 Task: Open a blank google sheet and write heading  Expense ManagerAdd Datesin a column and its values below  '2023-05-01, 2023-05-03, 2023-05-05, 2023-05-10, 2023-05-15, 2023-05-20, 2023-05-25 & 2023-05-31'Add Categories in next column and its values below  Food, Transportation, Utilities, Food, Housing, Entertainment, Utilities & FoodAdd Descriptionsin next column and its values below  Grocery Store, Bus Fare, Internet Bill, Restaurant, Rent, Movie Tickets, Electricity Bill & Grocery StoreAdd Amountin next column and its values below  $50, $5, $60, $30, $800, $20, $70 & $40Save page BankStmts analysisbook
Action: Mouse moved to (303, 197)
Screenshot: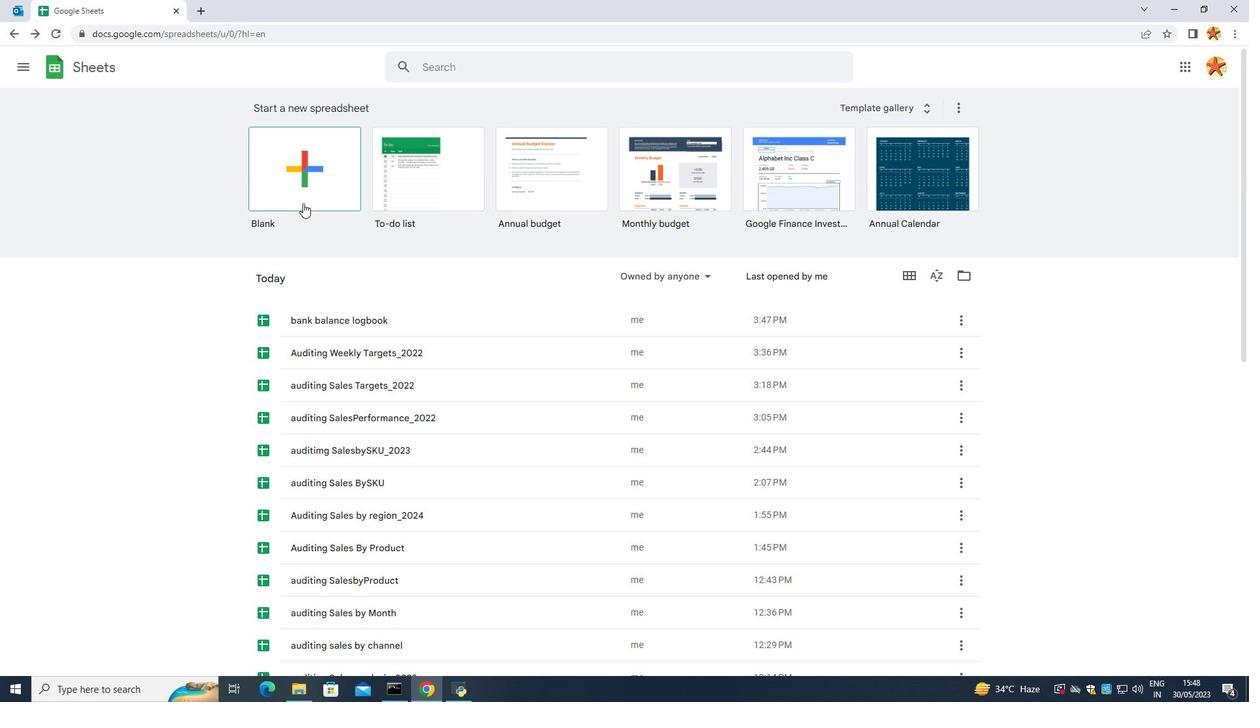 
Action: Mouse pressed left at (303, 197)
Screenshot: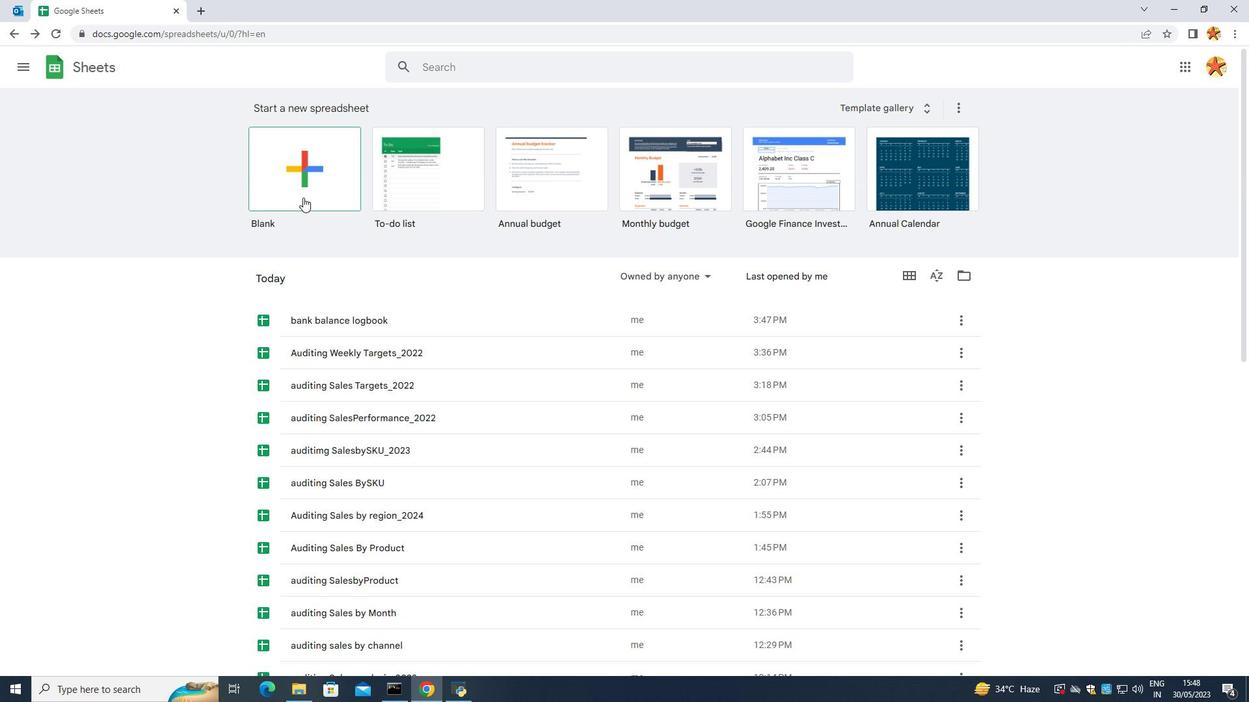 
Action: Mouse moved to (62, 61)
Screenshot: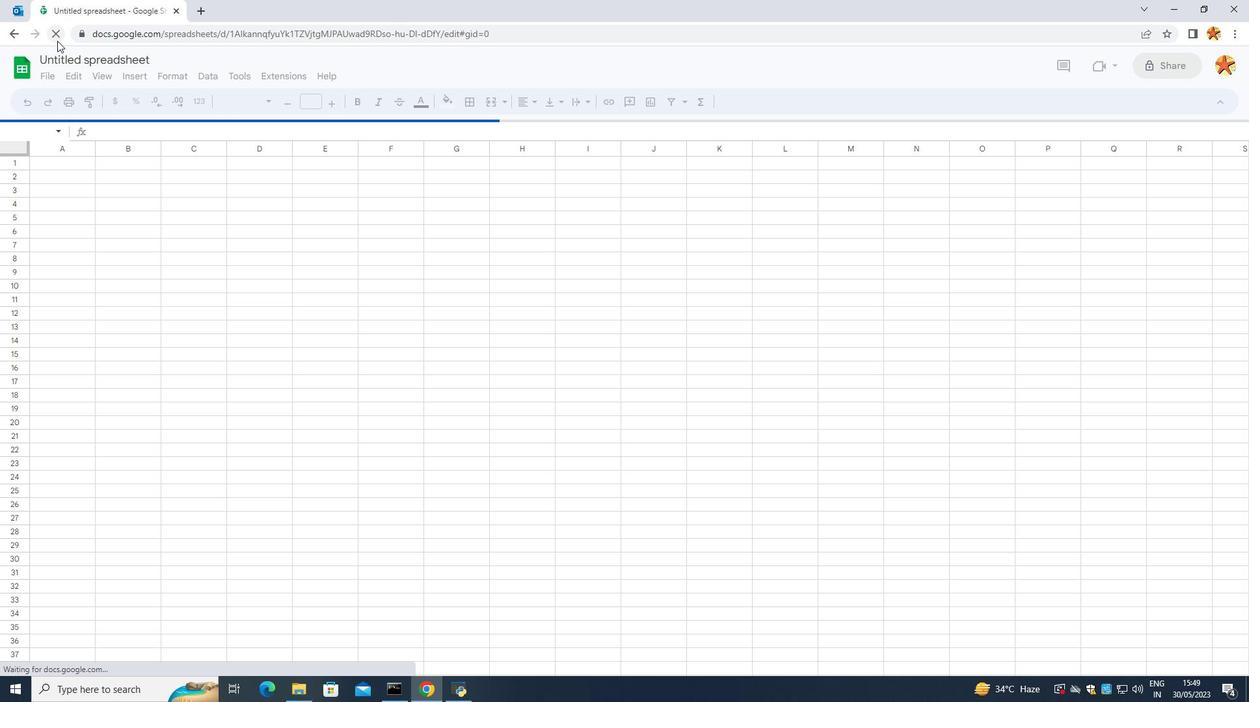 
Action: Mouse pressed left at (62, 61)
Screenshot: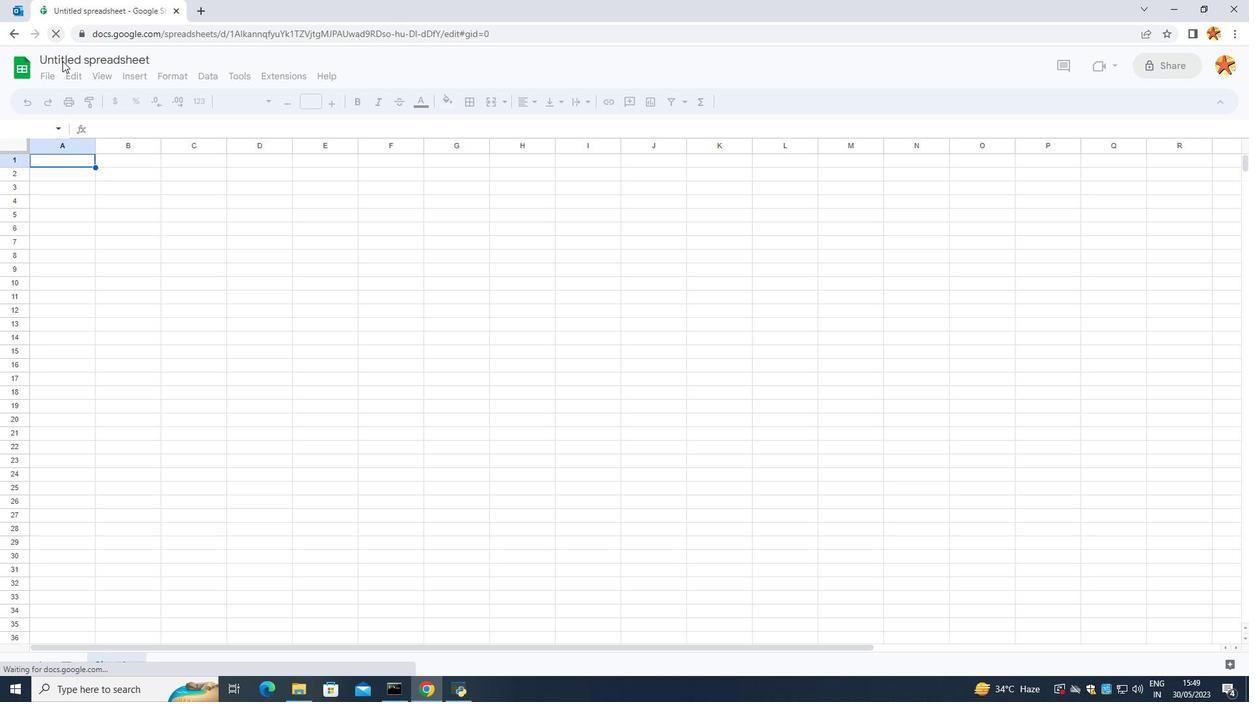 
Action: Mouse moved to (62, 61)
Screenshot: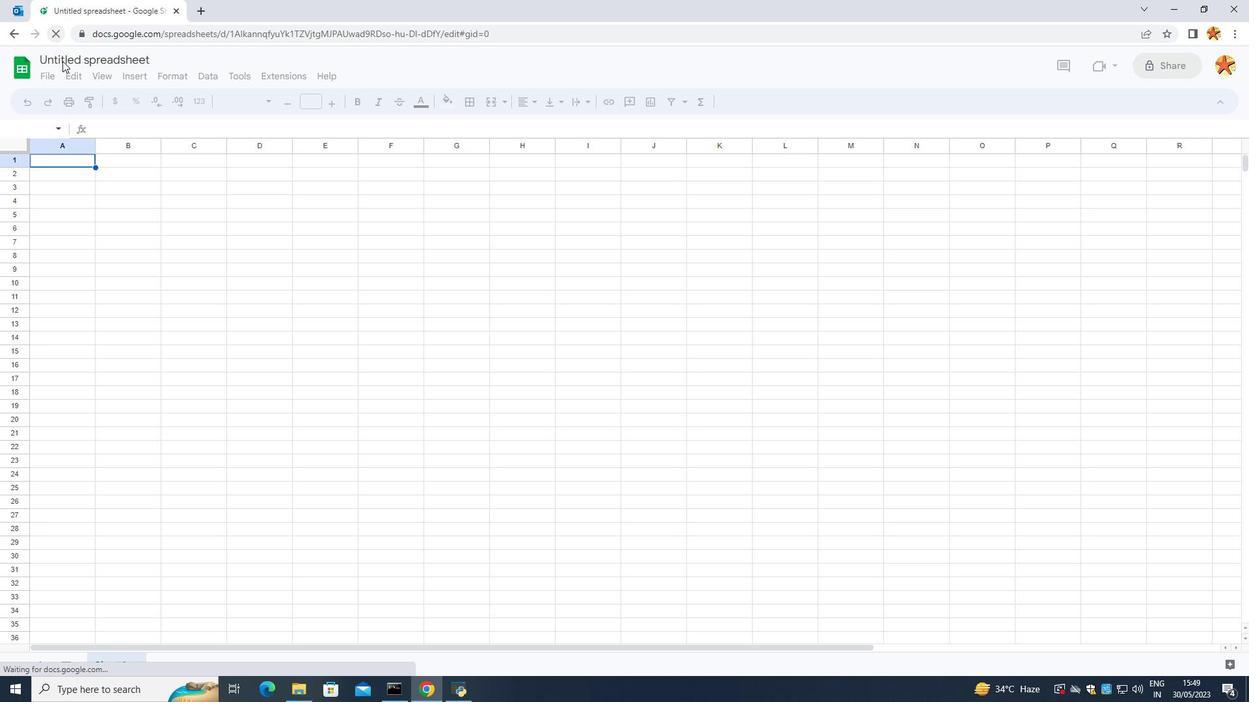 
Action: Mouse pressed left at (62, 61)
Screenshot: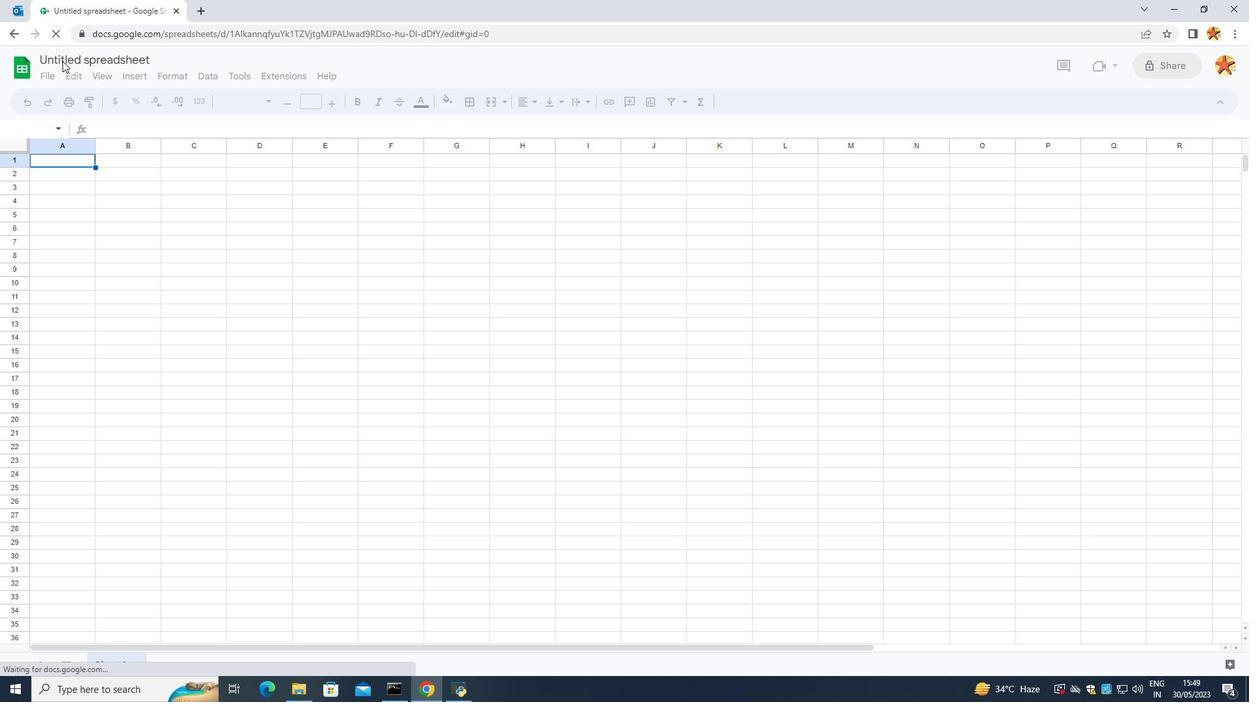 
Action: Mouse moved to (76, 64)
Screenshot: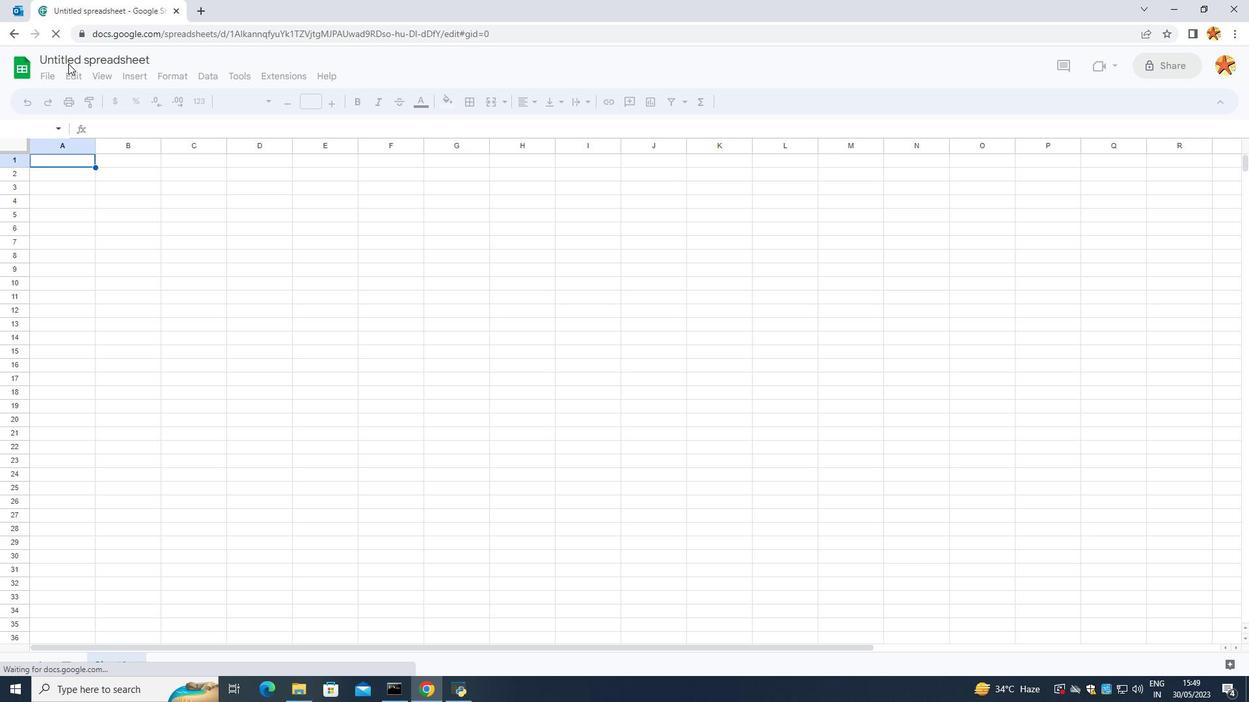 
Action: Mouse pressed left at (76, 64)
Screenshot: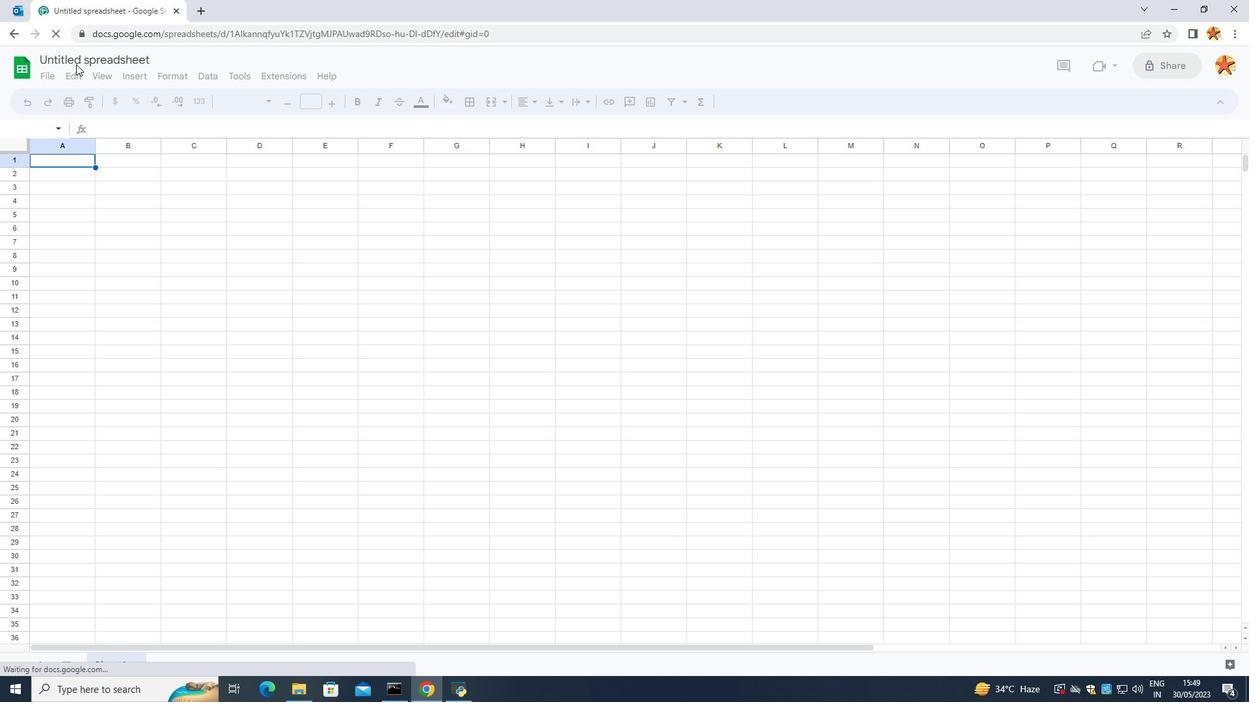 
Action: Mouse moved to (98, 65)
Screenshot: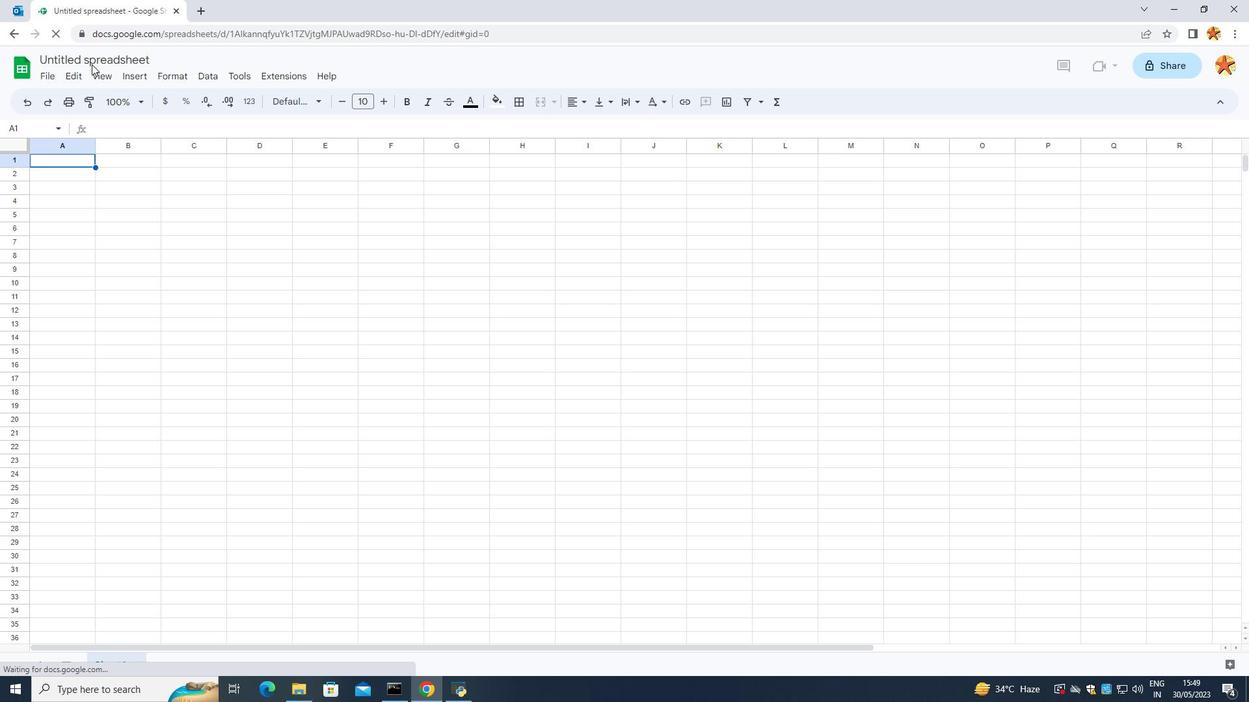 
Action: Mouse pressed left at (98, 65)
Screenshot: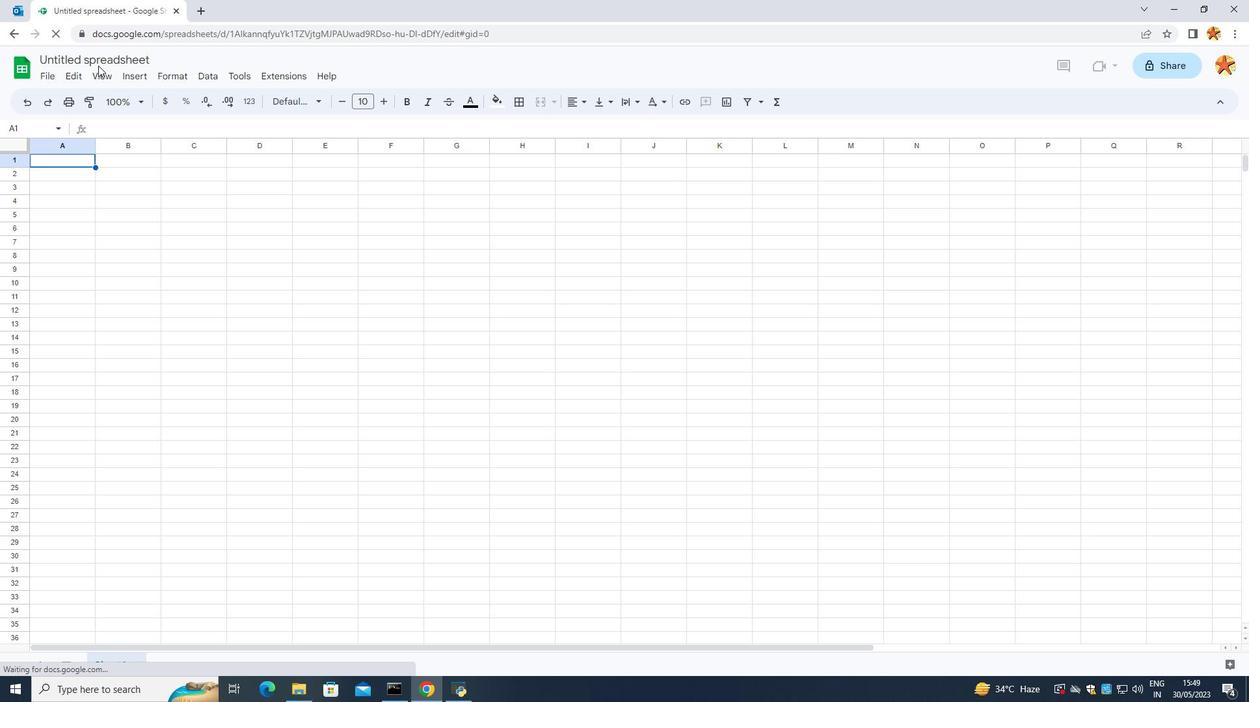 
Action: Mouse moved to (119, 65)
Screenshot: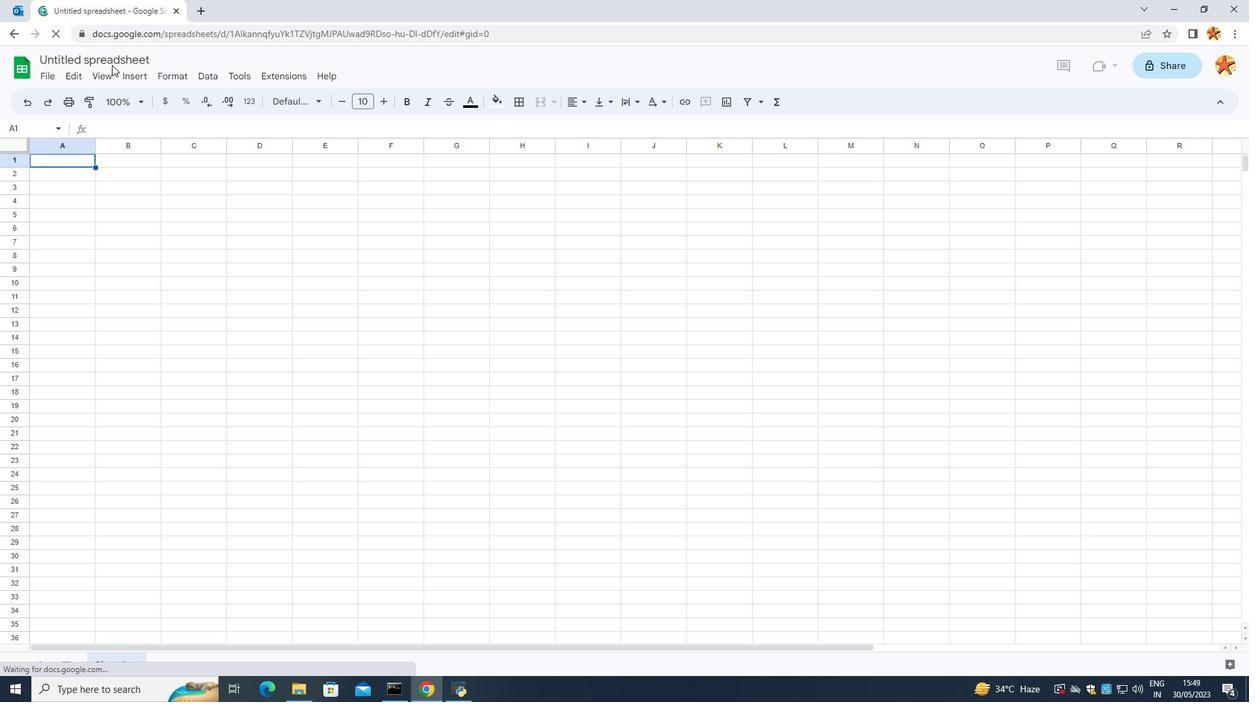 
Action: Mouse pressed left at (119, 65)
Screenshot: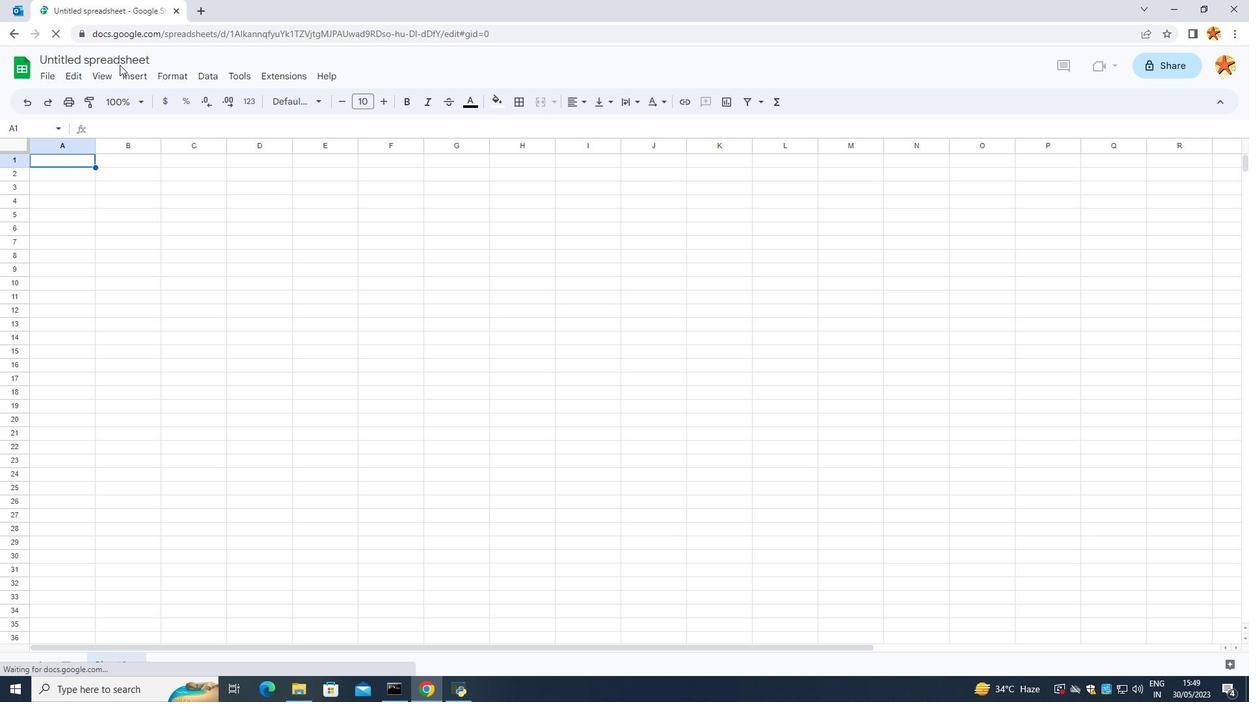 
Action: Mouse moved to (124, 62)
Screenshot: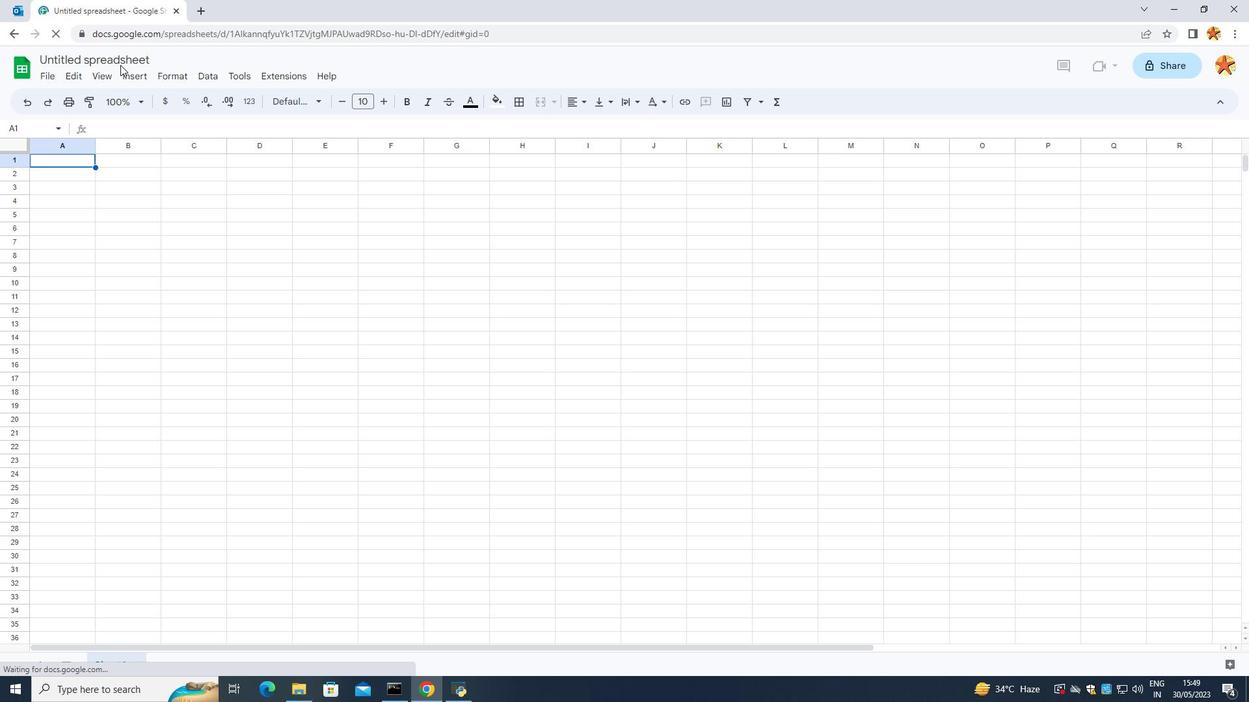 
Action: Mouse pressed left at (124, 62)
Screenshot: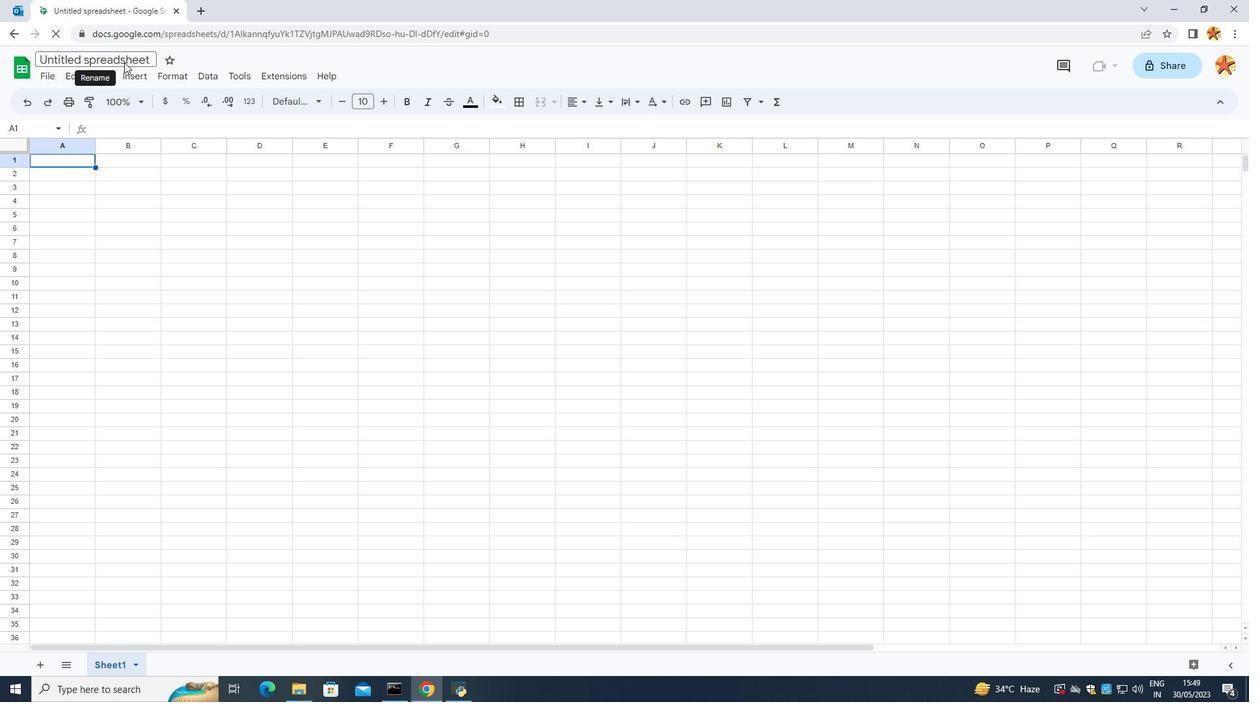 
Action: Mouse pressed left at (124, 62)
Screenshot: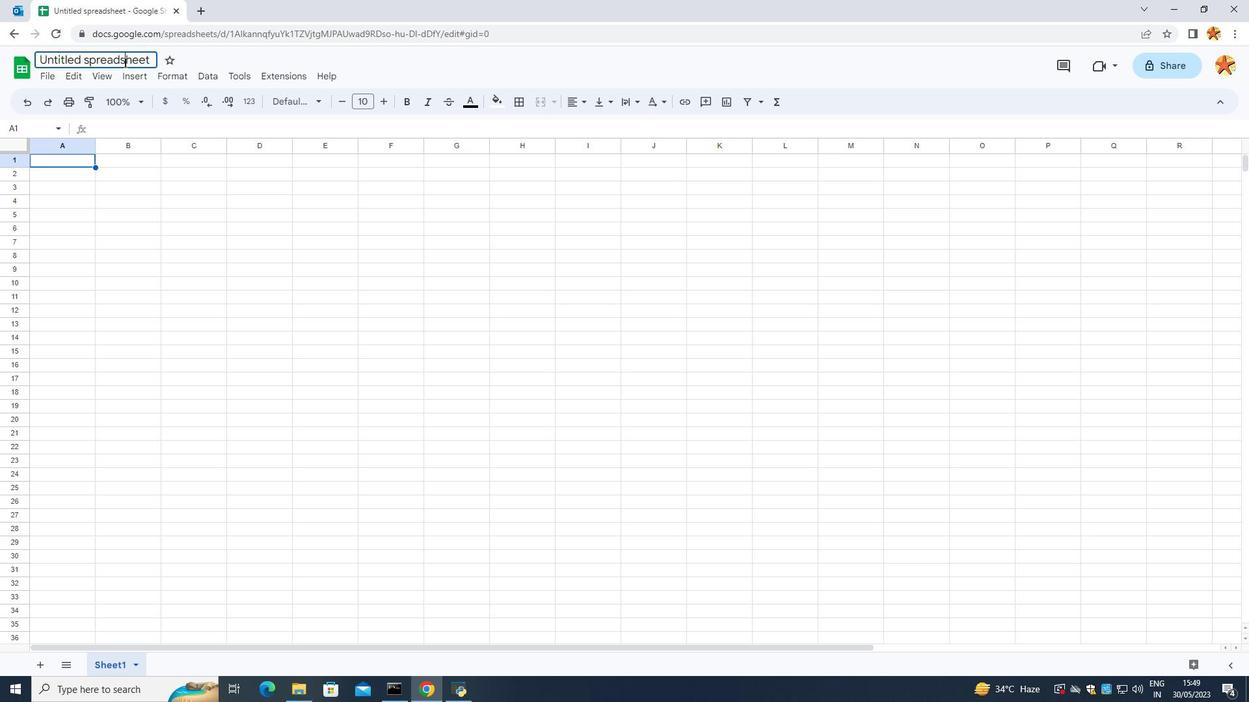 
Action: Mouse moved to (155, 62)
Screenshot: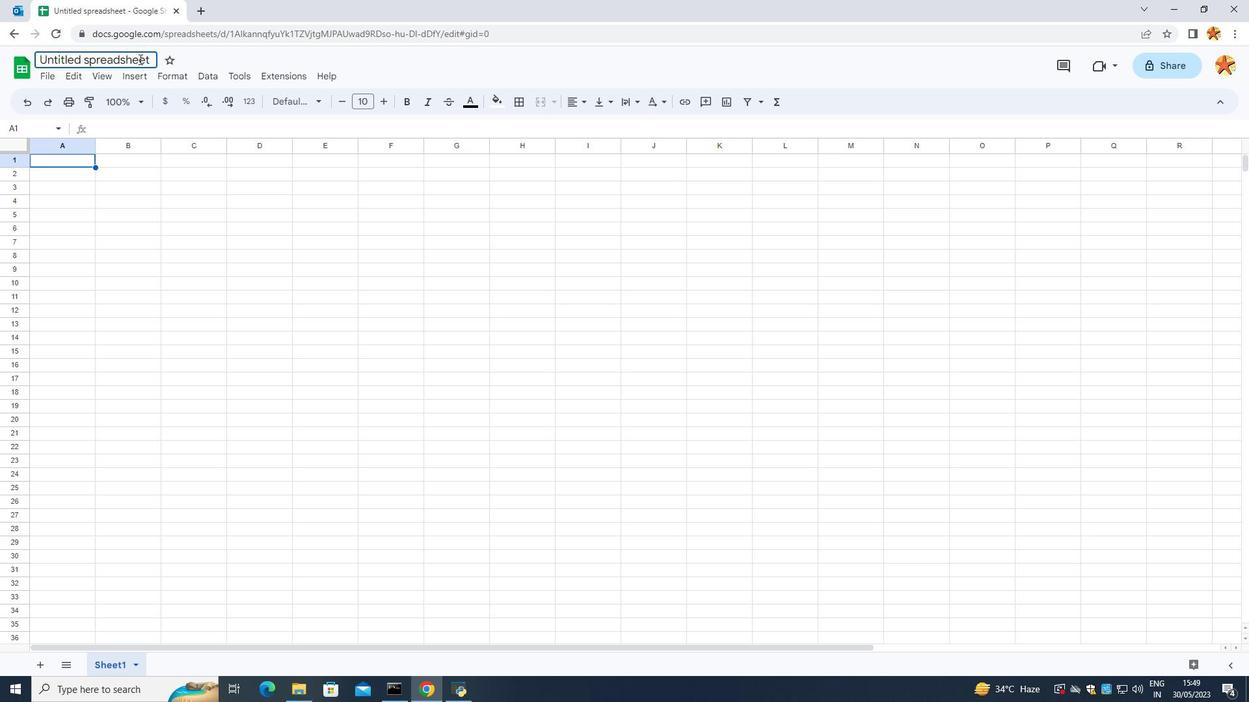 
Action: Mouse pressed left at (155, 62)
Screenshot: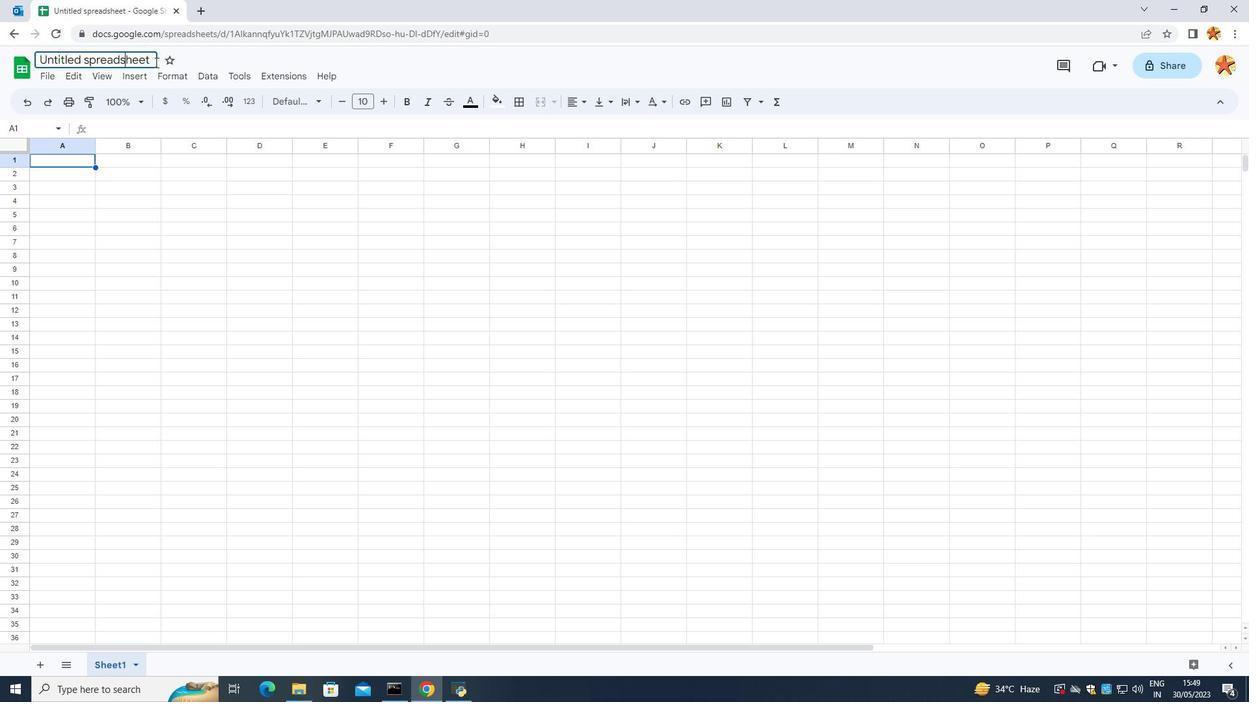 
Action: Mouse moved to (936, 193)
Screenshot: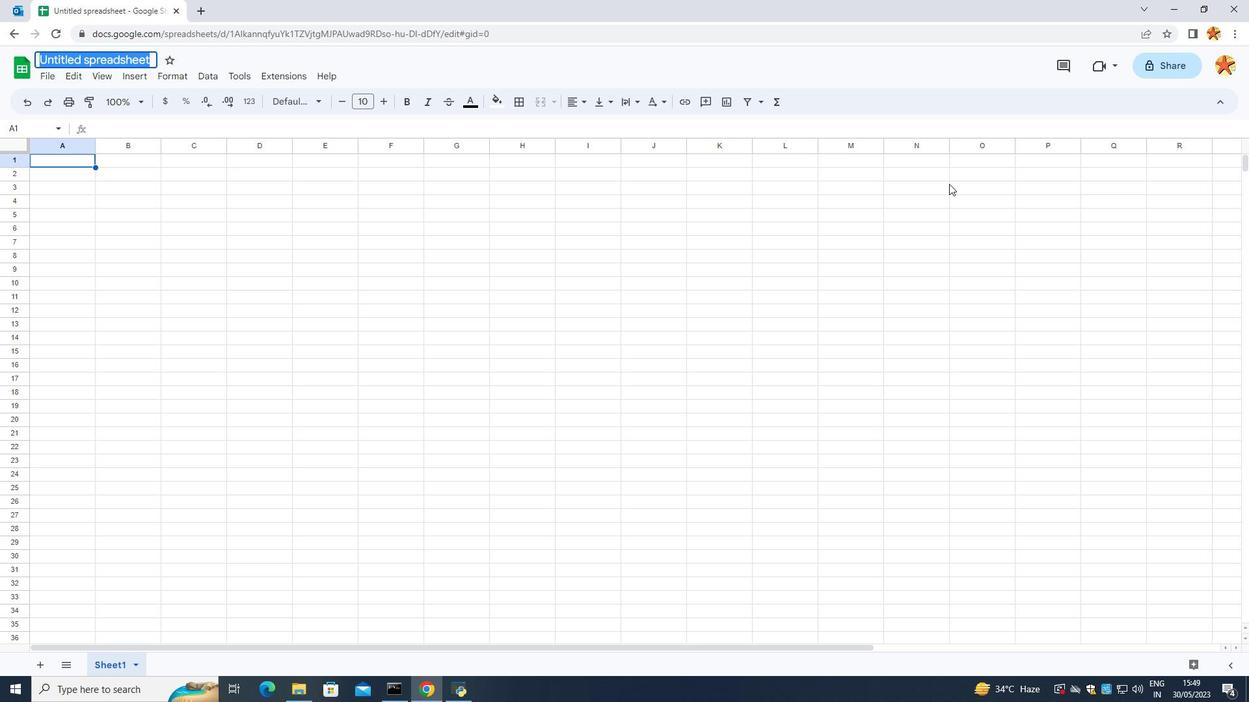 
Action: Key pressed <Key.caps_lock>BA<Key.caps_lock><Key.backspace>anl<Key.backspace><Key.backspace>nk<Key.space><Key.caps_lock>D<Key.caps_lock>tmts
Screenshot: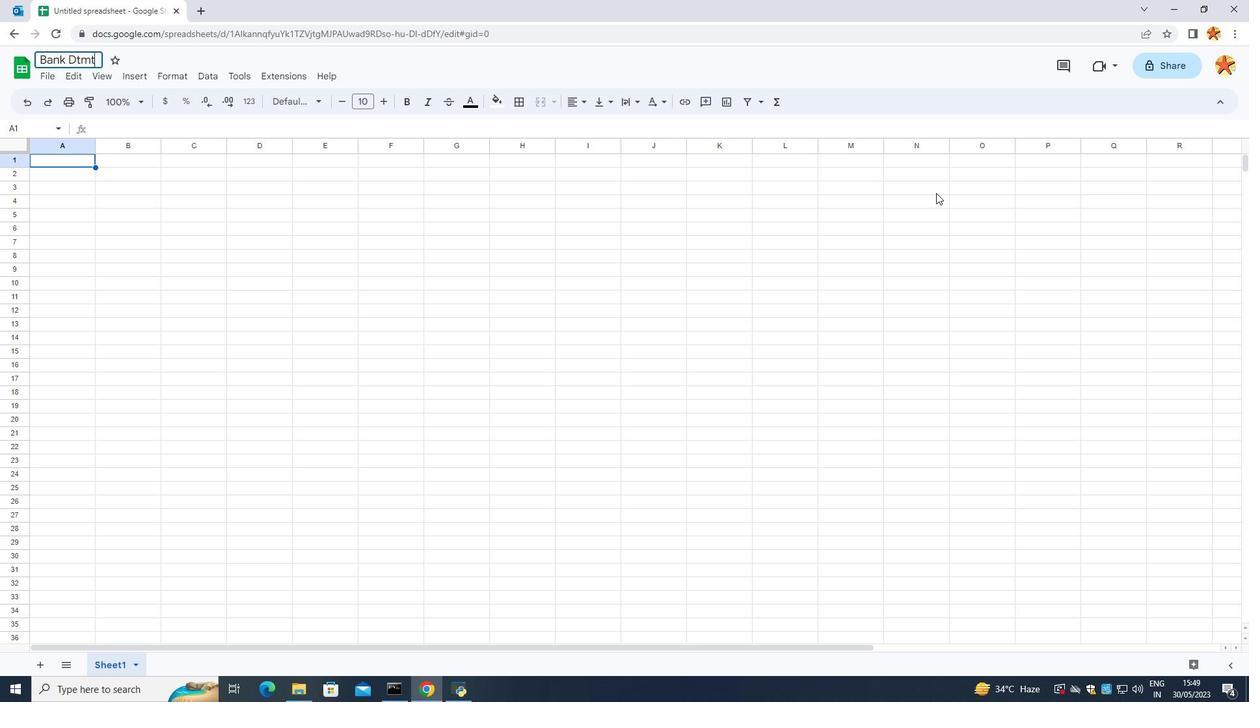 
Action: Mouse moved to (78, 52)
Screenshot: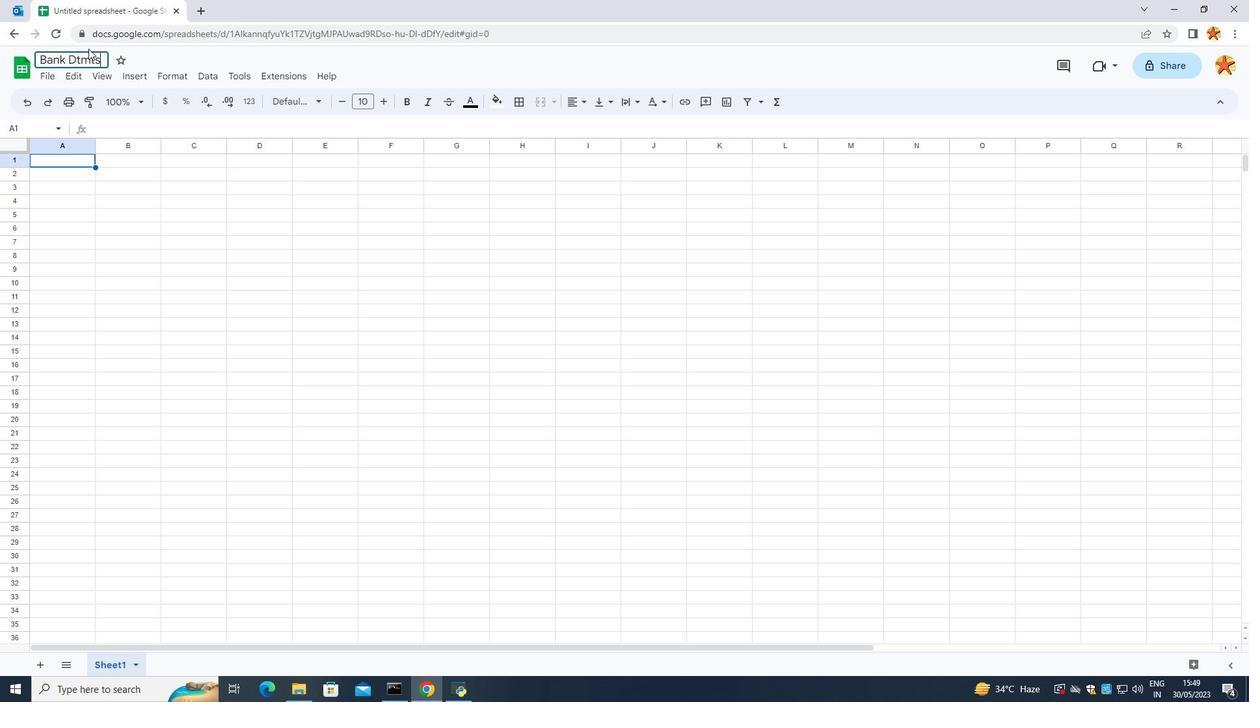 
Action: Mouse pressed left at (78, 52)
Screenshot: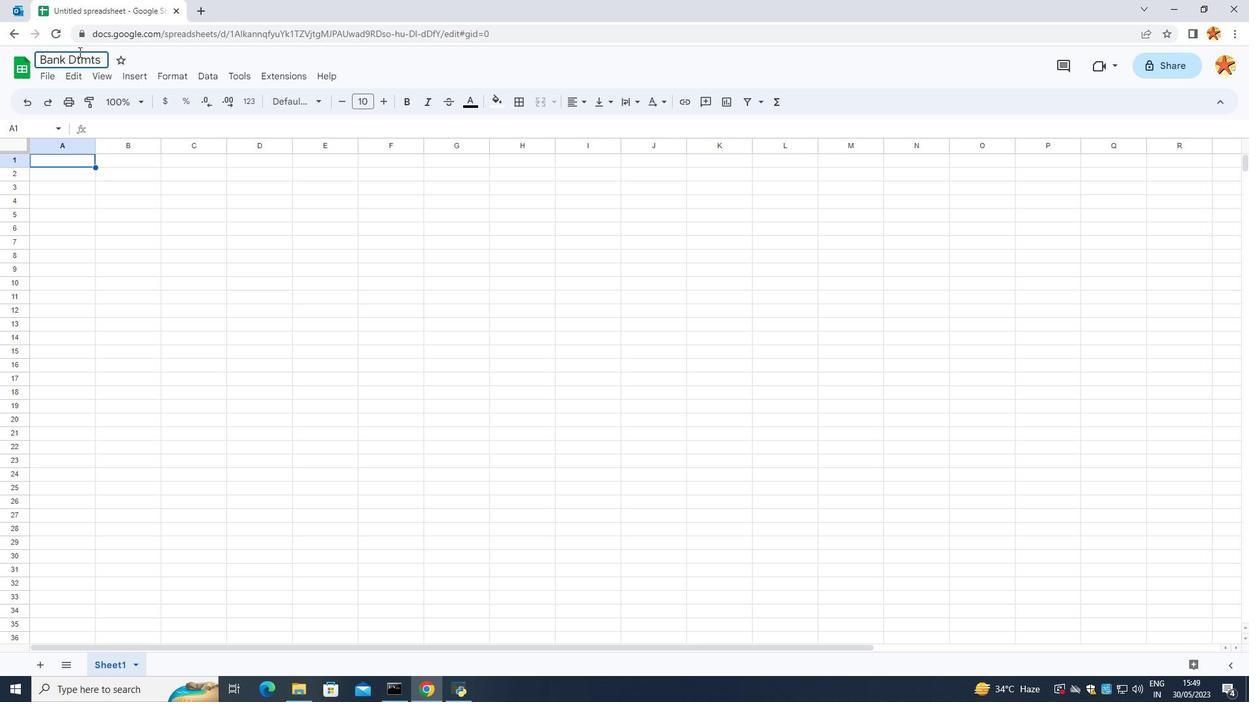 
Action: Mouse moved to (76, 53)
Screenshot: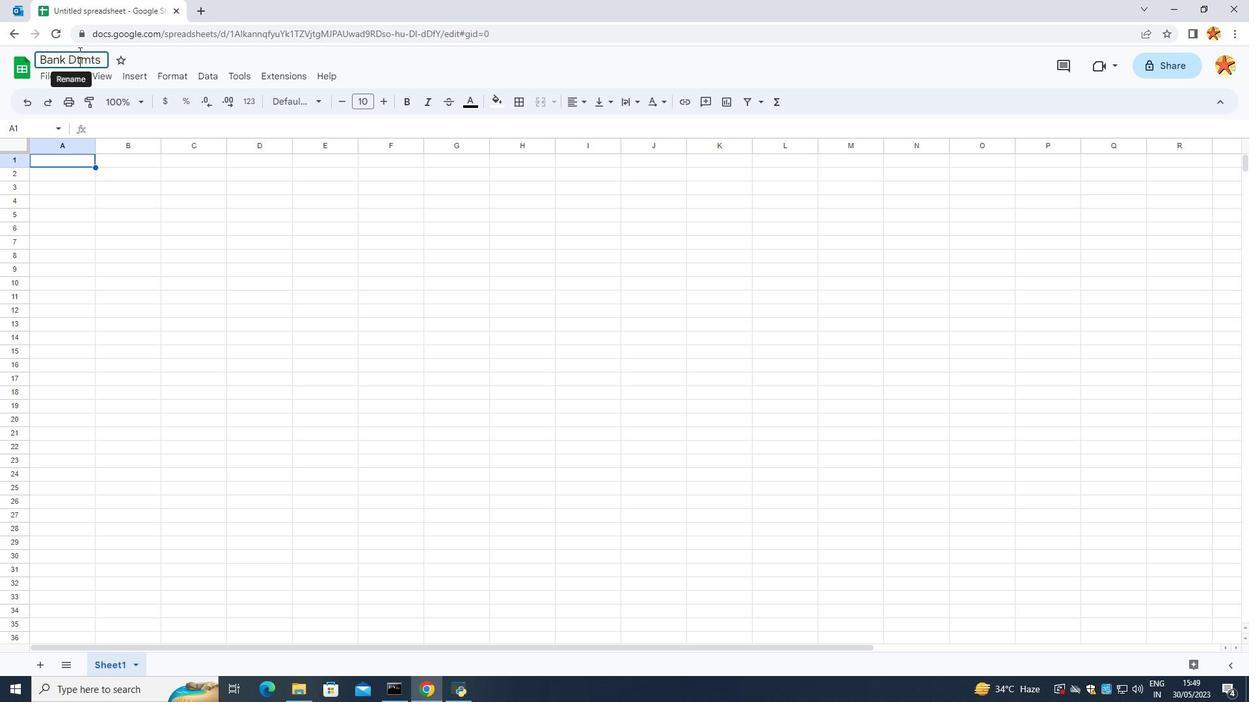 
Action: Mouse pressed left at (76, 53)
Screenshot: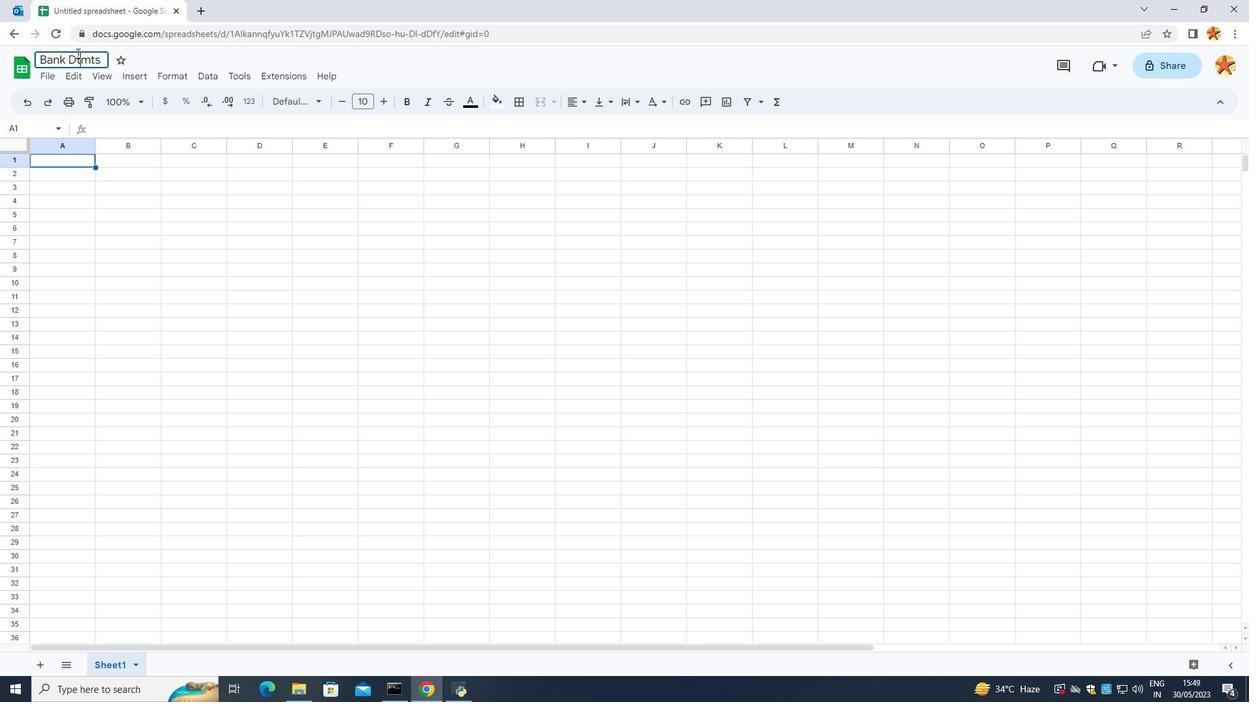 
Action: Mouse moved to (87, 47)
Screenshot: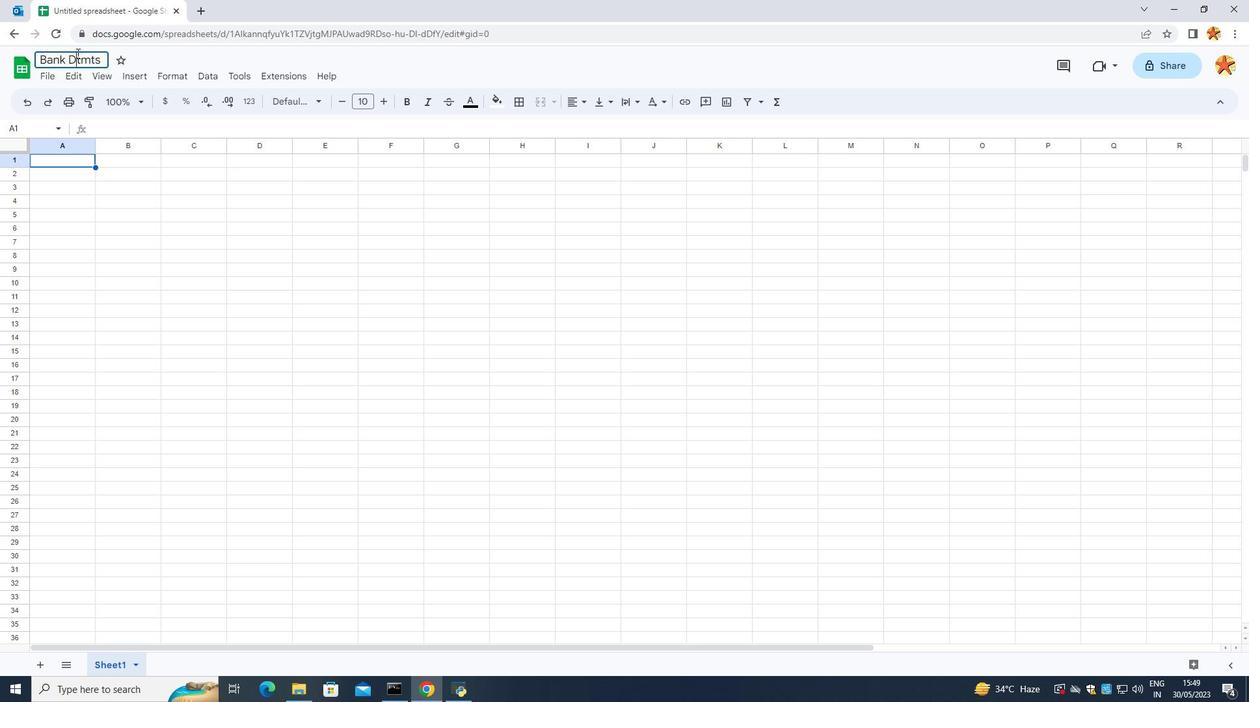 
Action: Key pressed <Key.backspace><Key.caps_lock>S<Key.caps_lock><Key.enter>
Screenshot: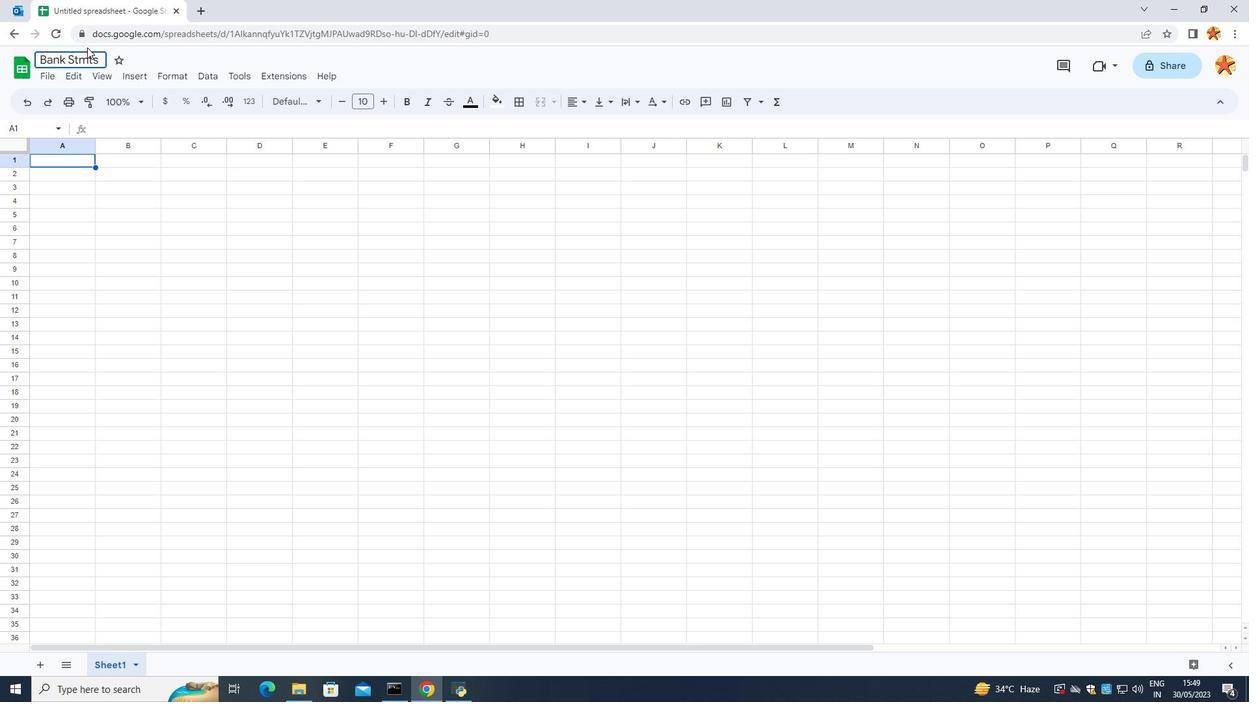 
Action: Mouse moved to (227, 400)
Screenshot: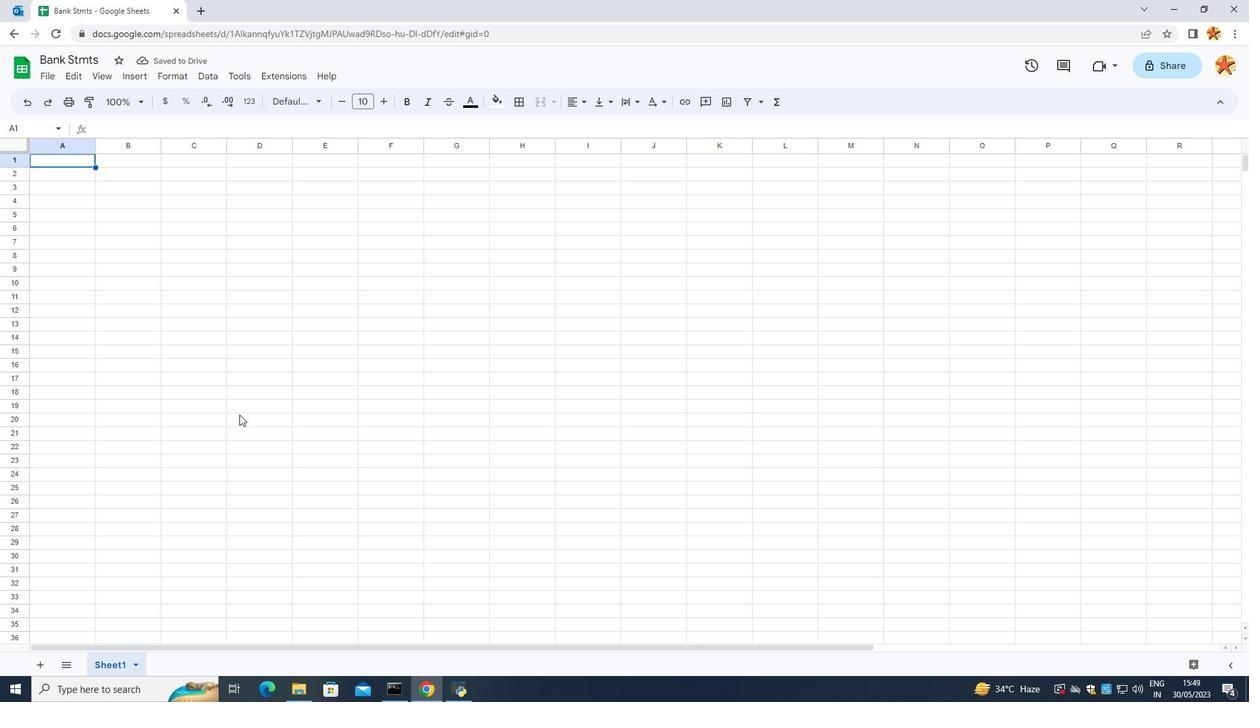 
Action: Mouse pressed left at (227, 400)
Screenshot: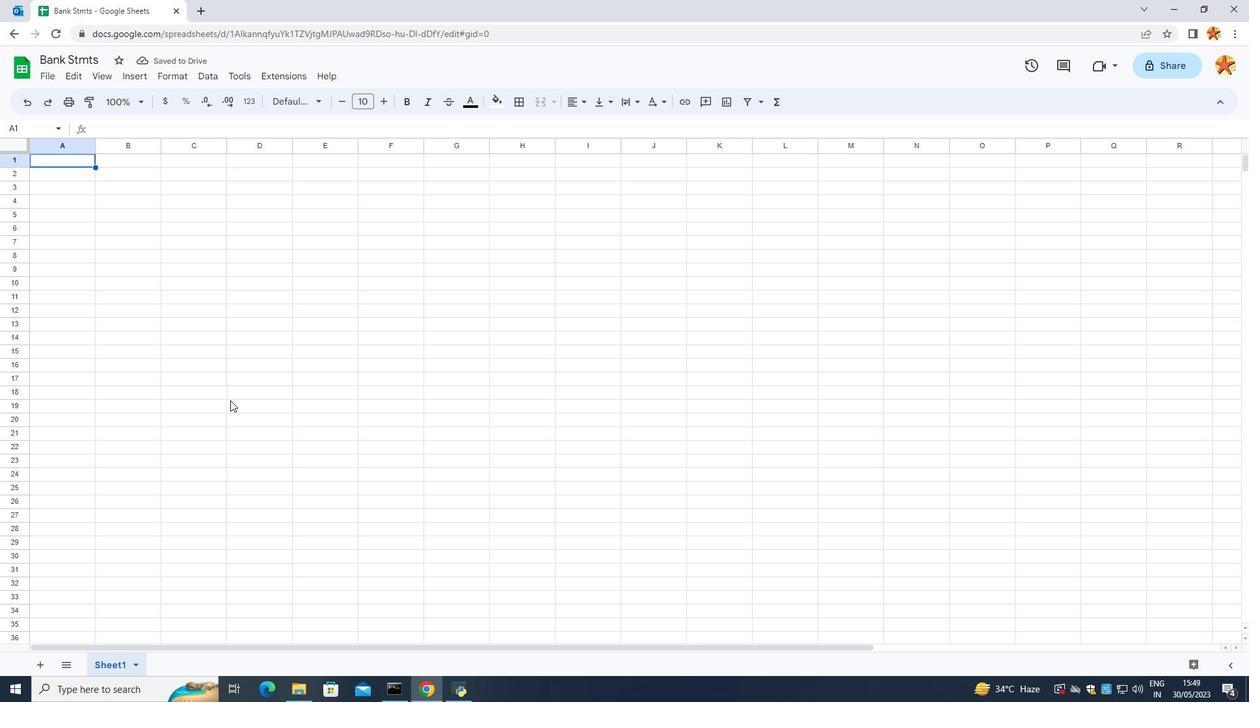 
Action: Mouse moved to (192, 158)
Screenshot: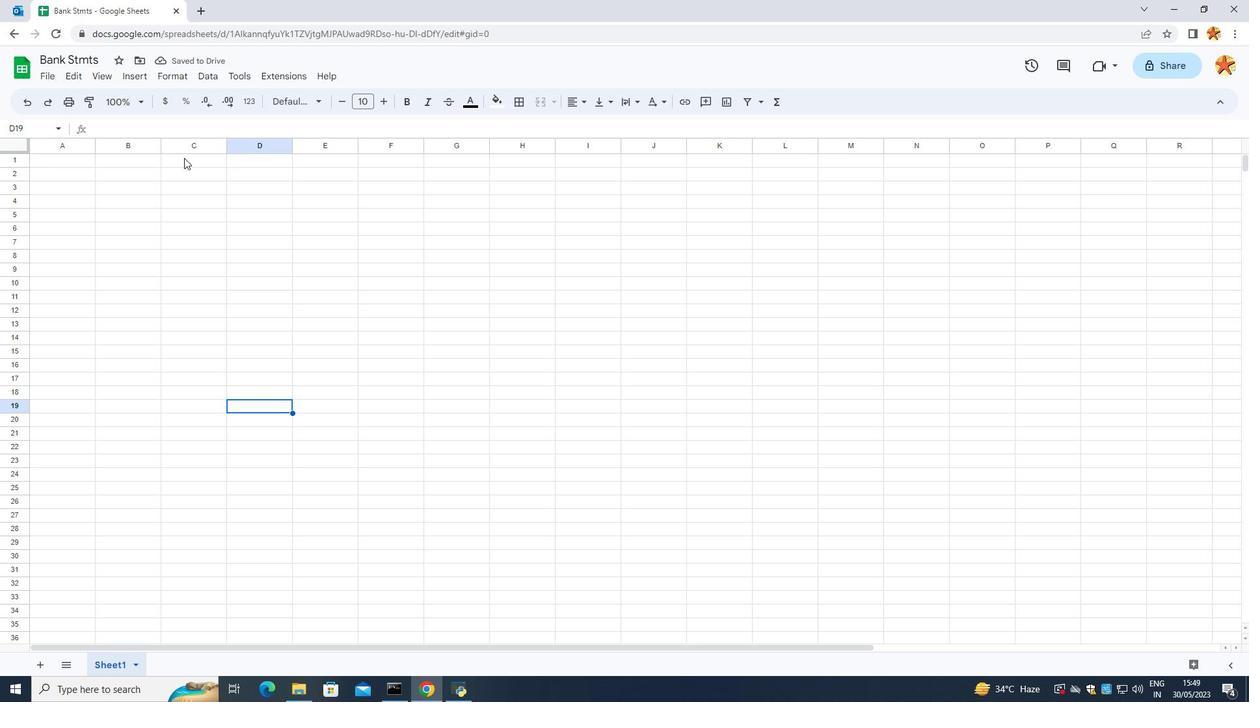 
Action: Mouse pressed left at (192, 158)
Screenshot: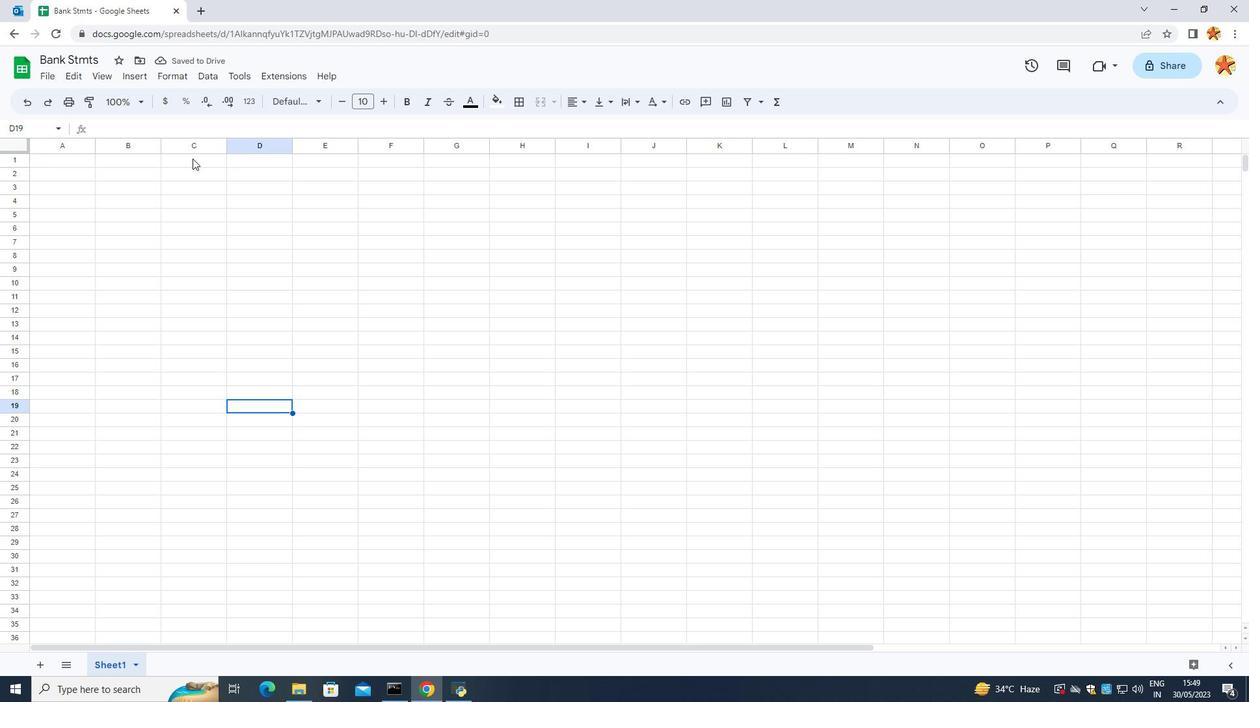 
Action: Mouse pressed left at (192, 158)
Screenshot: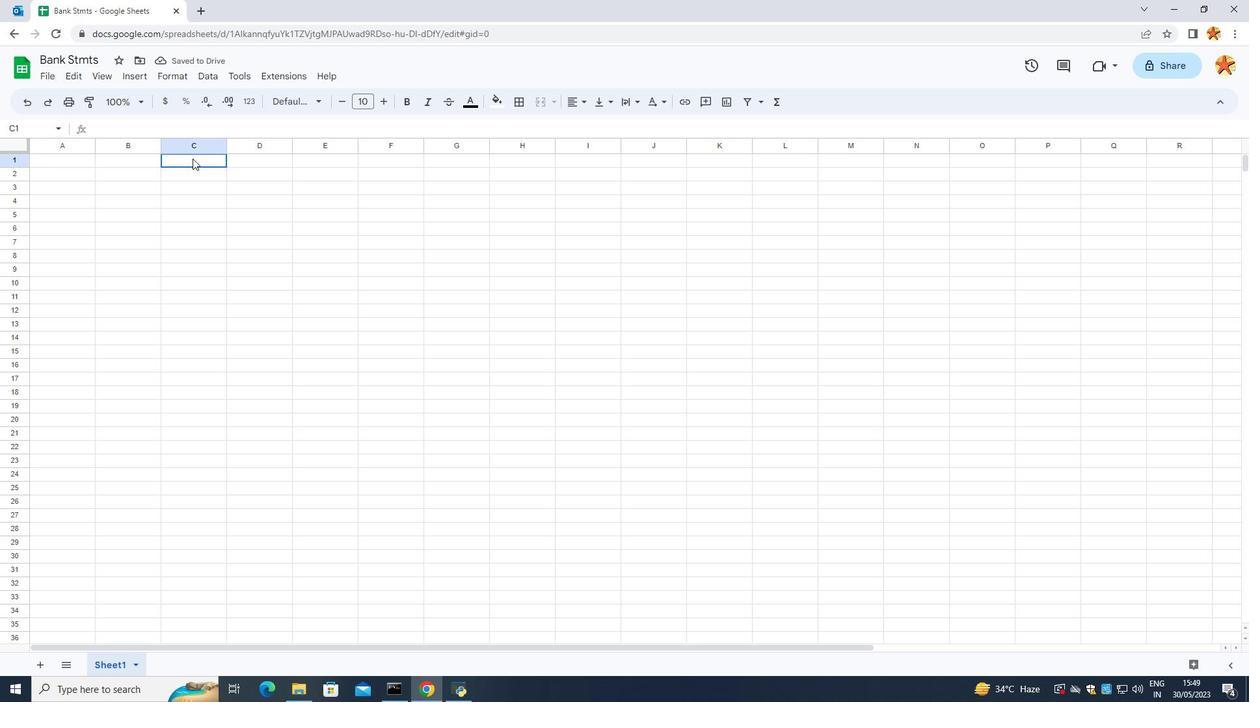 
Action: Mouse moved to (190, 161)
Screenshot: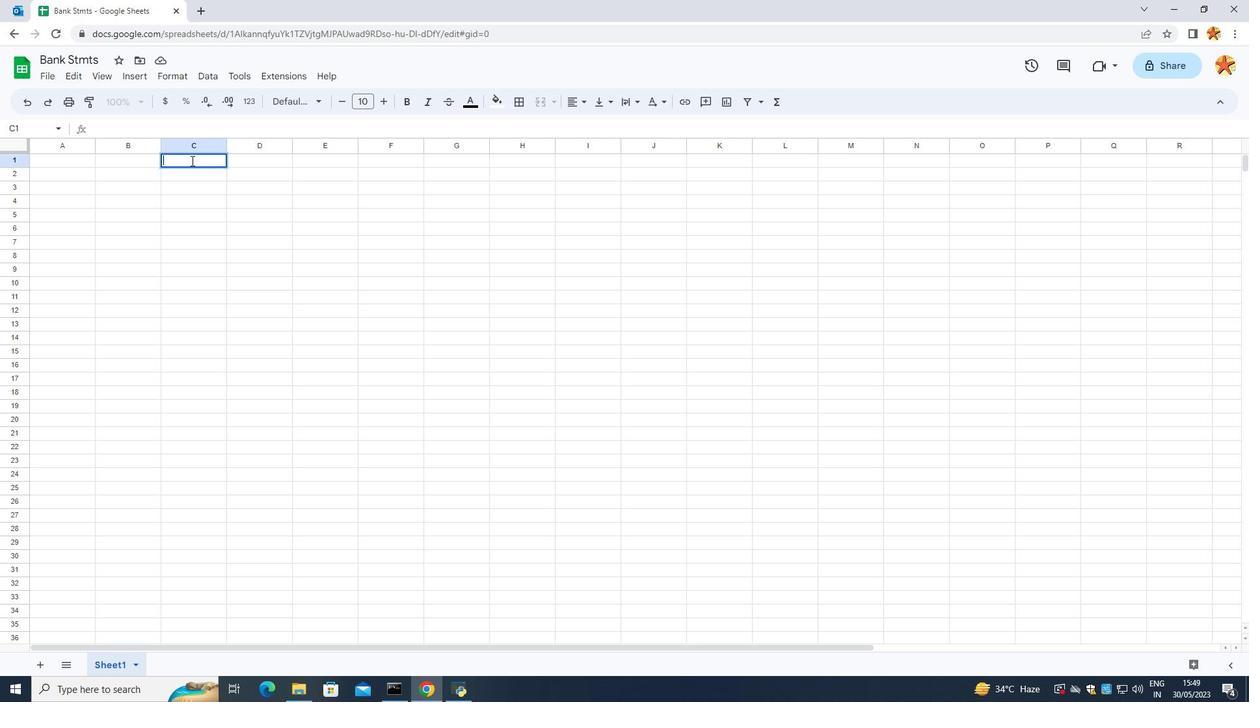 
Action: Key pressed <Key.caps_lock>E<Key.caps_lock>xpense<Key.space><Key.caps_lock>M<Key.caps_lock>anager\<Key.enter>
Screenshot: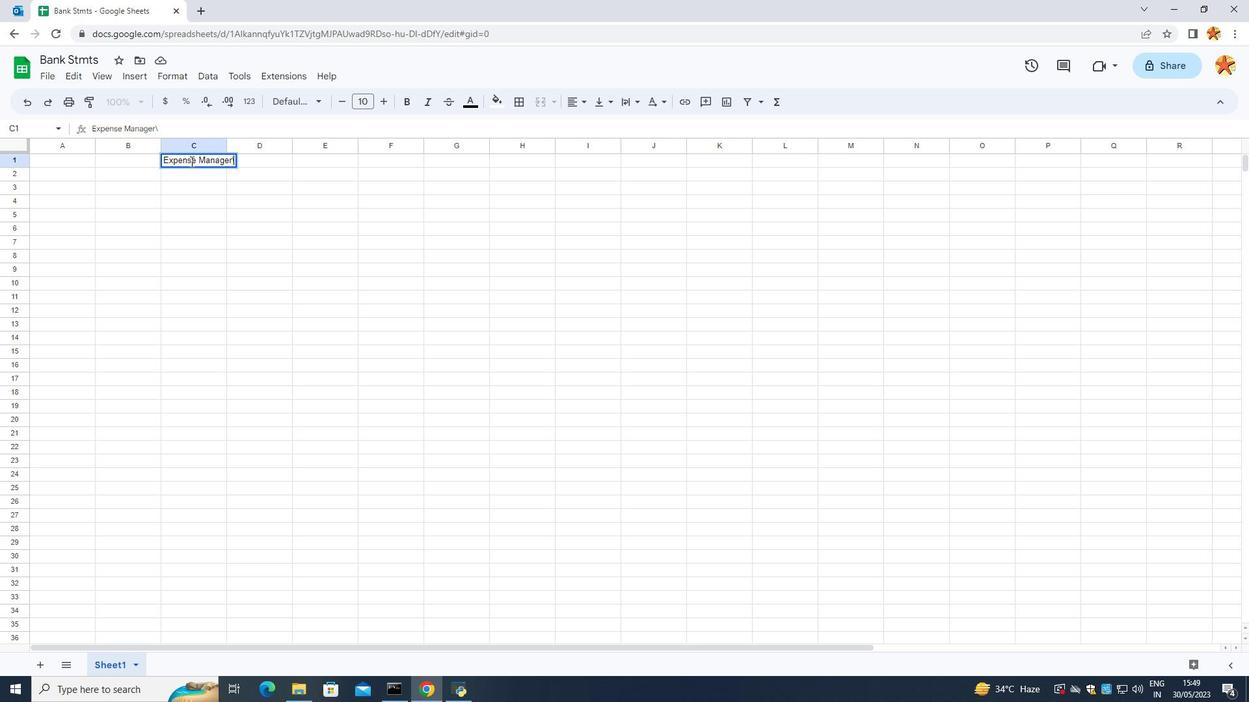 
Action: Mouse moved to (199, 171)
Screenshot: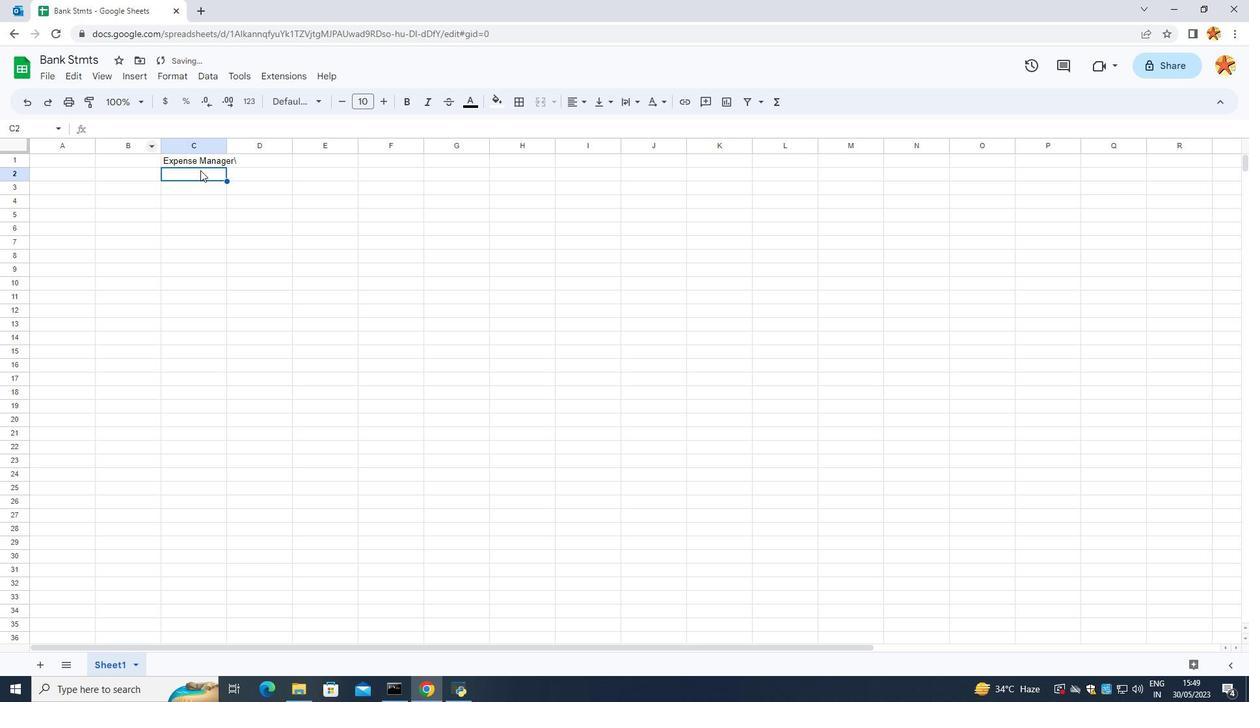 
Action: Mouse pressed left at (199, 171)
Screenshot: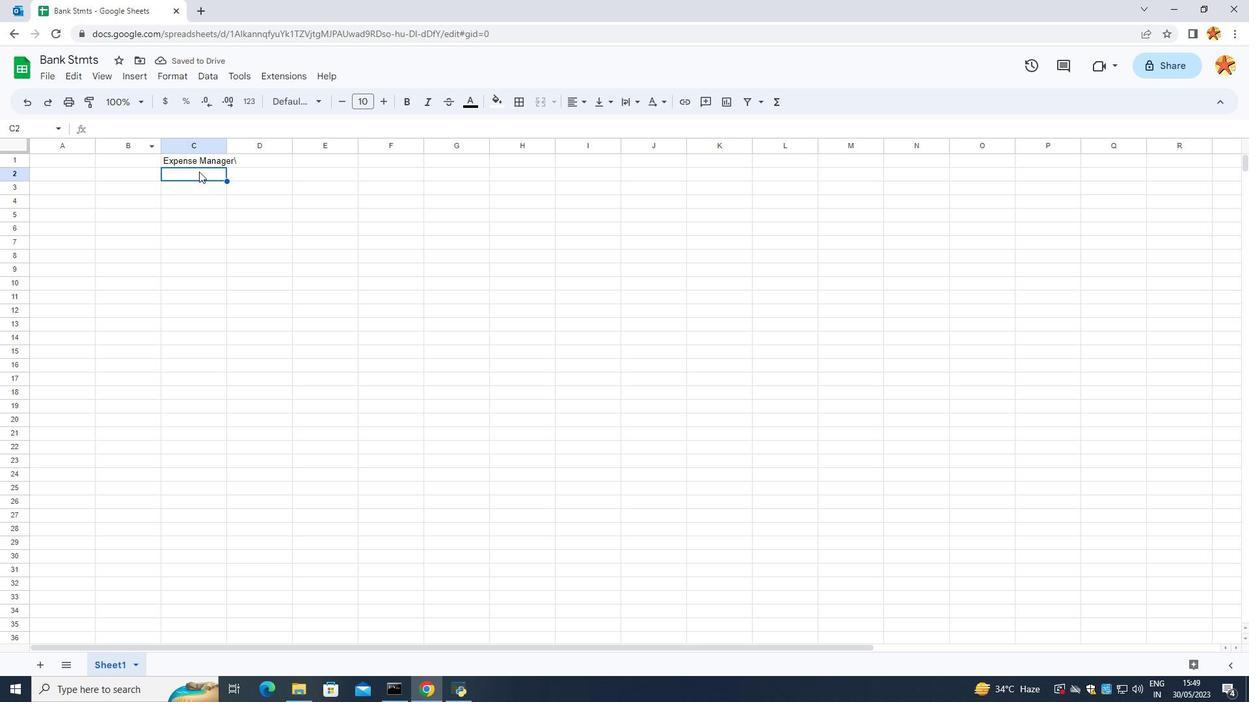 
Action: Mouse moved to (192, 168)
Screenshot: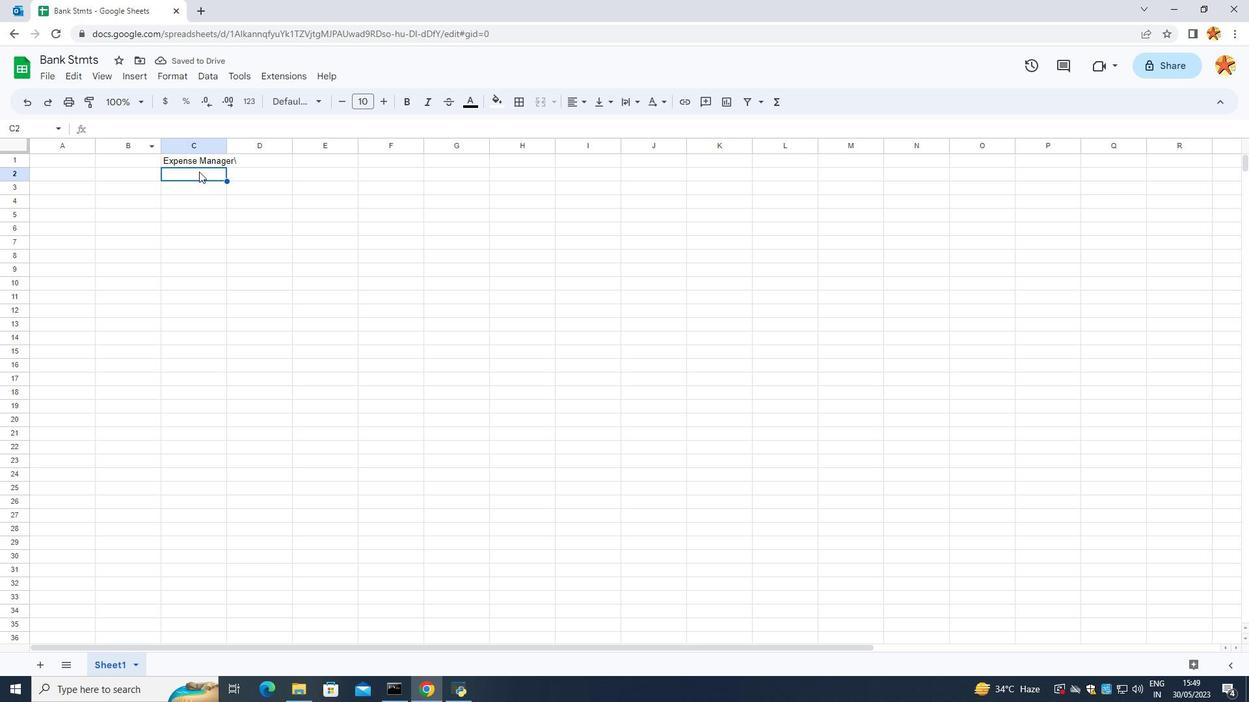 
Action: Mouse pressed left at (192, 168)
Screenshot: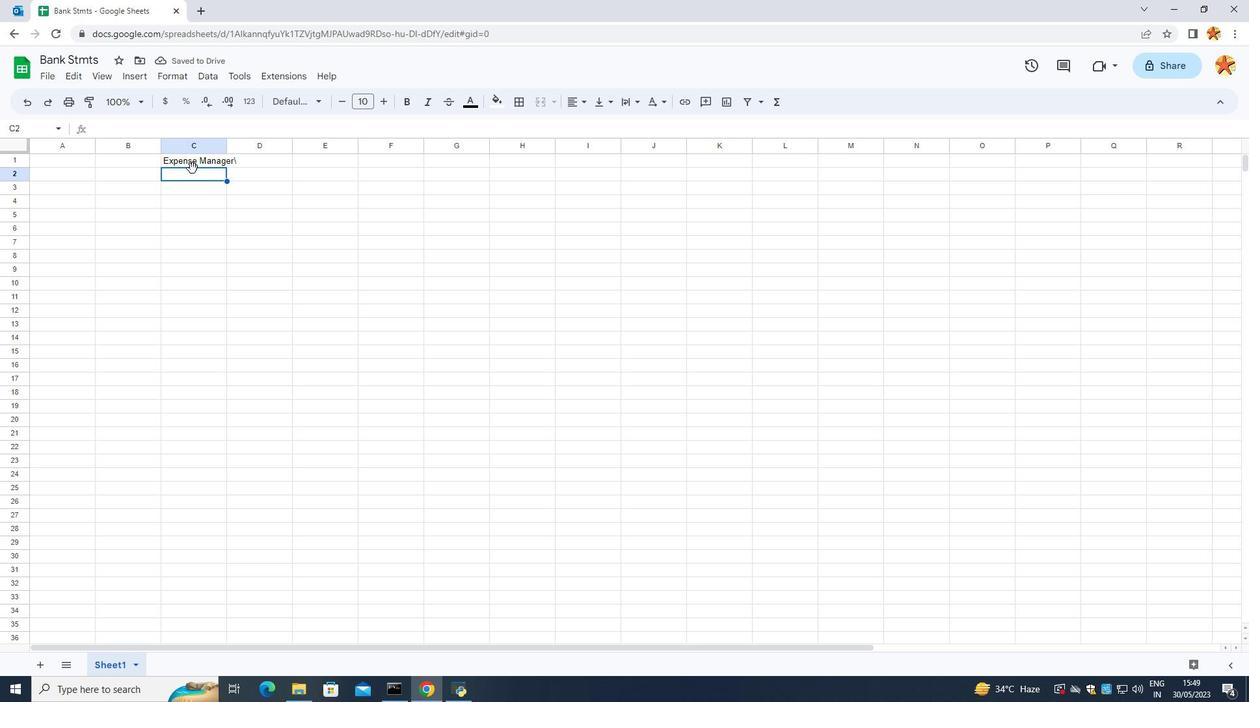 
Action: Mouse moved to (191, 167)
Screenshot: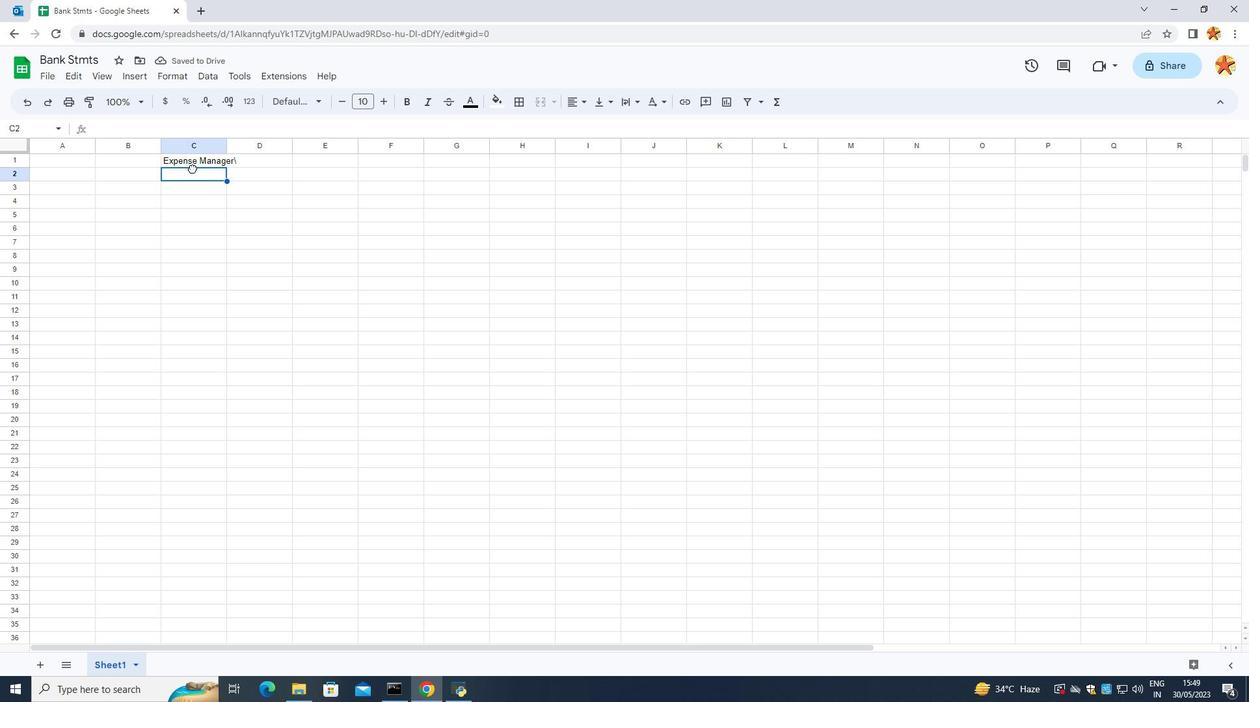 
Action: Mouse pressed left at (191, 167)
Screenshot: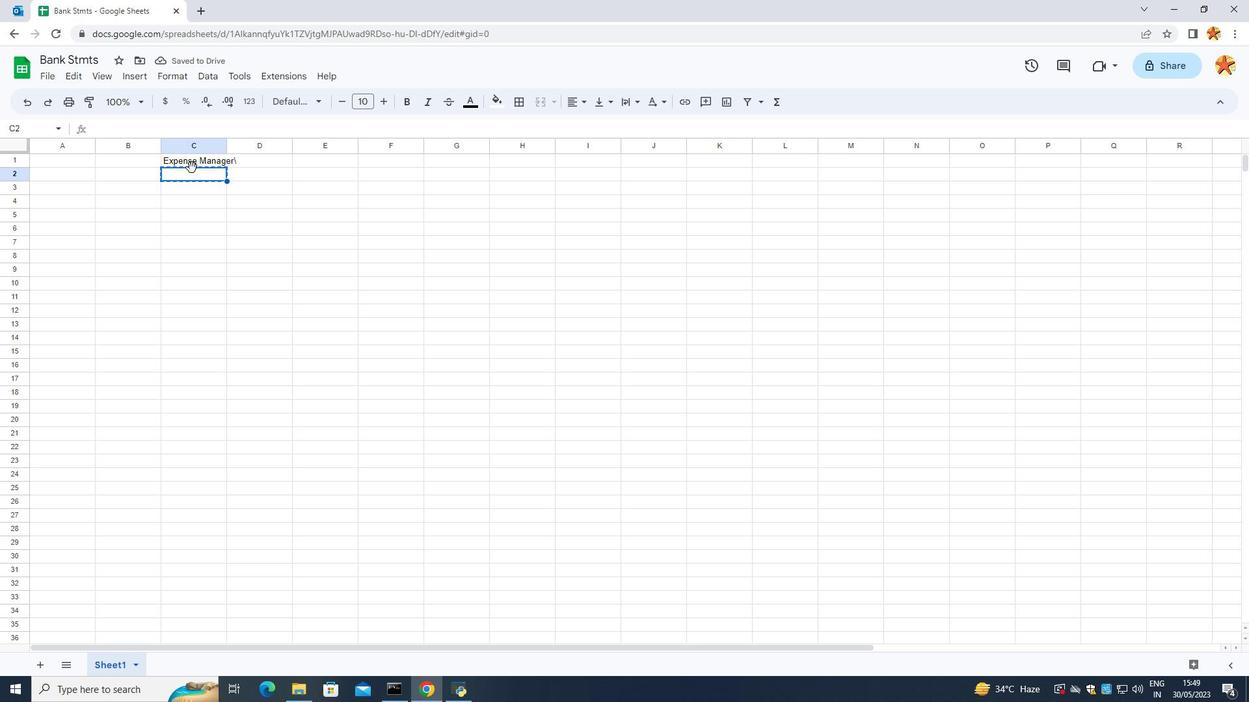 
Action: Mouse moved to (193, 156)
Screenshot: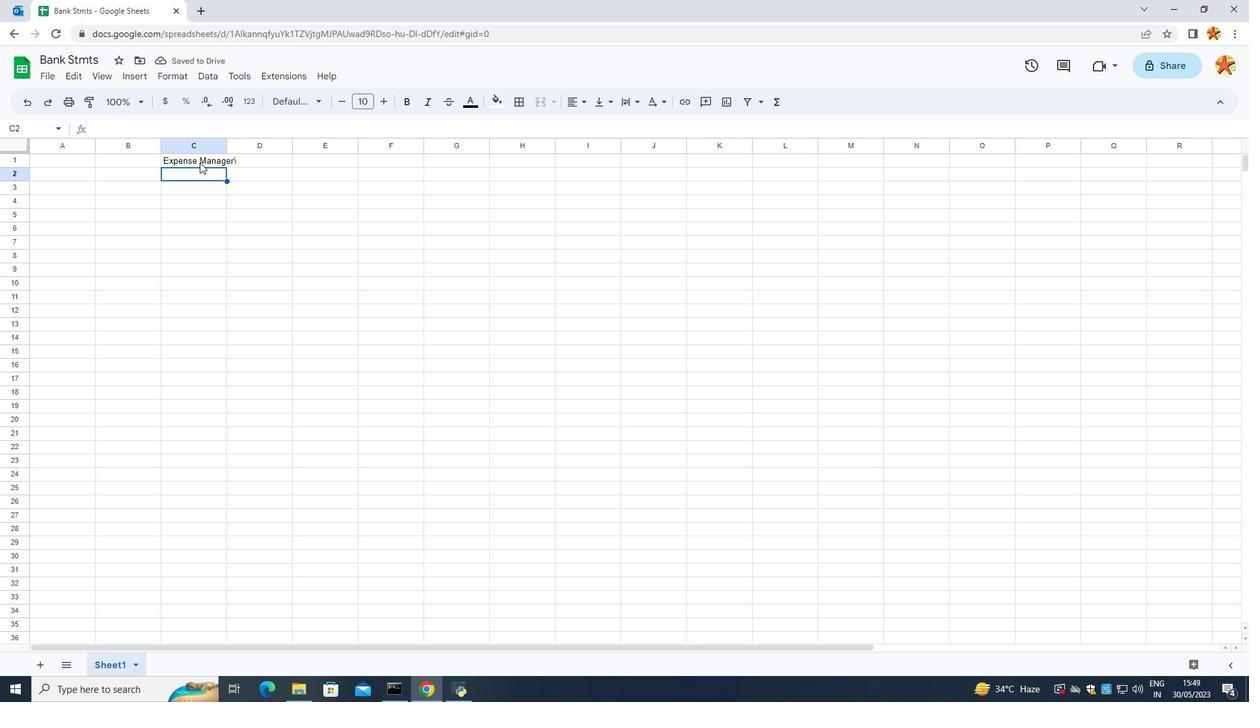 
Action: Mouse pressed left at (193, 156)
Screenshot: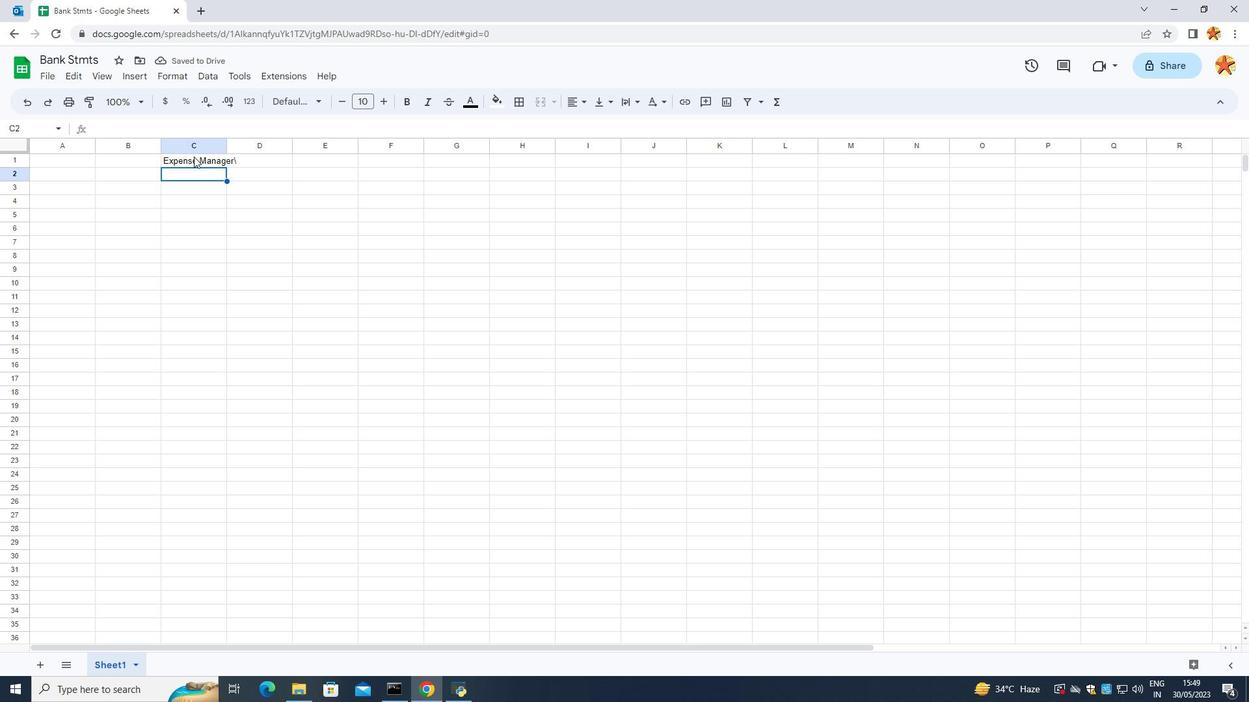 
Action: Mouse pressed left at (193, 156)
Screenshot: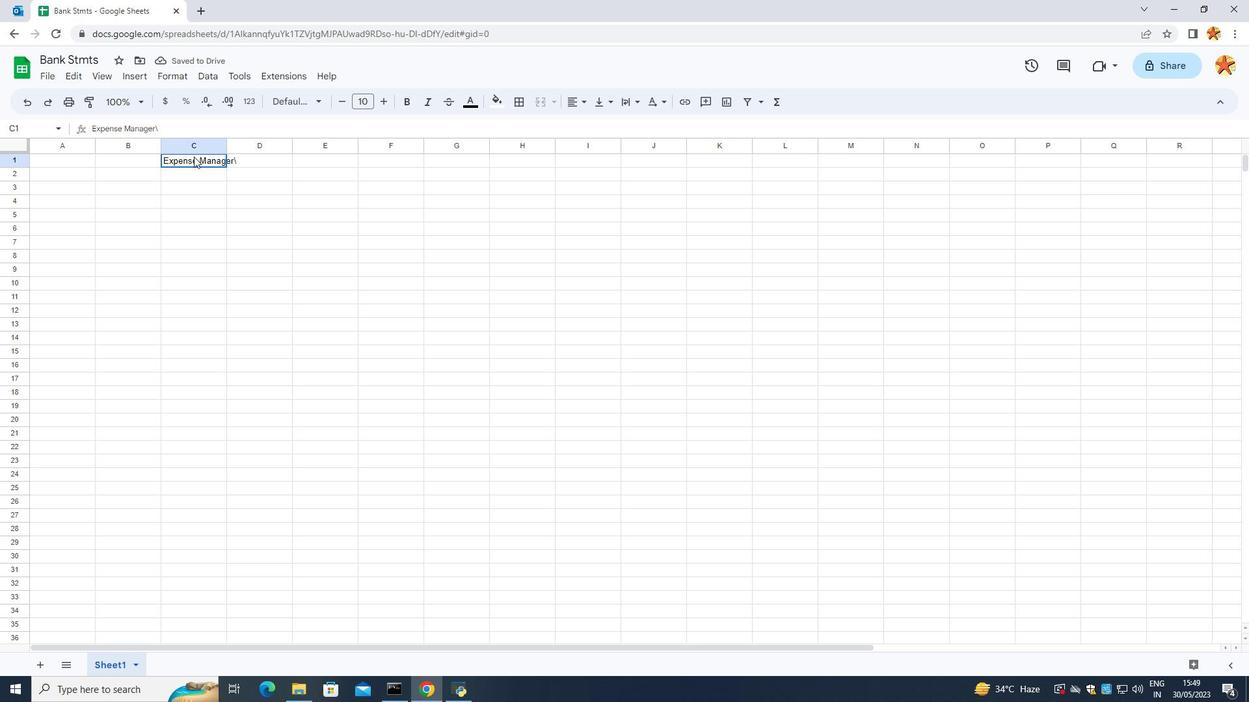 
Action: Mouse moved to (448, 195)
Screenshot: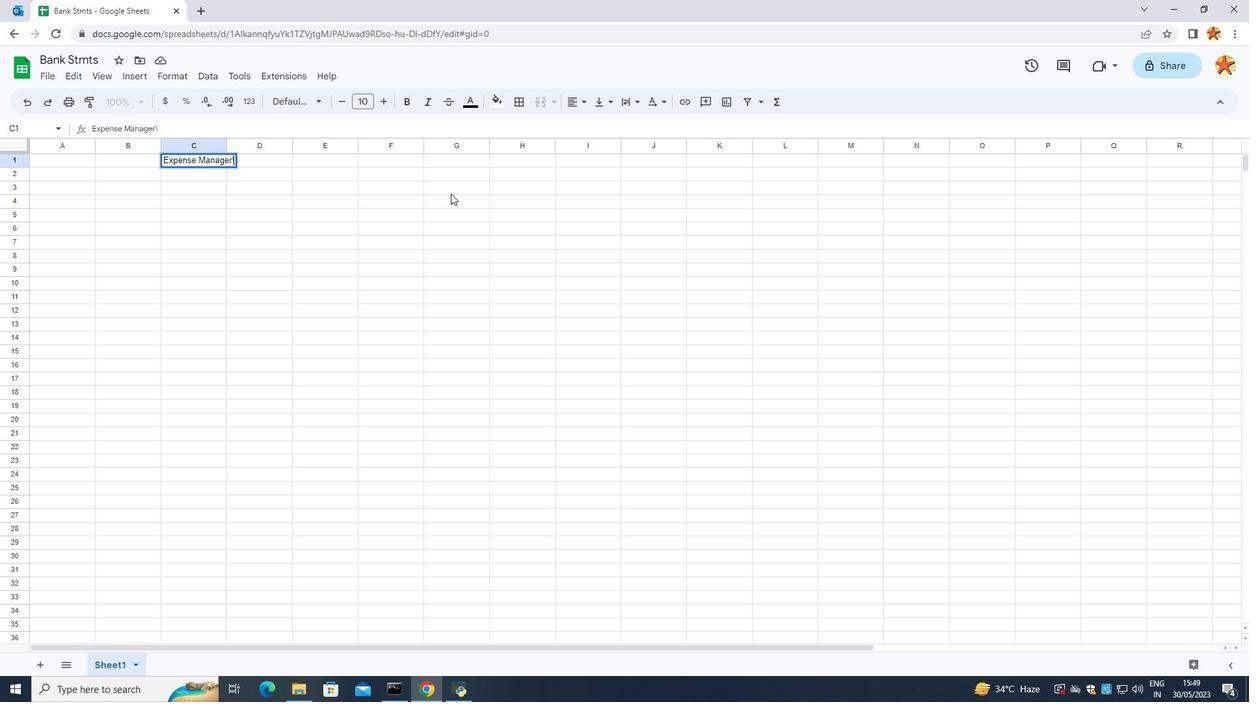 
Action: Key pressed <Key.backspace>
Screenshot: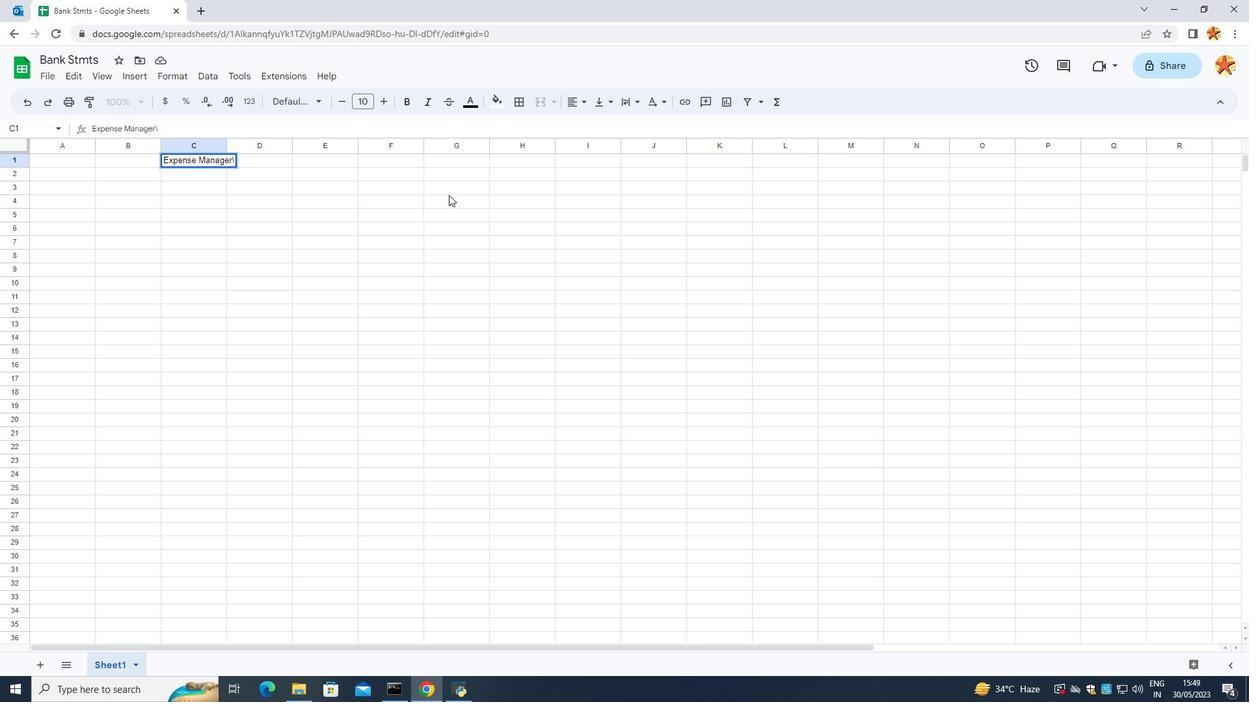 
Action: Mouse moved to (145, 142)
Screenshot: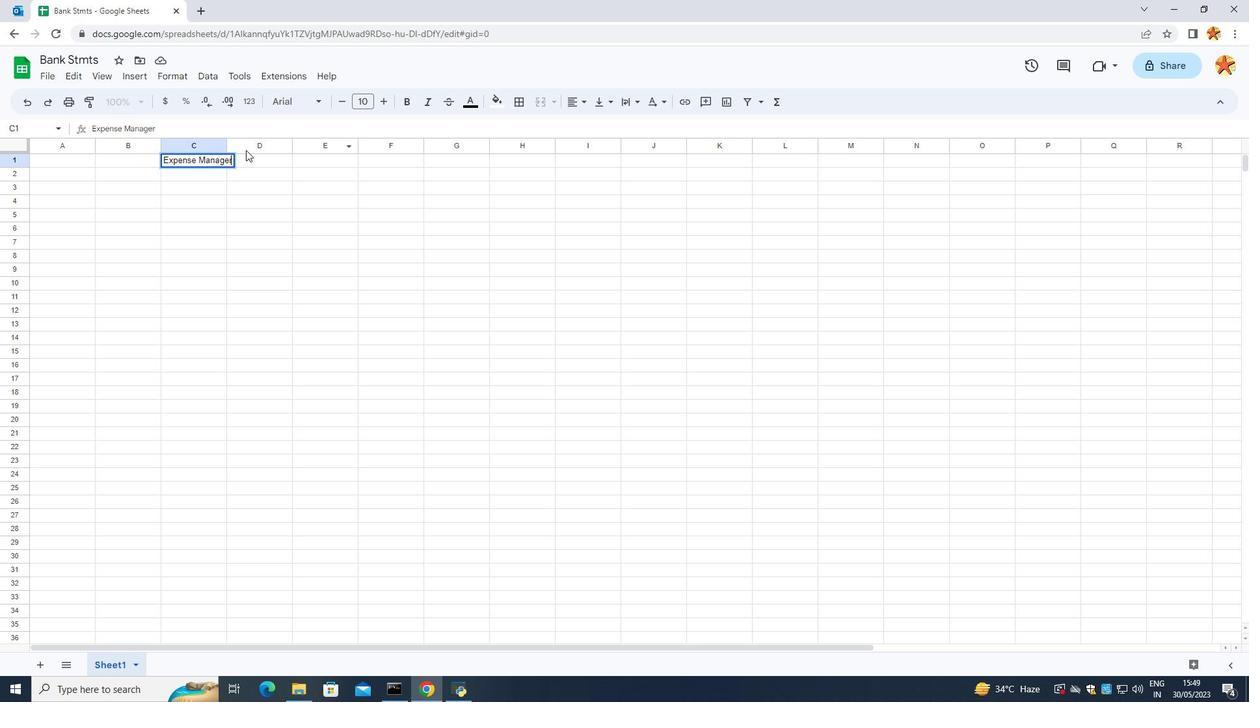 
Action: Mouse pressed left at (145, 142)
Screenshot: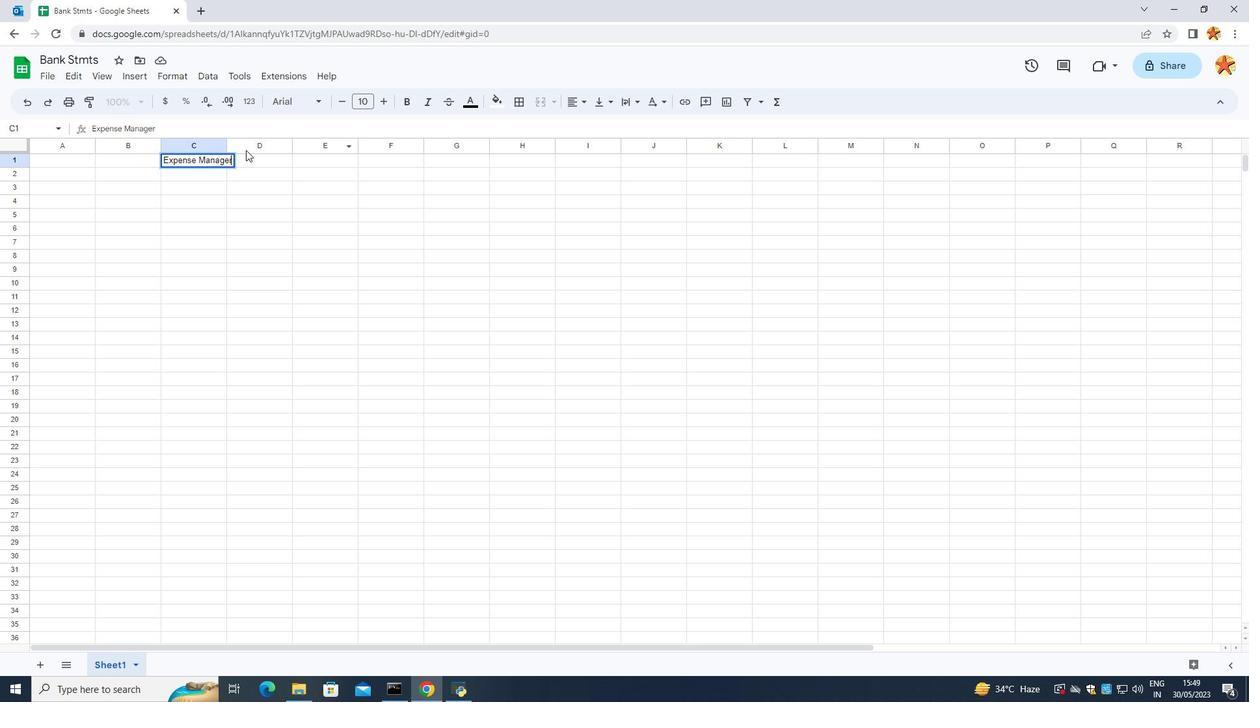 
Action: Mouse moved to (132, 203)
Screenshot: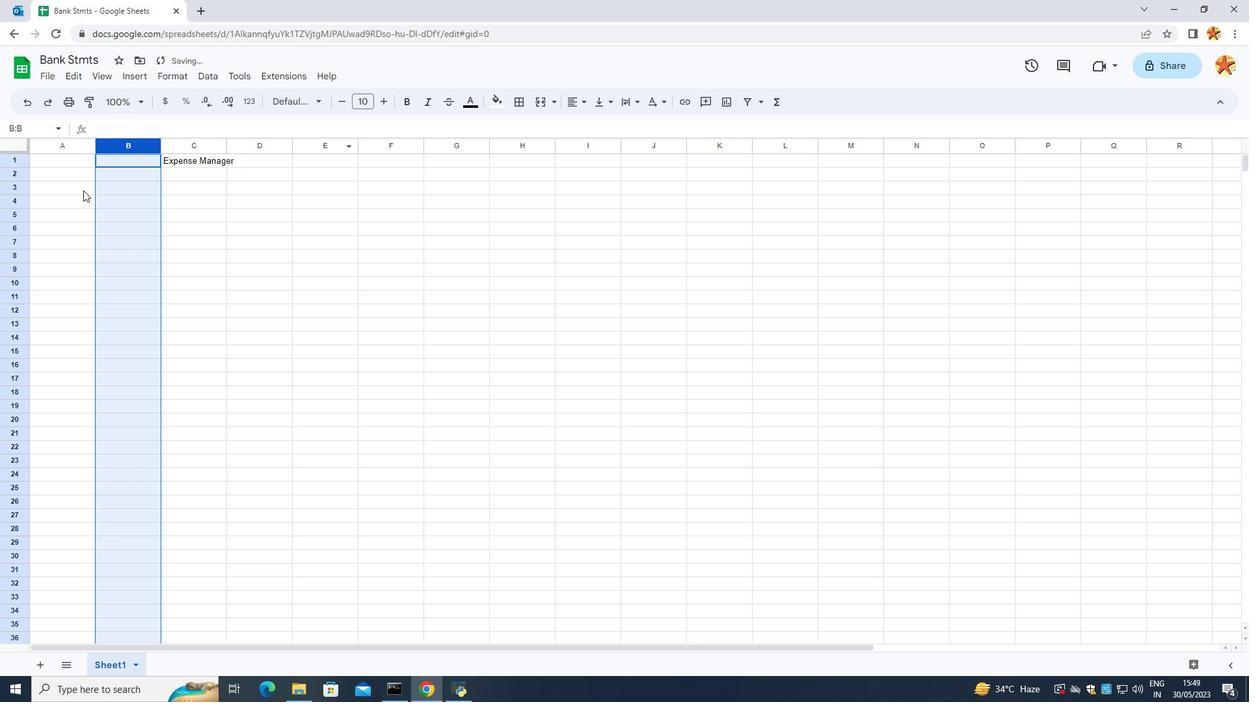 
Action: Mouse pressed left at (132, 203)
Screenshot: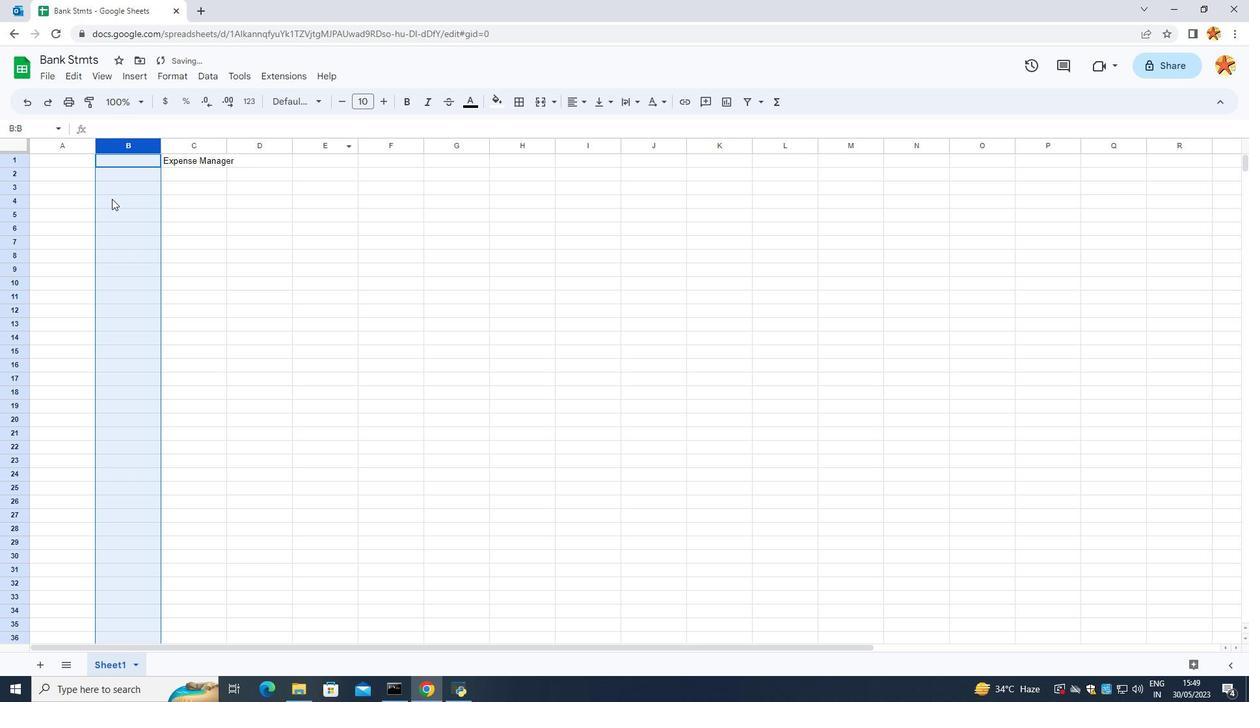 
Action: Mouse moved to (78, 170)
Screenshot: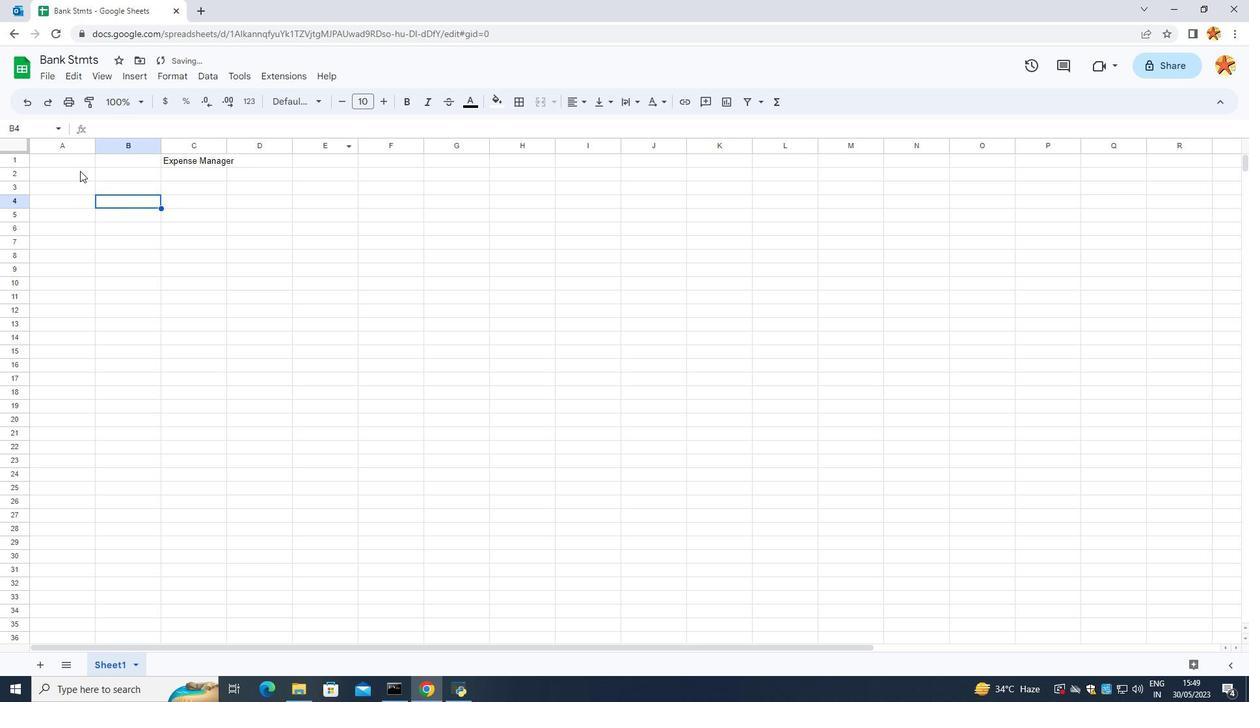 
Action: Mouse pressed left at (78, 170)
Screenshot: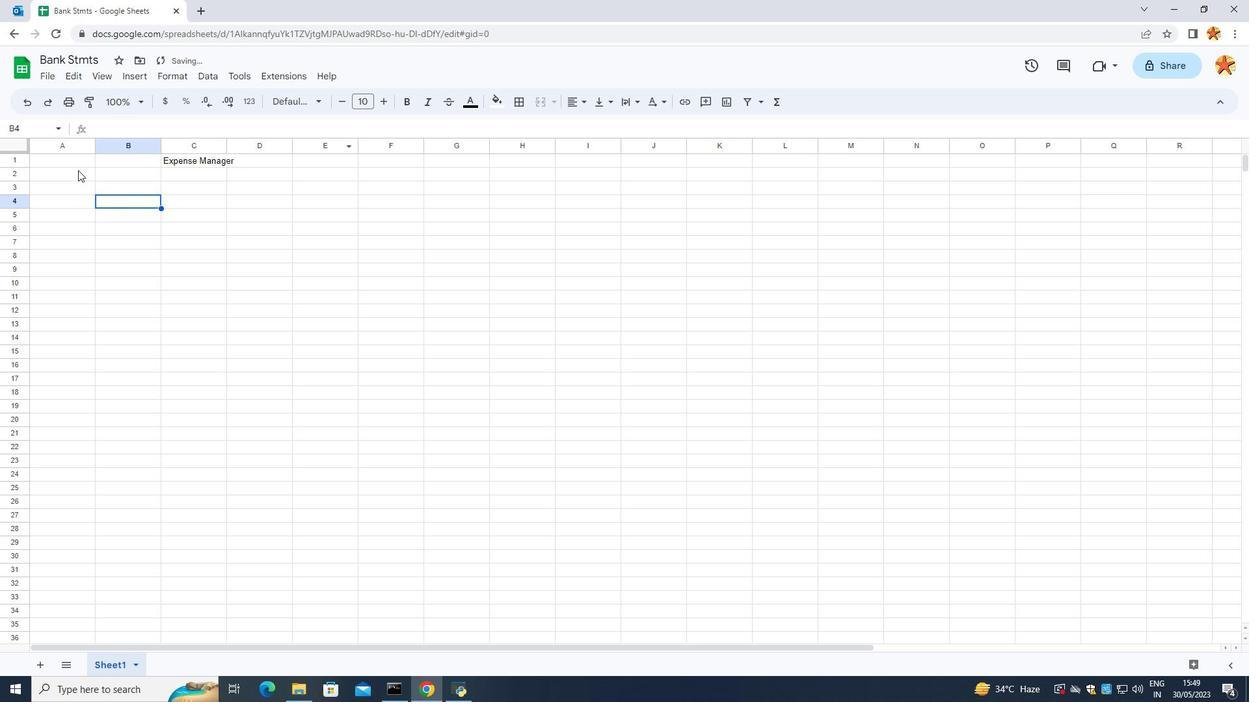 
Action: Mouse pressed left at (78, 170)
Screenshot: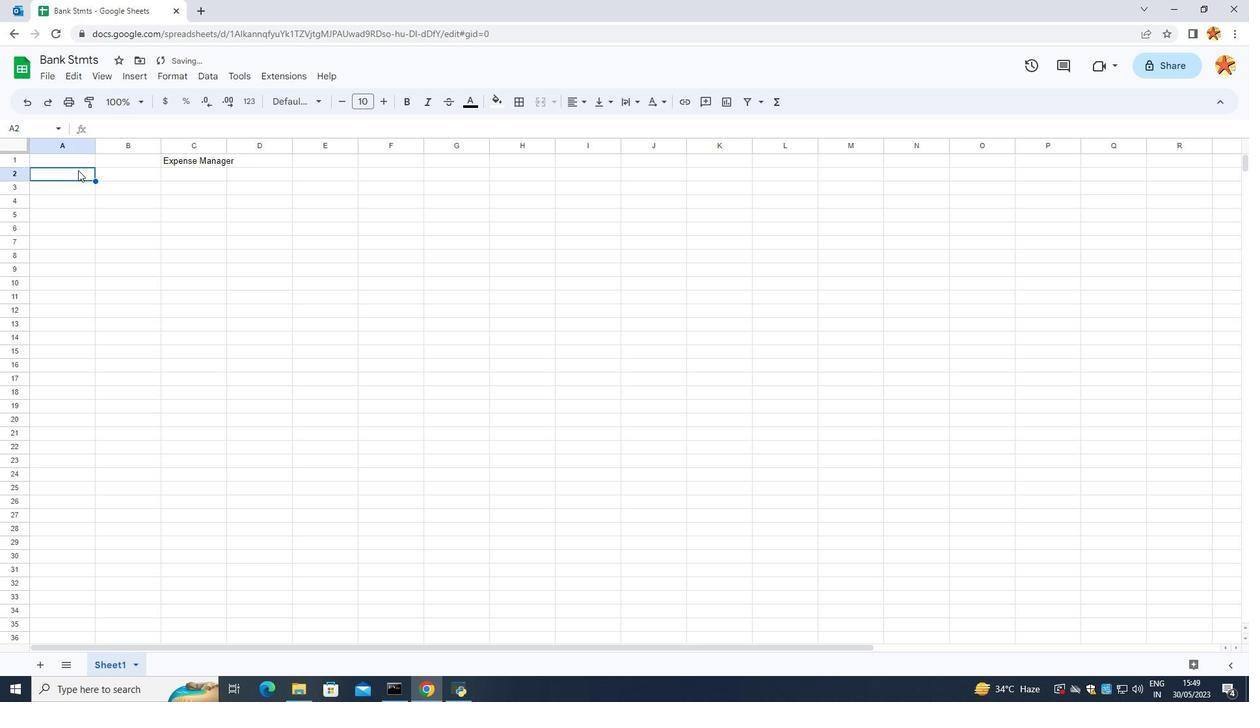 
Action: Mouse moved to (76, 167)
Screenshot: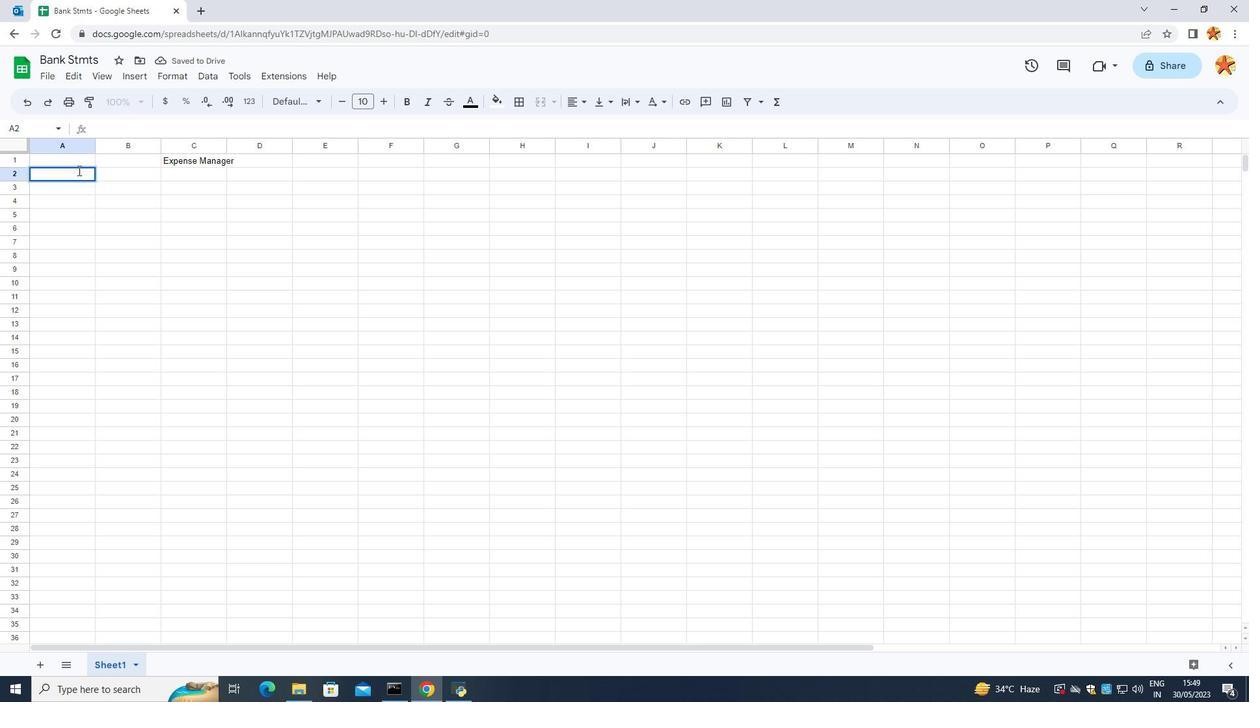 
Action: Key pressed <Key.caps_lock>D<Key.caps_lock>ate
Screenshot: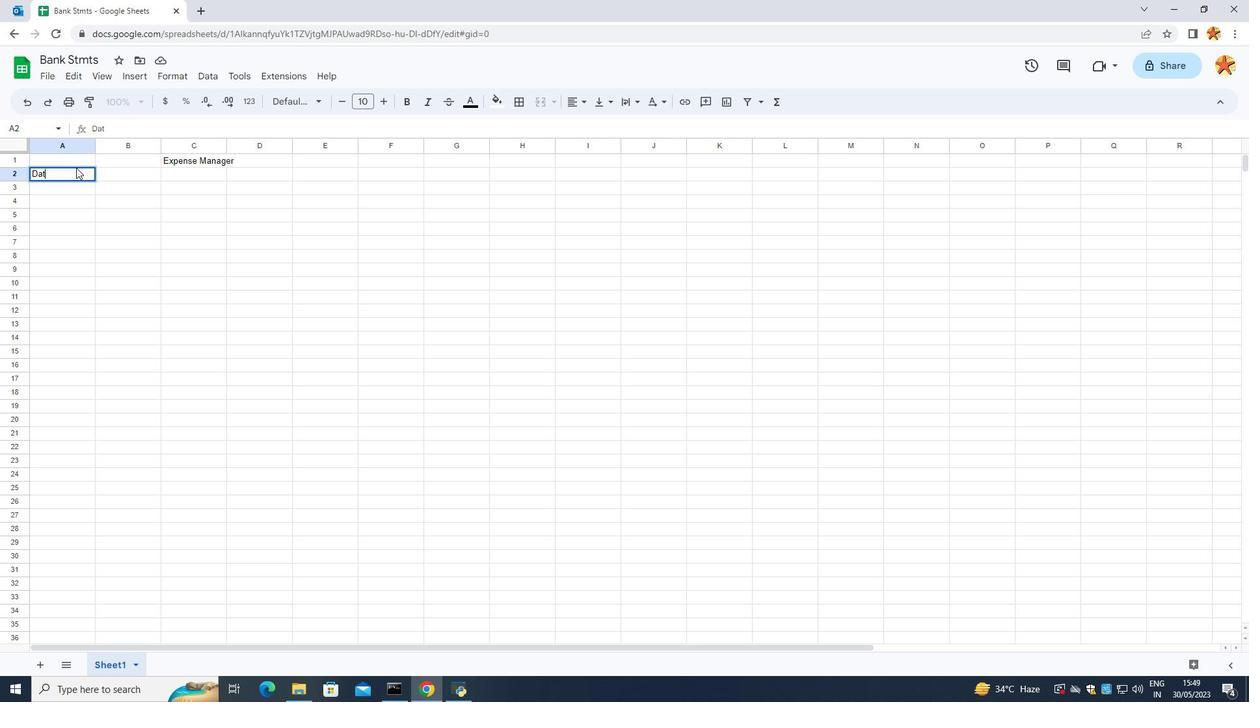 
Action: Mouse moved to (153, 222)
Screenshot: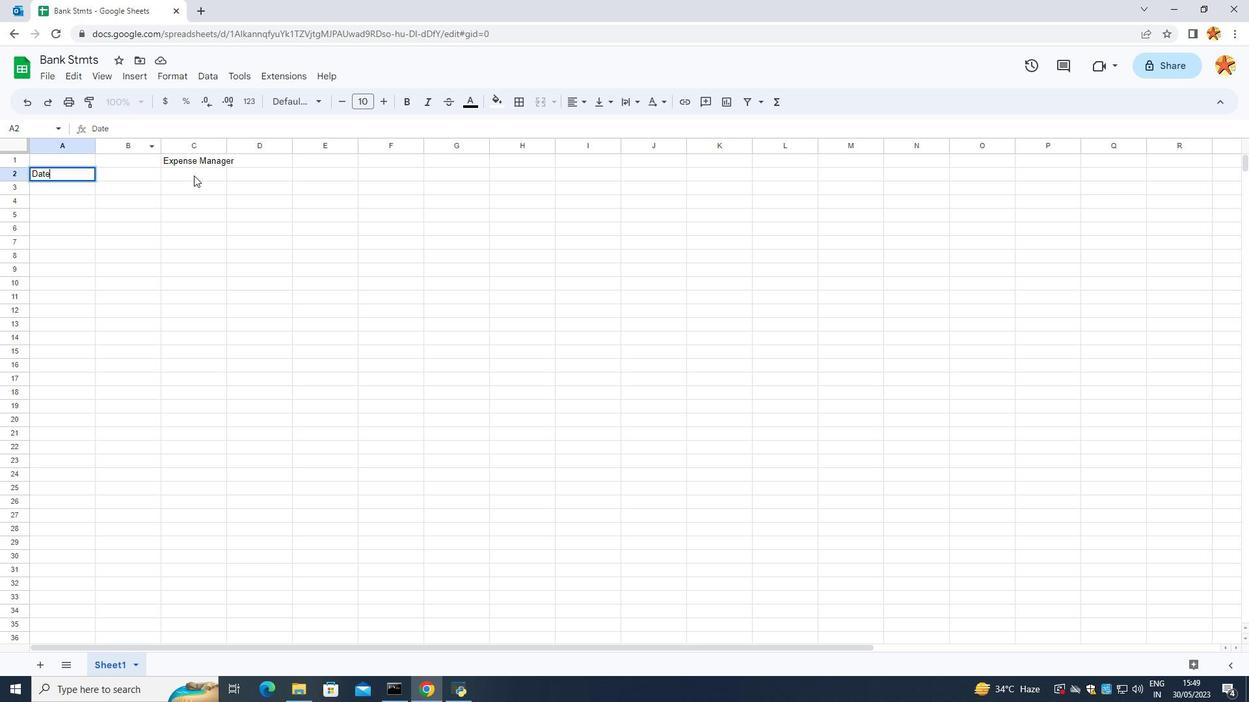 
Action: Mouse pressed left at (153, 222)
Screenshot: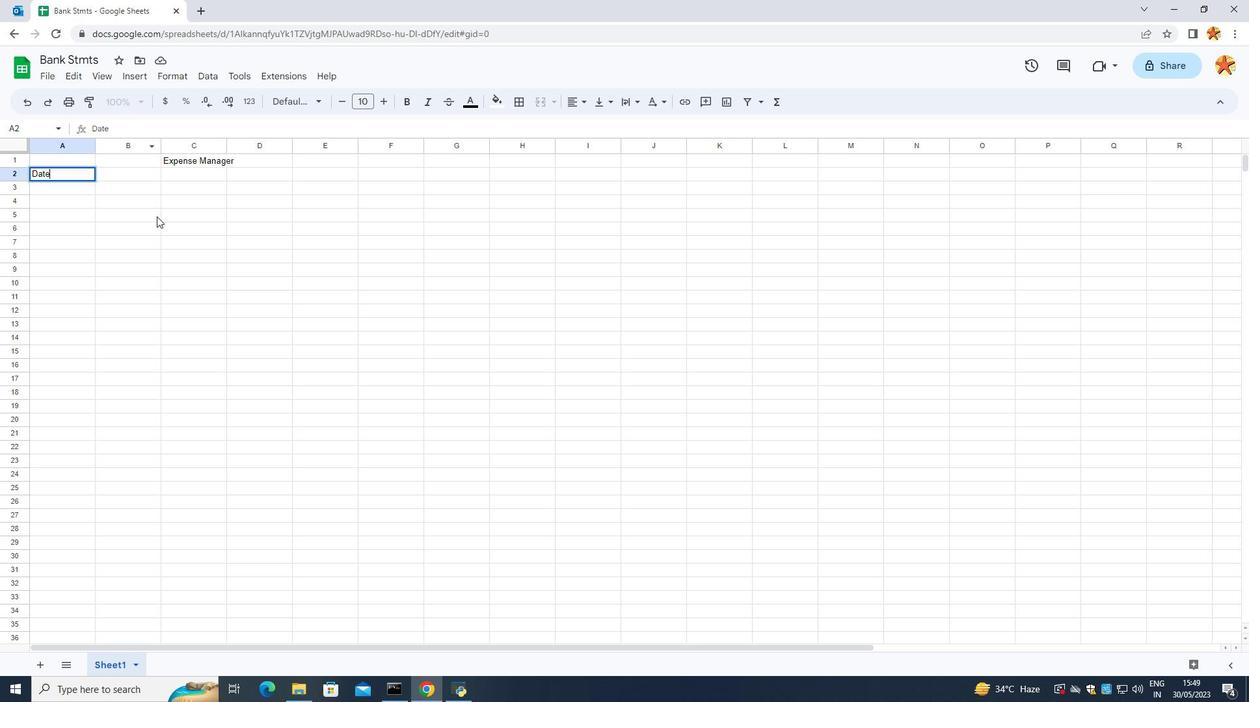 
Action: Mouse moved to (134, 177)
Screenshot: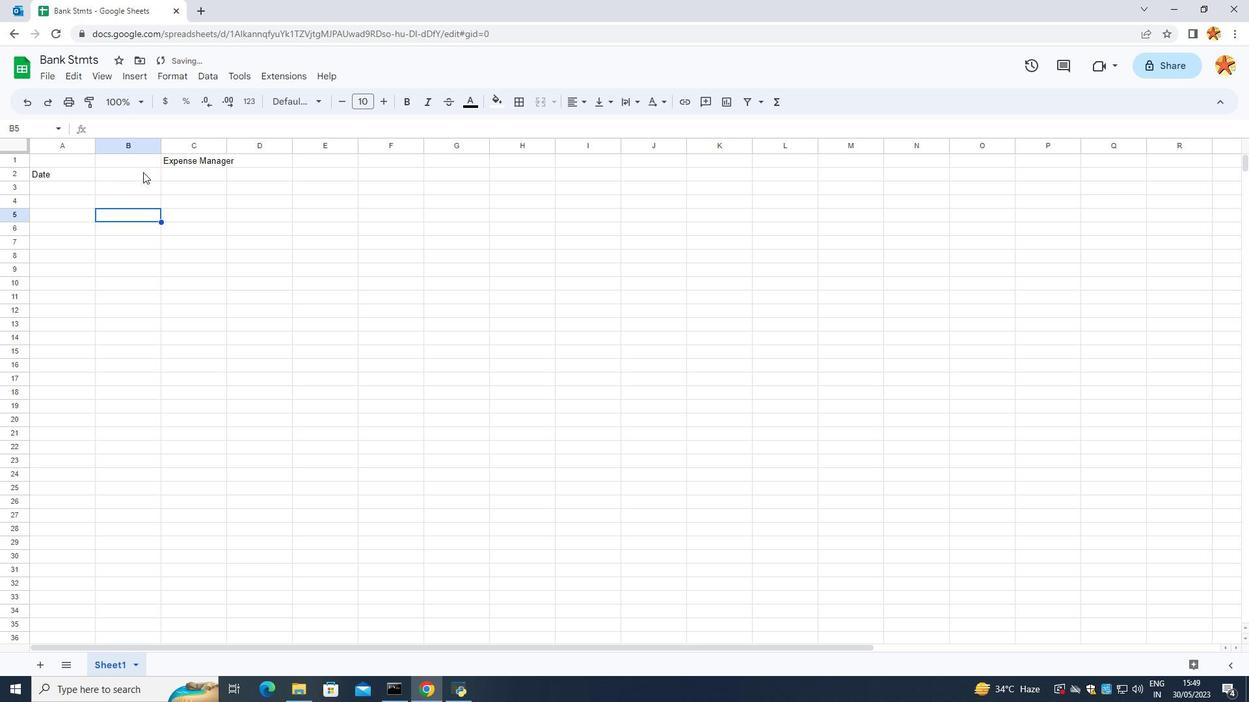 
Action: Mouse pressed left at (134, 177)
Screenshot: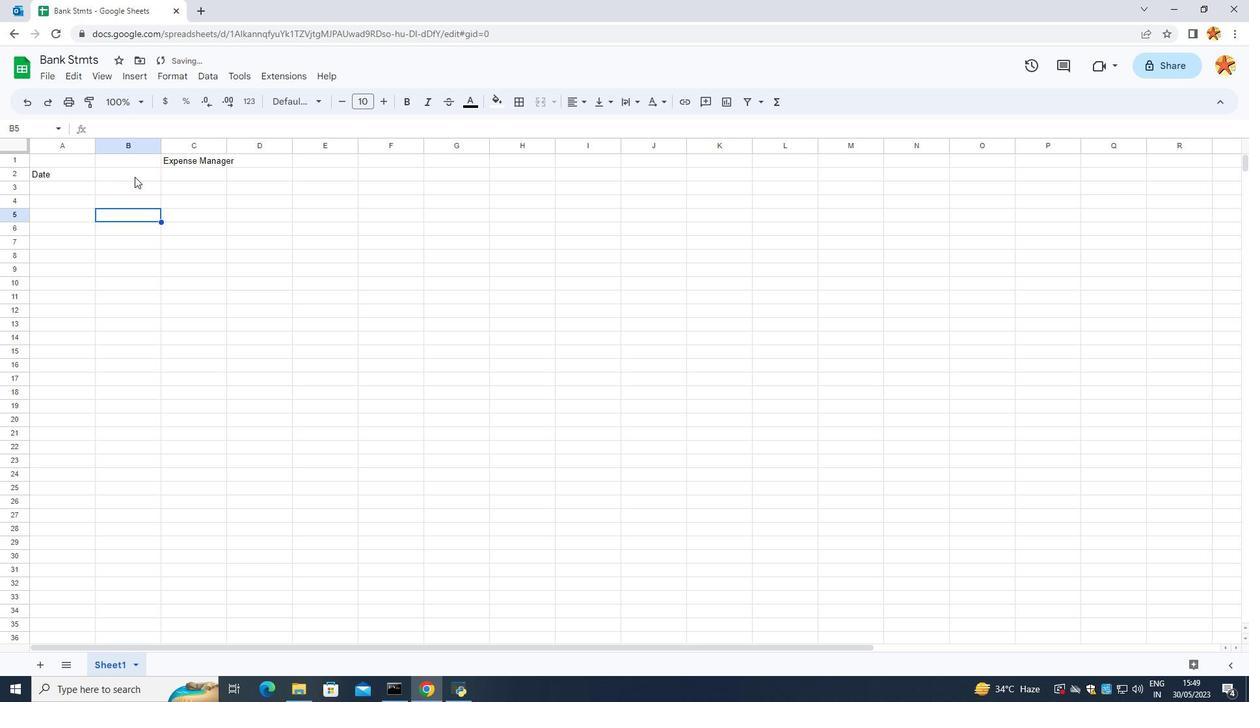 
Action: Mouse pressed left at (134, 177)
Screenshot: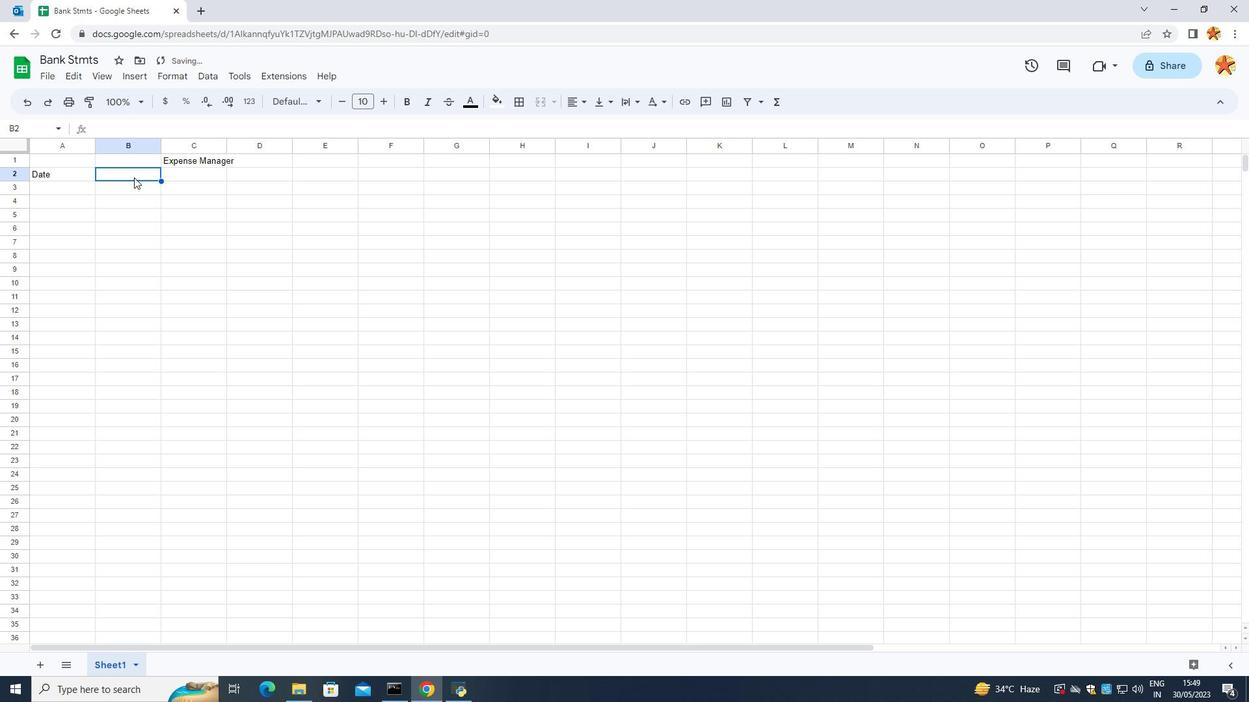 
Action: Mouse moved to (132, 178)
Screenshot: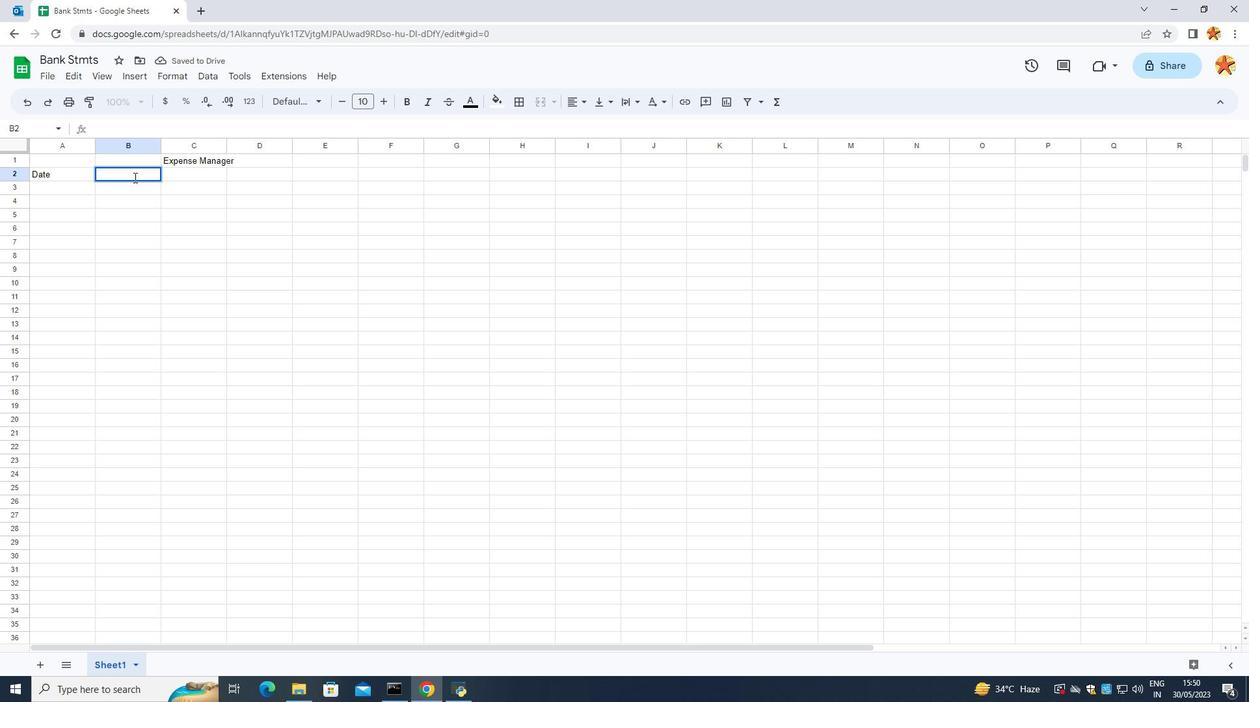 
Action: Key pressed <Key.caps_lock>C<Key.caps_lock>ategories
Screenshot: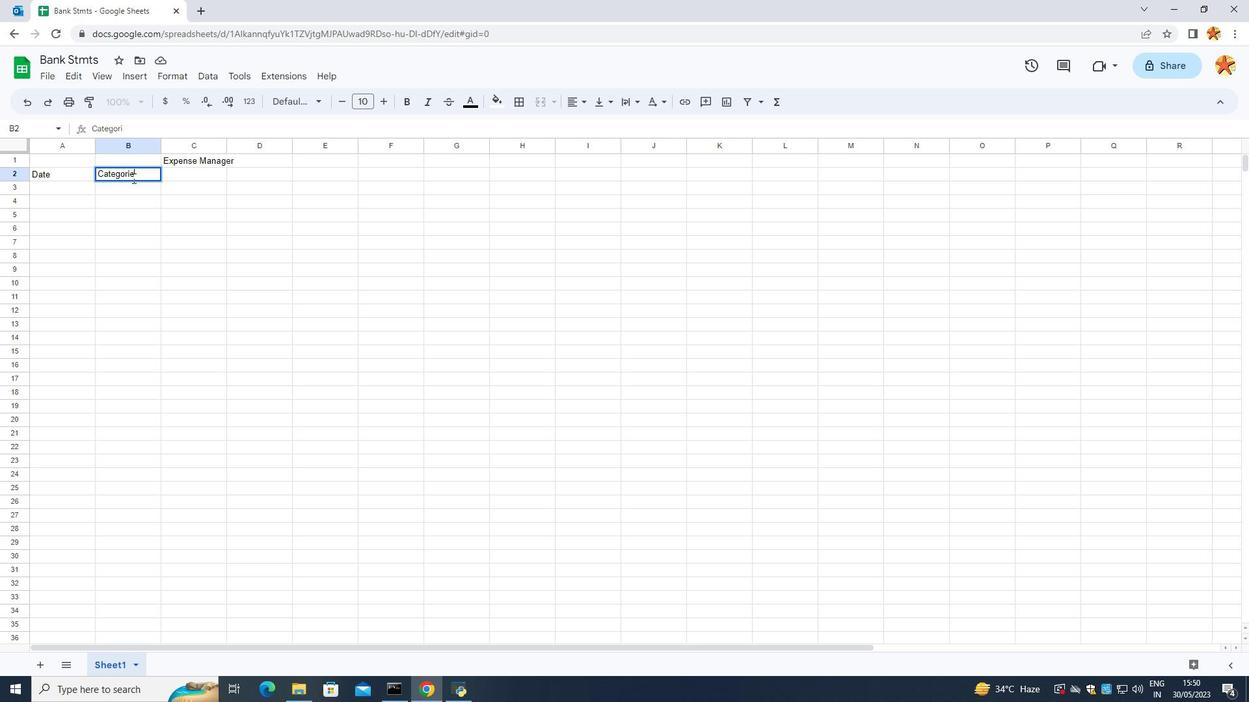 
Action: Mouse moved to (169, 247)
Screenshot: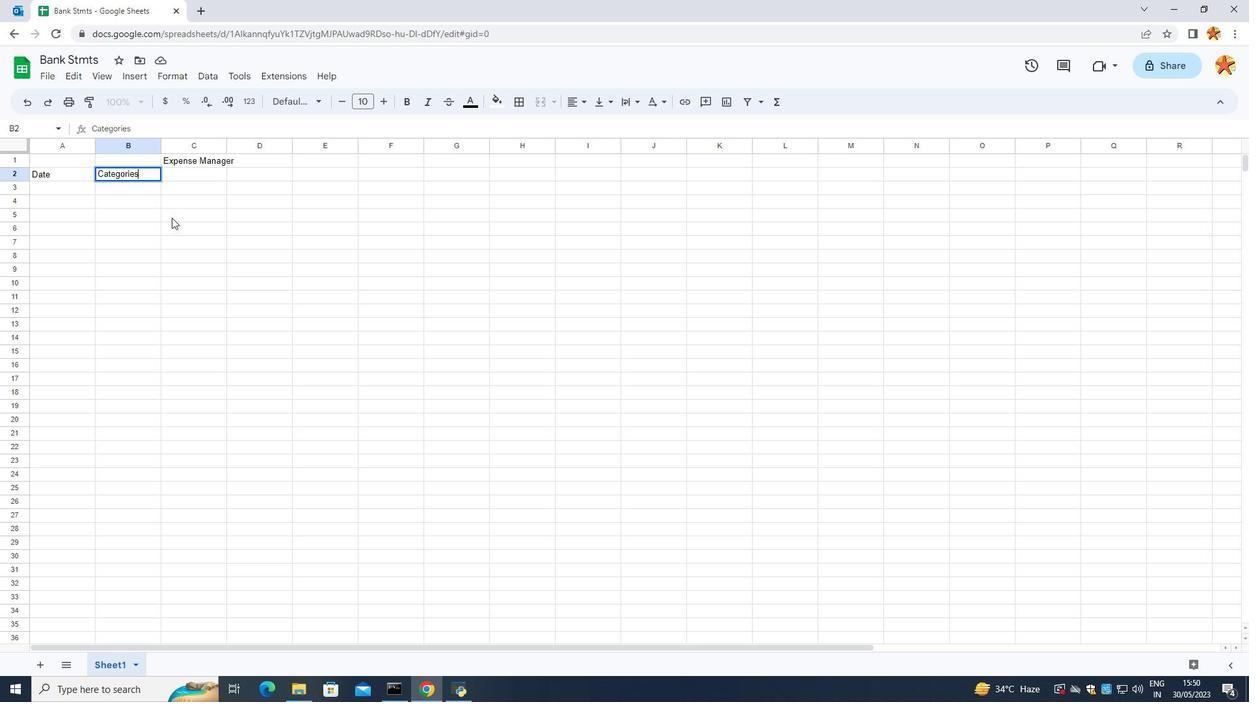 
Action: Mouse pressed left at (169, 247)
Screenshot: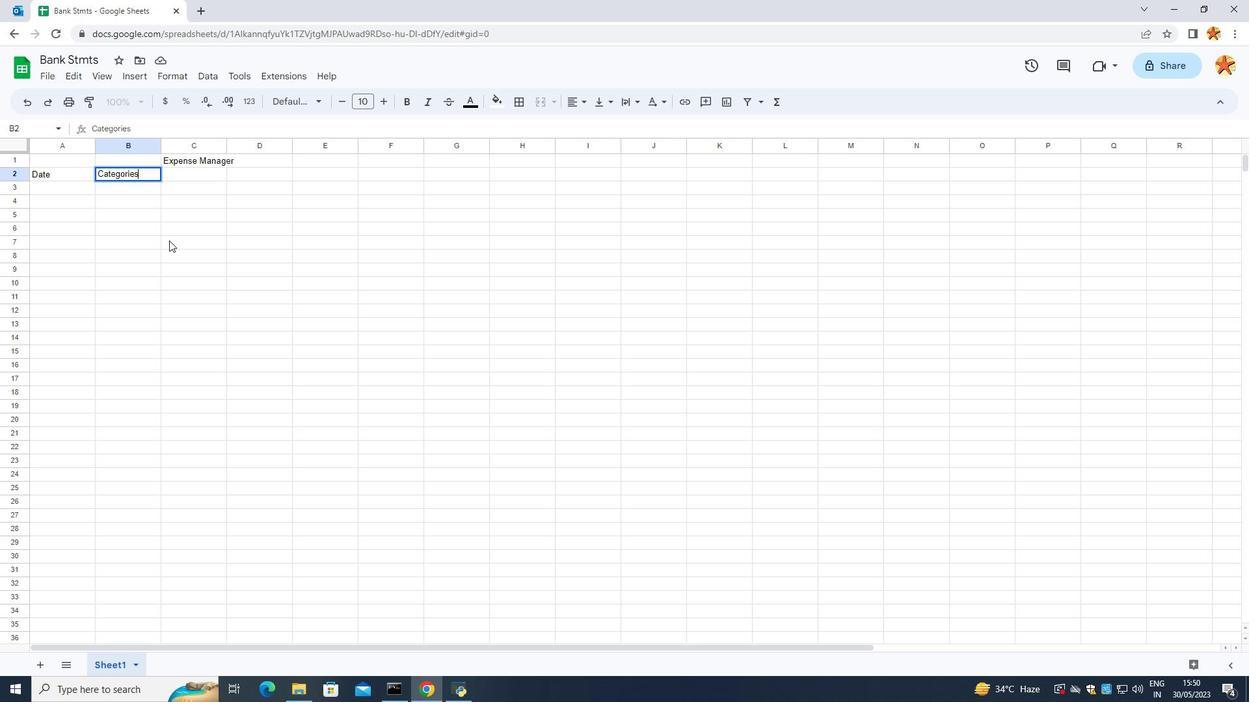 
Action: Mouse moved to (193, 176)
Screenshot: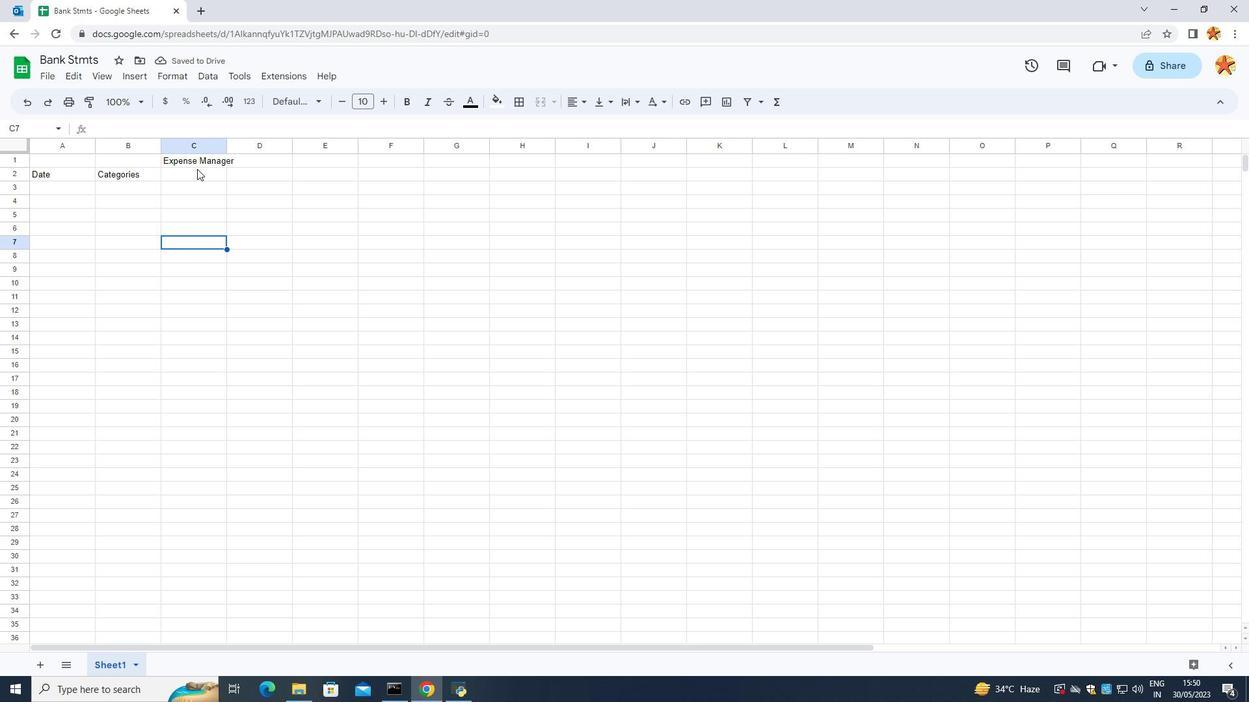 
Action: Mouse pressed left at (193, 176)
Screenshot: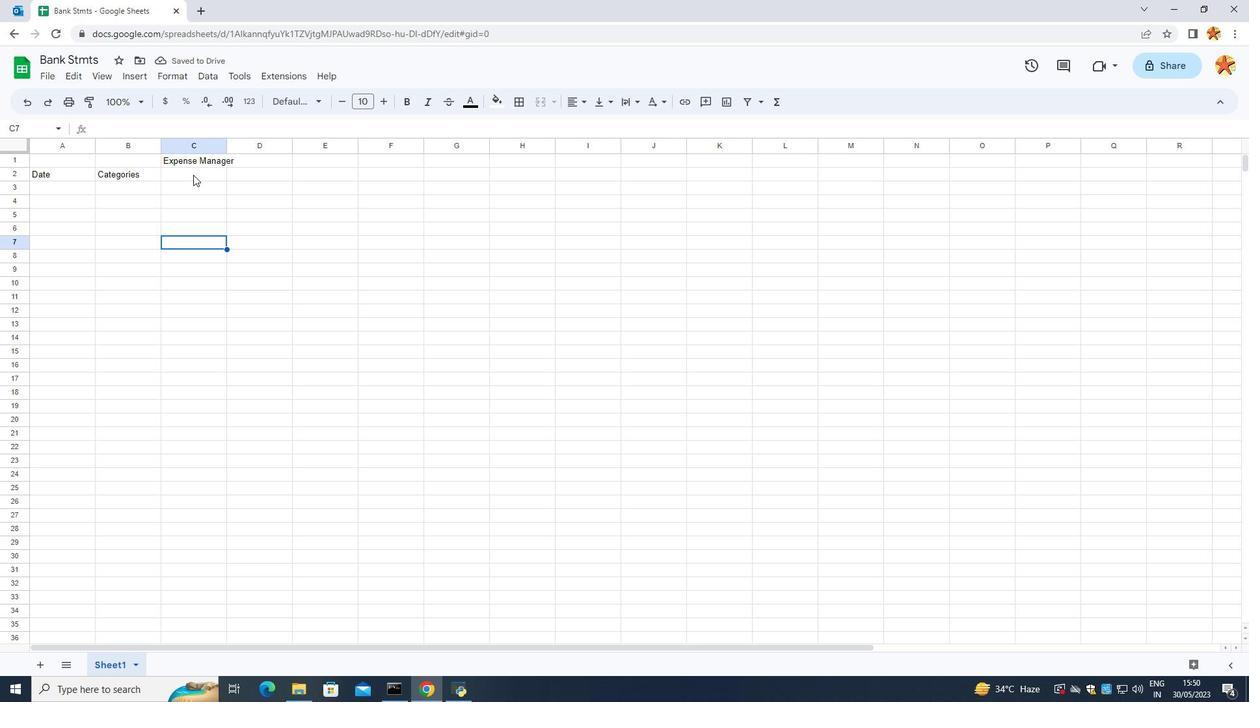 
Action: Mouse pressed left at (193, 176)
Screenshot: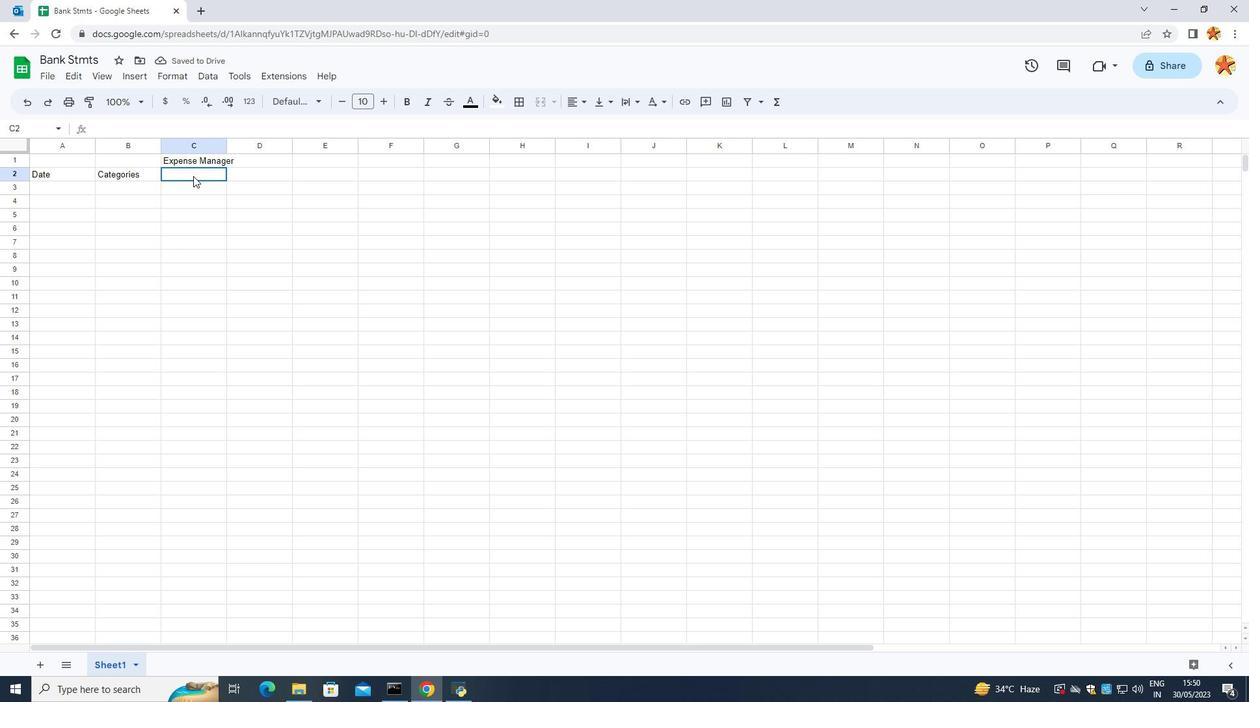 
Action: Key pressed <Key.caps_lock>D<Key.caps_lock>escription
Screenshot: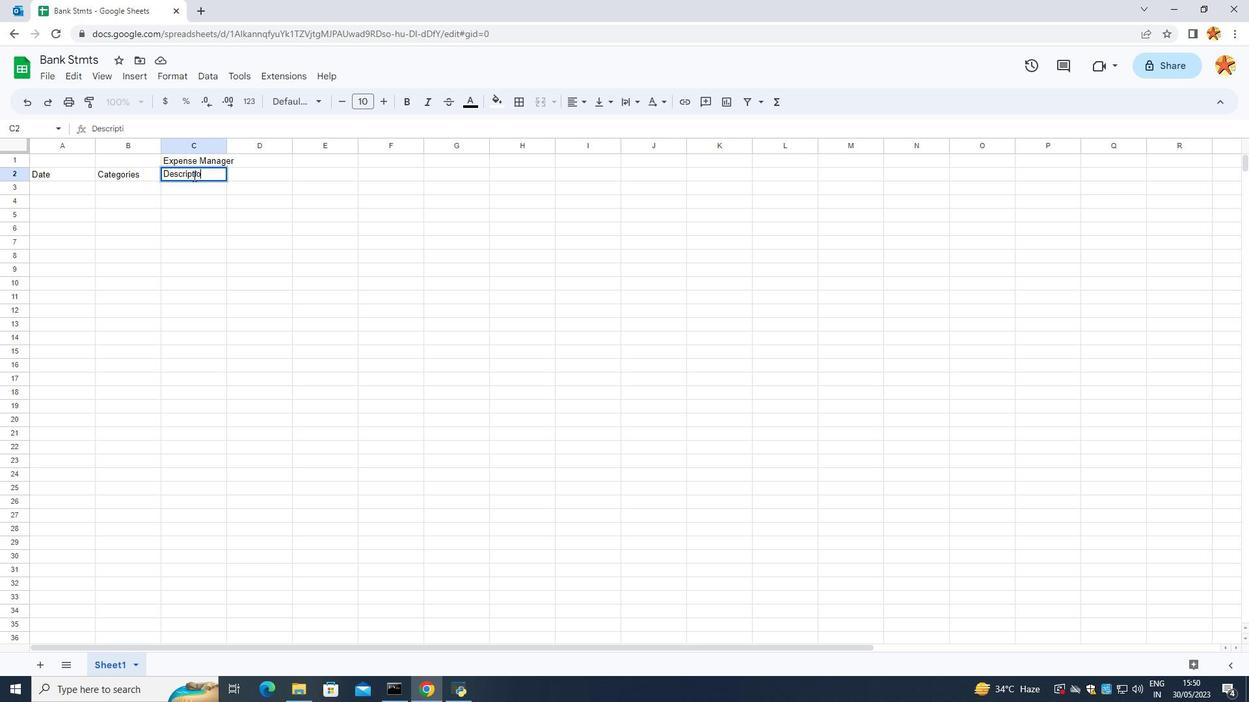 
Action: Mouse moved to (150, 237)
Screenshot: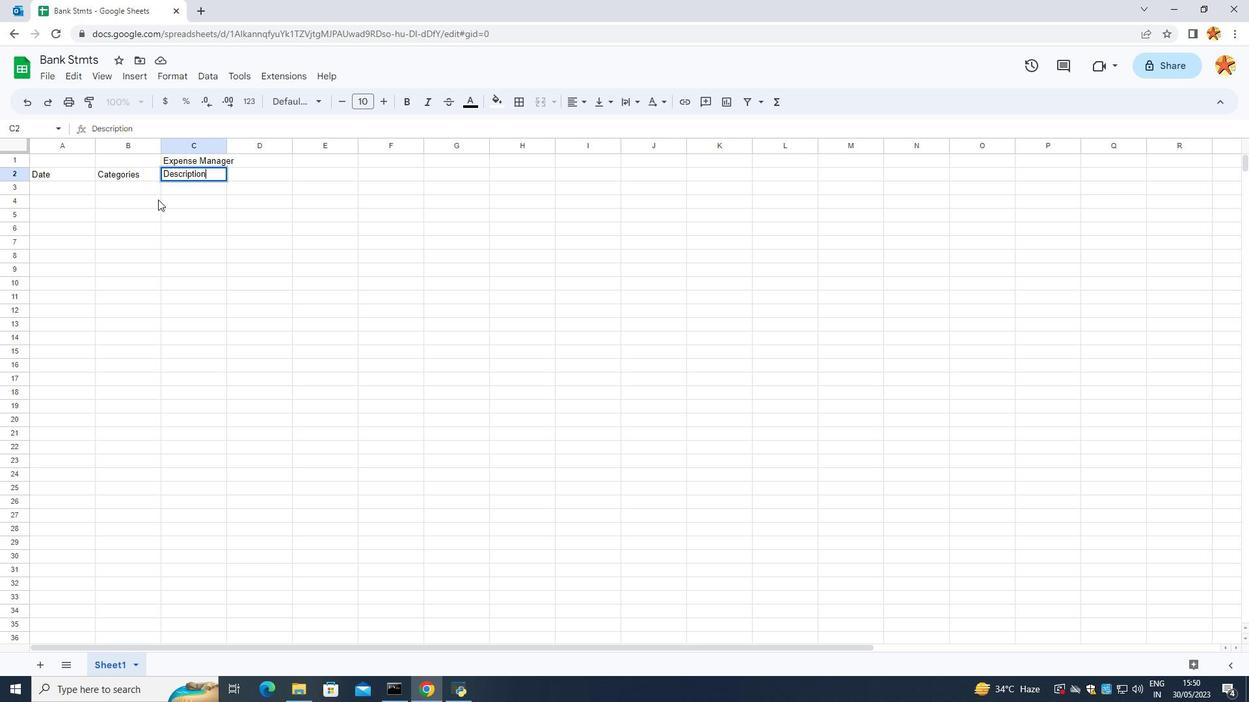 
Action: Mouse pressed left at (150, 237)
Screenshot: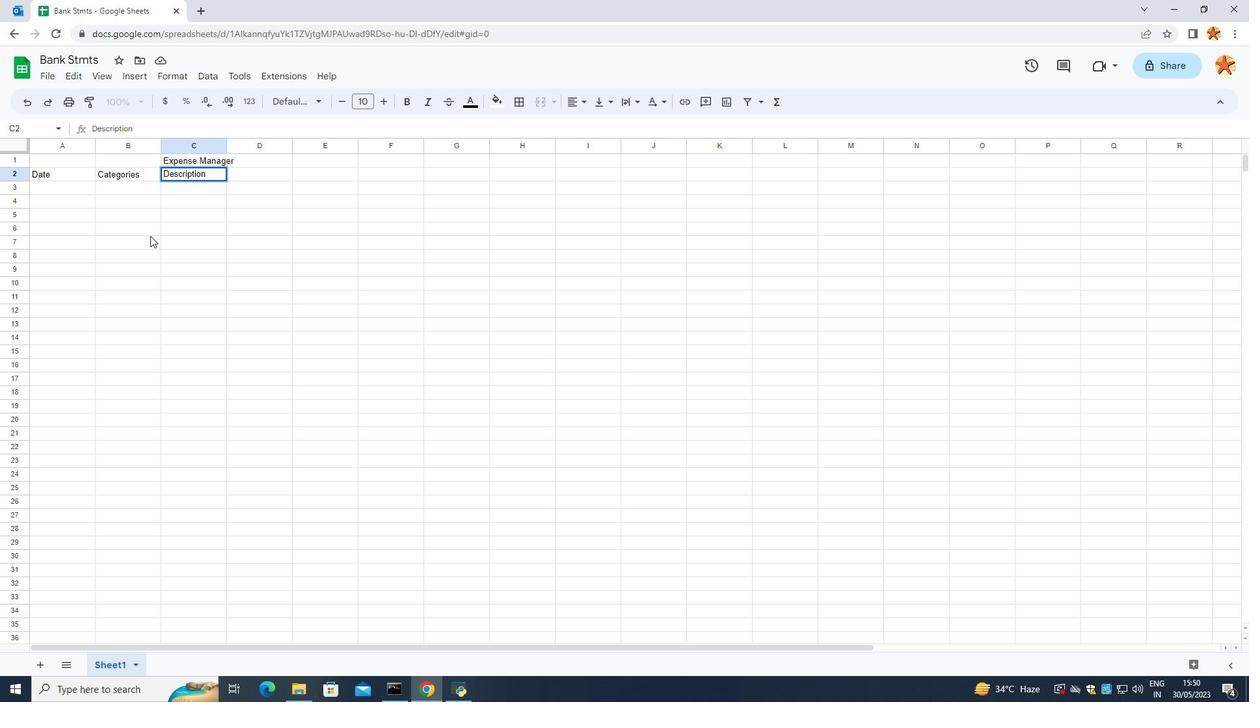 
Action: Mouse moved to (238, 175)
Screenshot: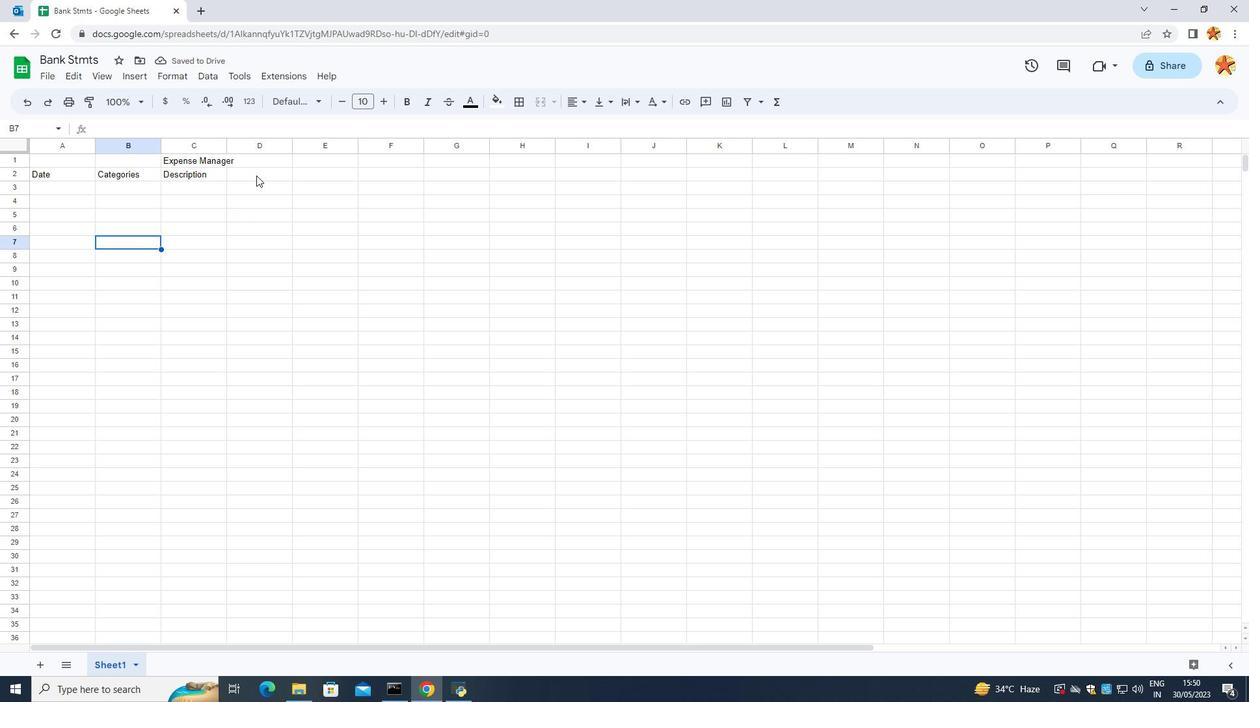 
Action: Mouse pressed left at (238, 175)
Screenshot: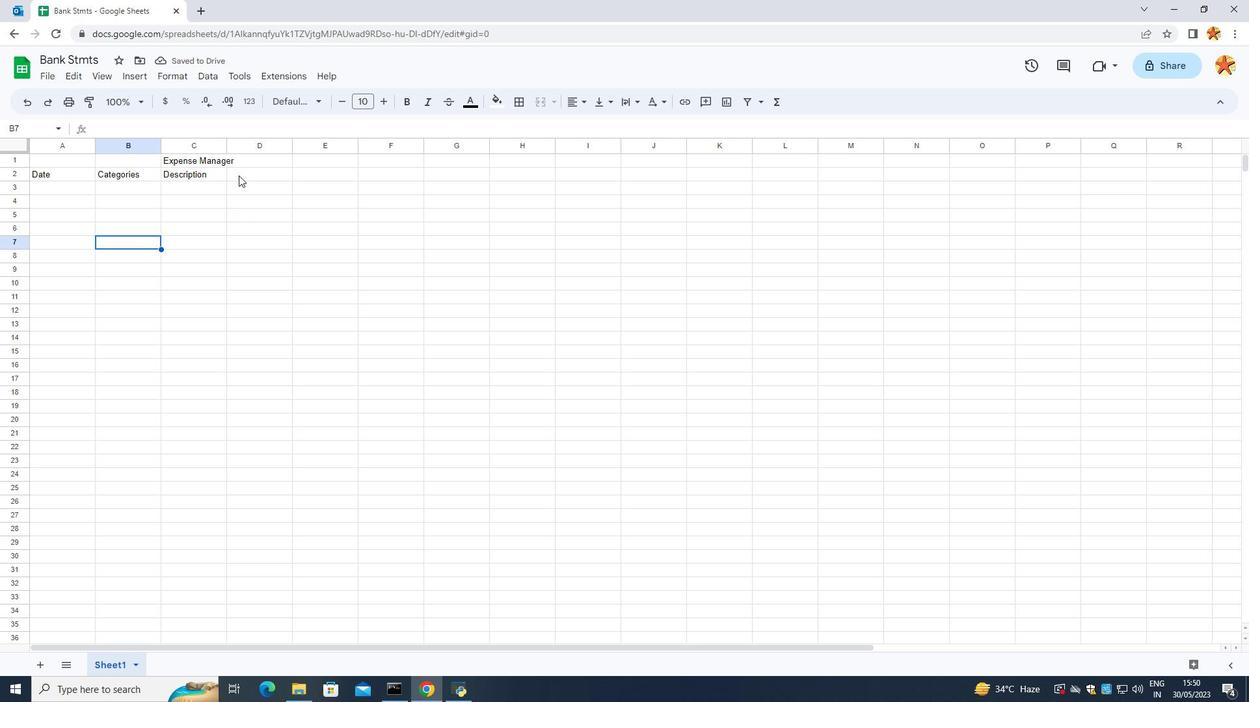 
Action: Mouse moved to (238, 175)
Screenshot: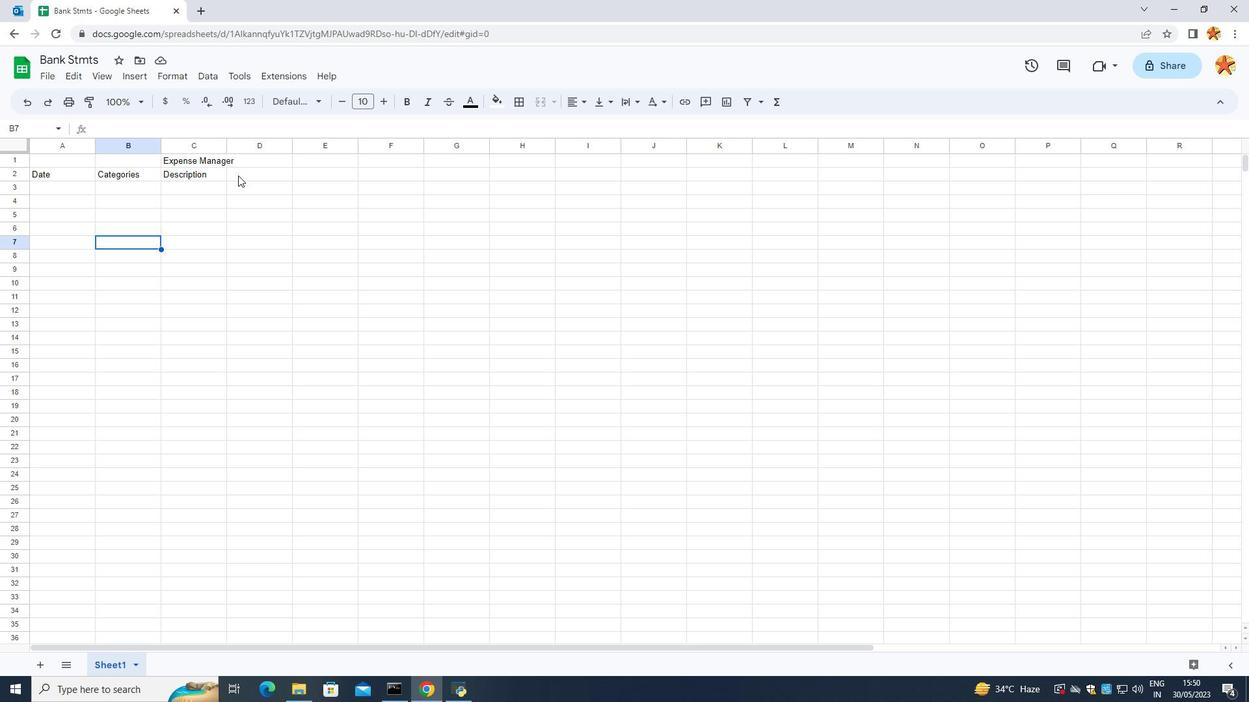 
Action: Mouse pressed left at (238, 175)
Screenshot: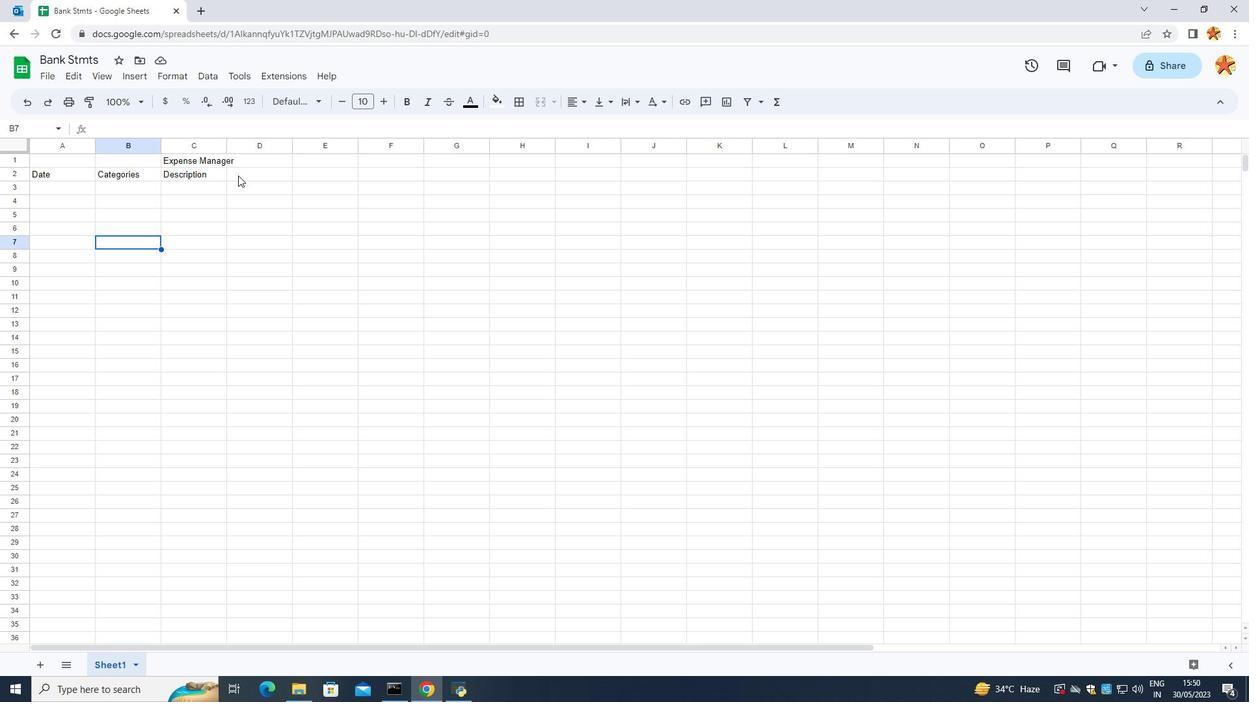 
Action: Key pressed <Key.caps_lock>A<Key.caps_lock>mount<Key.enter>
Screenshot: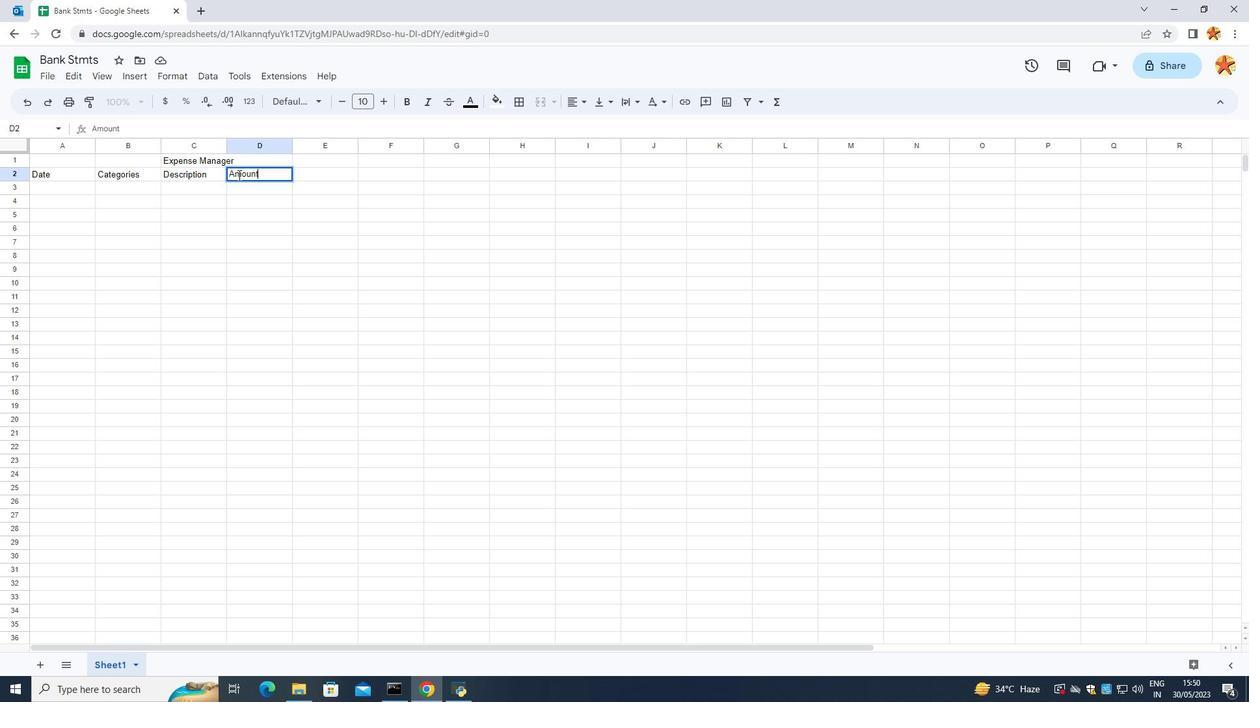 
Action: Mouse moved to (38, 183)
Screenshot: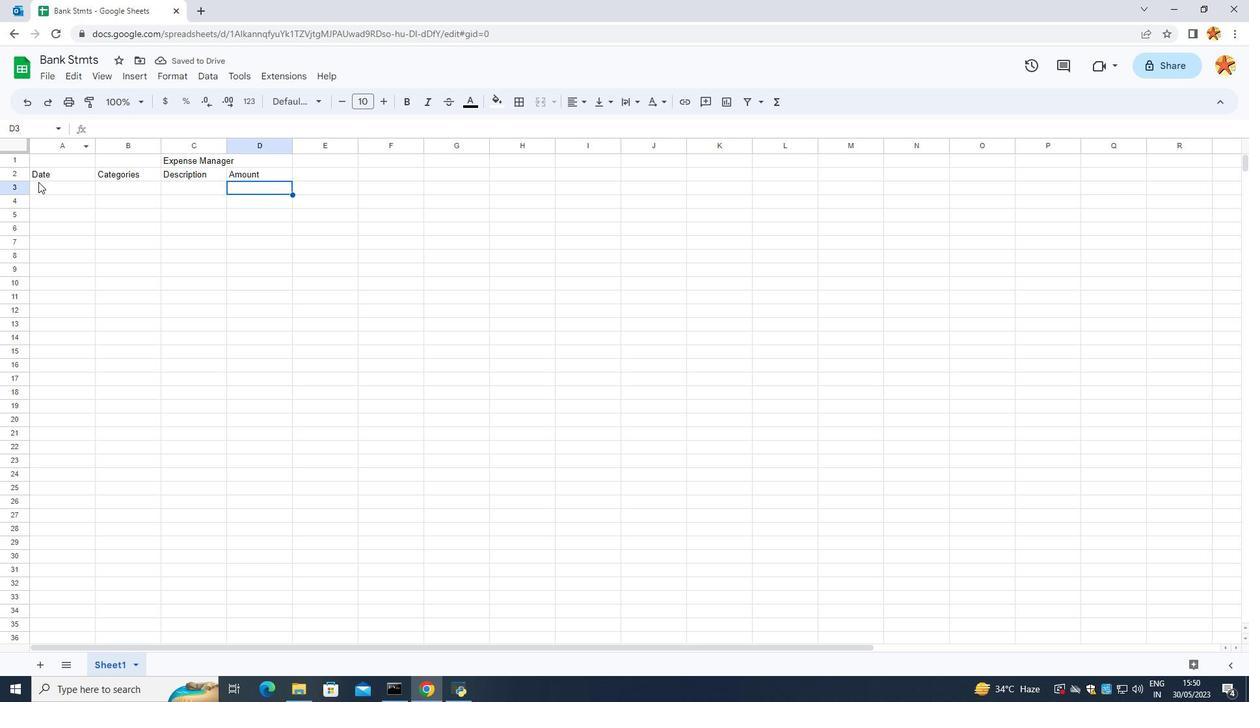
Action: Mouse pressed left at (38, 183)
Screenshot: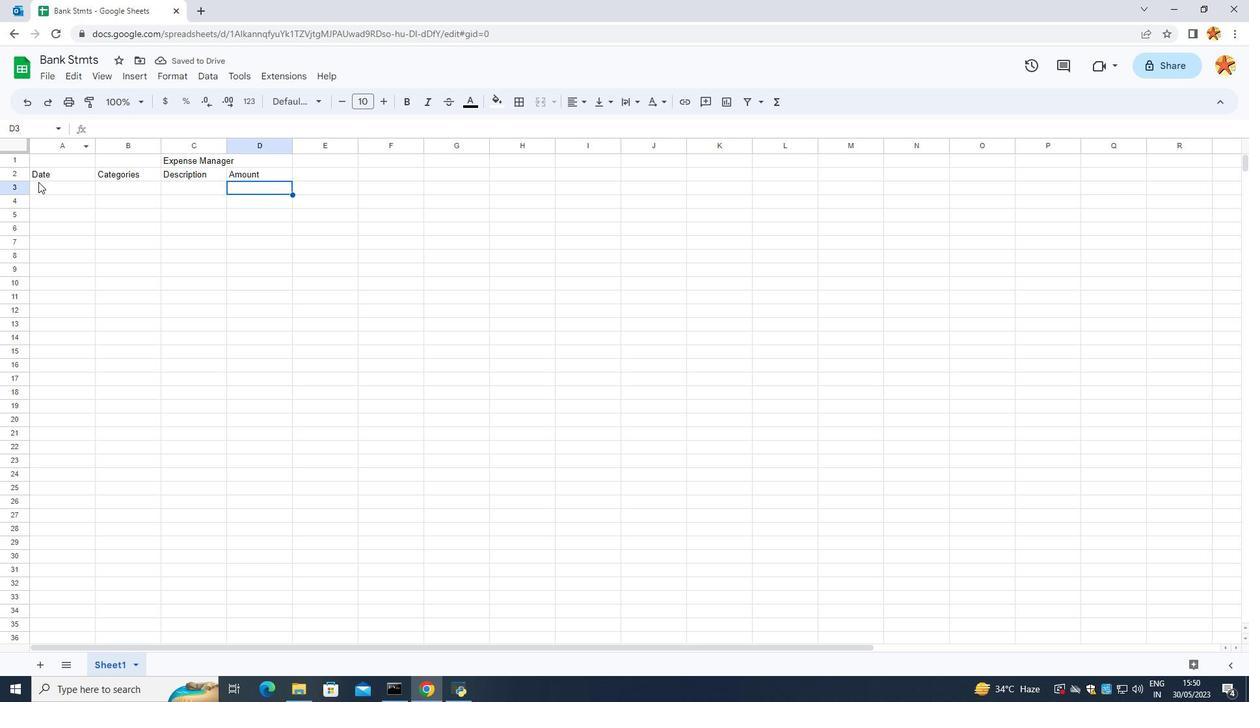 
Action: Mouse pressed left at (38, 183)
Screenshot: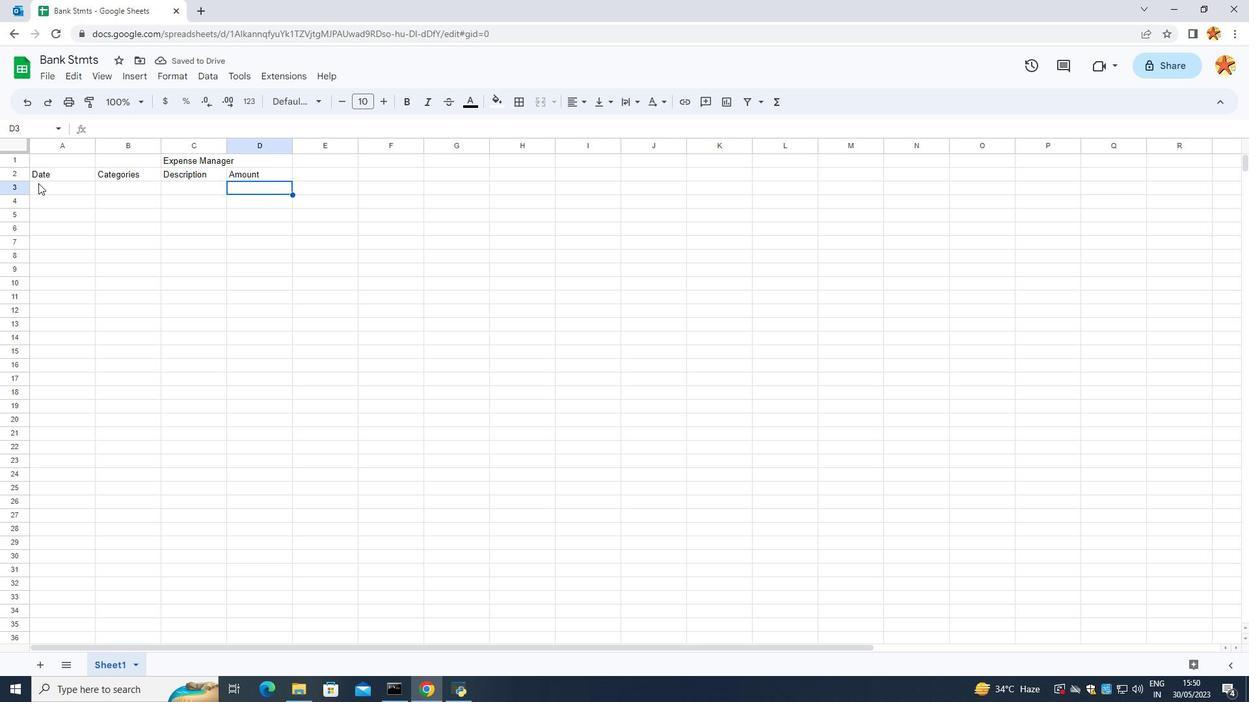 
Action: Key pressed 202/<Key.backspace>3/0<Key.backspace><Key.backspace><Key.backspace>3-05-10<Key.enter>
Screenshot: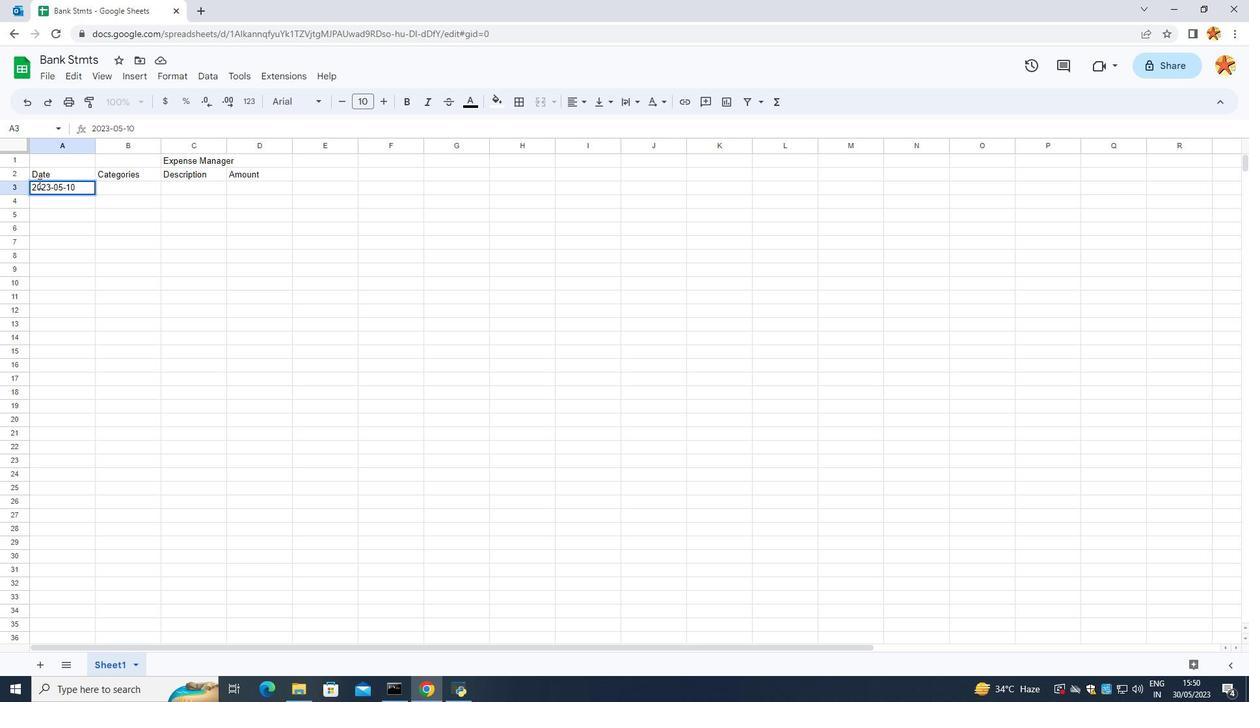 
Action: Mouse moved to (65, 190)
Screenshot: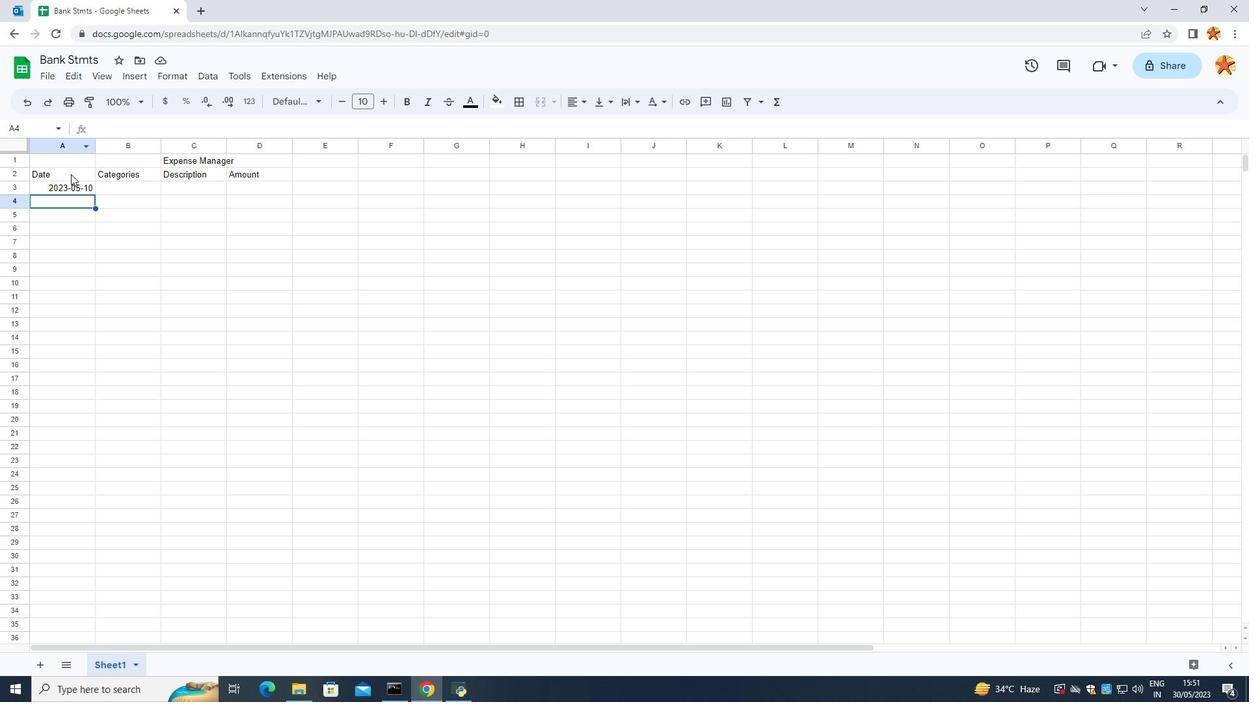 
Action: Mouse pressed left at (65, 190)
Screenshot: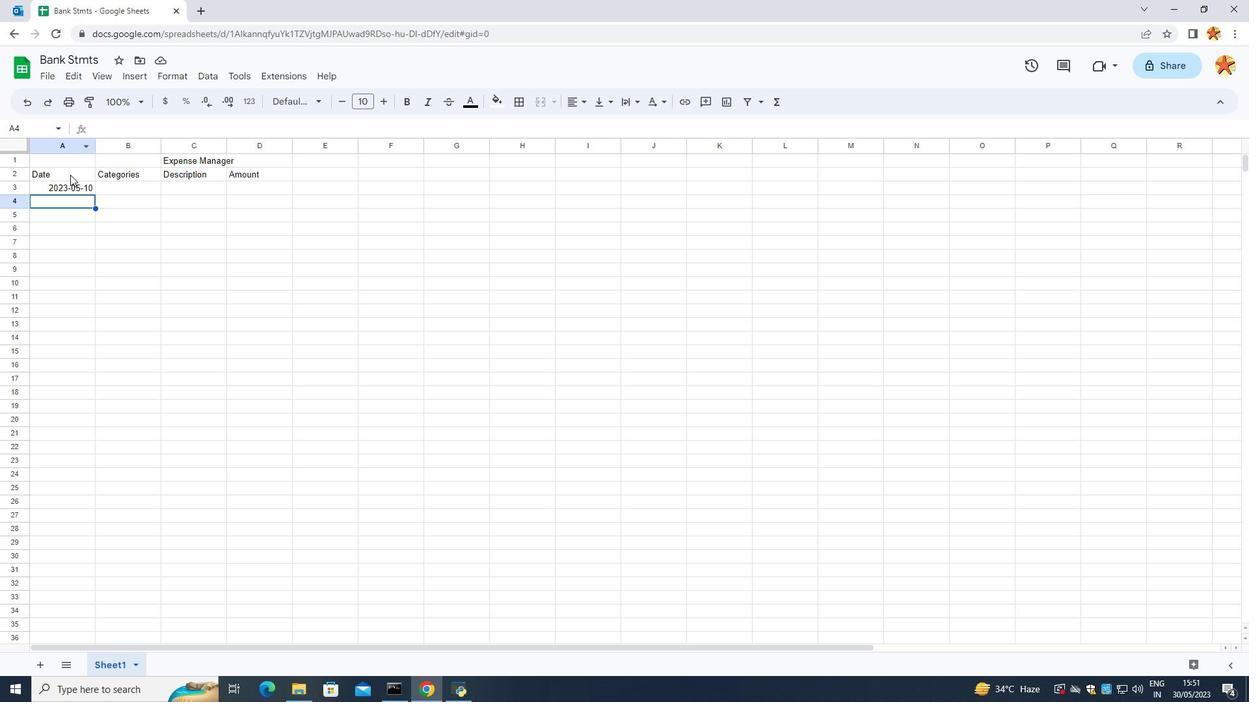 
Action: Mouse moved to (65, 190)
Screenshot: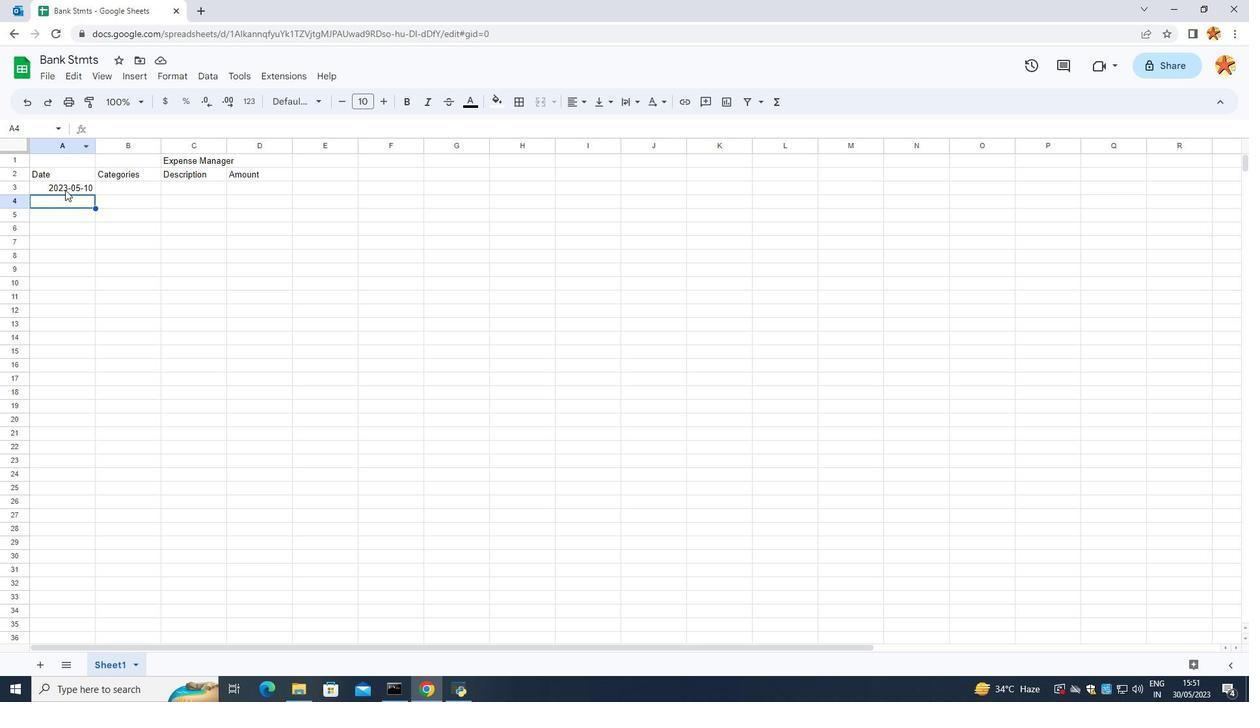 
Action: Mouse pressed left at (65, 190)
Screenshot: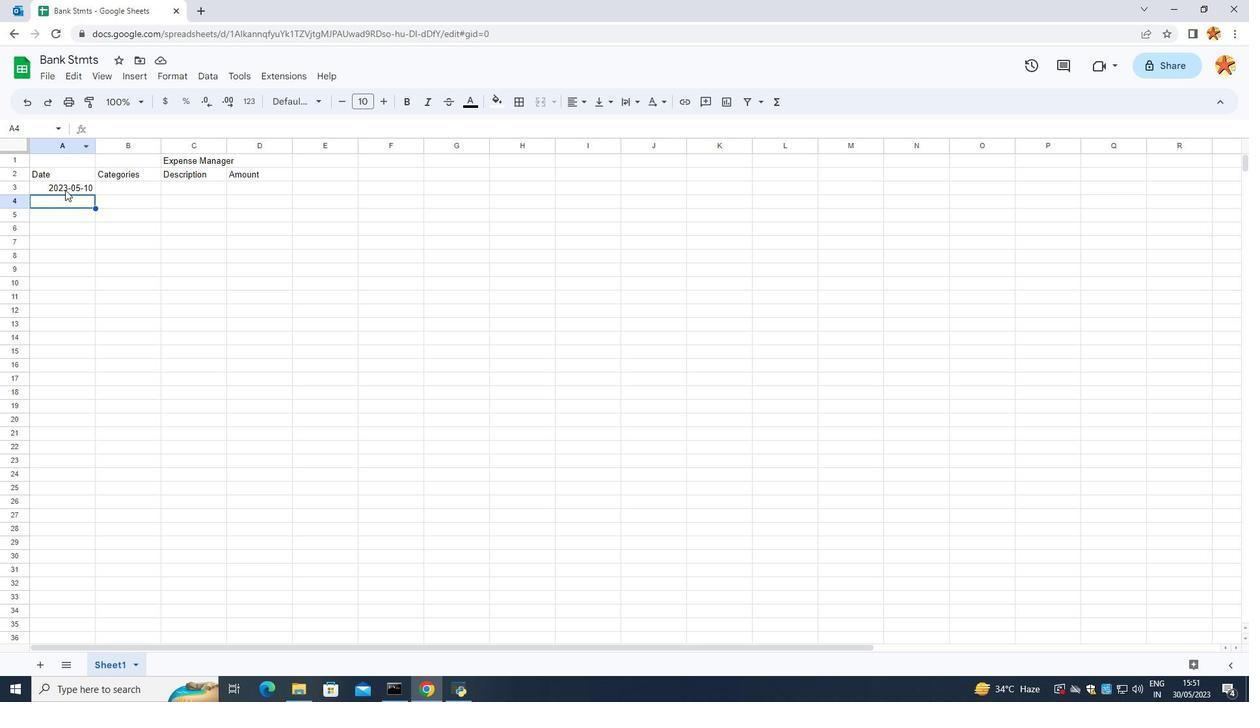 
Action: Mouse moved to (96, 191)
Screenshot: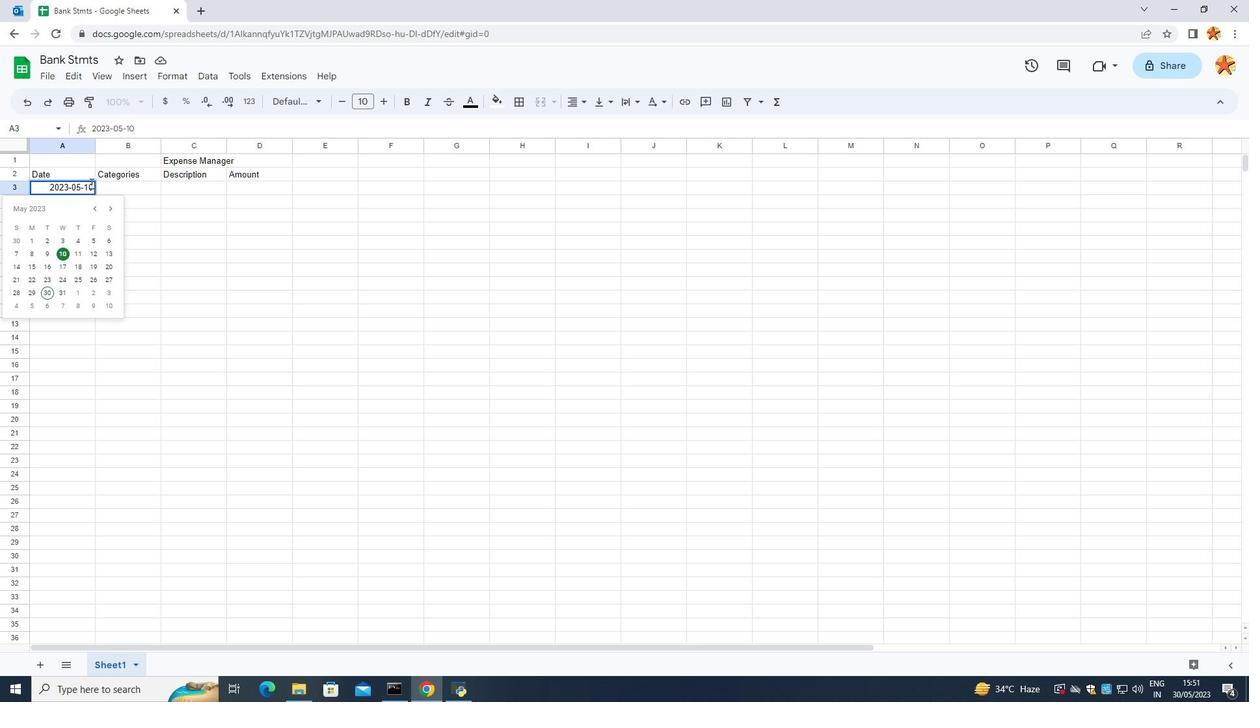 
Action: Mouse pressed left at (96, 191)
Screenshot: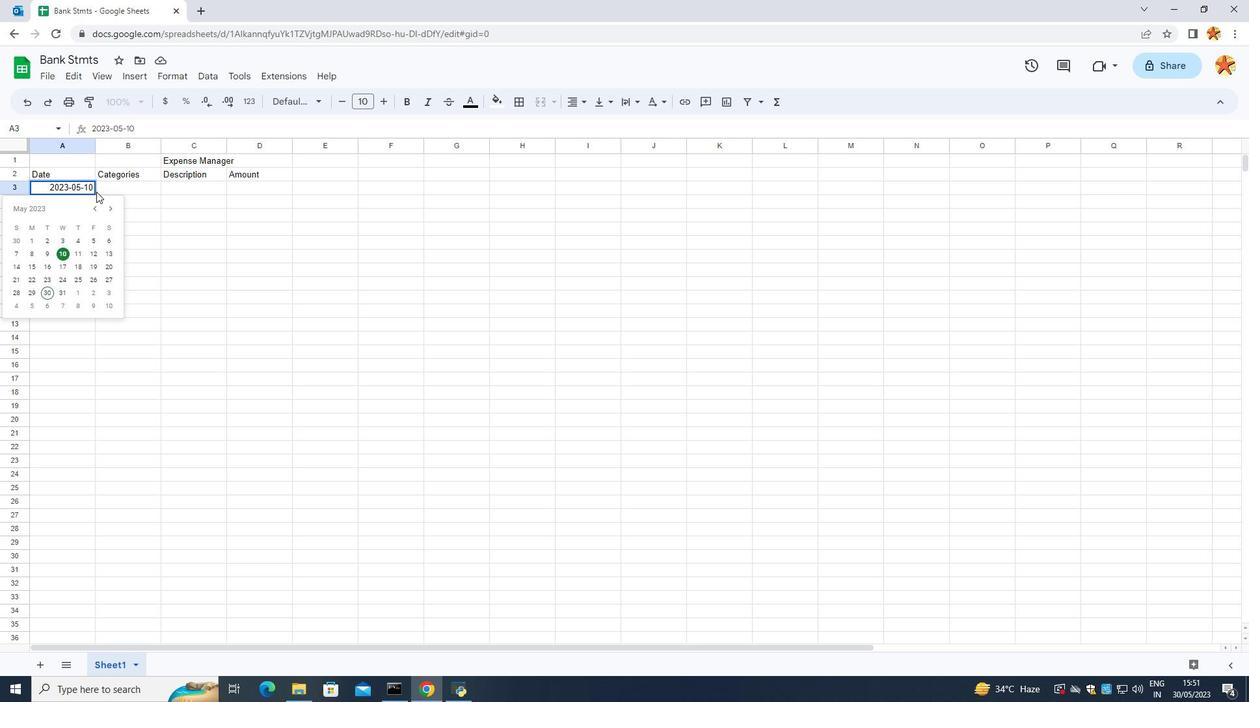 
Action: Mouse moved to (89, 184)
Screenshot: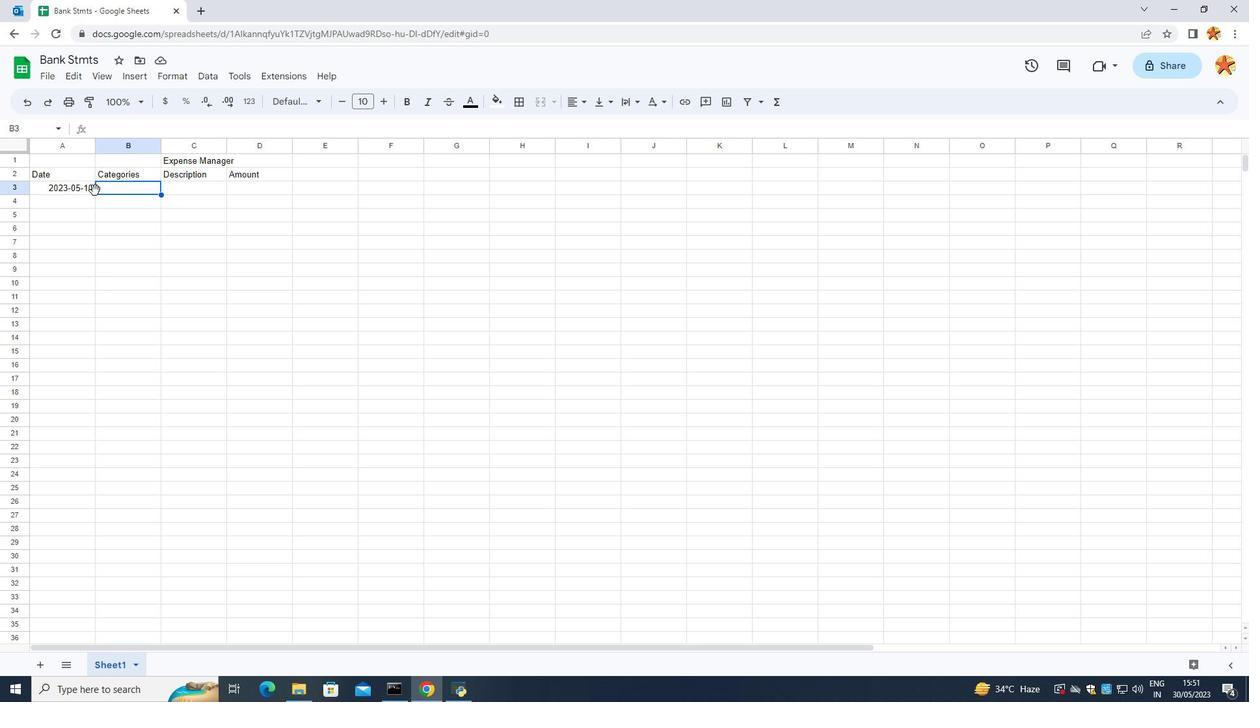 
Action: Mouse pressed left at (89, 184)
Screenshot: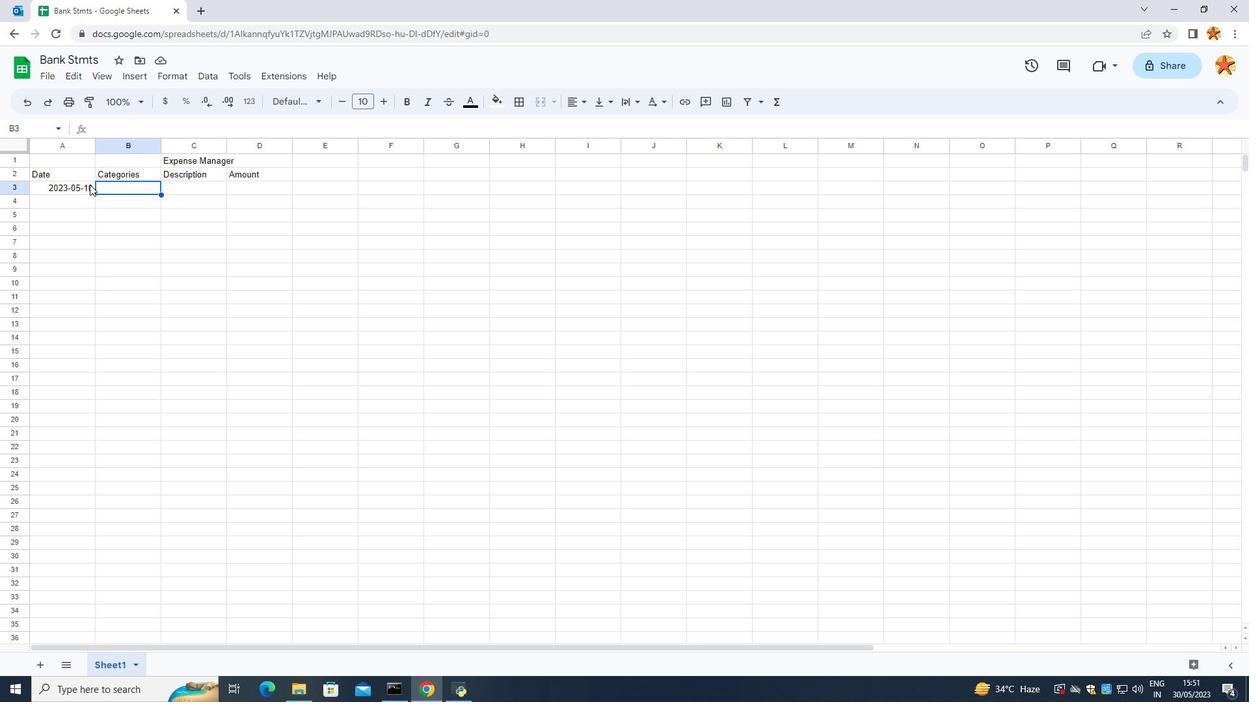 
Action: Mouse pressed left at (89, 184)
Screenshot: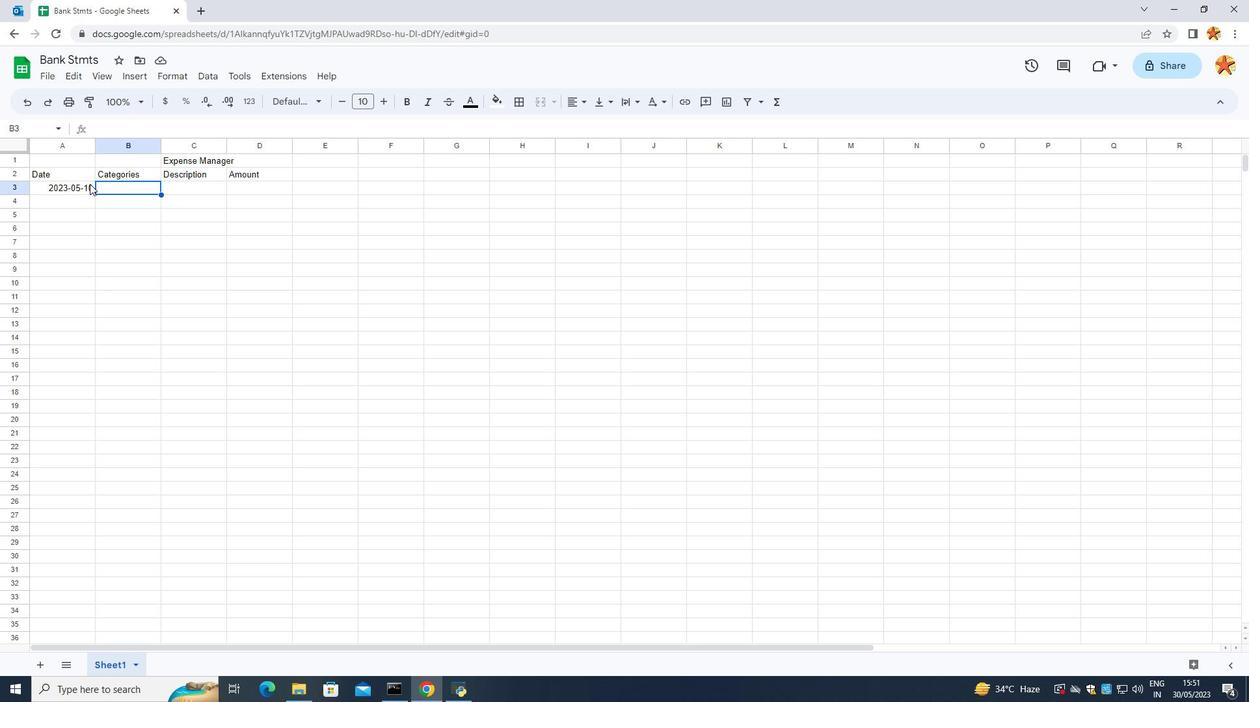 
Action: Mouse moved to (91, 186)
Screenshot: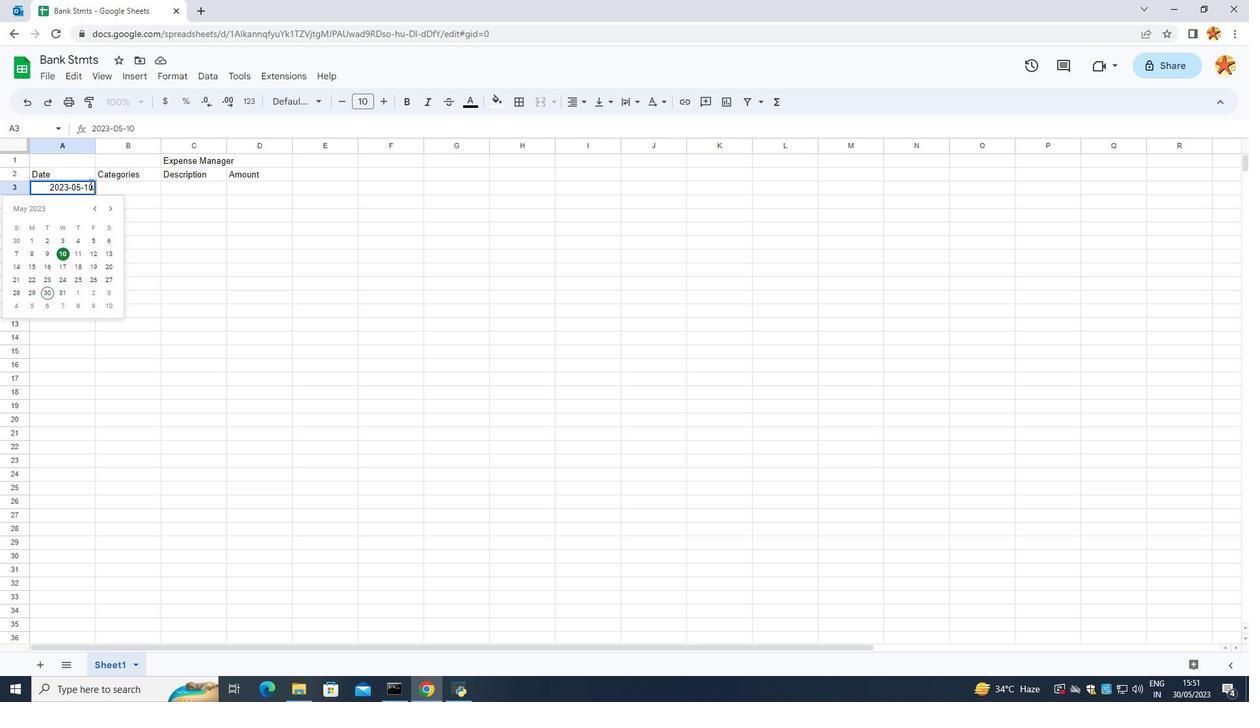 
Action: Mouse pressed left at (91, 186)
Screenshot: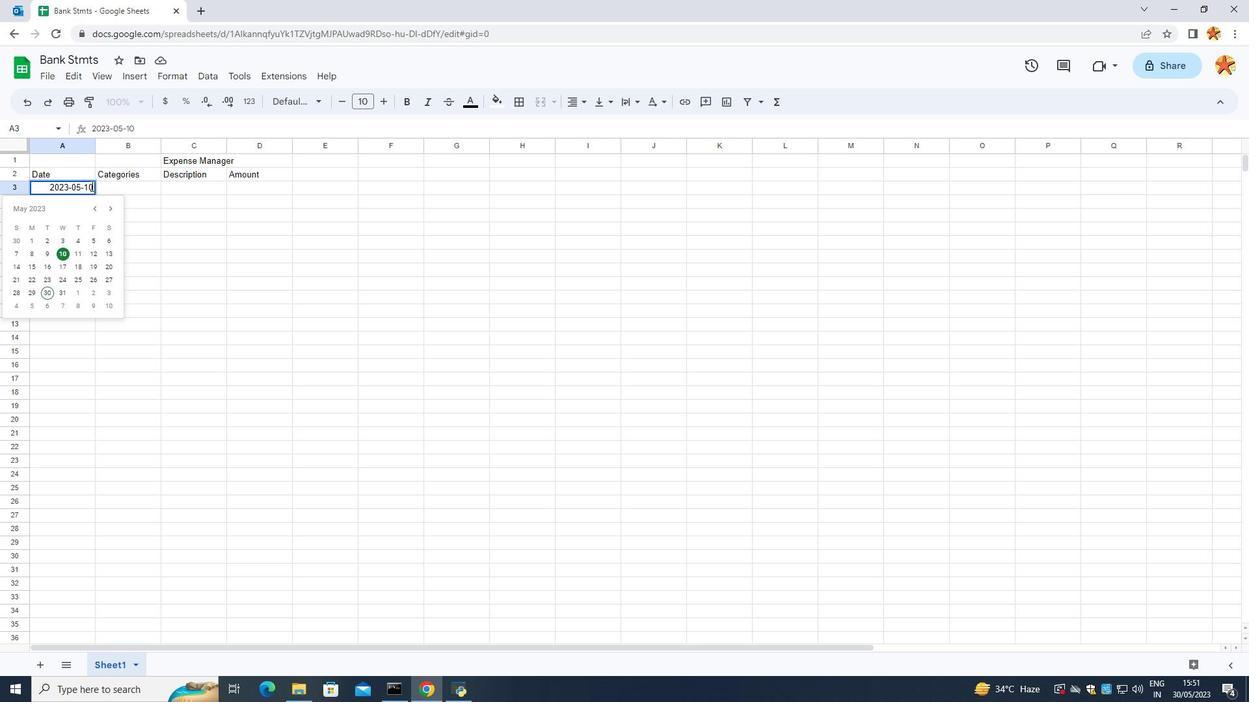 
Action: Mouse moved to (398, 269)
Screenshot: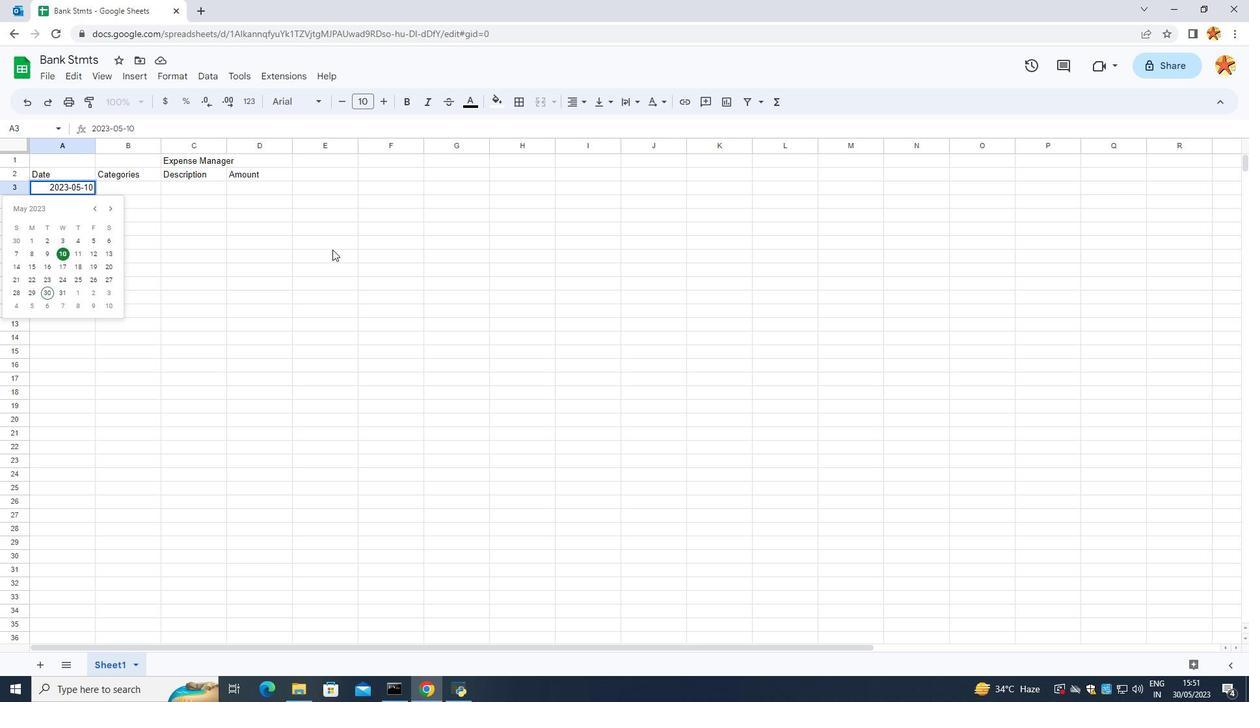 
Action: Key pressed <Key.backspace><Key.backspace>01<Key.enter>2023-05-03<Key.enter>2023-05-905<Key.backspace><Key.backspace>06<Key.backspace>5<Key.backspace><Key.backspace><Key.backspace>05\<Key.enter><Key.enter>
Screenshot: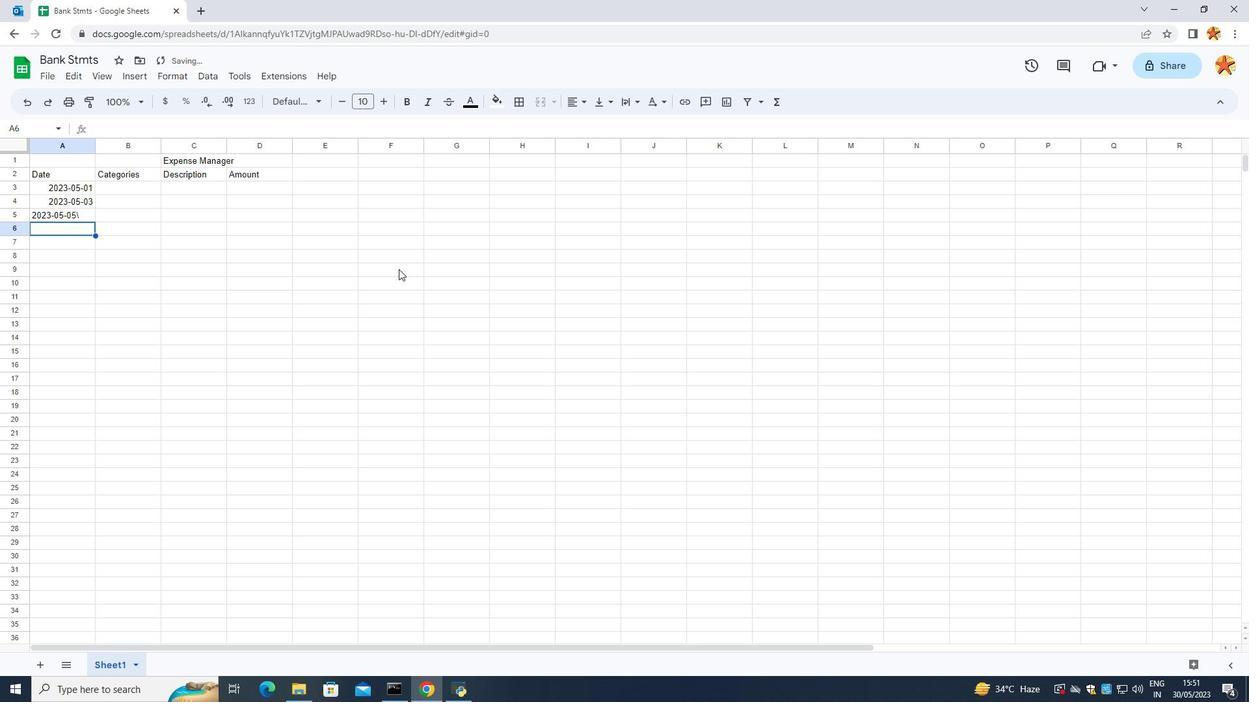 
Action: Mouse moved to (39, 208)
Screenshot: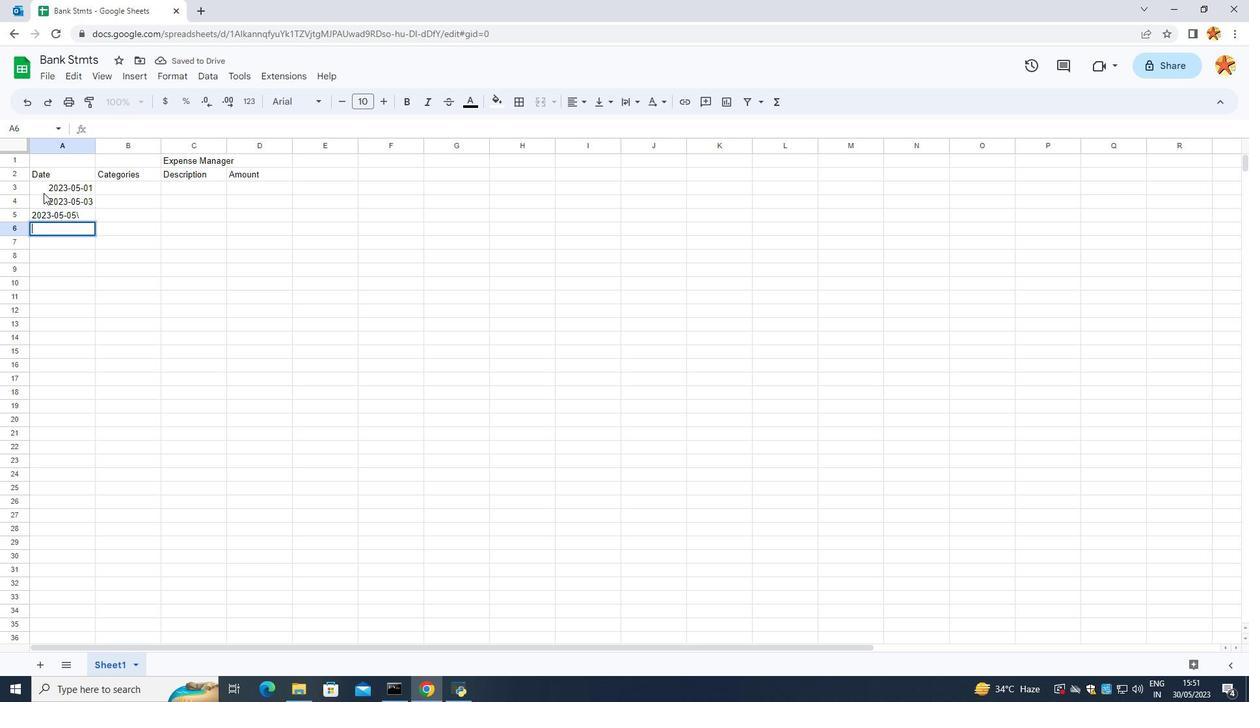 
Action: Mouse pressed left at (39, 208)
Screenshot: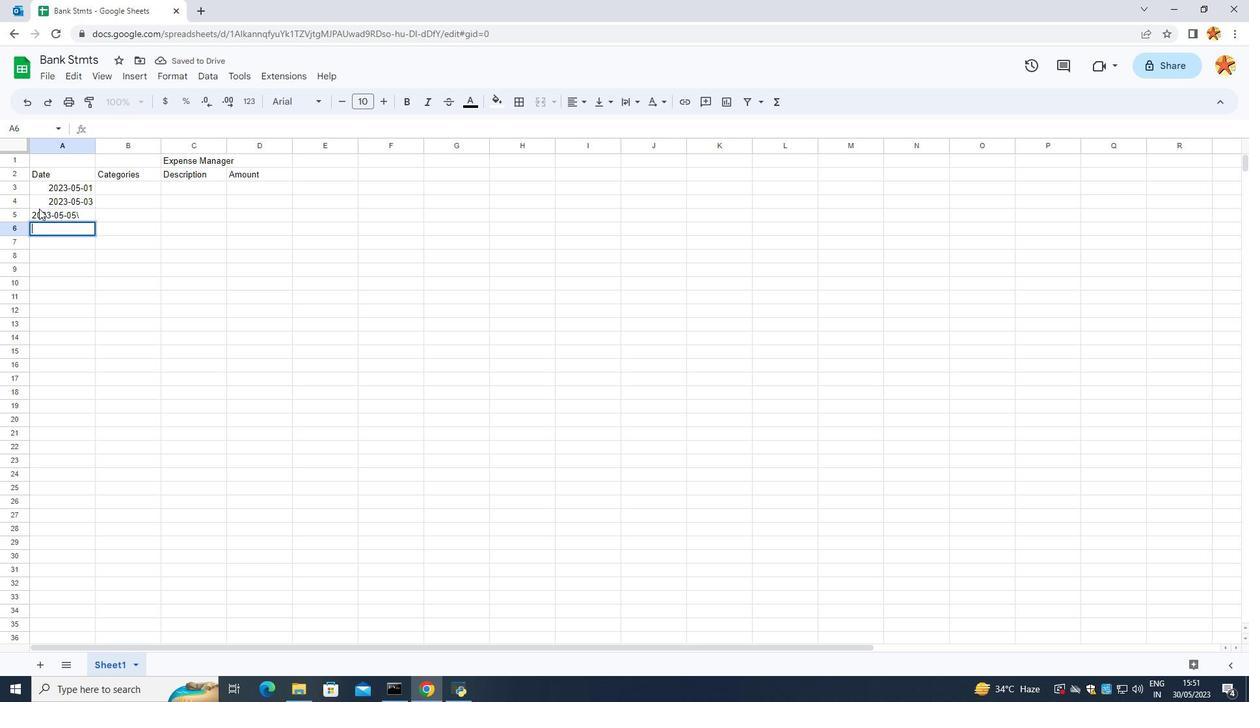 
Action: Mouse pressed left at (39, 208)
Screenshot: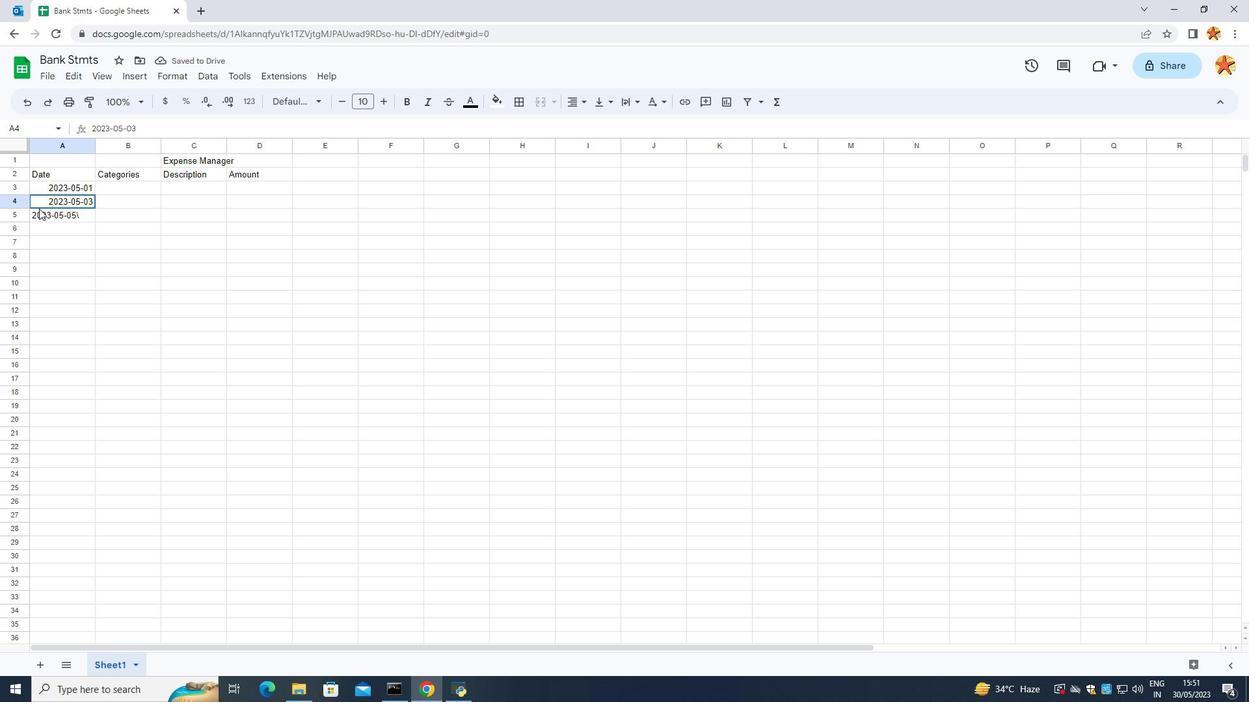 
Action: Mouse moved to (219, 229)
Screenshot: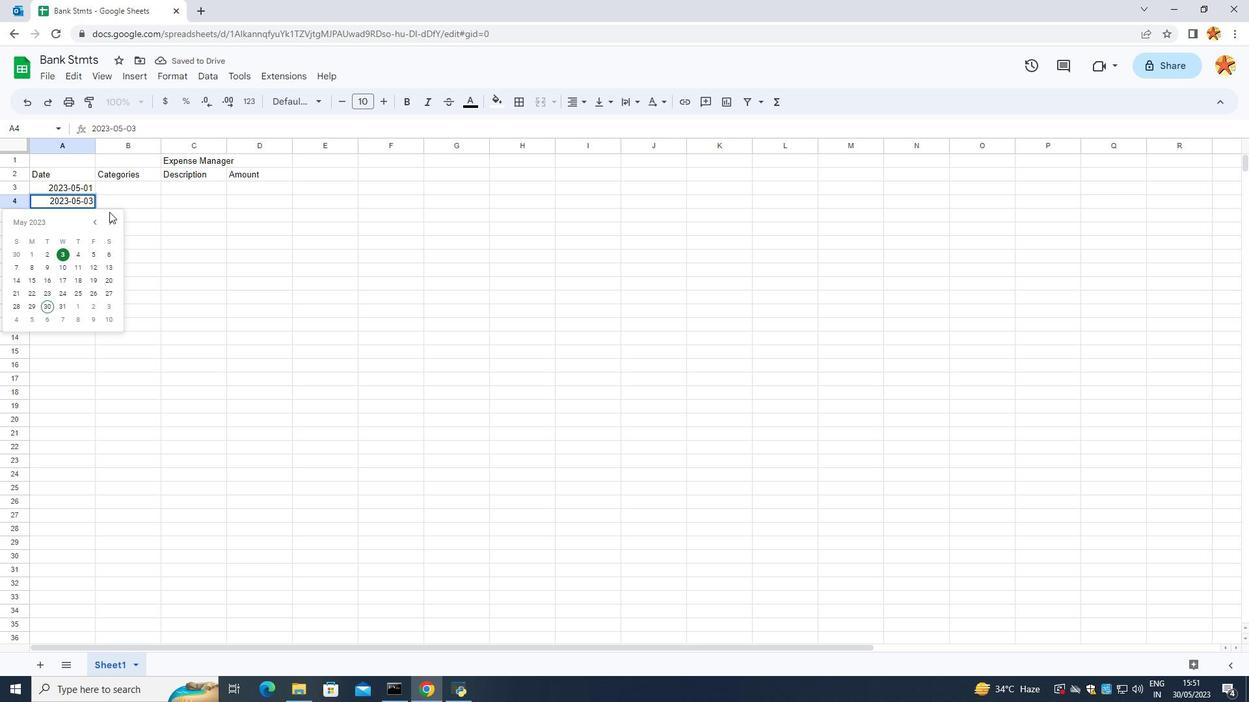 
Action: Mouse pressed left at (219, 229)
Screenshot: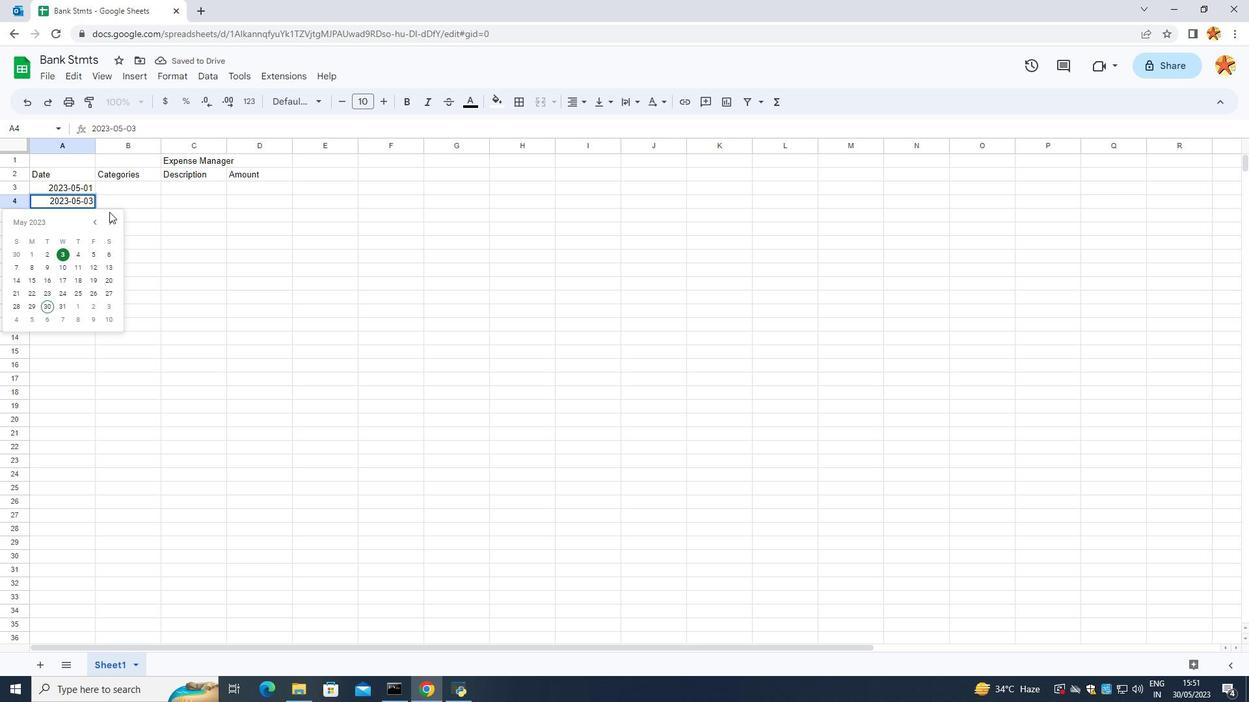 
Action: Mouse moved to (85, 216)
Screenshot: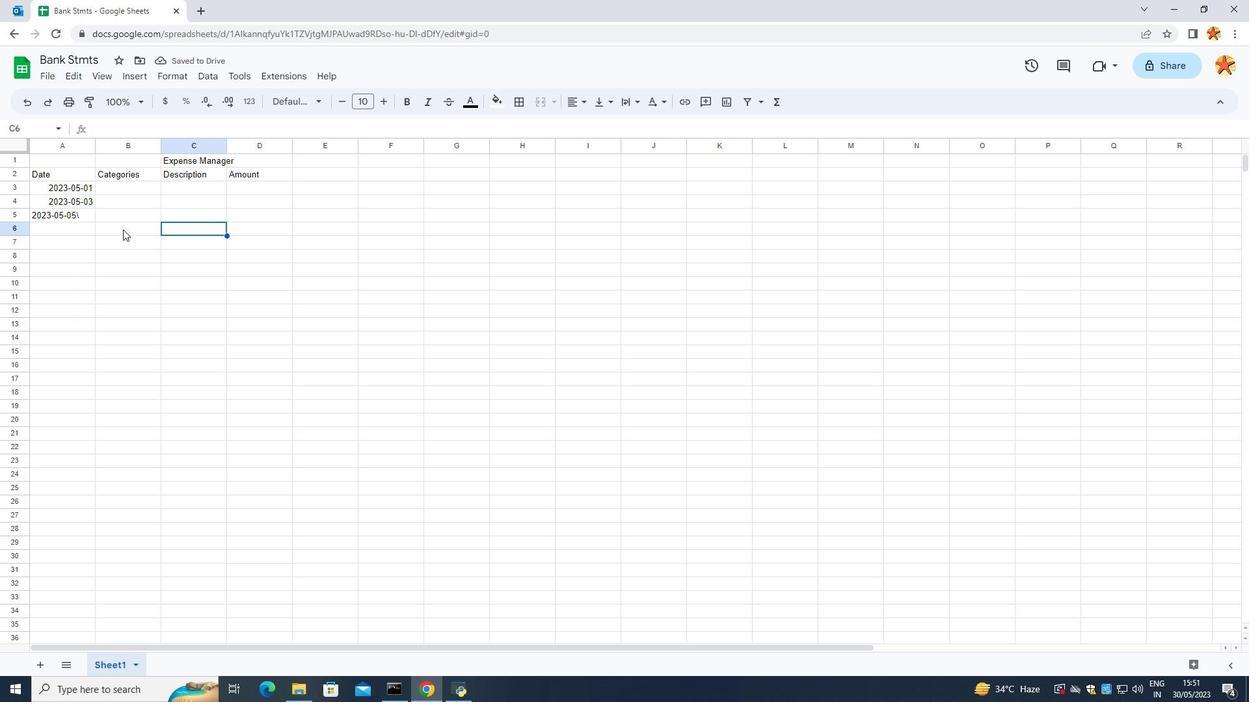 
Action: Mouse pressed left at (85, 216)
Screenshot: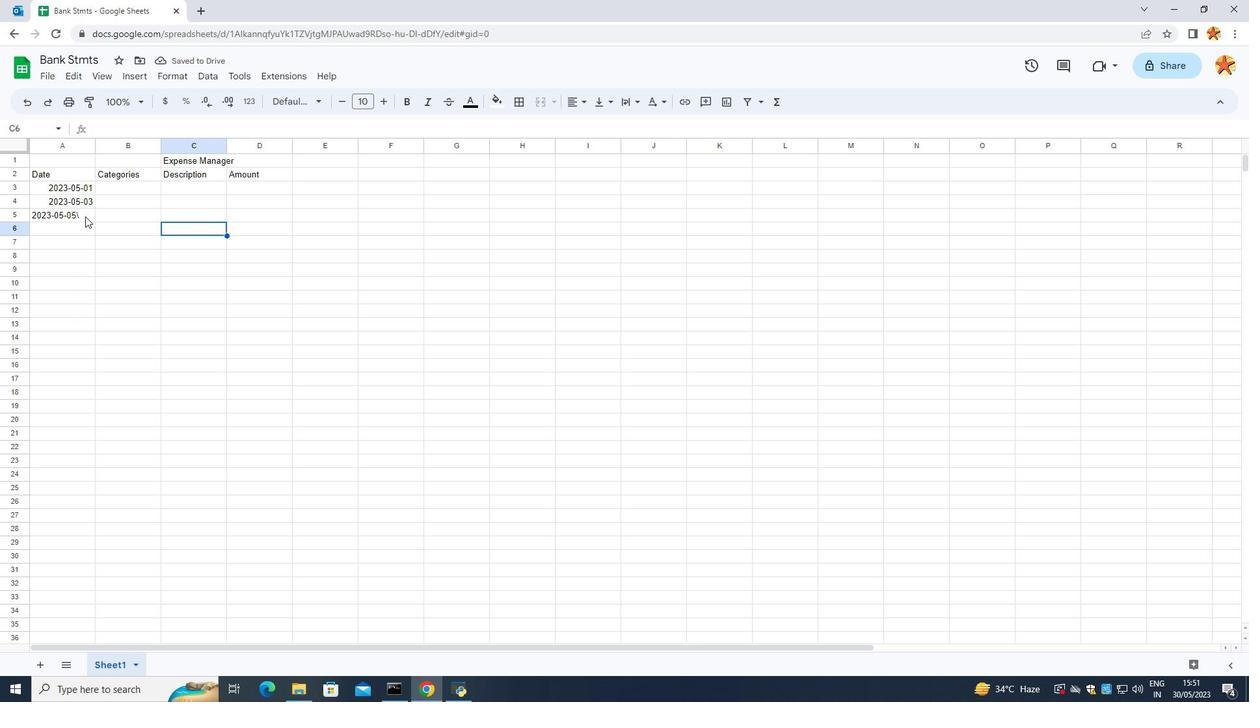 
Action: Mouse pressed left at (85, 216)
Screenshot: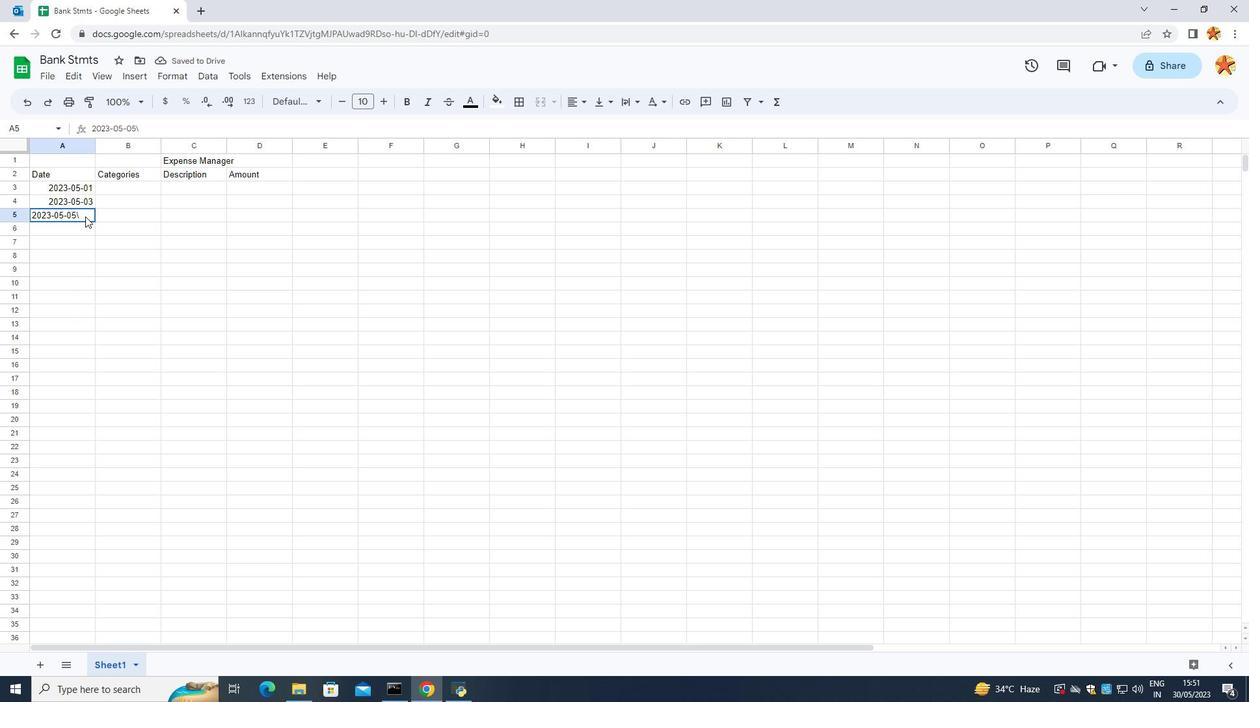 
Action: Mouse moved to (73, 213)
Screenshot: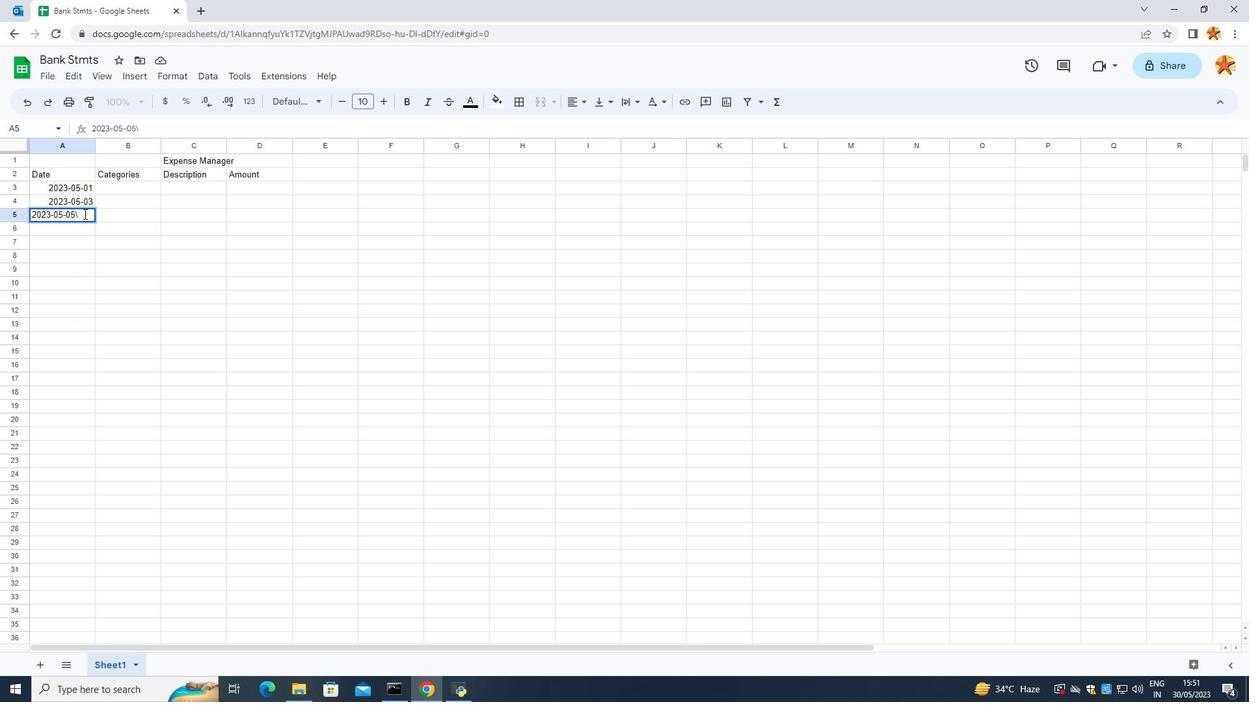 
Action: Key pressed <Key.backspace><Key.enter>
Screenshot: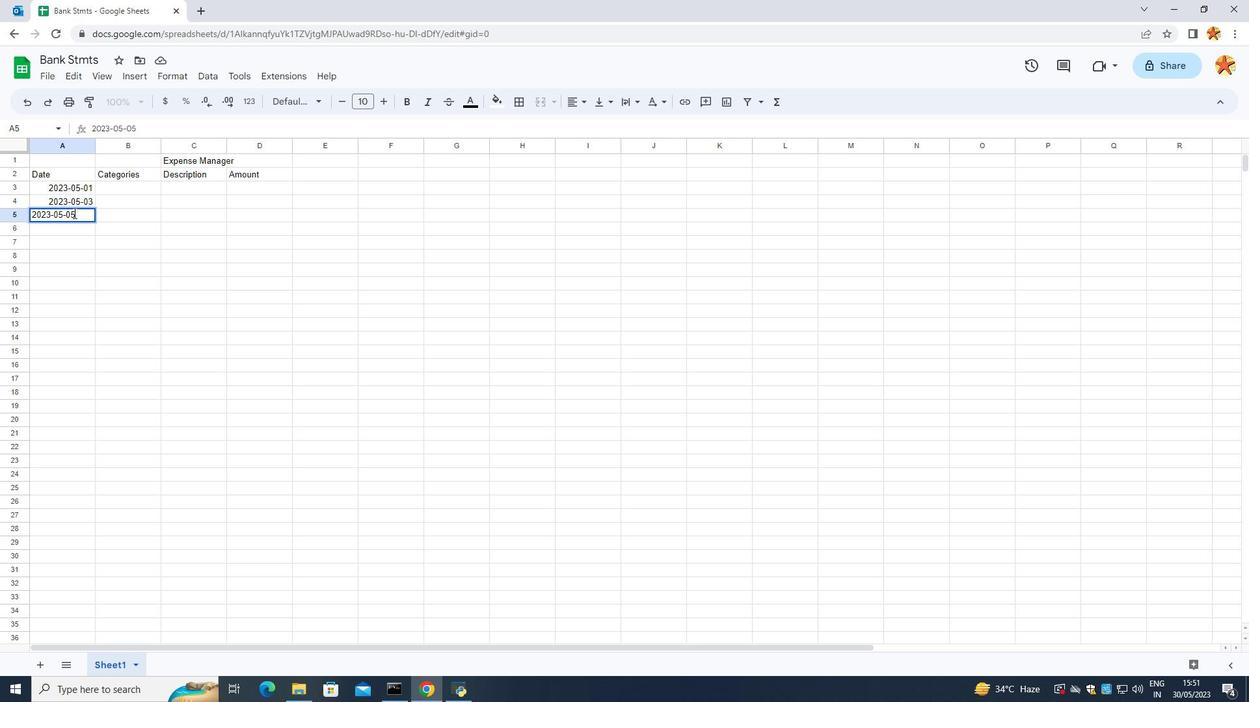 
Action: Mouse moved to (59, 229)
Screenshot: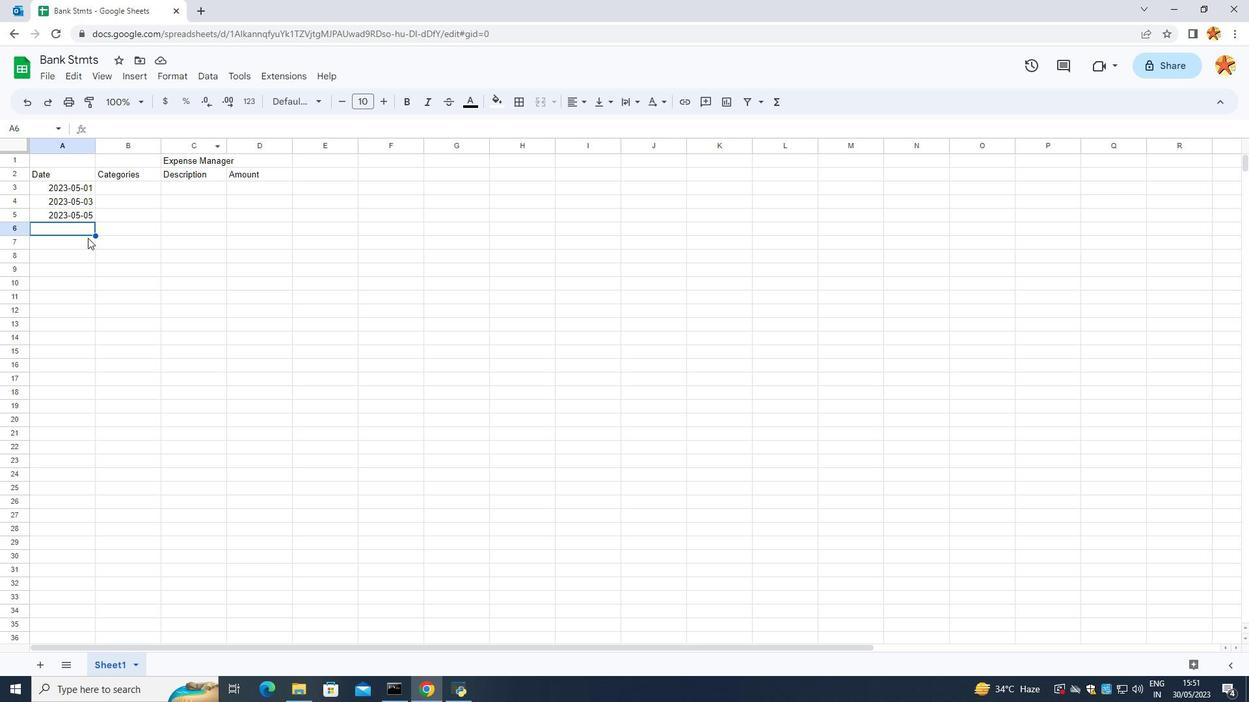 
Action: Mouse pressed left at (59, 229)
Screenshot: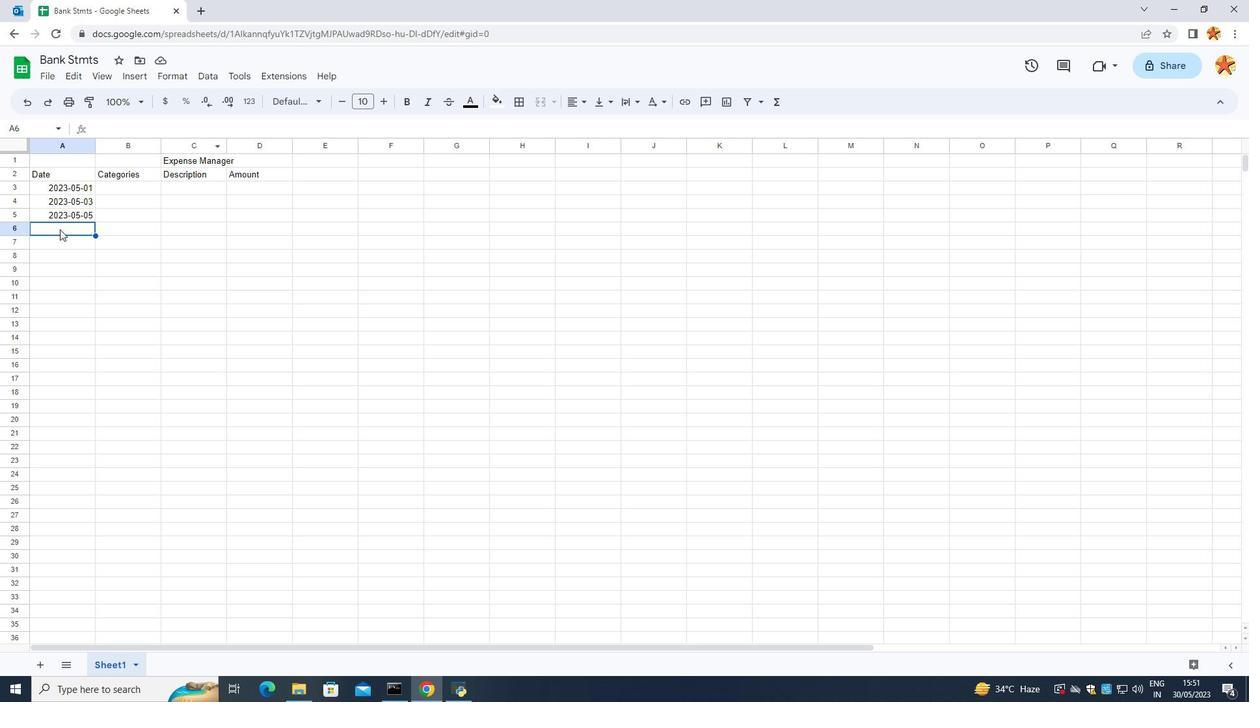 
Action: Mouse pressed left at (59, 229)
Screenshot: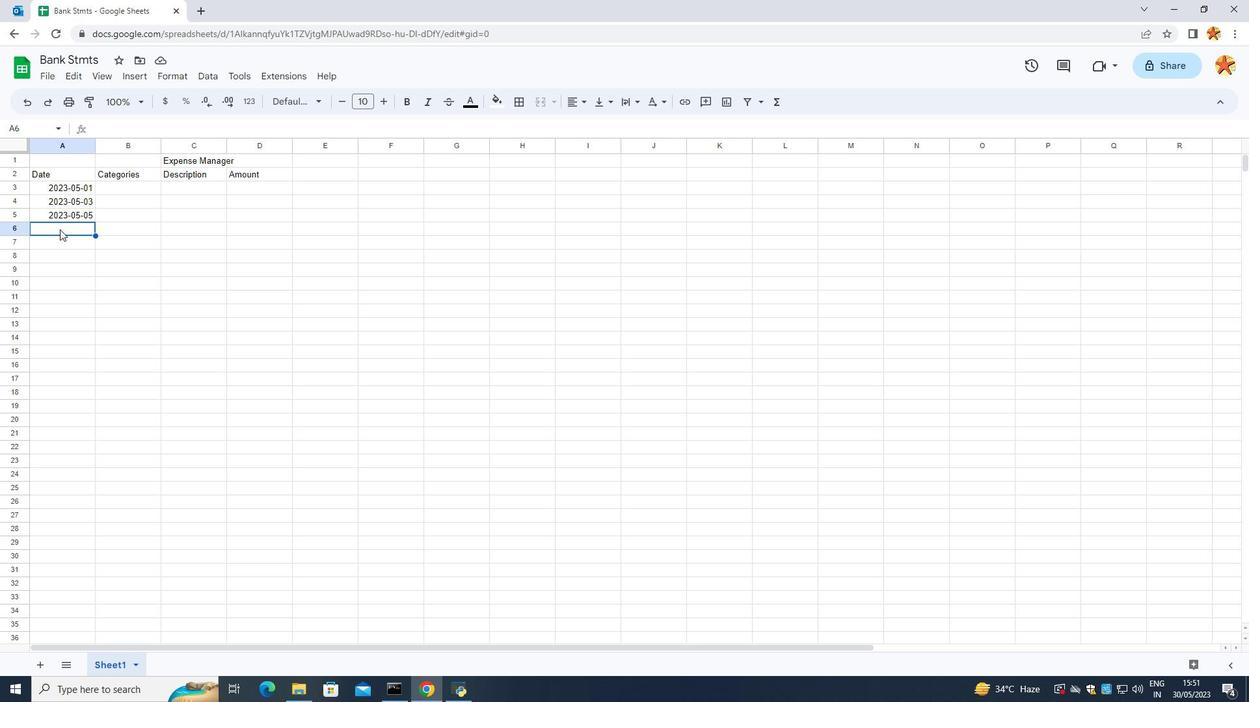 
Action: Key pressed 29<Key.backspace>023-05-10<Key.enter>2023-05-15<Key.enter>2023-05-20]<Key.backspace><Key.enter>2023-05-25<Key.enter>2023
Screenshot: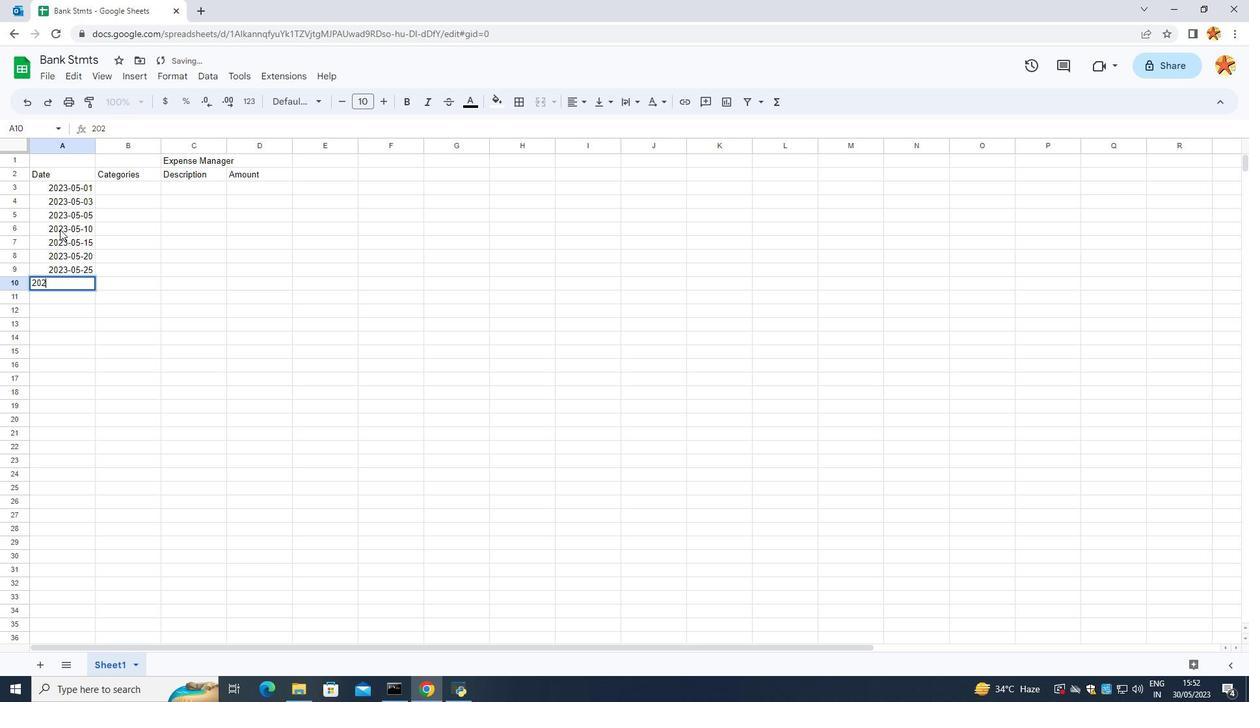 
Action: Mouse moved to (50, 247)
Screenshot: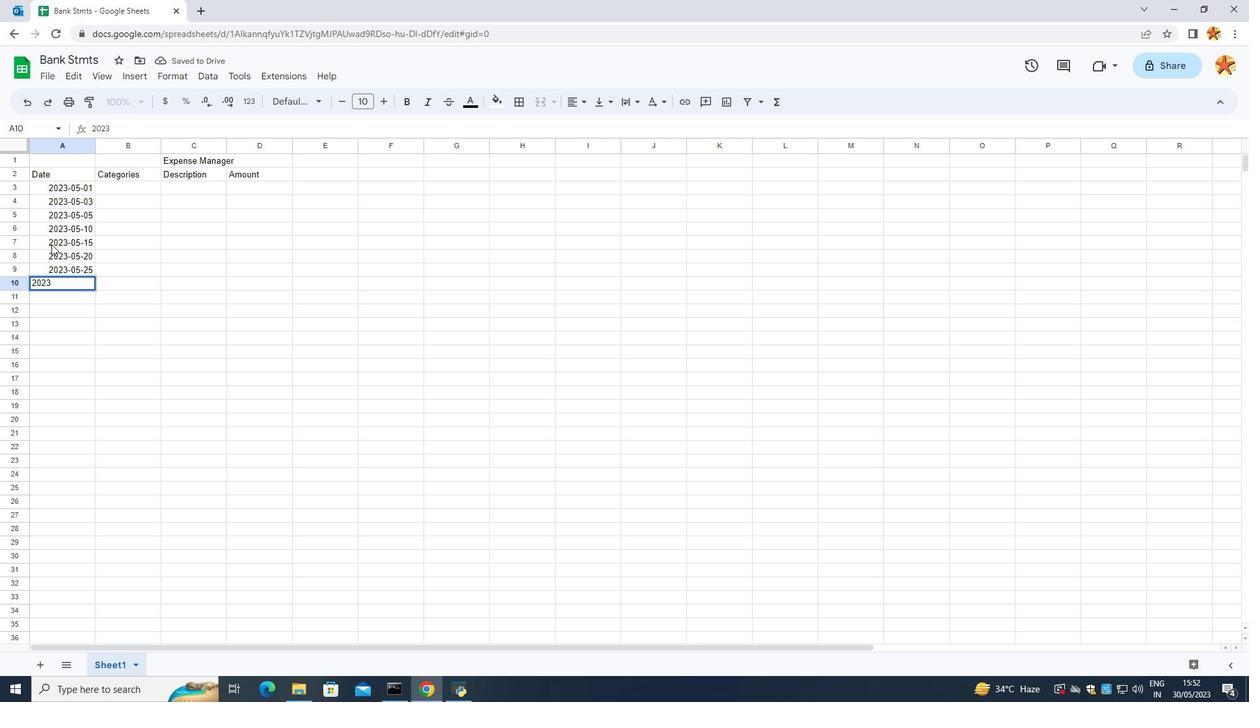 
Action: Key pressed -06<Key.backspace>5-31
Screenshot: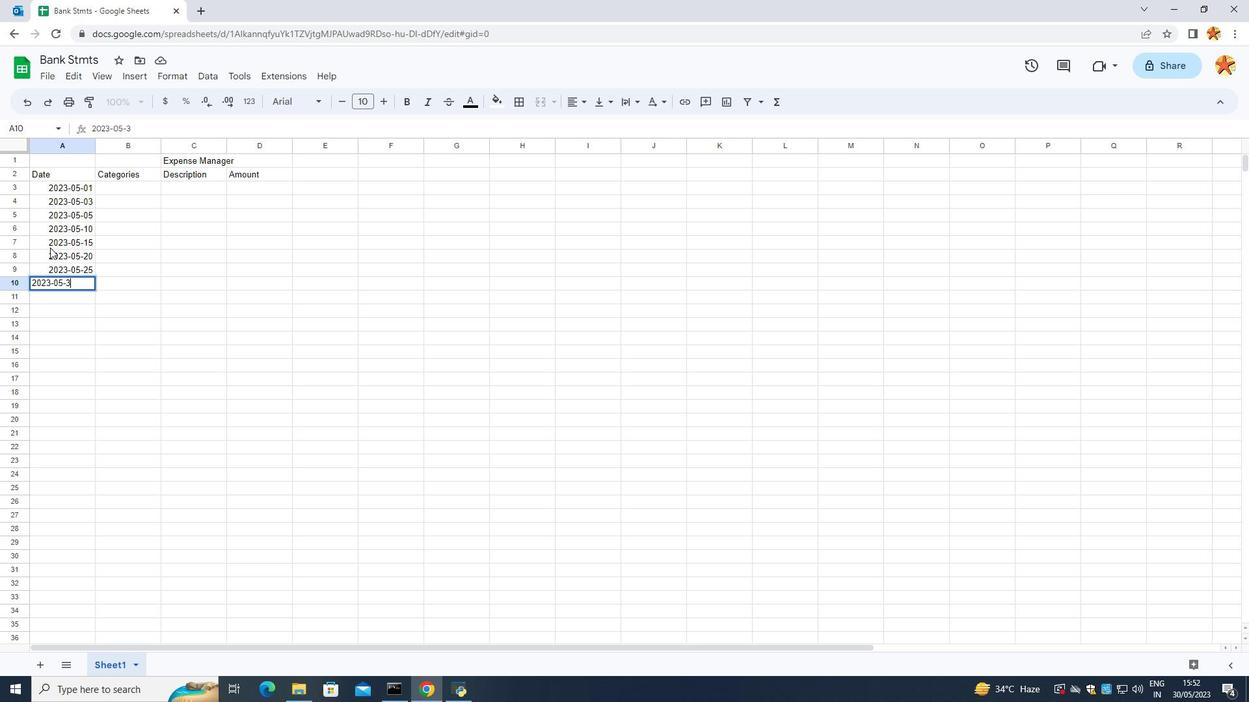 
Action: Mouse moved to (71, 247)
Screenshot: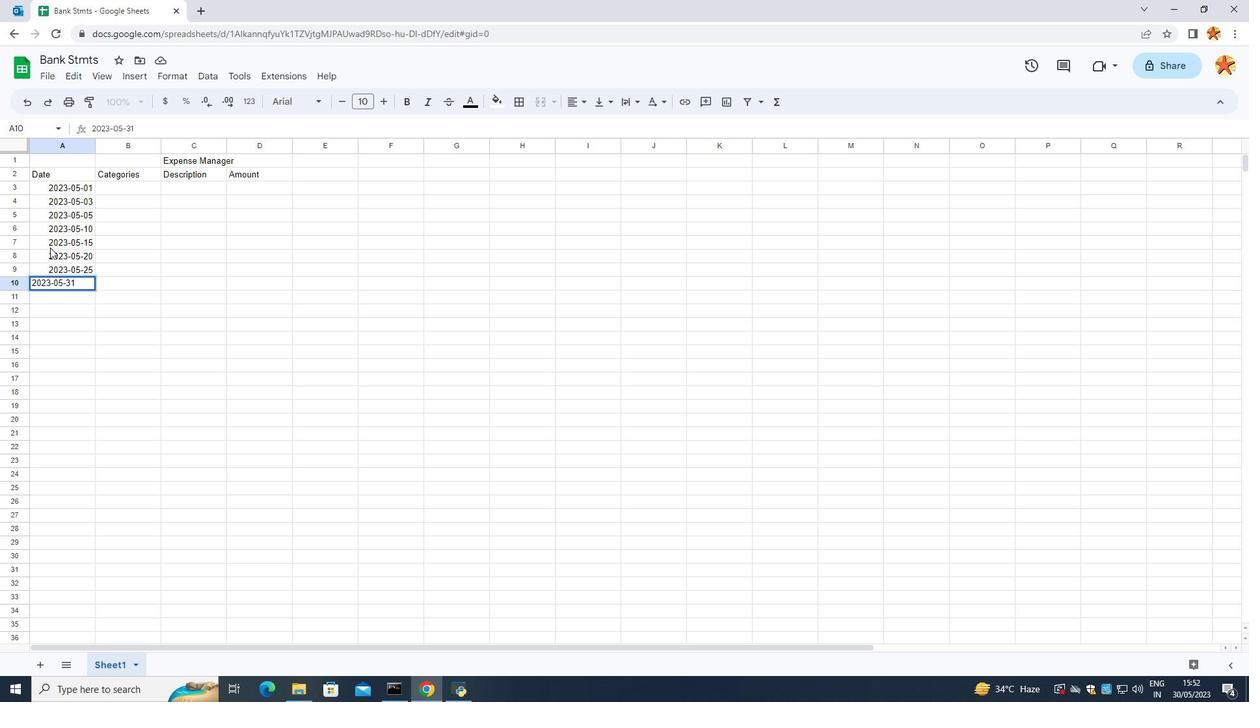 
Action: Key pressed <Key.enter>
Screenshot: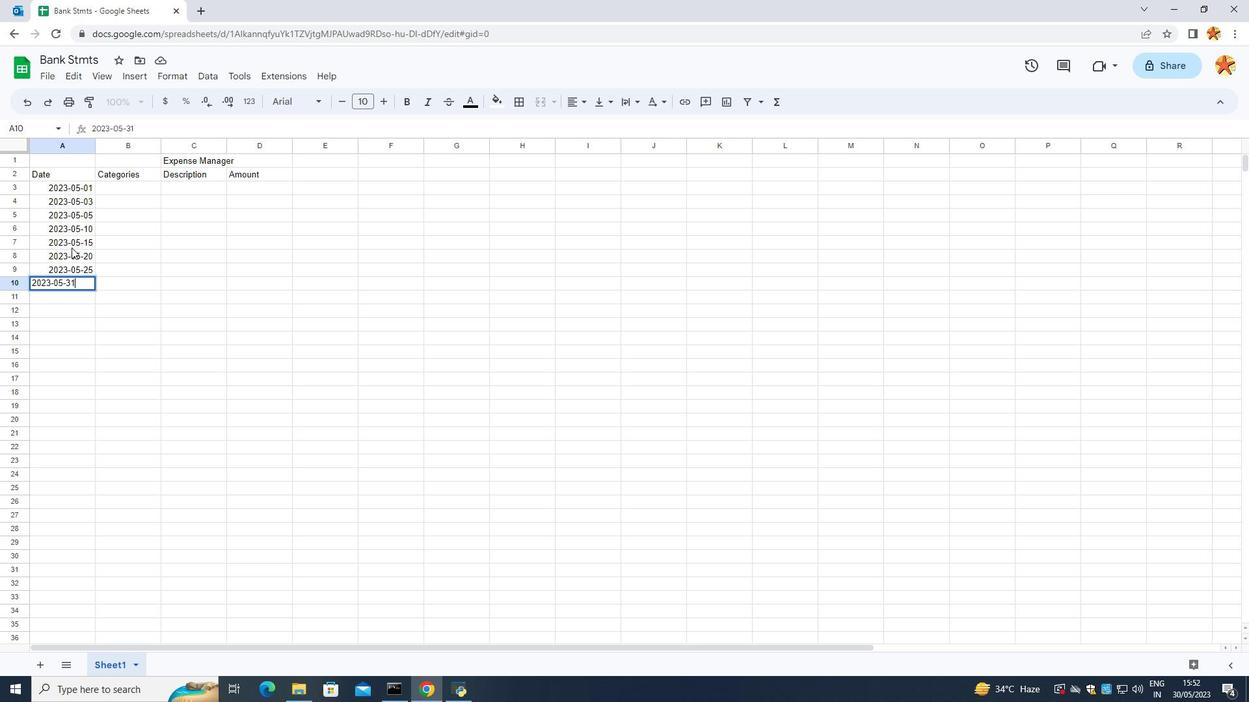 
Action: Mouse moved to (303, 160)
Screenshot: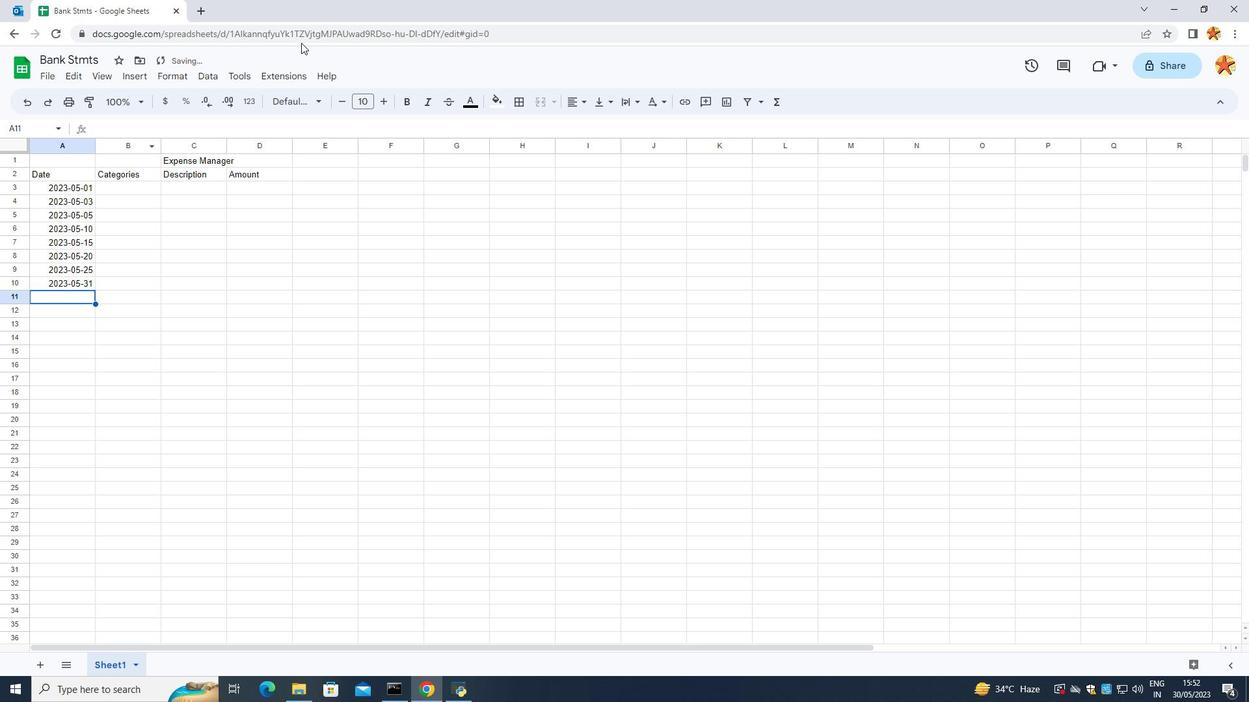 
Action: Mouse pressed left at (303, 160)
Screenshot: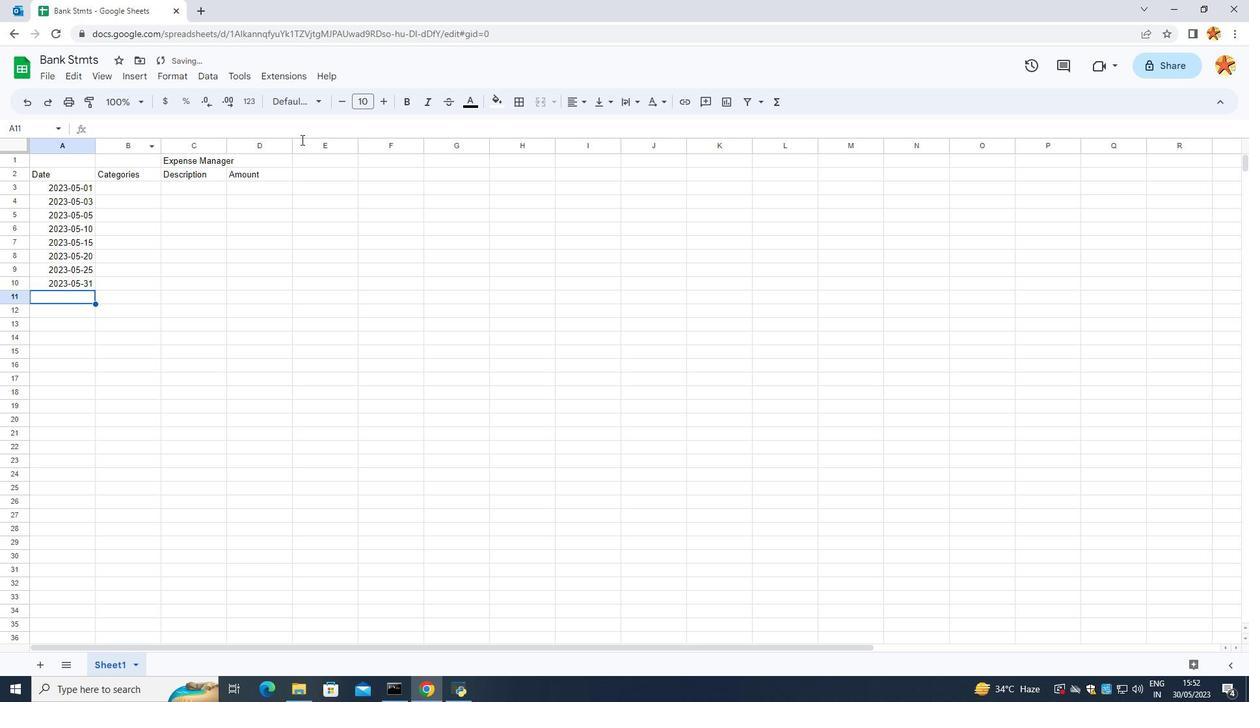 
Action: Mouse moved to (151, 171)
Screenshot: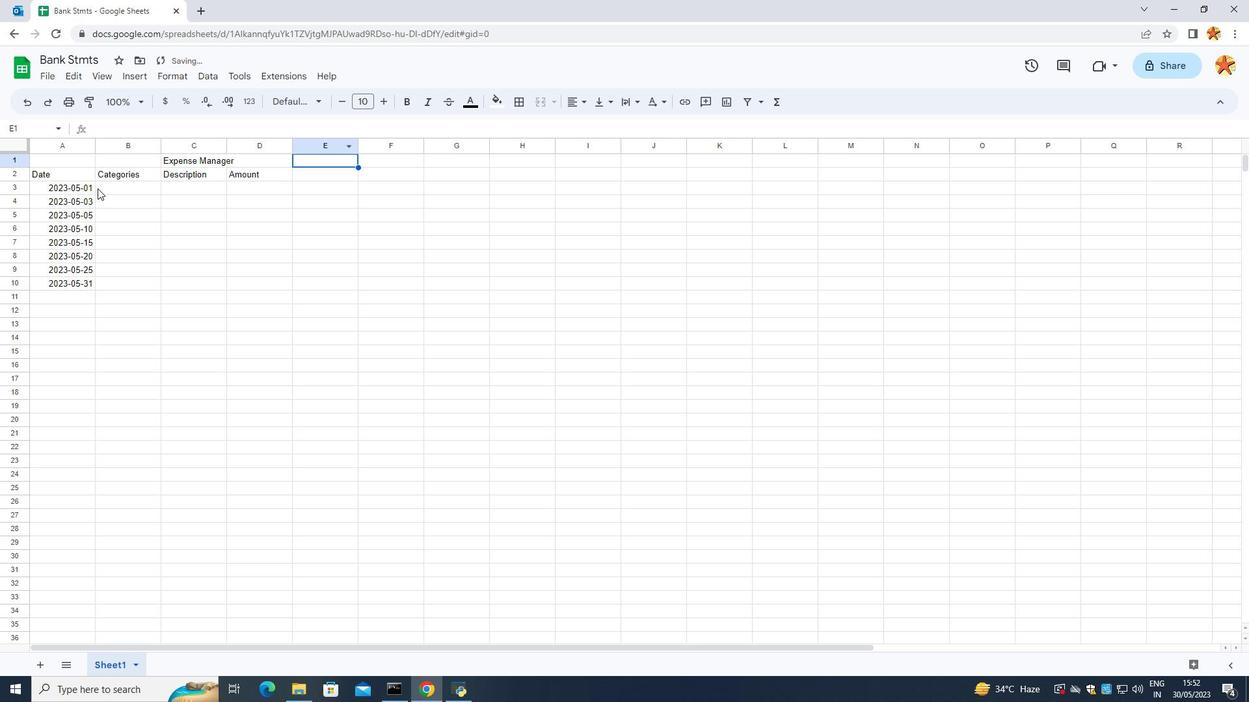 
Action: Mouse pressed left at (151, 171)
Screenshot: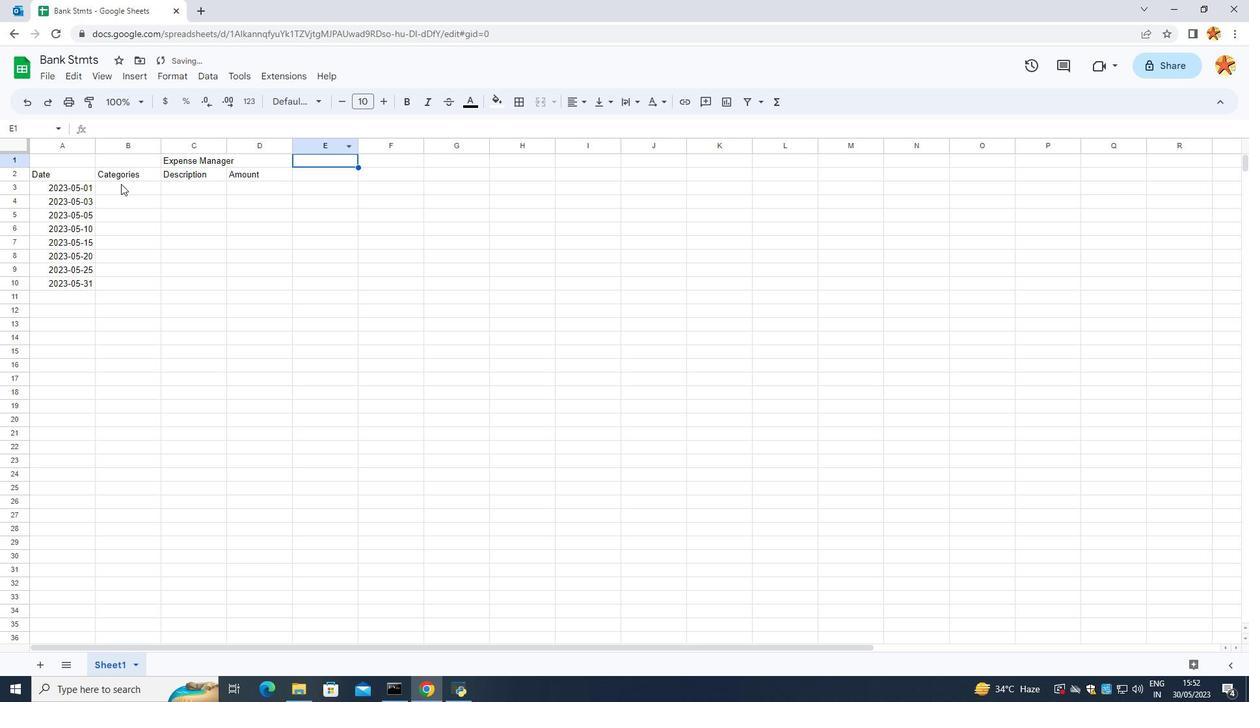 
Action: Mouse moved to (130, 184)
Screenshot: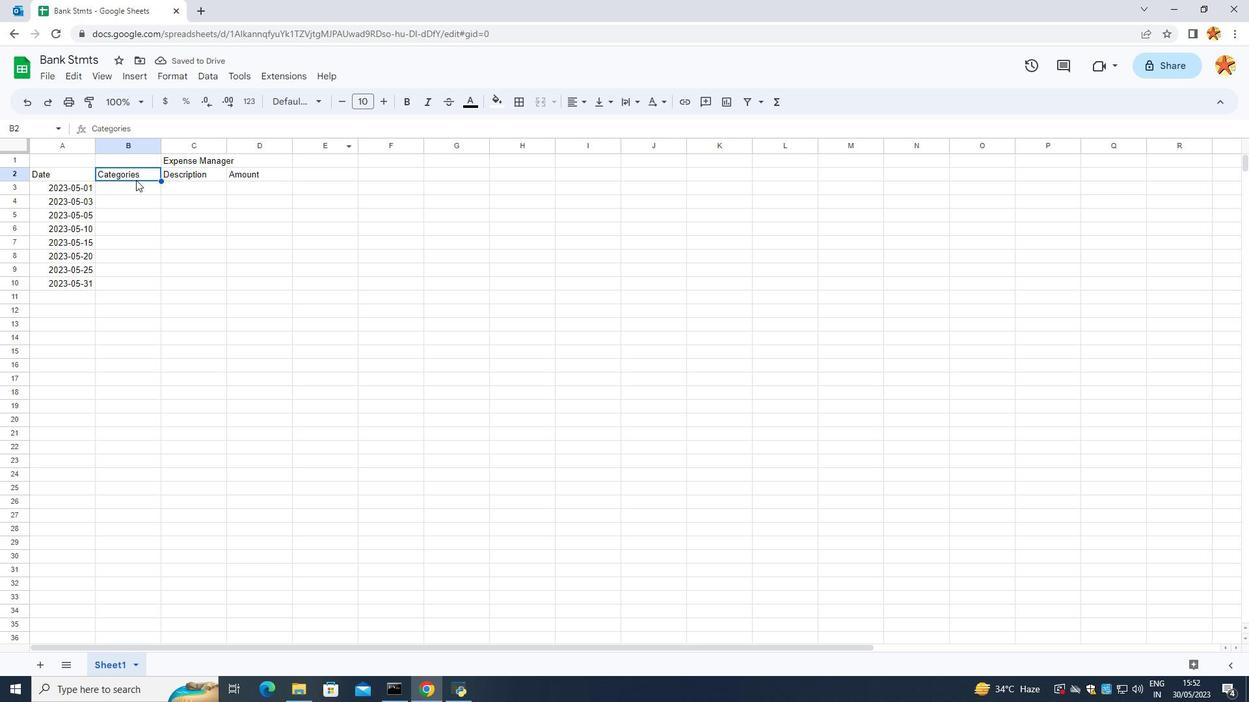 
Action: Mouse pressed left at (130, 184)
Screenshot: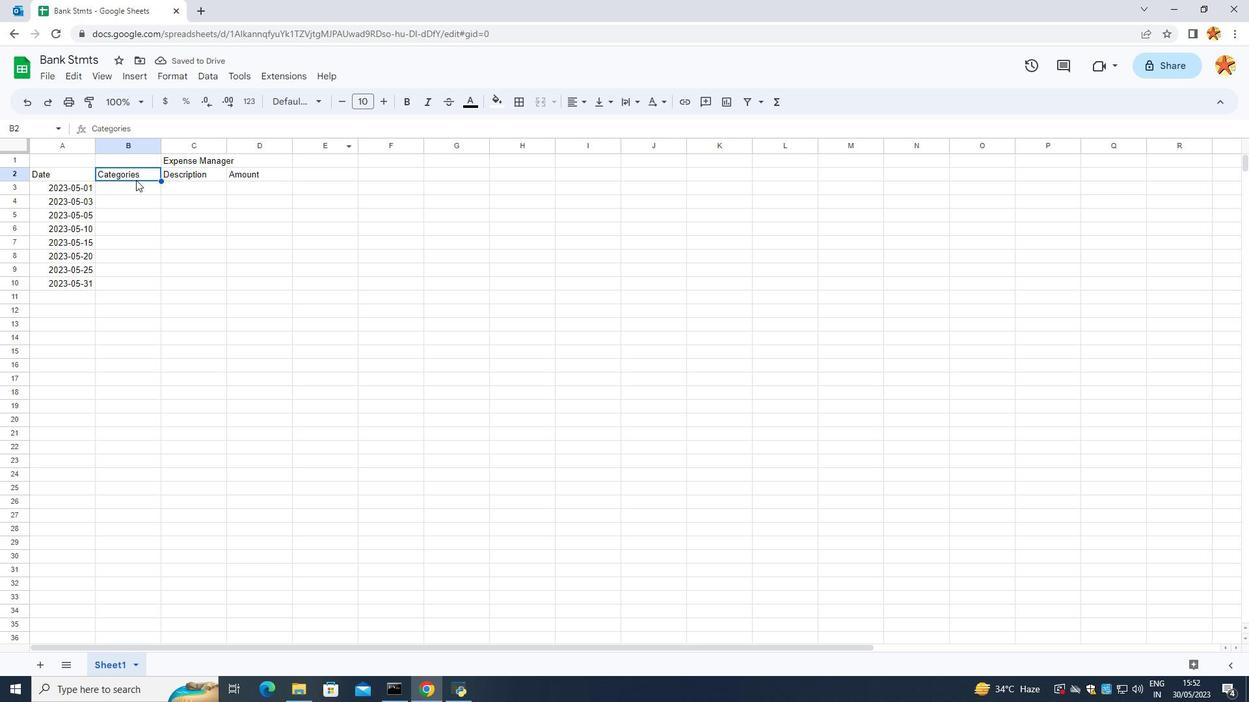 
Action: Mouse moved to (130, 184)
Screenshot: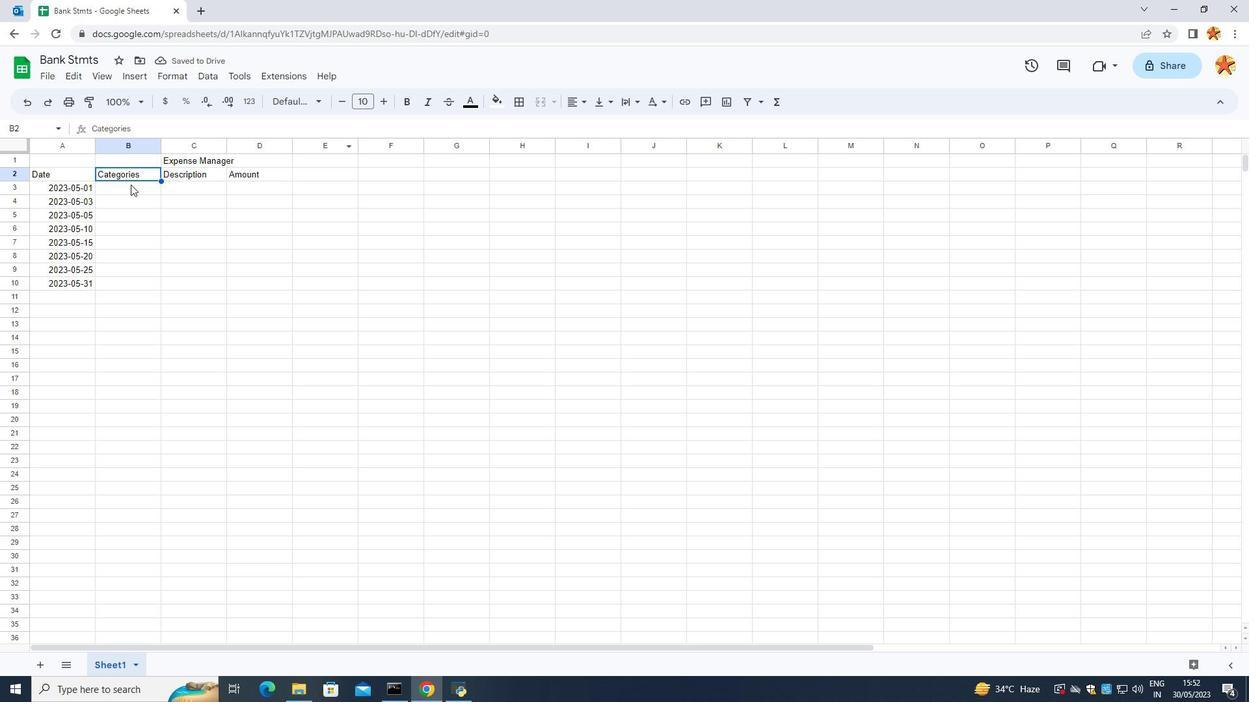 
Action: Mouse pressed left at (130, 184)
Screenshot: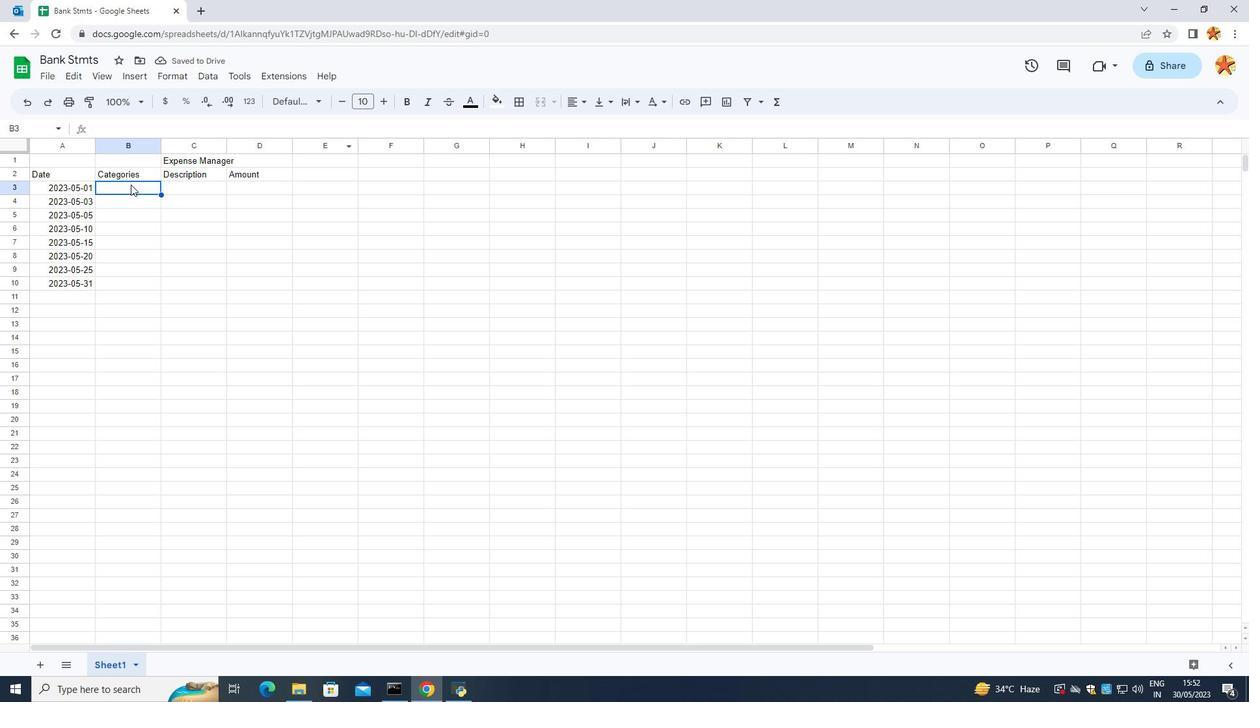 
Action: Mouse moved to (134, 184)
Screenshot: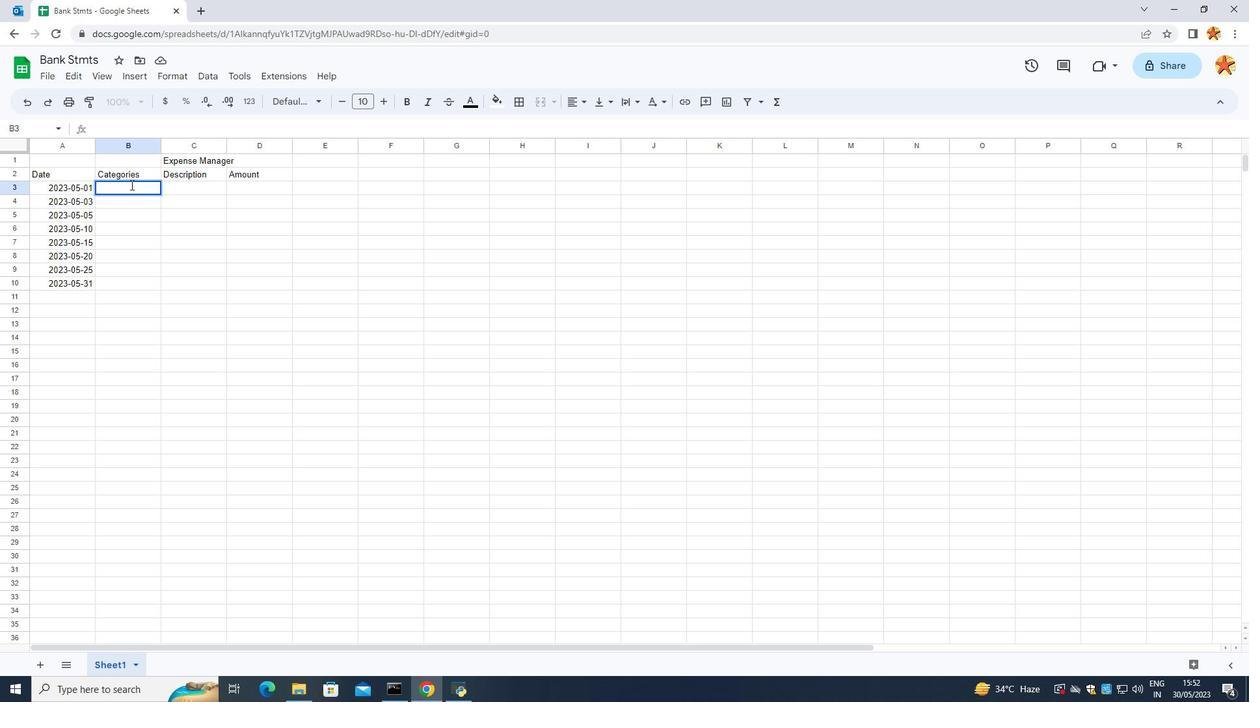 
Action: Key pressed <Key.caps_lock>F<Key.caps_lock>ood<Key.enter><Key.caps_lock><Key.caps_lock><Key.caps_lock>T<Key.caps_lock><Key.caps_lock><Key.caps_lock>ram<Key.backspace>nsportation<Key.enter>]<Key.caps_lock>U<Key.caps_lock>tilities<Key.enter><Key.caps_lock>F<Key.caps_lock>ood<Key.enter>
Screenshot: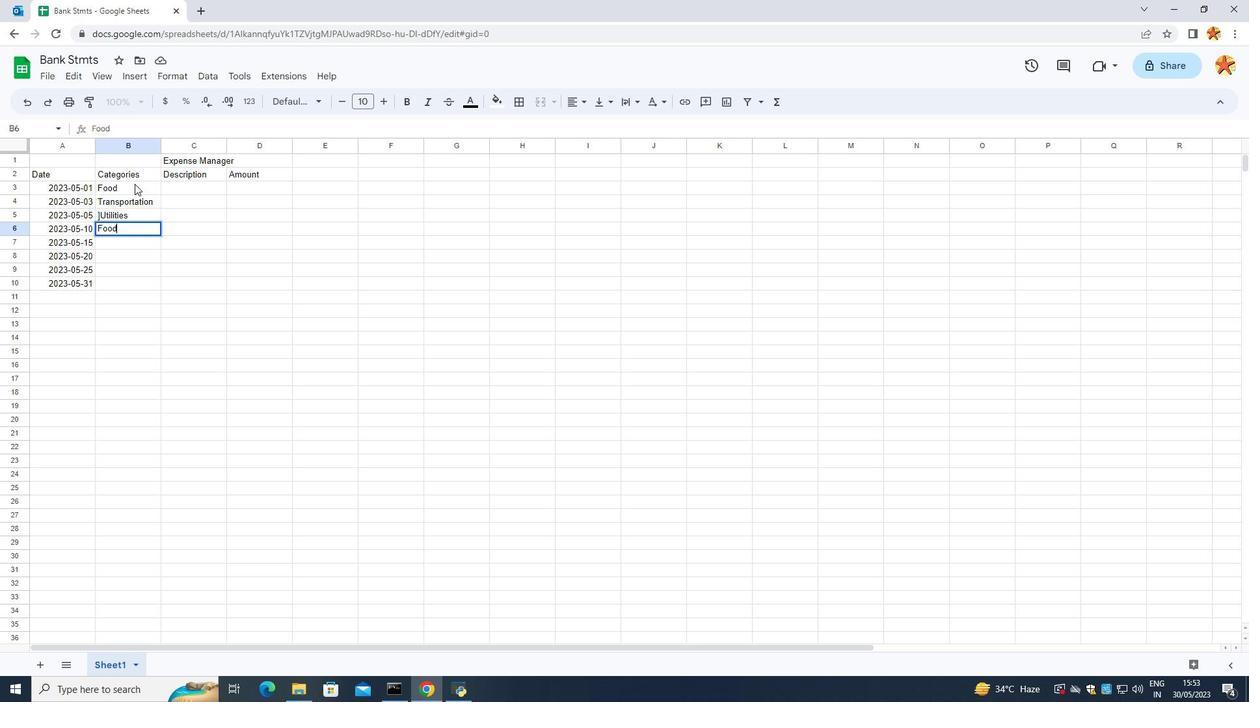 
Action: Mouse moved to (108, 211)
Screenshot: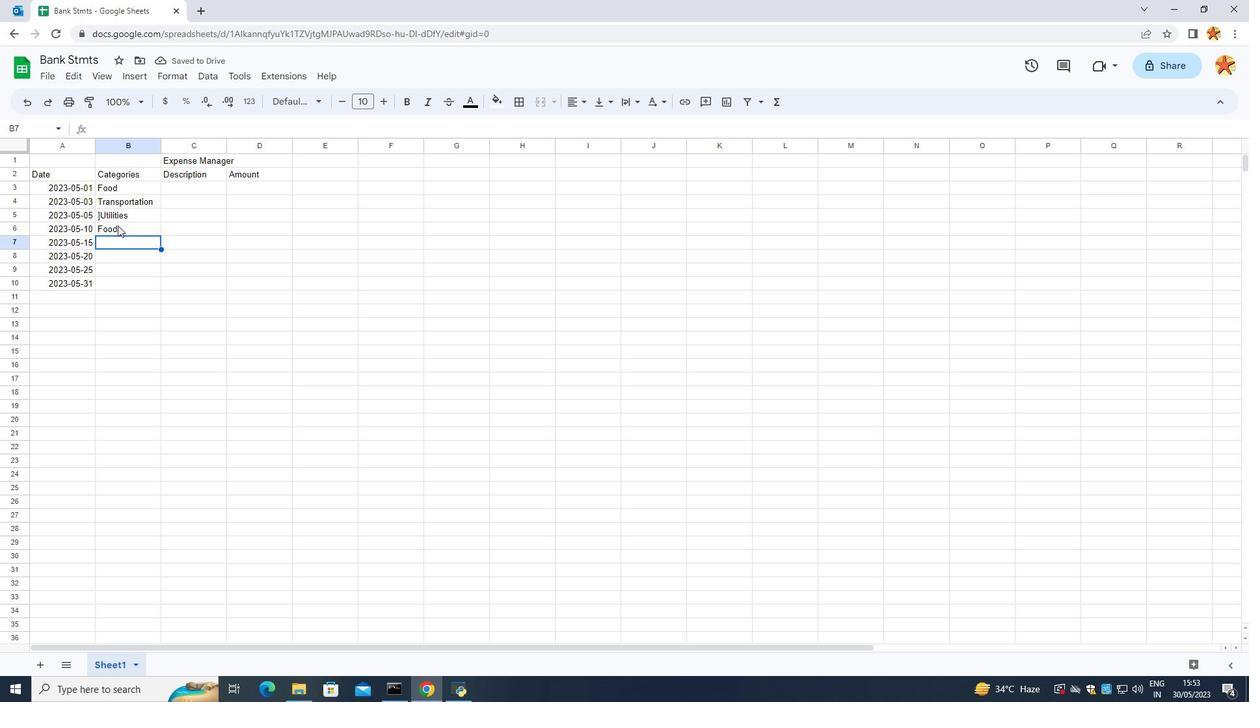 
Action: Mouse pressed left at (108, 211)
Screenshot: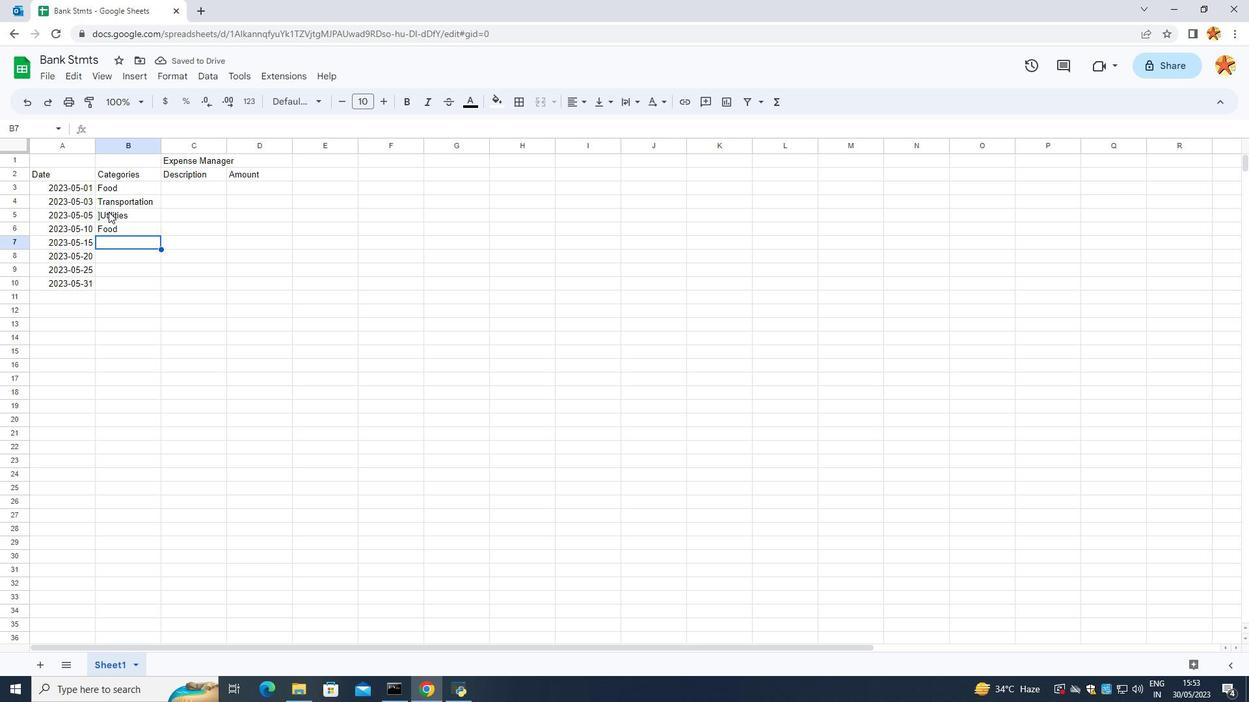 
Action: Mouse pressed left at (108, 211)
Screenshot: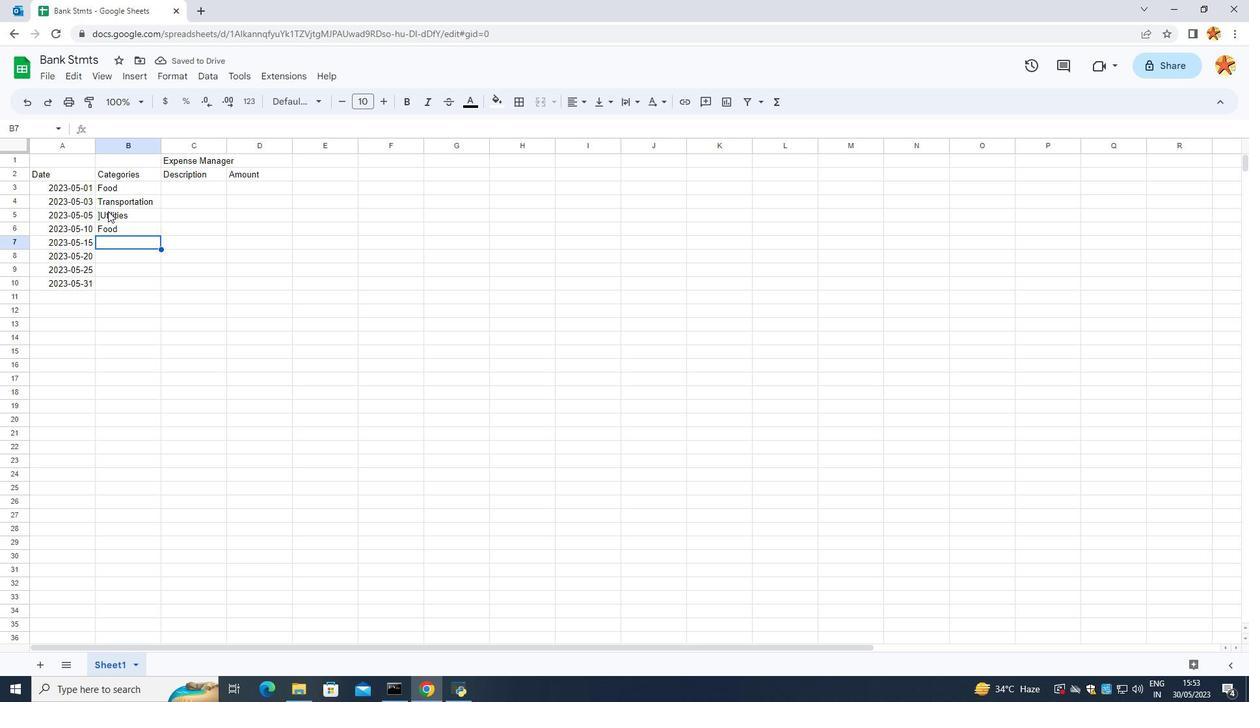 
Action: Mouse moved to (102, 214)
Screenshot: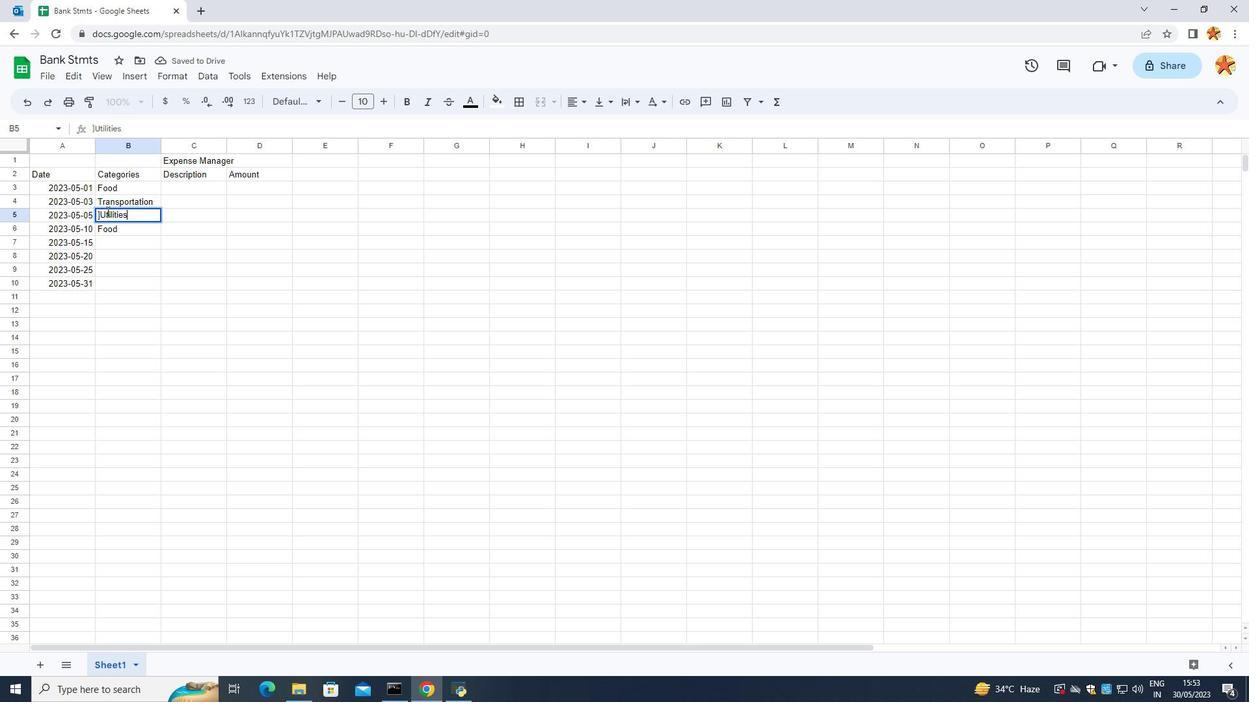 
Action: Mouse pressed left at (102, 214)
Screenshot: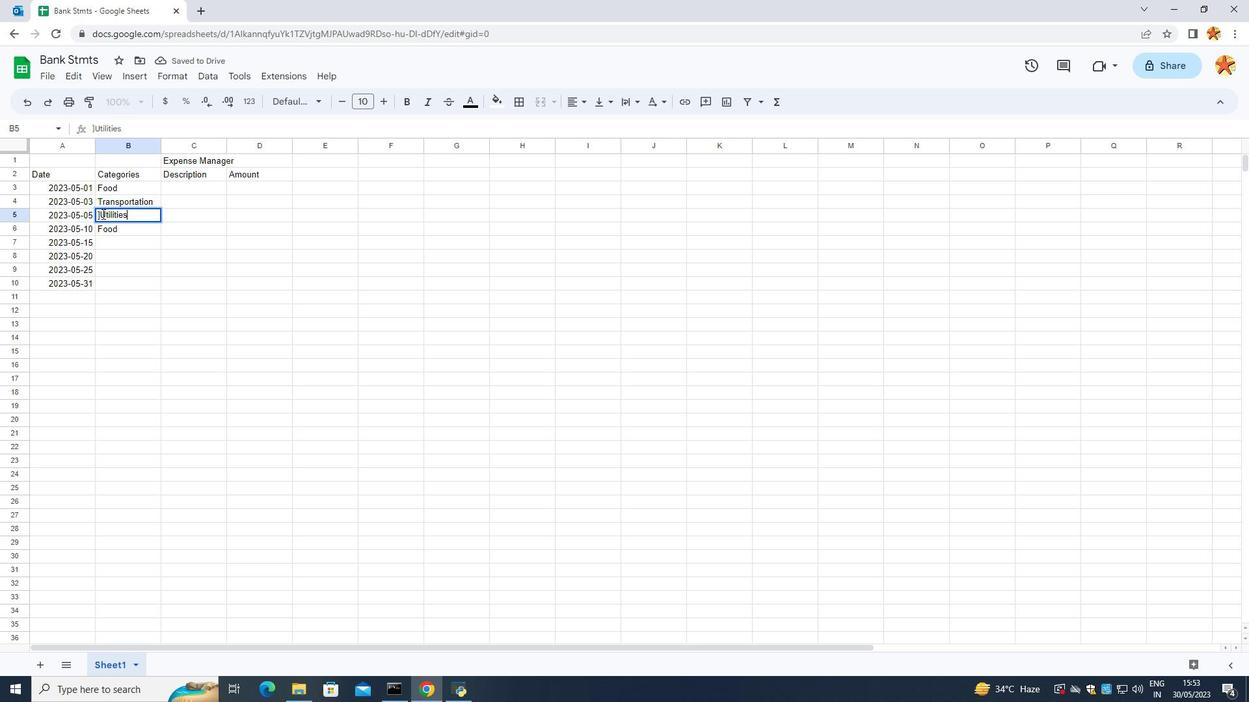 
Action: Mouse moved to (75, 131)
Screenshot: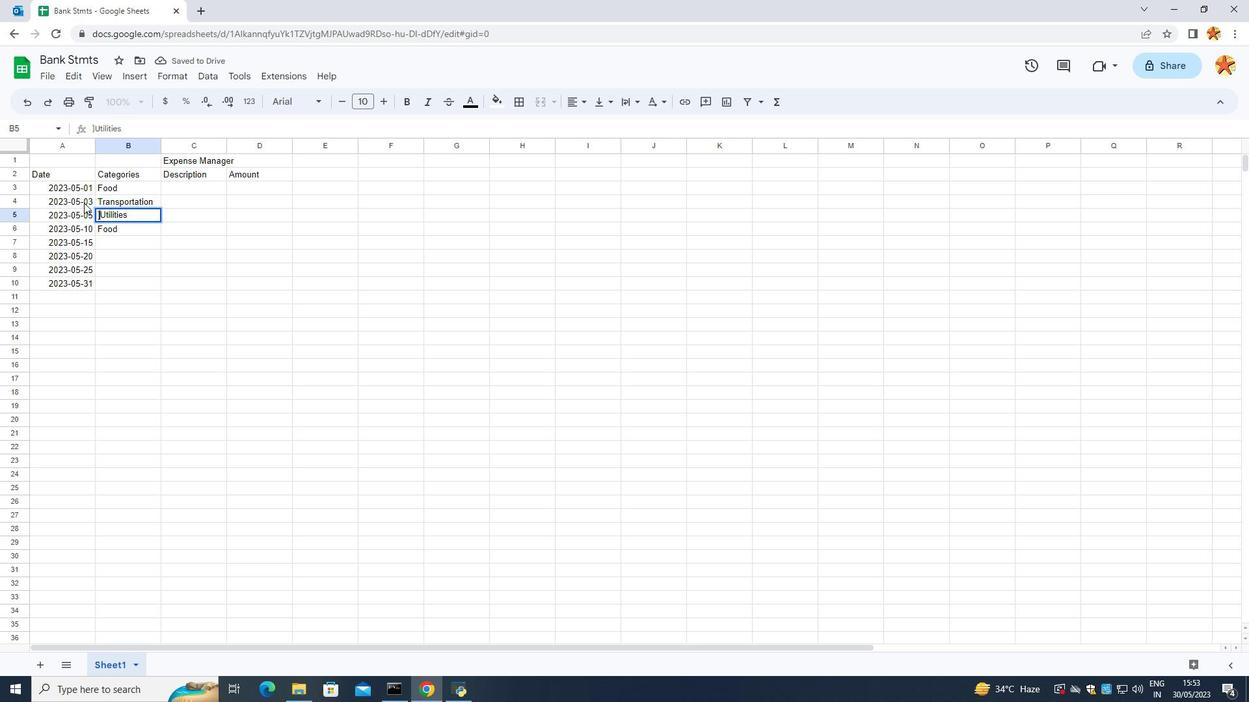 
Action: Key pressed <Key.backspace>
Screenshot: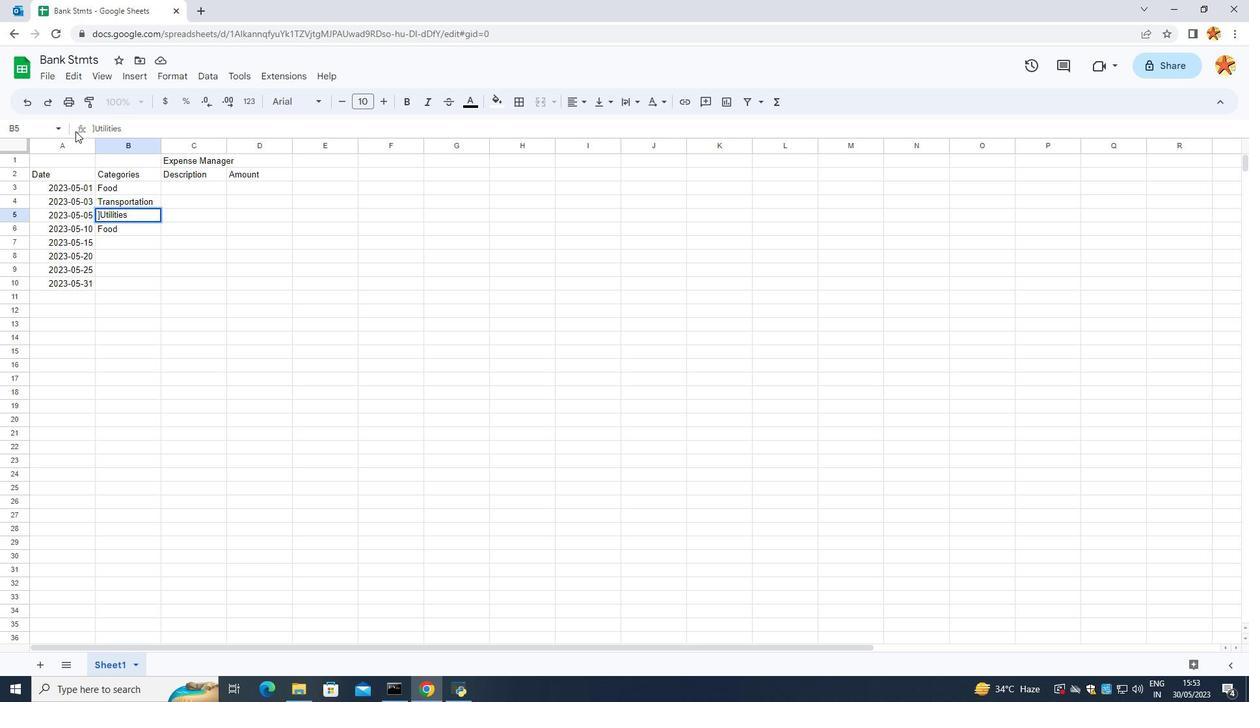 
Action: Mouse moved to (99, 241)
Screenshot: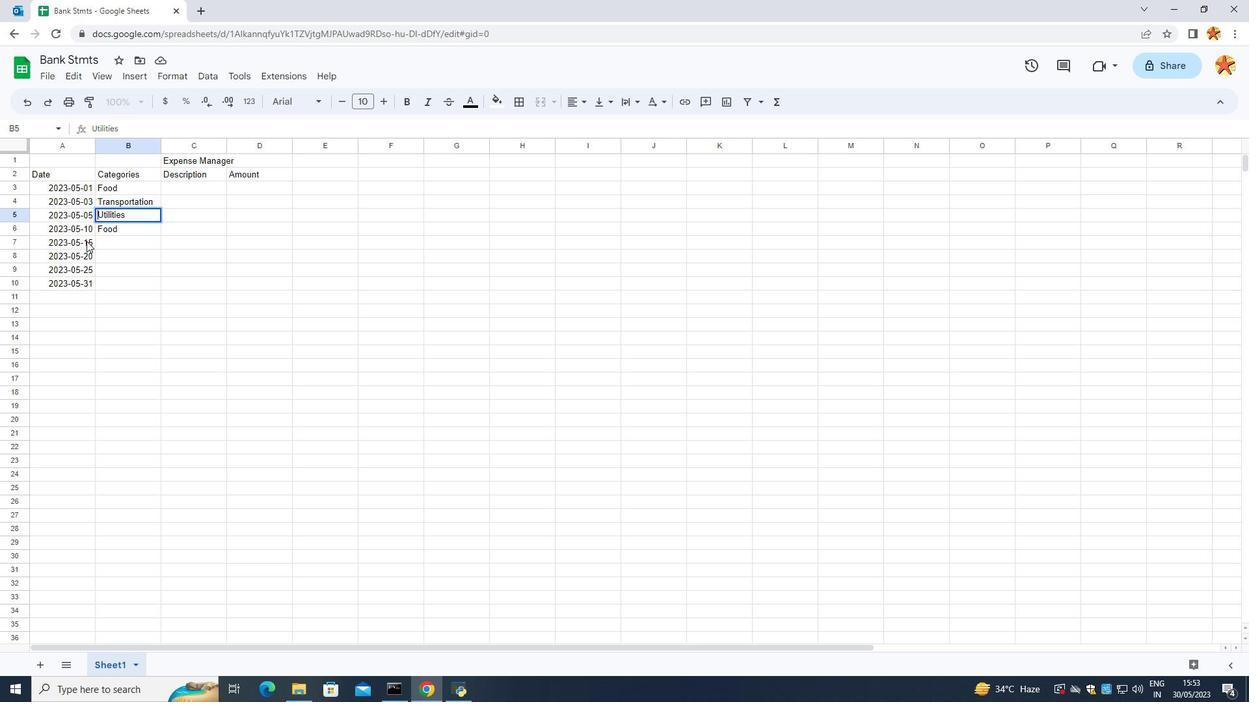 
Action: Mouse pressed left at (99, 241)
Screenshot: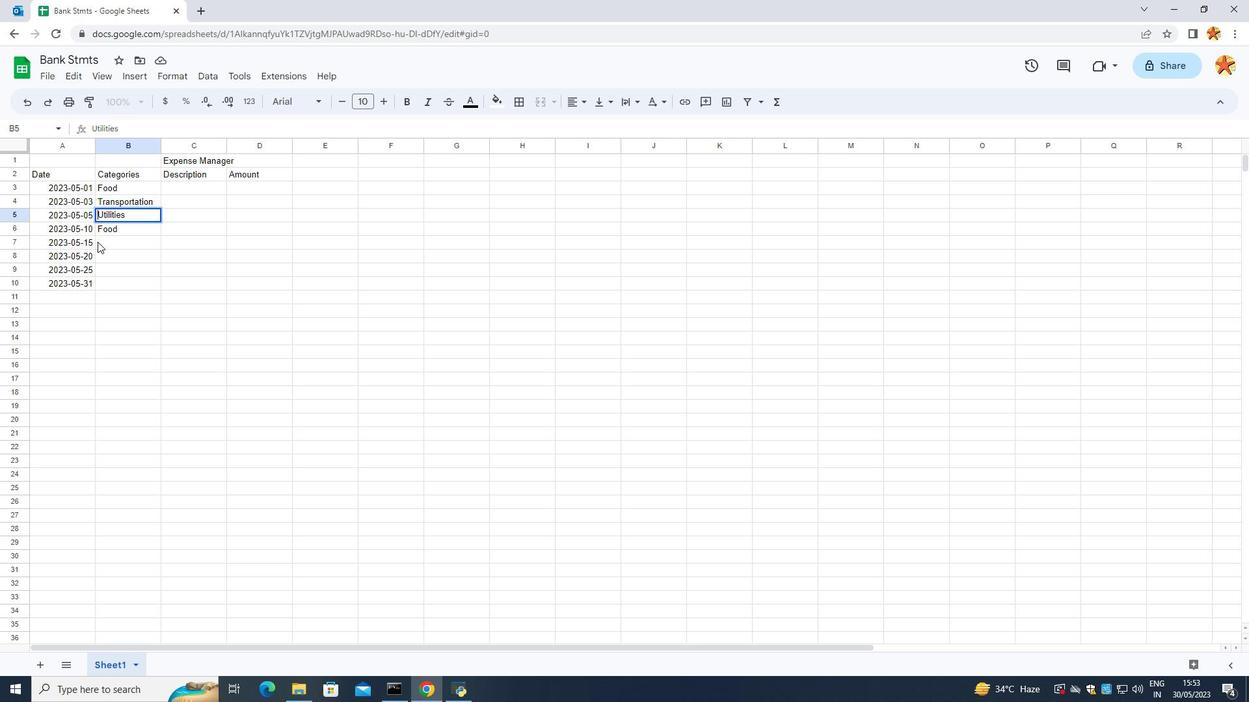 
Action: Mouse moved to (99, 241)
Screenshot: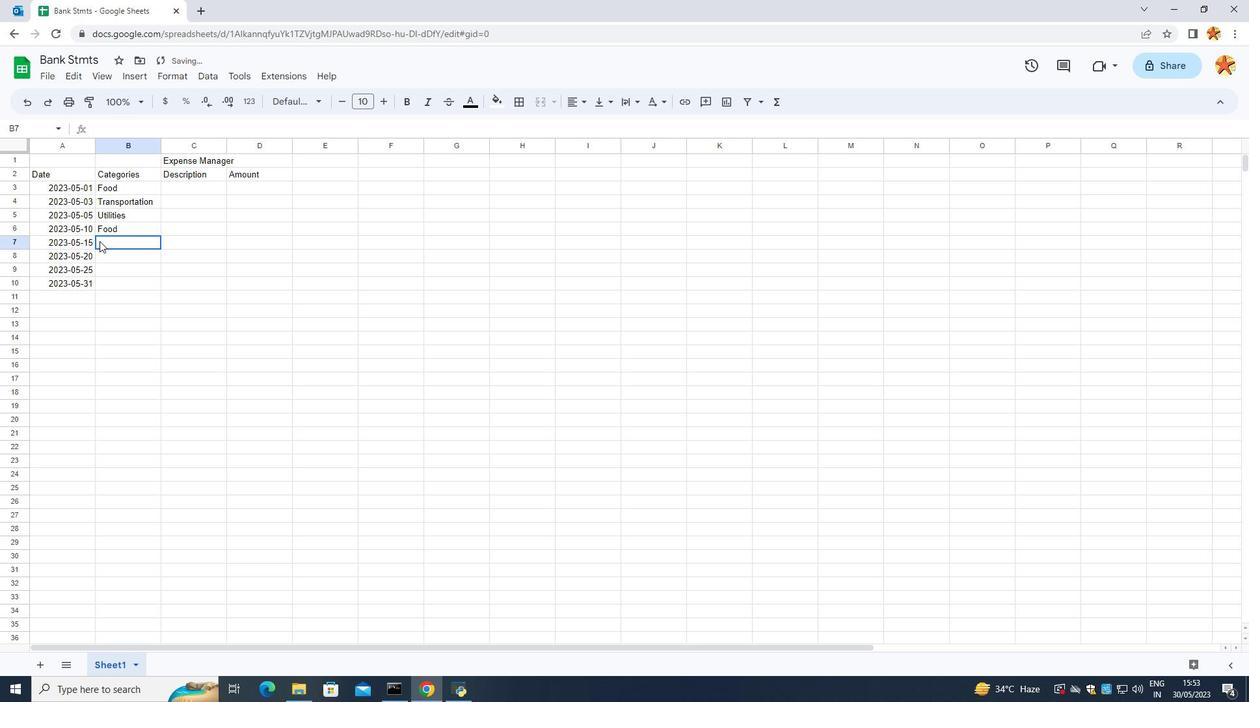 
Action: Mouse pressed left at (99, 241)
Screenshot: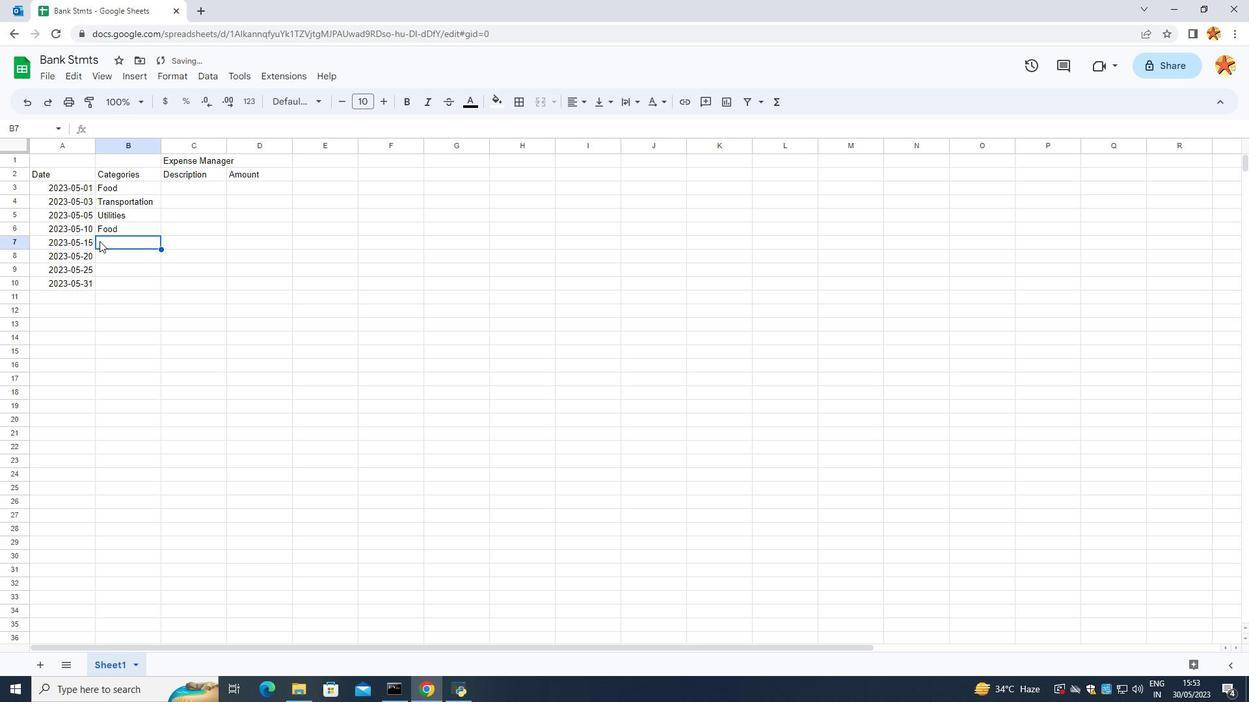 
Action: Mouse moved to (99, 241)
Screenshot: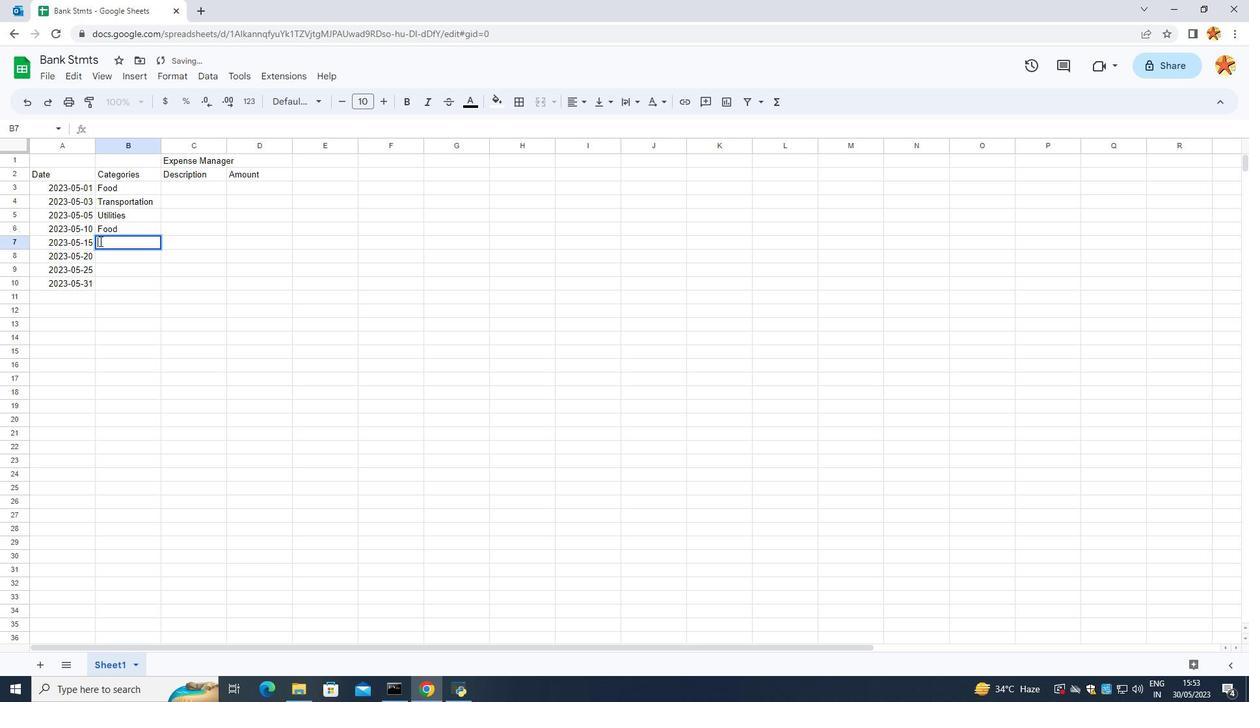 
Action: Key pressed <Key.caps_lock>H<Key.caps_lock>ousing<Key.enter><Key.caps_lock>E<Key.caps_lock>ntertainmemn
Screenshot: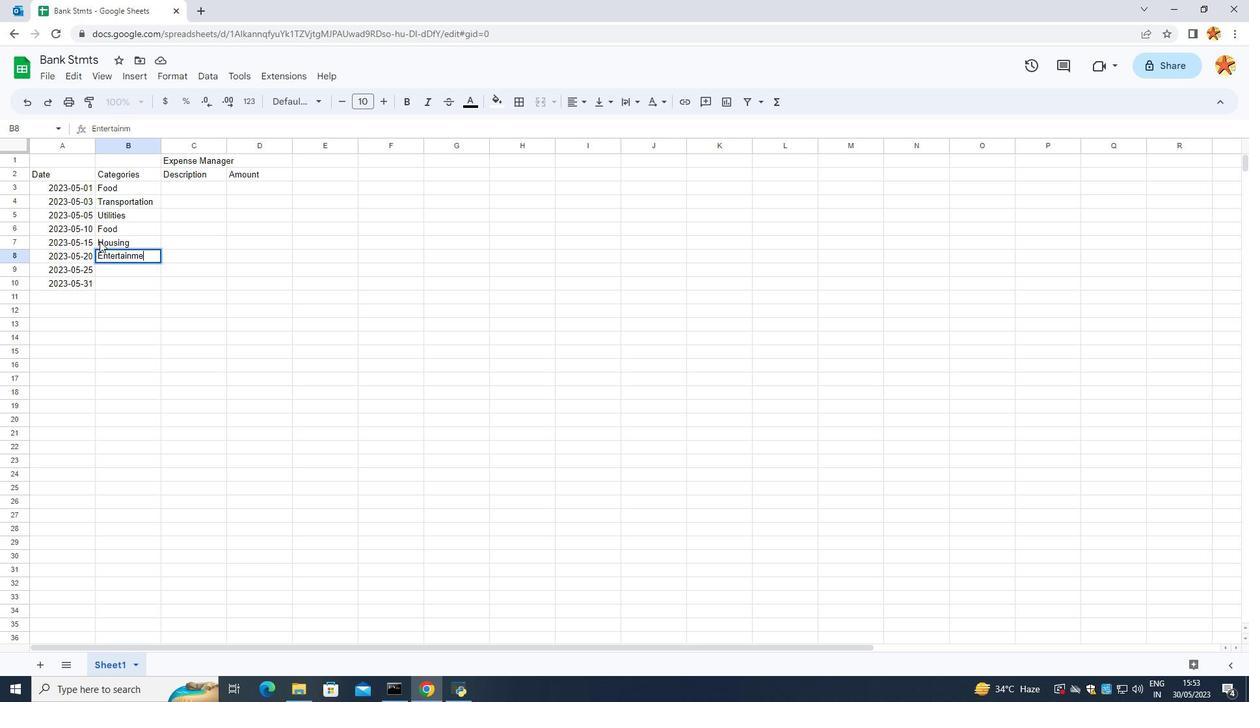 
Action: Mouse moved to (112, 243)
Screenshot: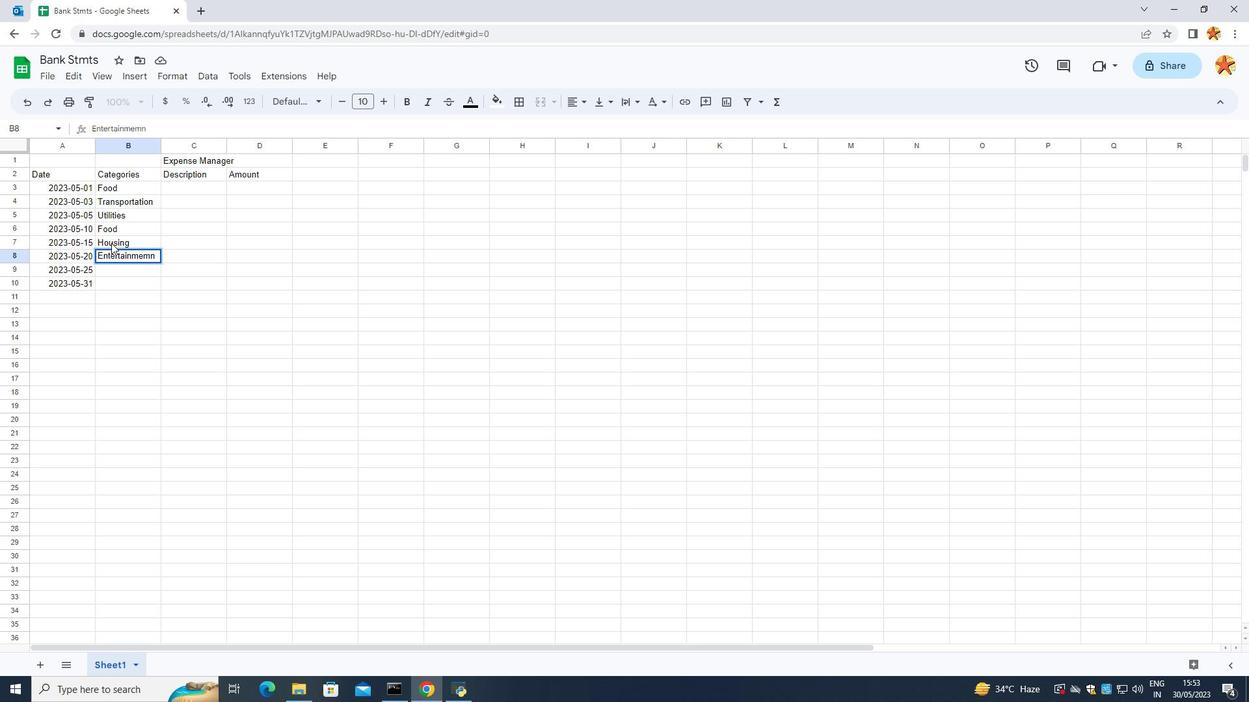
Action: Key pressed <Key.backspace>
Screenshot: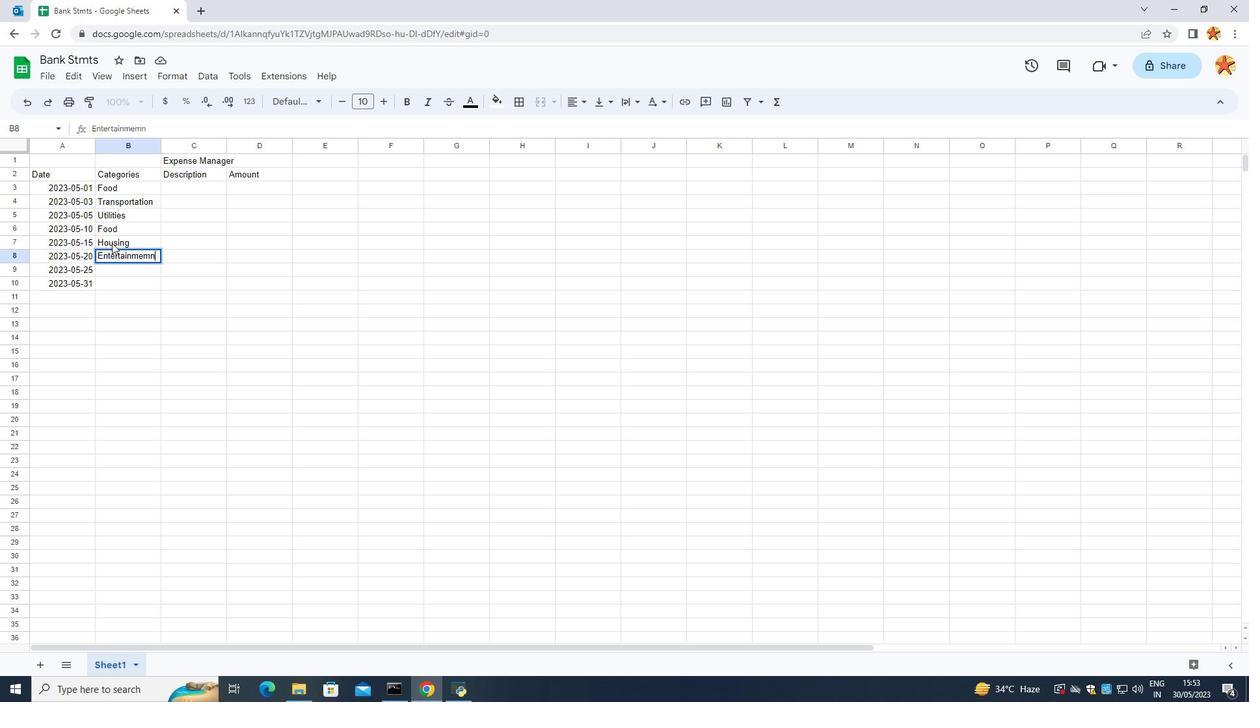 
Action: Mouse moved to (119, 243)
Screenshot: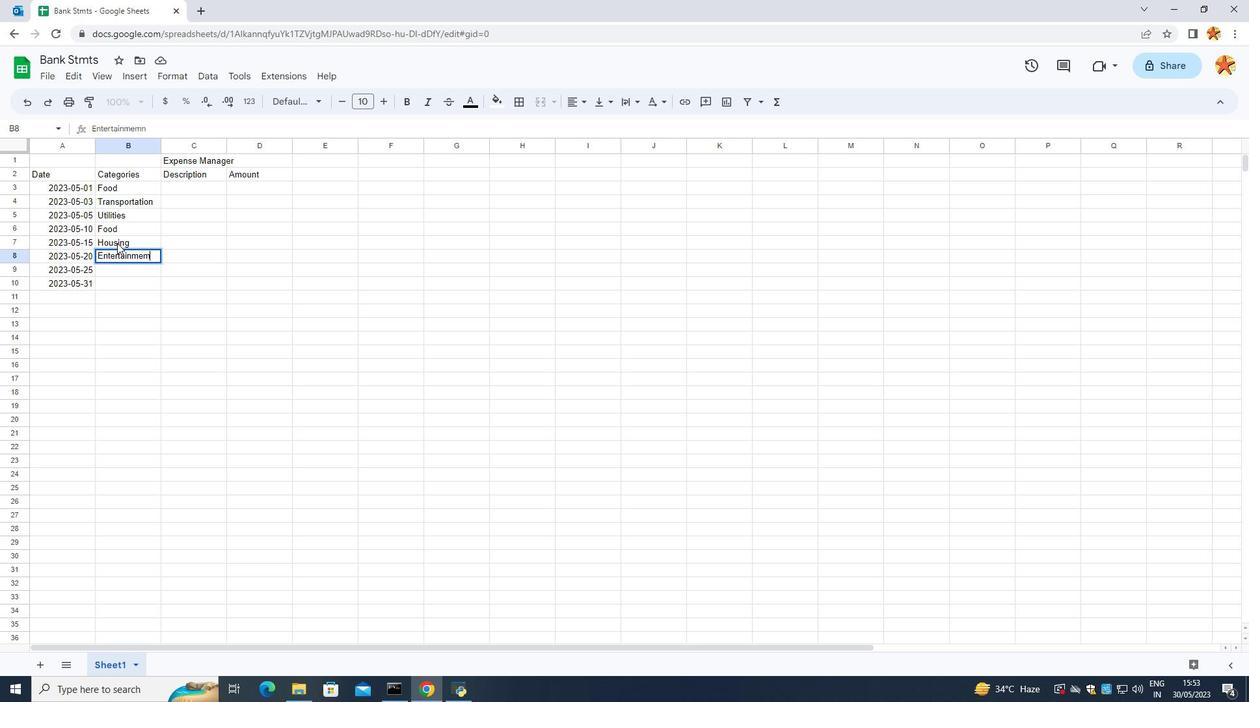 
Action: Key pressed t<Key.enter><Key.caps_lock>U<Key.caps_lock>
Screenshot: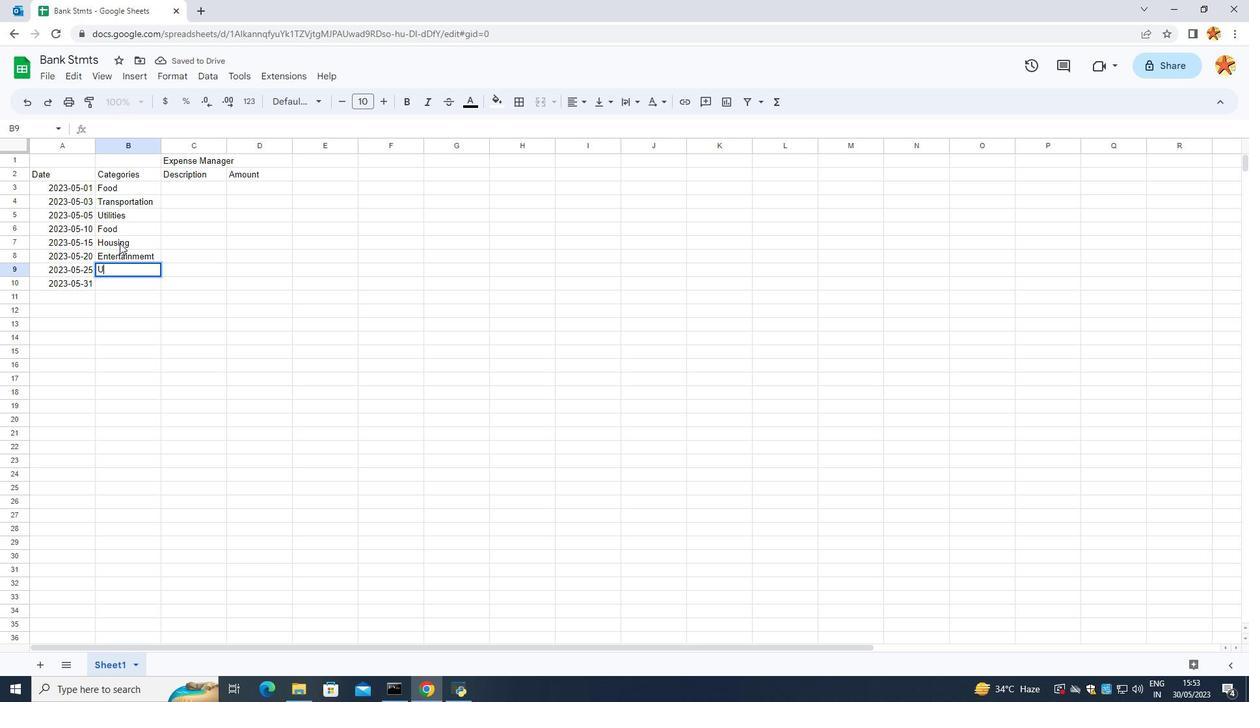 
Action: Mouse moved to (114, 400)
Screenshot: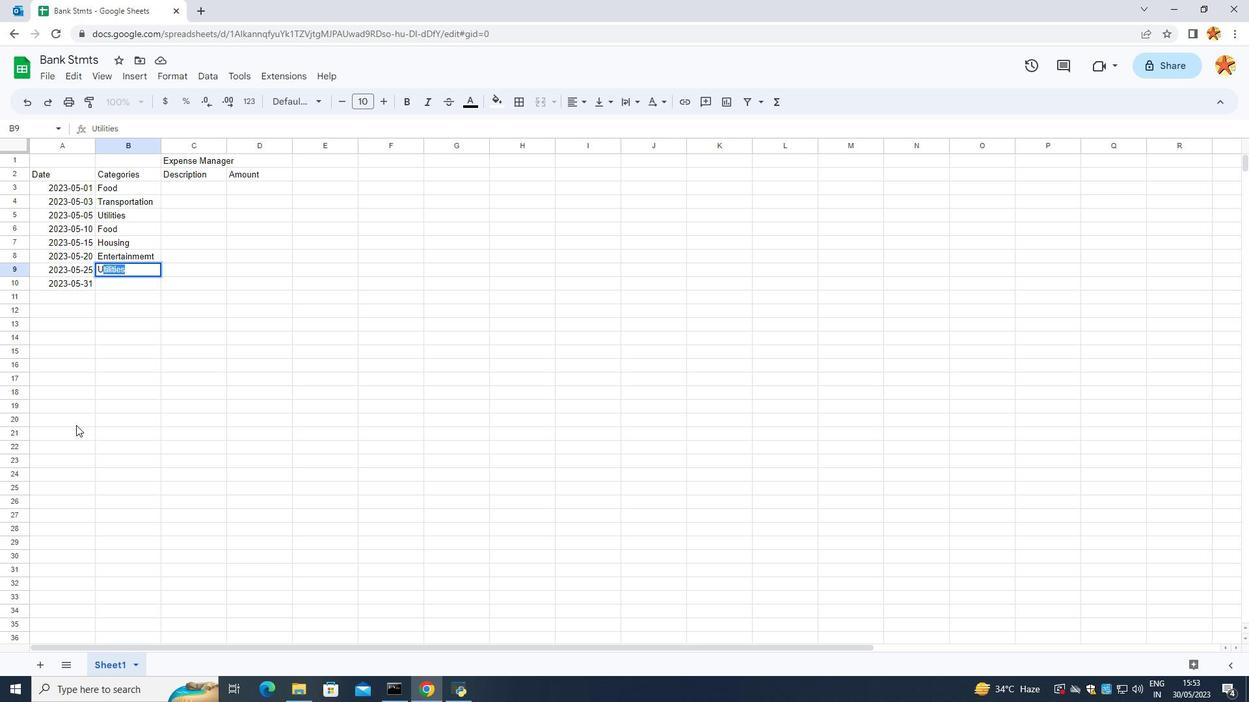 
Action: Mouse pressed left at (114, 400)
Screenshot: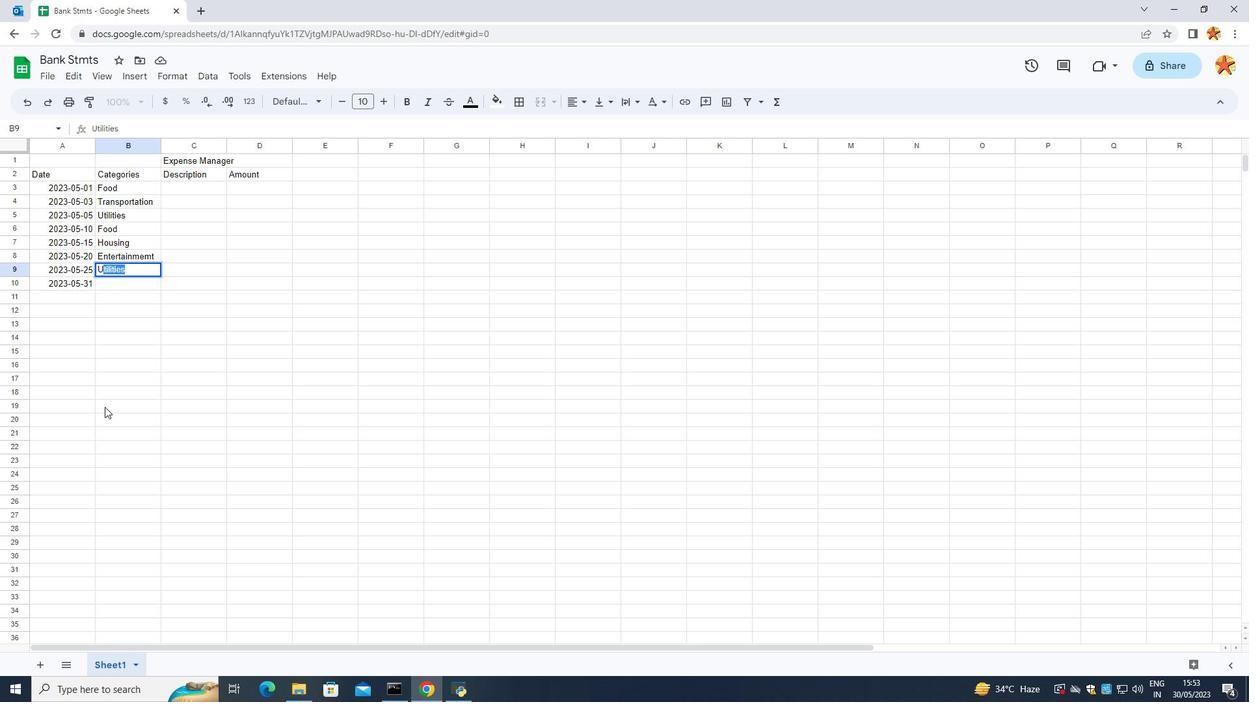 
Action: Mouse moved to (100, 281)
Screenshot: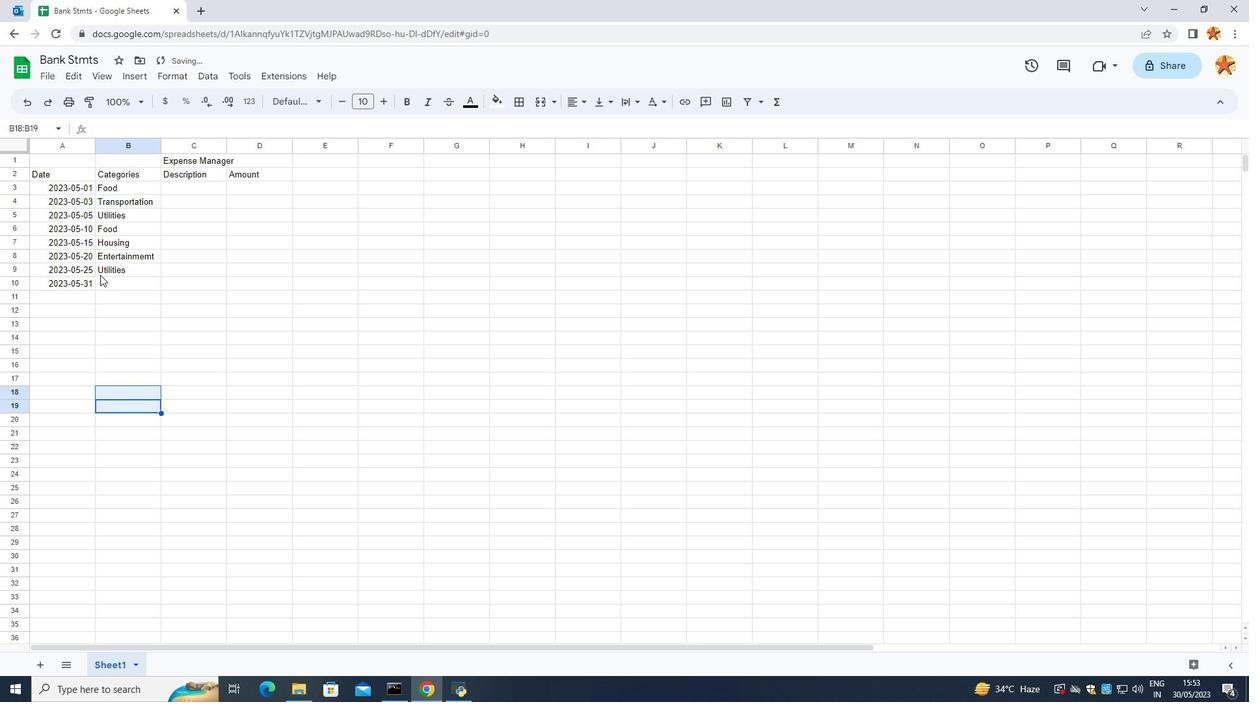 
Action: Mouse pressed left at (100, 281)
Screenshot: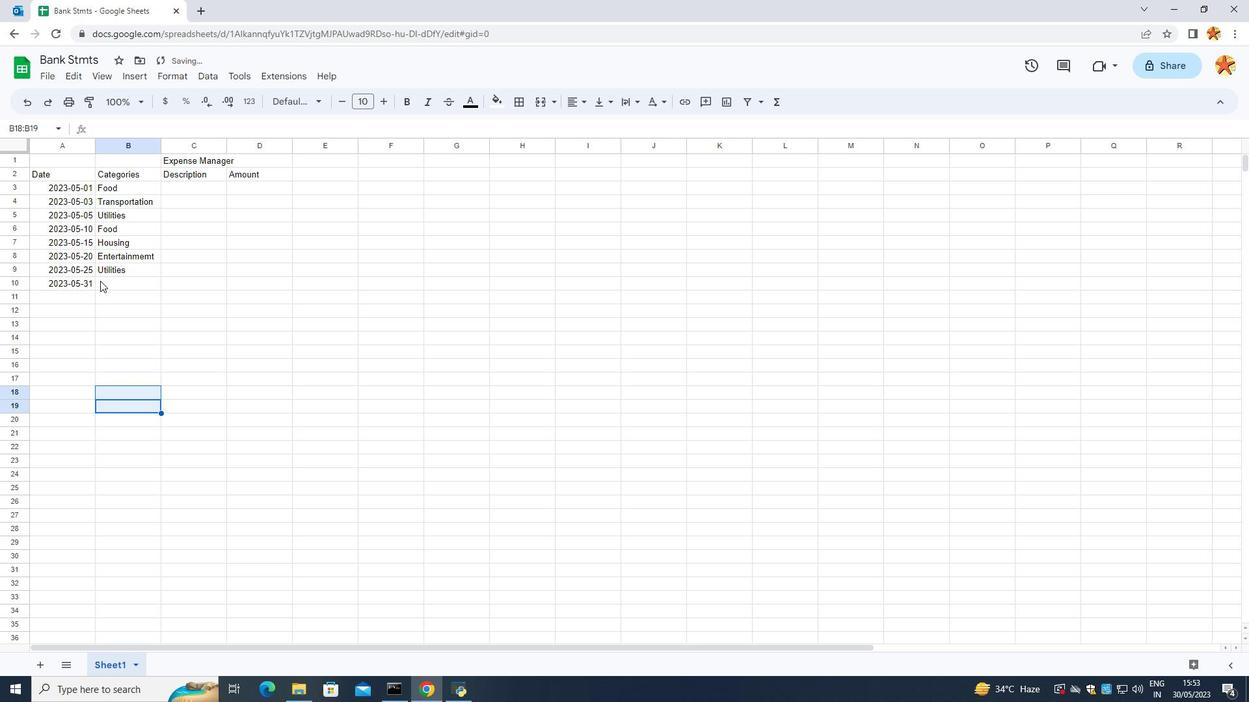 
Action: Mouse moved to (79, 271)
Screenshot: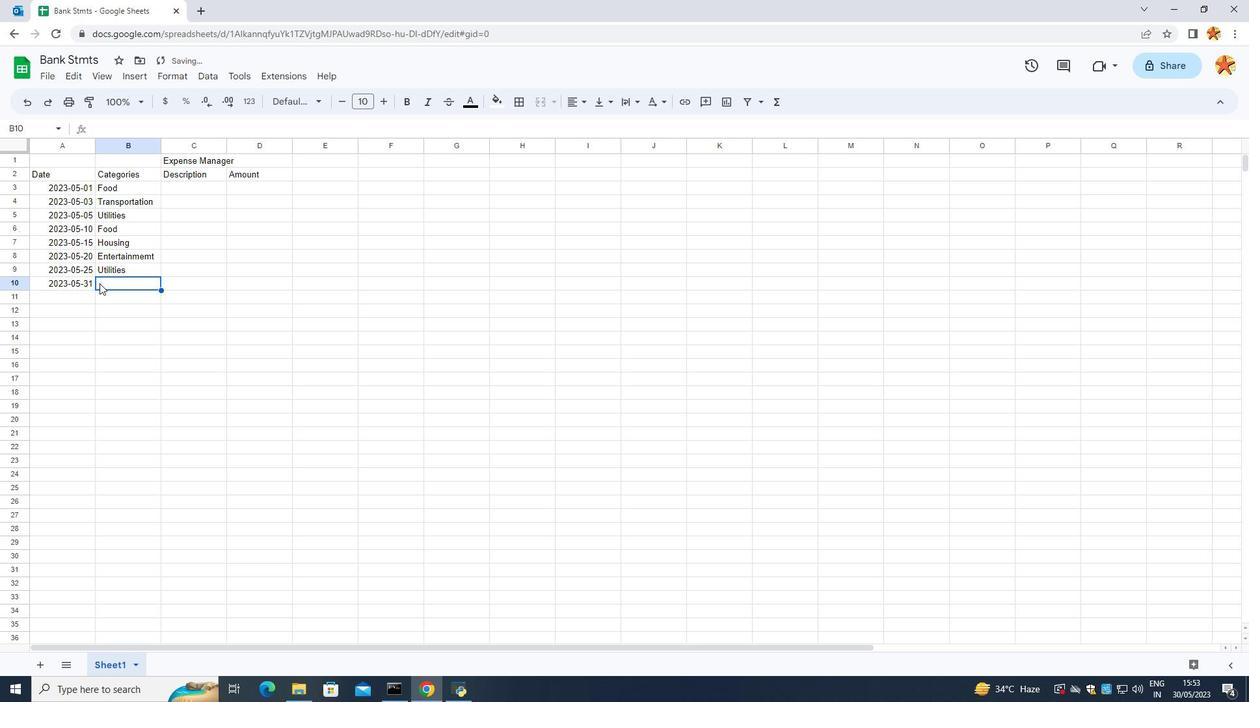 
Action: Key pressed <Key.caps_lock>F<Key.caps_lock>ood<Key.enter>
Screenshot: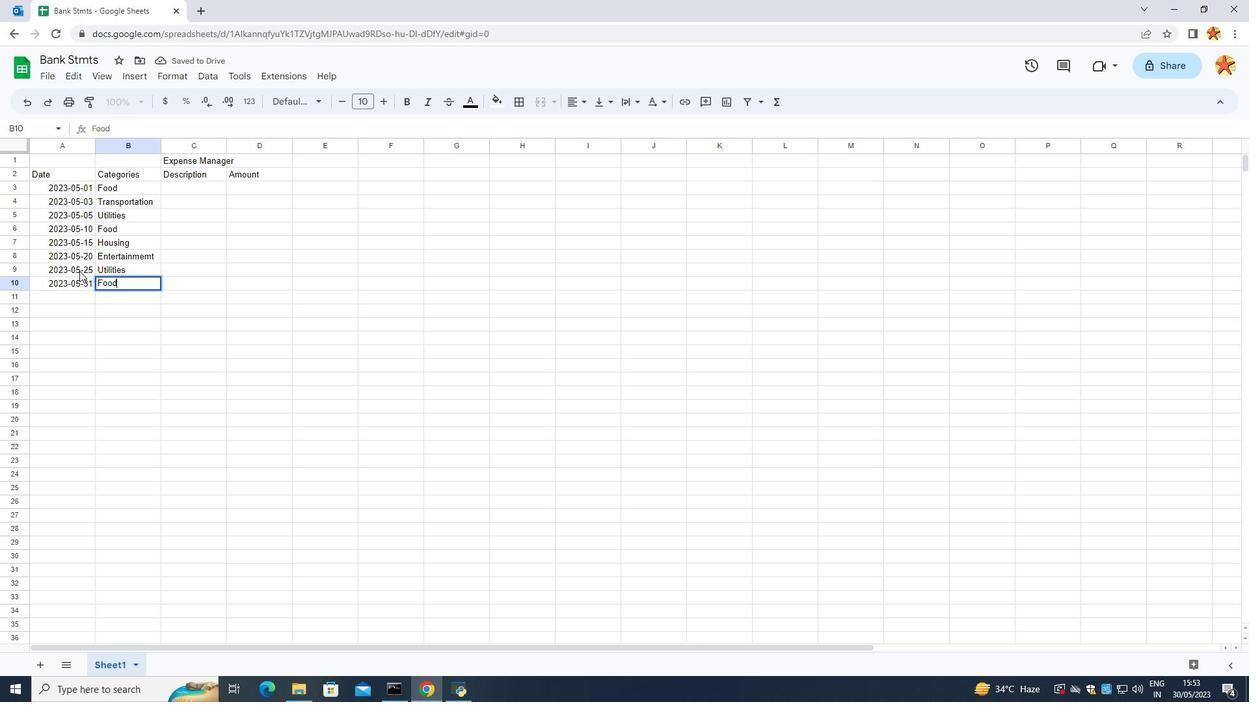 
Action: Mouse moved to (302, 440)
Screenshot: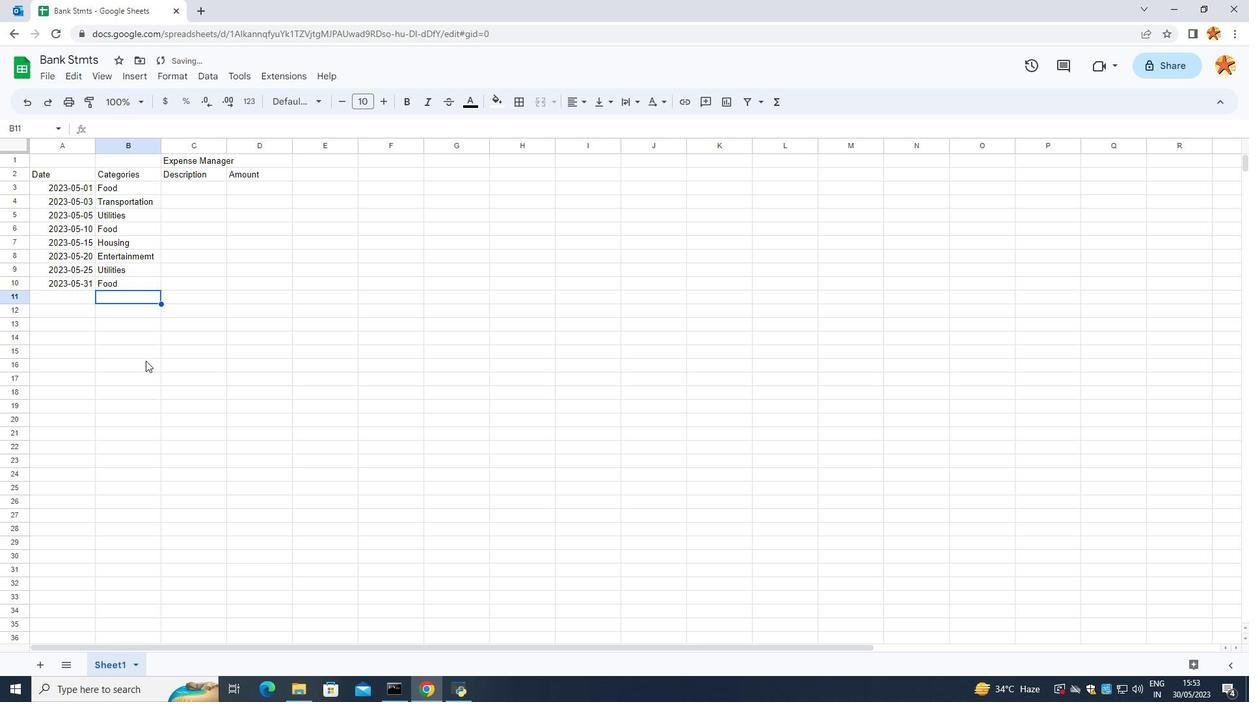 
Action: Mouse pressed left at (302, 440)
Screenshot: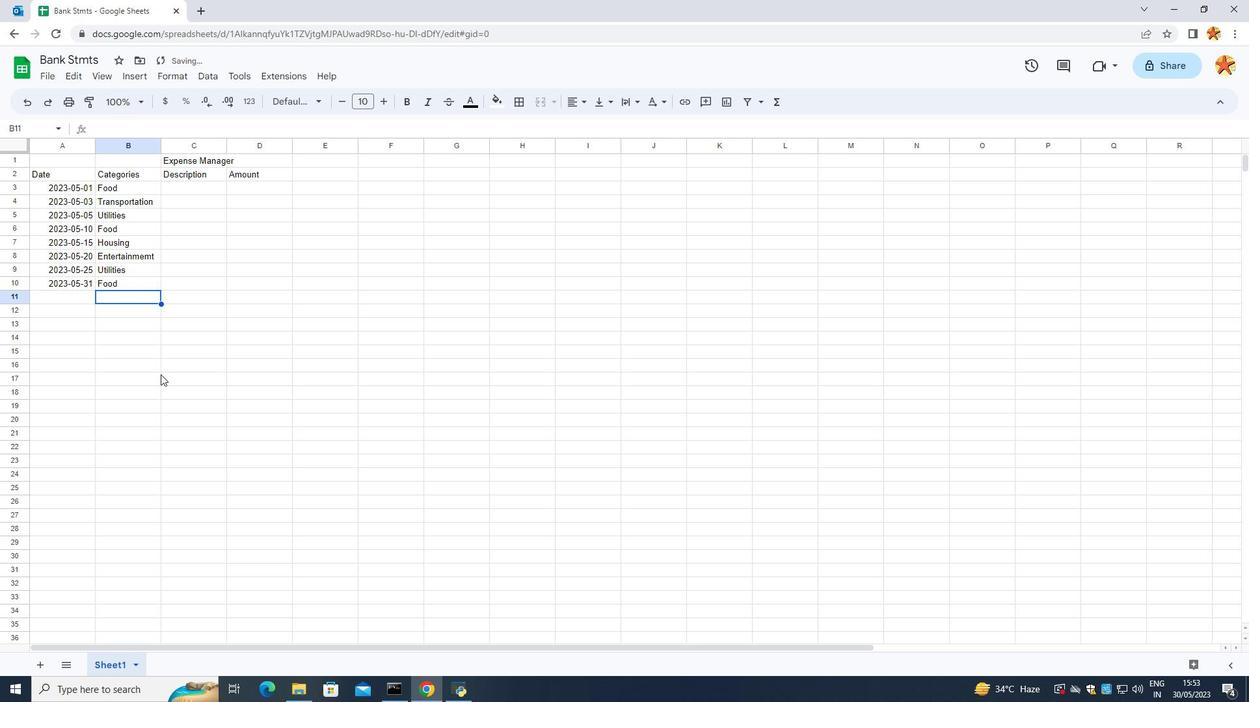 
Action: Mouse moved to (204, 190)
Screenshot: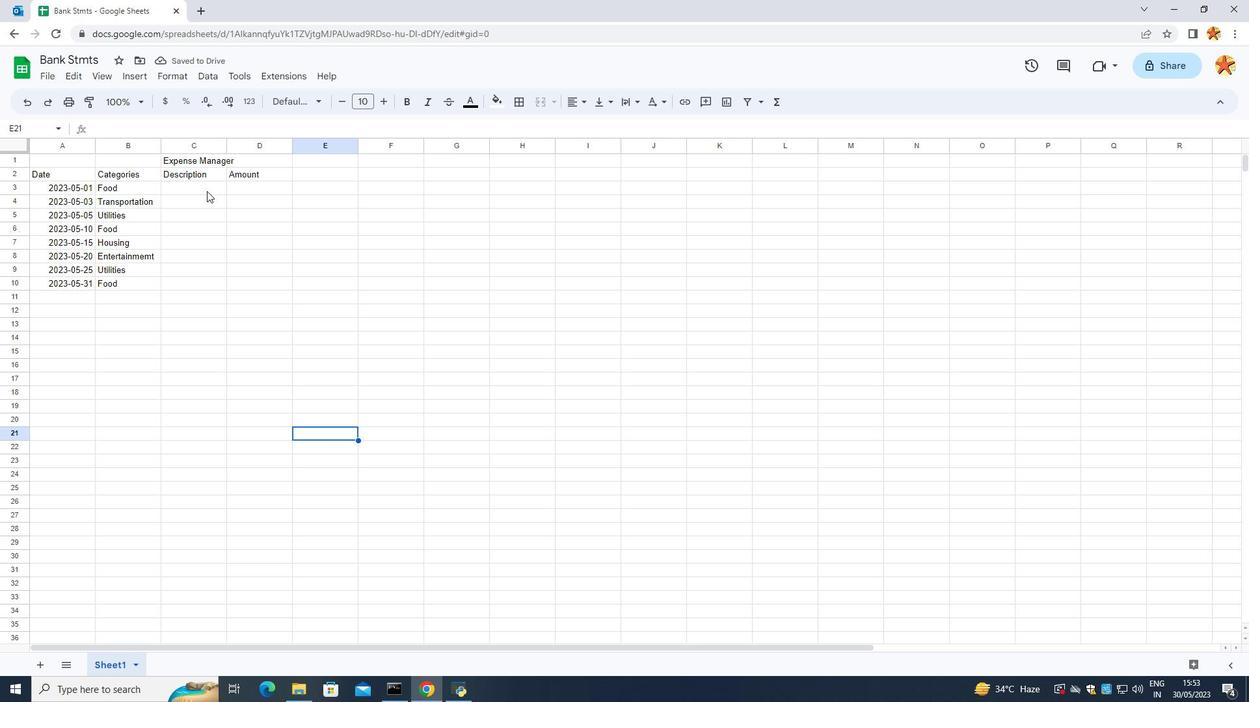 
Action: Mouse pressed left at (204, 190)
Screenshot: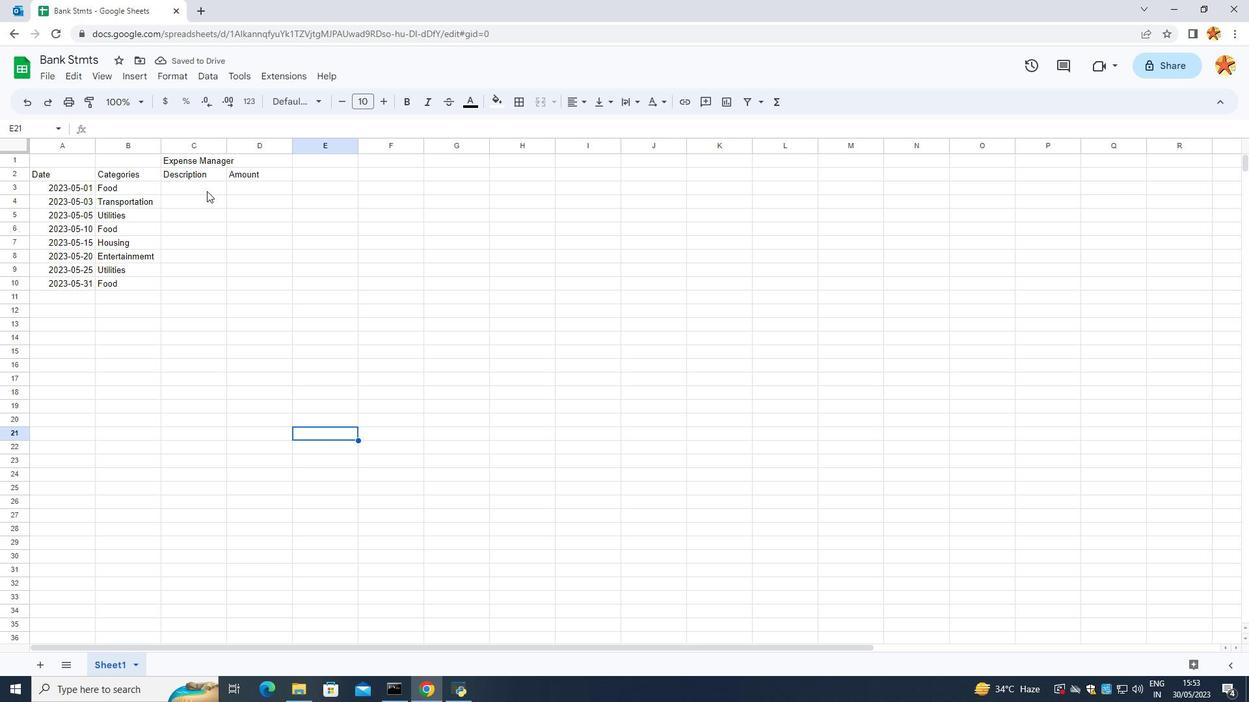 
Action: Mouse pressed left at (204, 190)
Screenshot: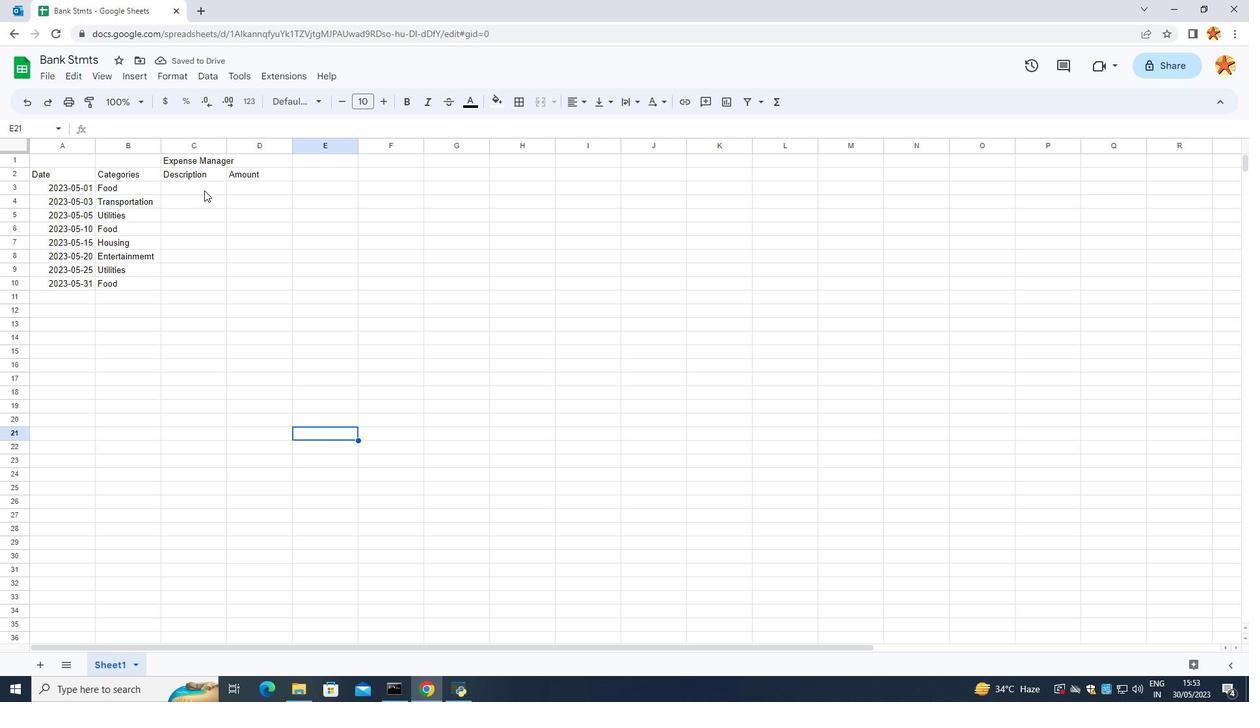 
Action: Key pressed <Key.caps_lock>G<Key.caps_lock>rocery<Key.caps_lock>S=<Key.backspace><Key.backspace><Key.space><Key.caps_lock>s<Key.caps_lock>TORE<Key.enter>
Screenshot: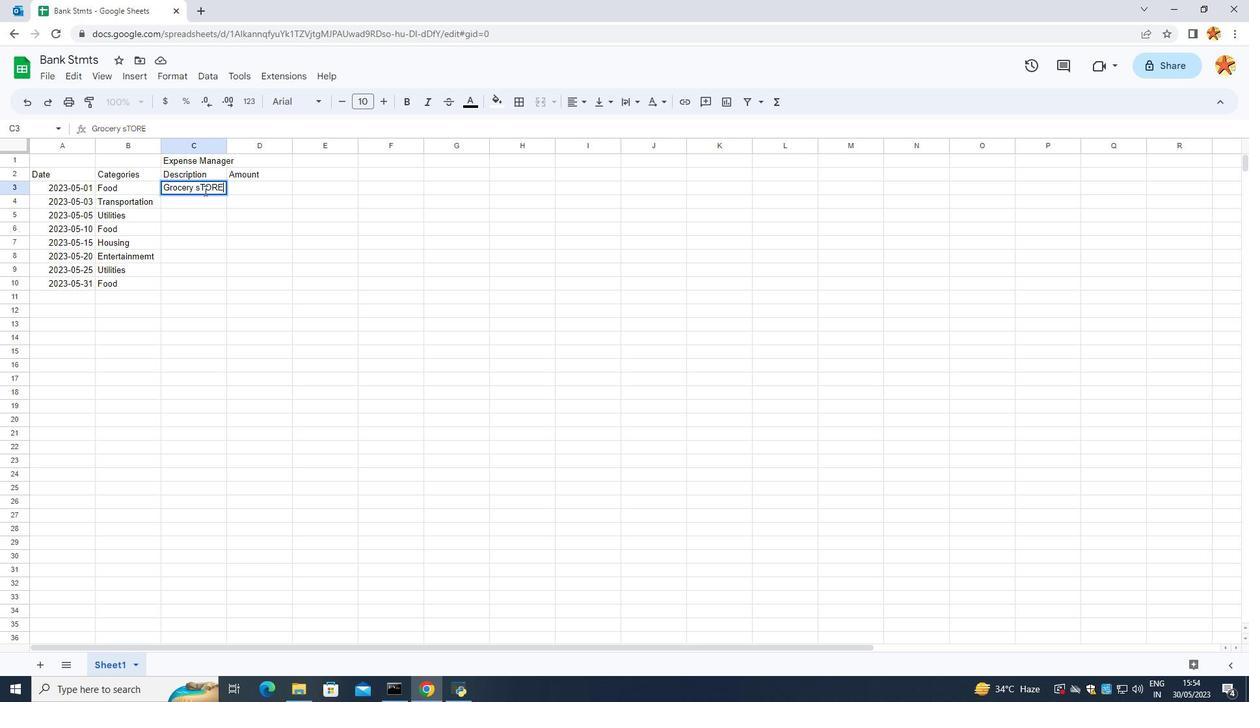 
Action: Mouse moved to (201, 190)
Screenshot: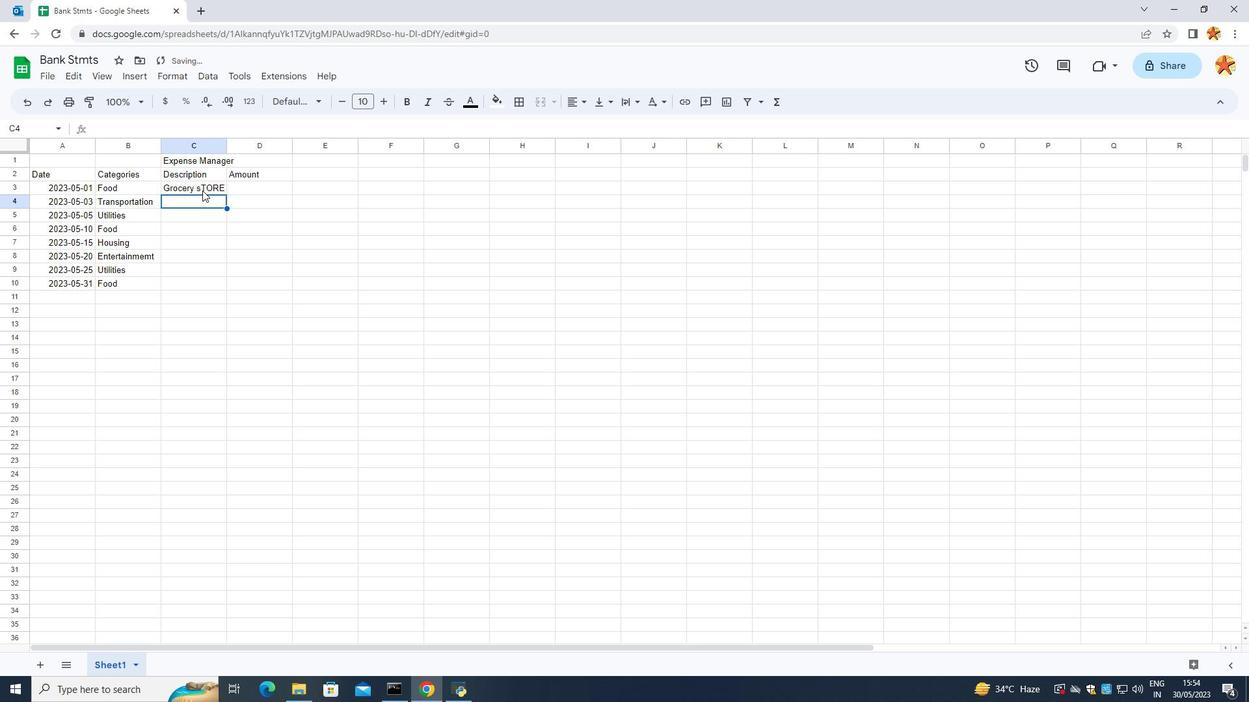
Action: Mouse pressed left at (201, 190)
Screenshot: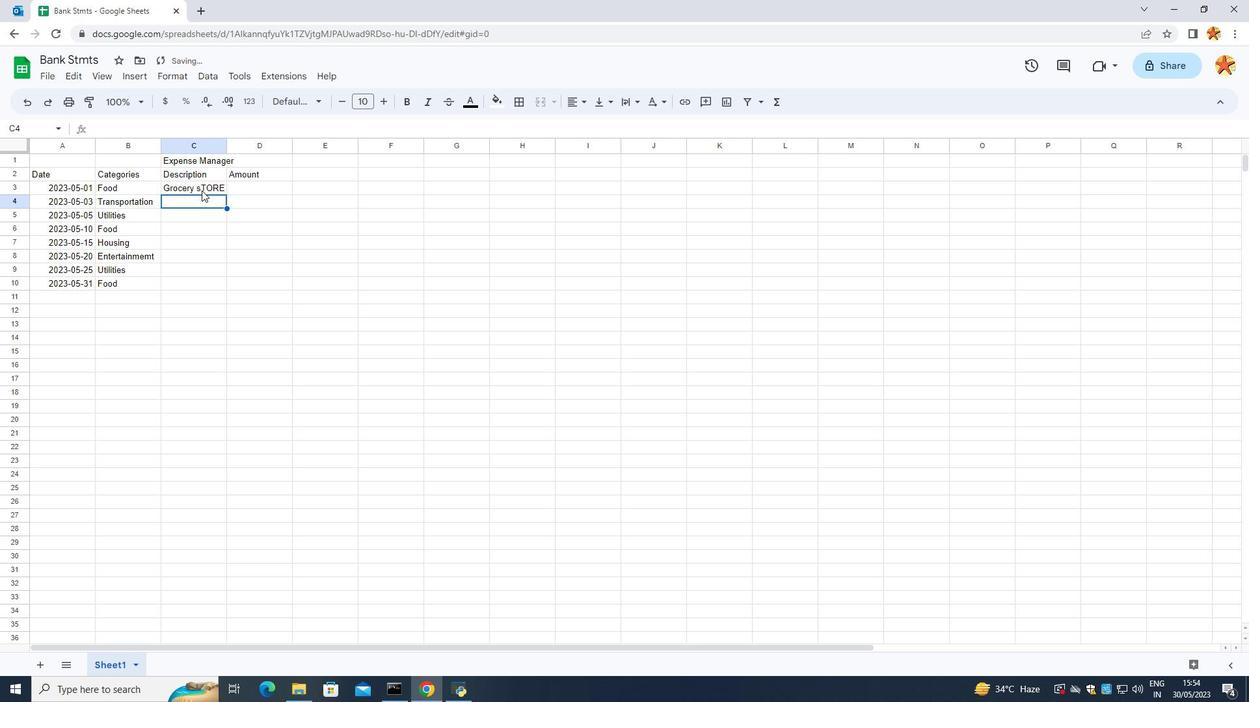 
Action: Mouse pressed left at (201, 190)
Screenshot: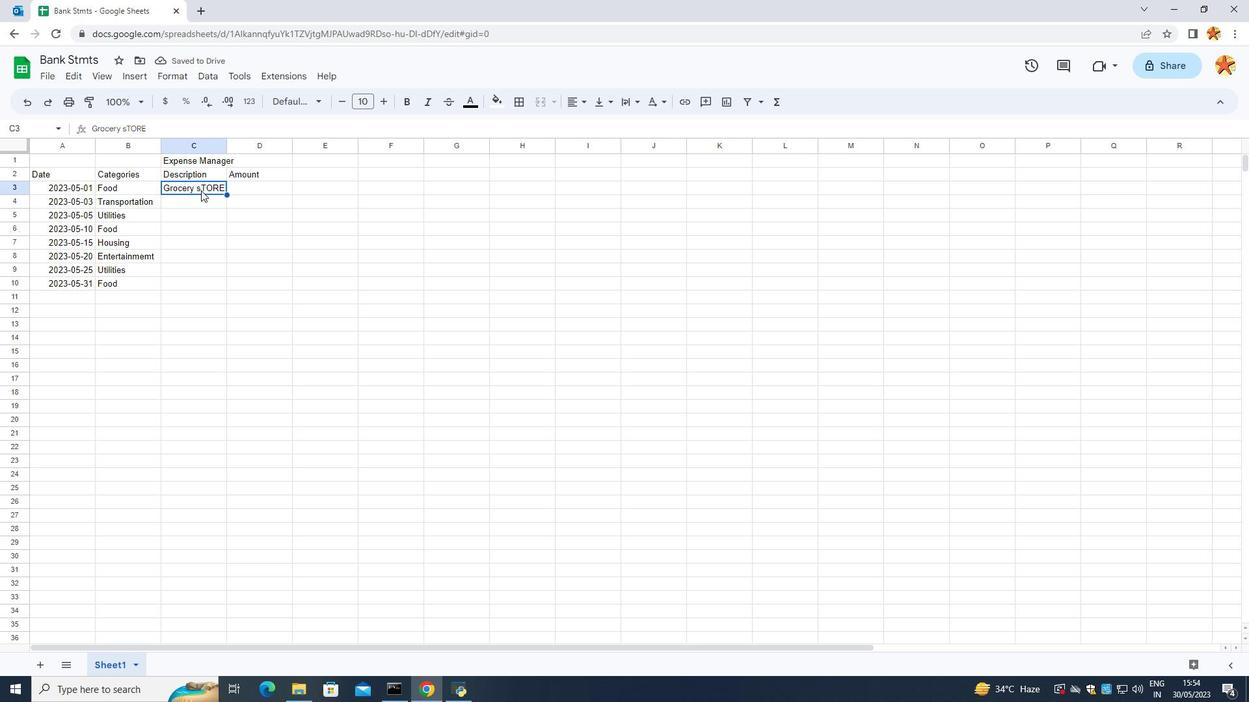 
Action: Mouse moved to (222, 185)
Screenshot: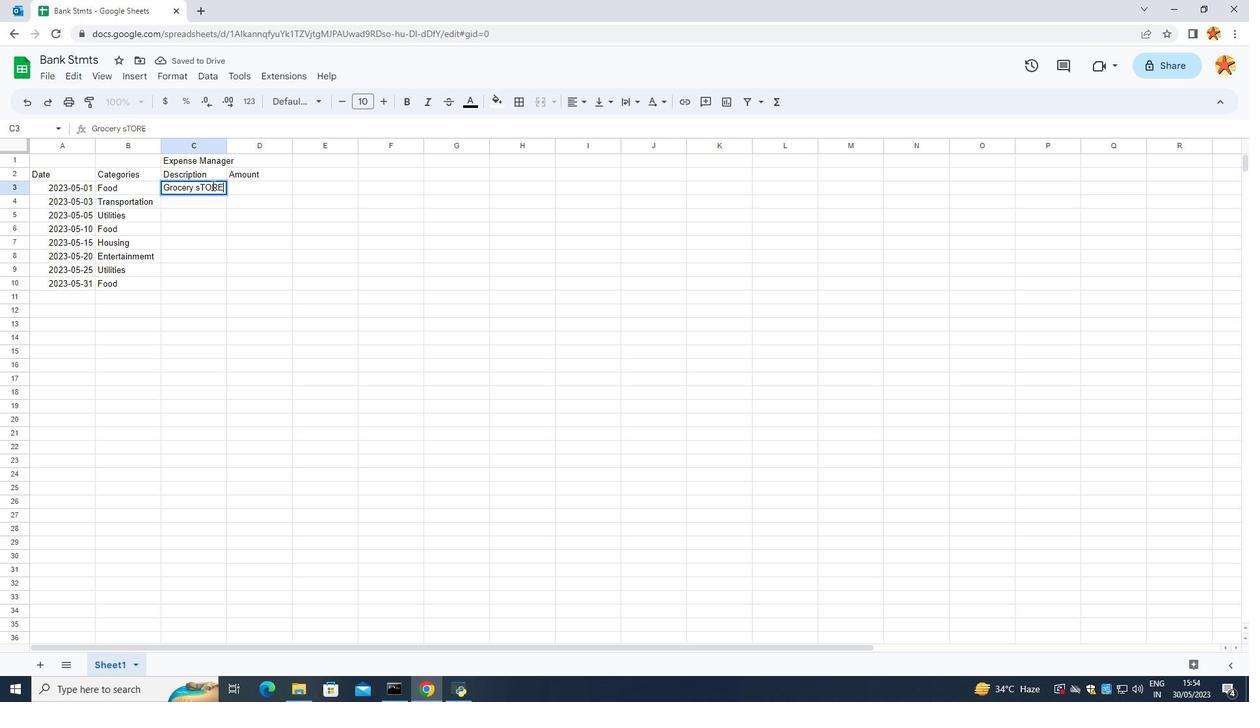 
Action: Mouse pressed left at (222, 185)
Screenshot: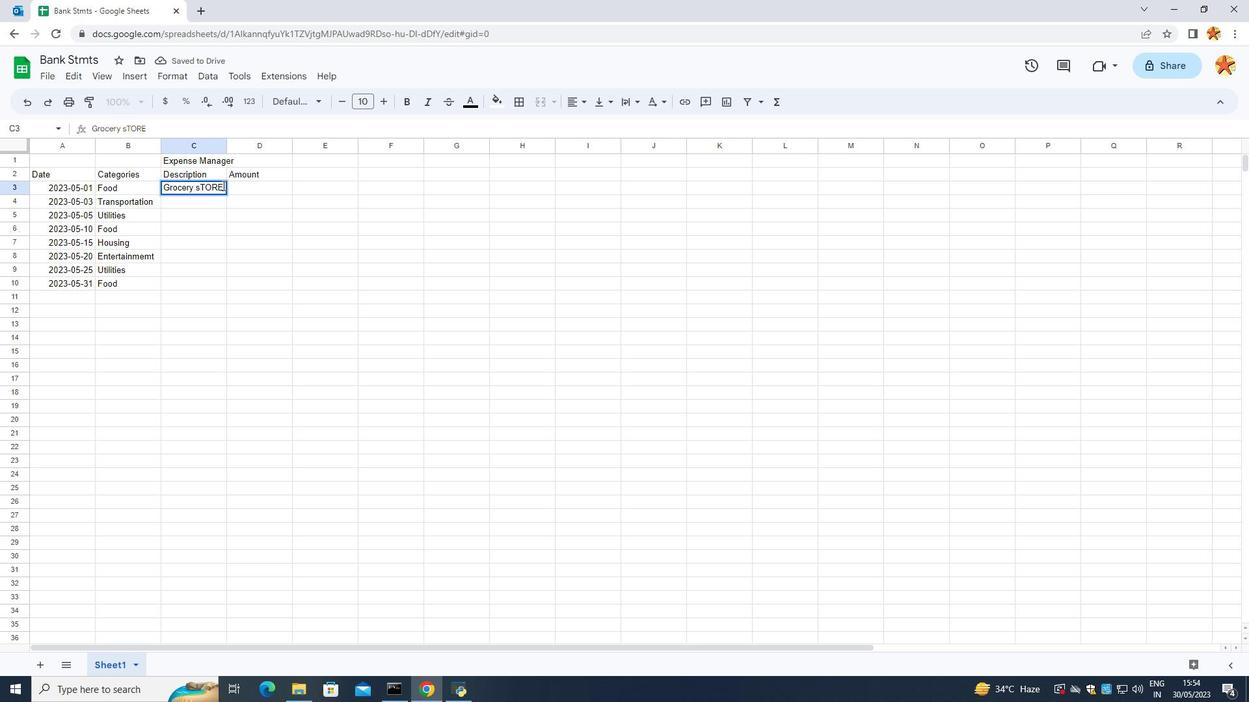 
Action: Mouse moved to (200, 194)
Screenshot: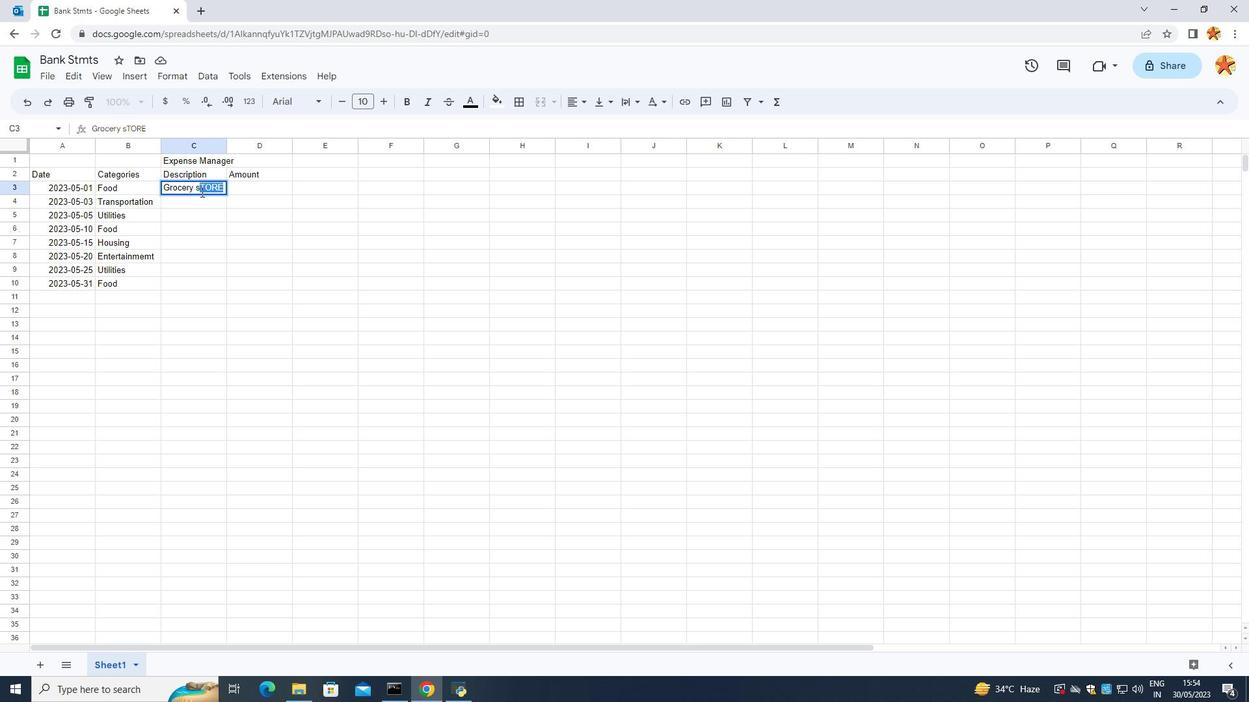
Action: Key pressed <Key.backspace><Key.backspace>S<Key.caps_lock>tore<Key.enter><Key.caps_lock>B<Key.caps_lock>us<Key.space><Key.caps_lock>F<Key.caps_lock>are\<Key.enter><Key.caps_lock>I<Key.caps_lock>nternet<Key.space><Key.caps_lock>B<Key.caps_lock>ill<Key.enter><Key.caps_lock>R<Key.caps_lock>estauramnt<Key.backspace><Key.backspace><Key.backspace>m<Key.backspace>mn<Key.backspace><Key.backspace>nt<Key.enter><Key.caps_lock>R<Key.caps_lock>ent]<Key.enter>
Screenshot: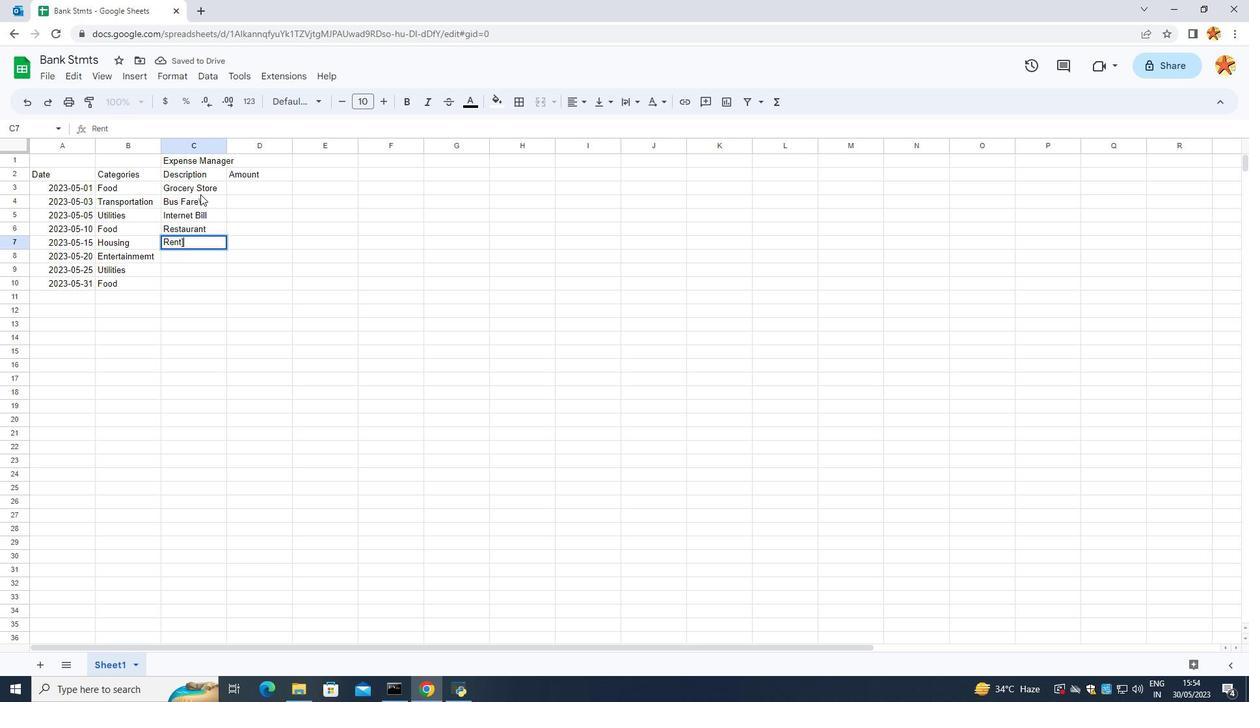 
Action: Mouse moved to (176, 238)
Screenshot: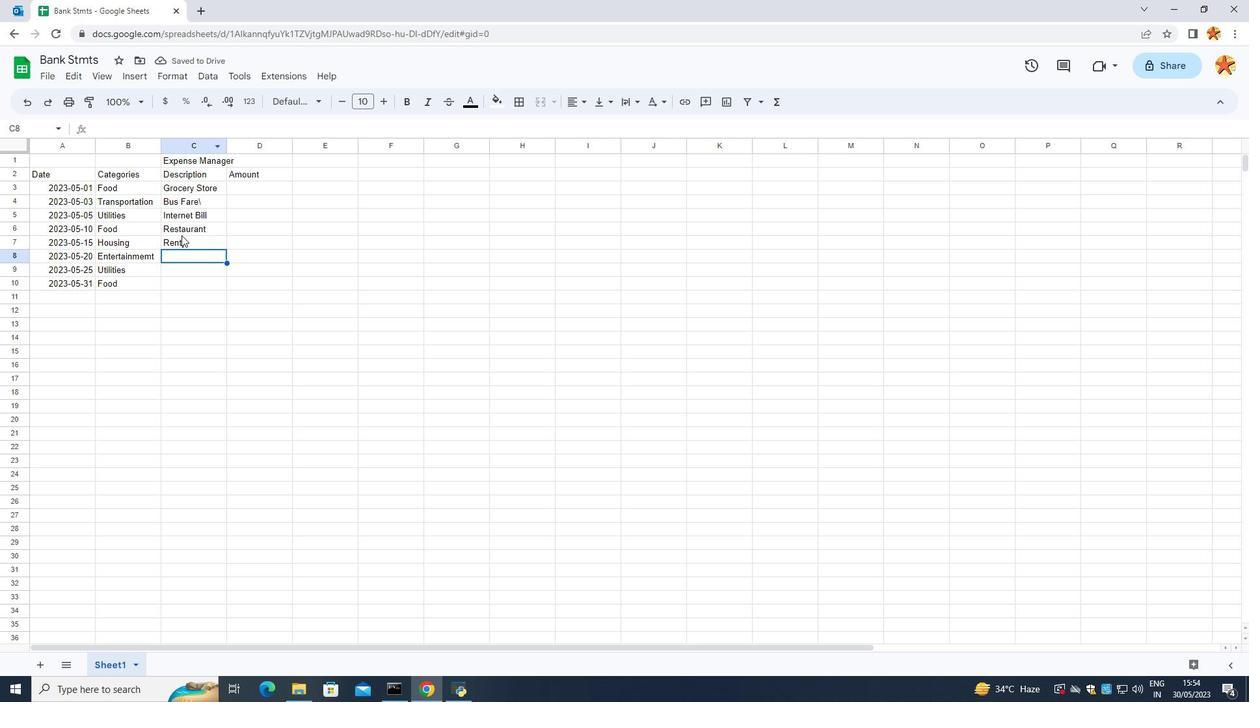 
Action: Mouse pressed left at (176, 238)
Screenshot: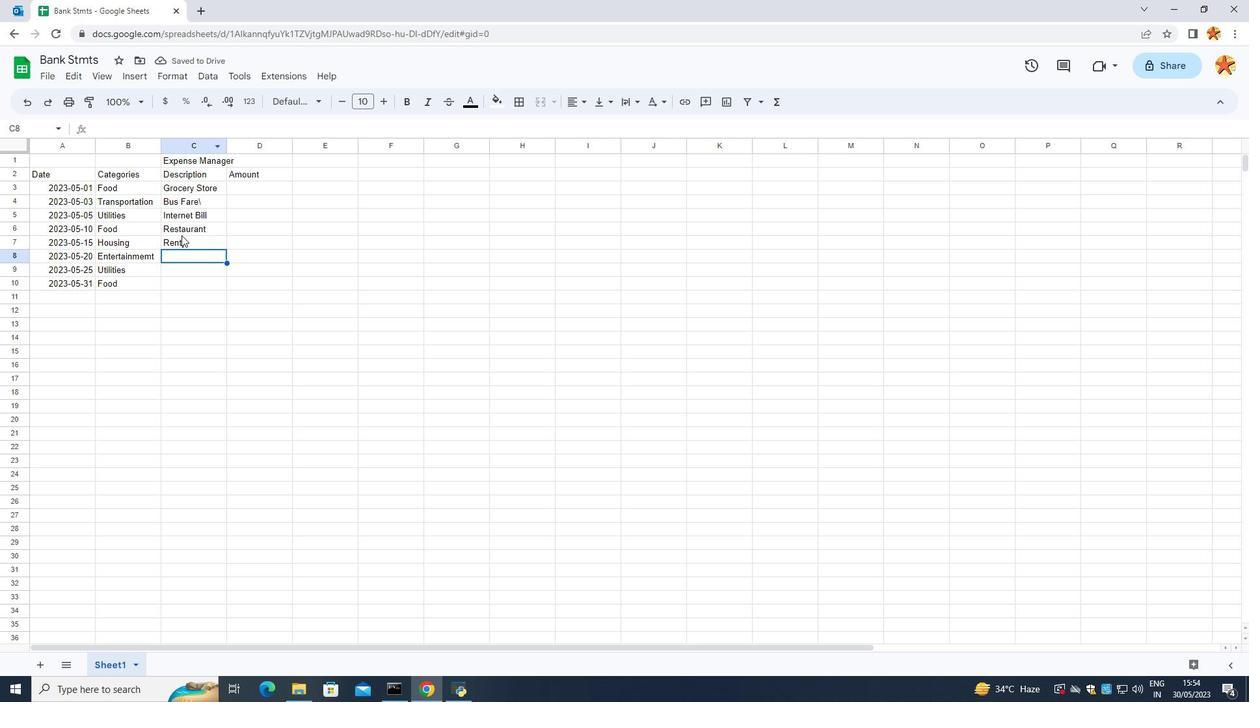 
Action: Mouse moved to (176, 238)
Screenshot: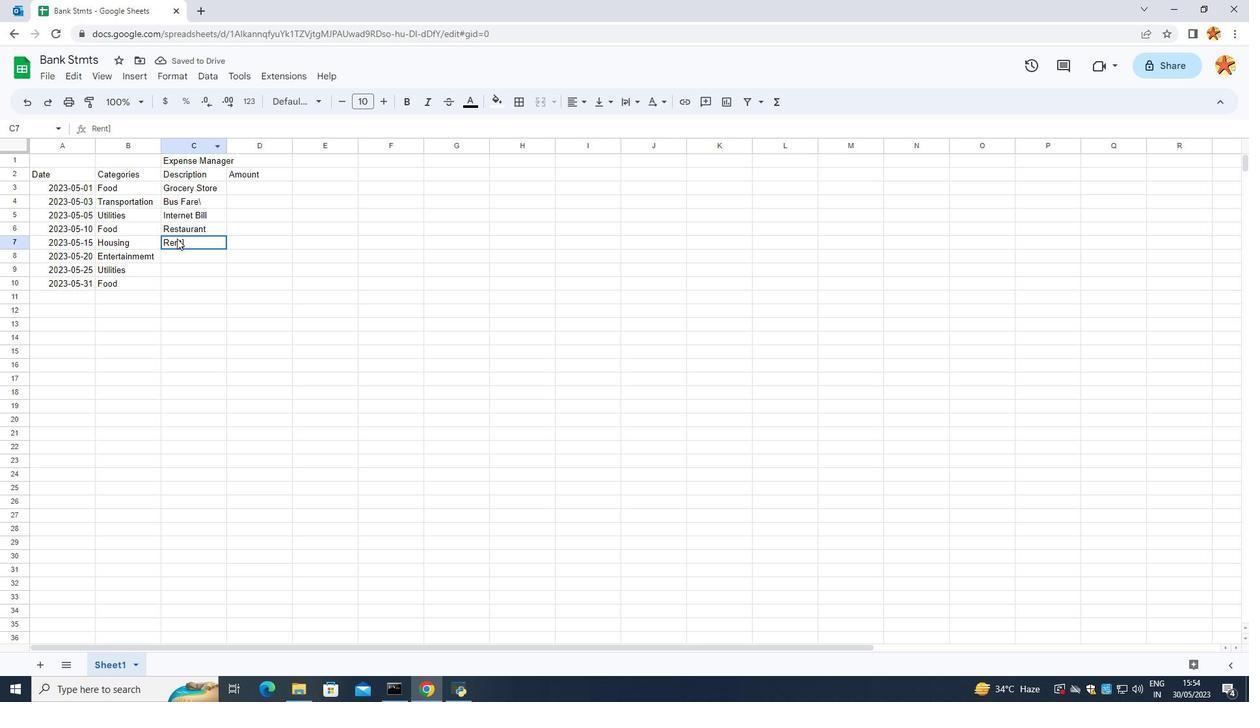 
Action: Mouse pressed left at (176, 238)
Screenshot: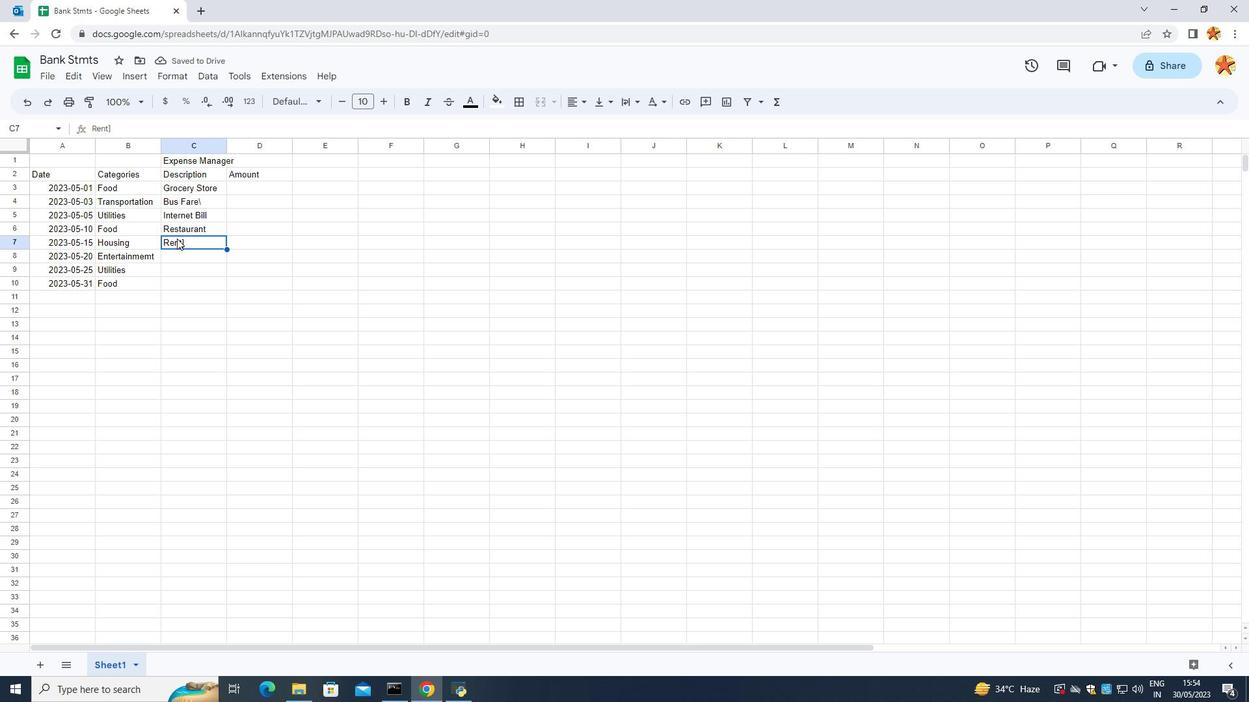 
Action: Mouse moved to (191, 234)
Screenshot: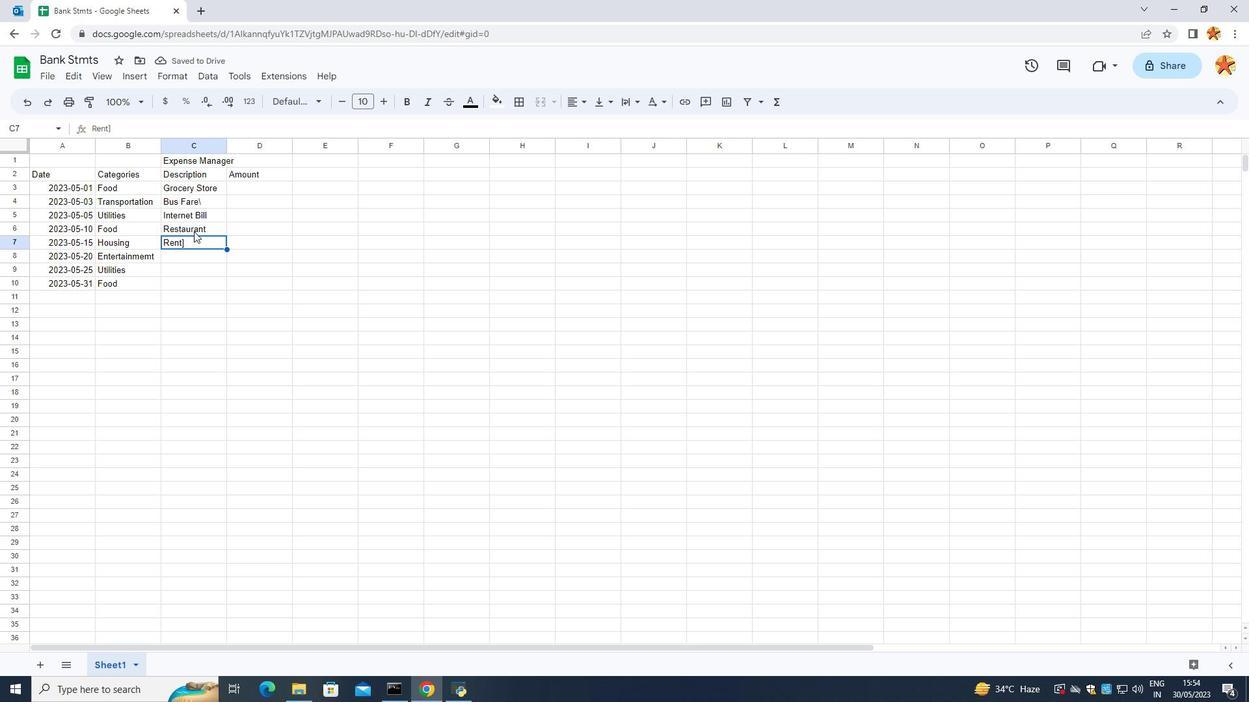 
Action: Mouse pressed left at (191, 234)
Screenshot: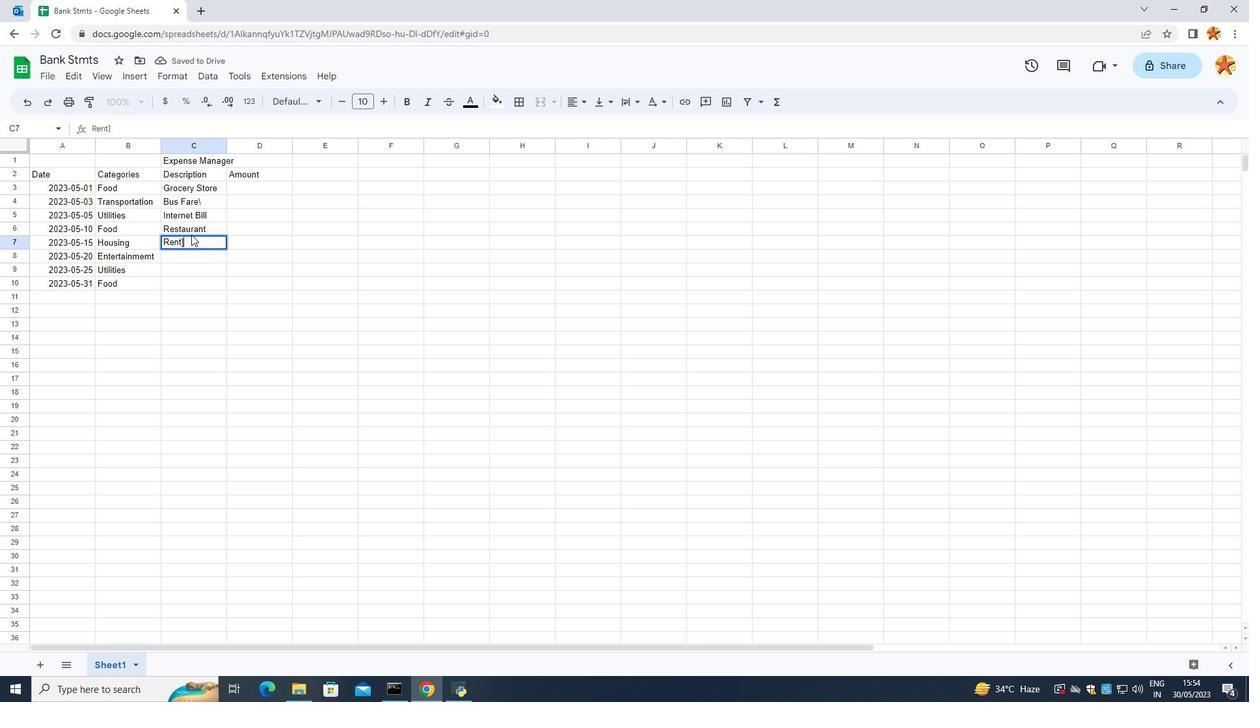
Action: Mouse moved to (183, 249)
Screenshot: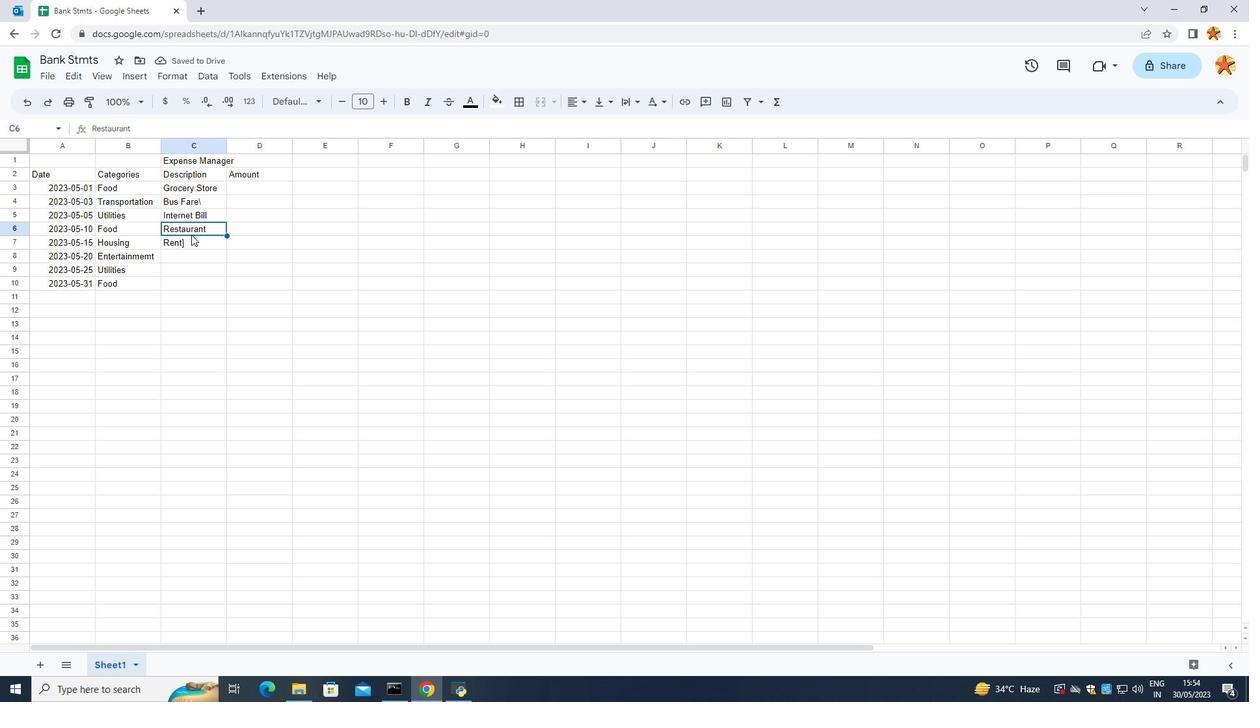 
Action: Mouse pressed left at (183, 249)
Screenshot: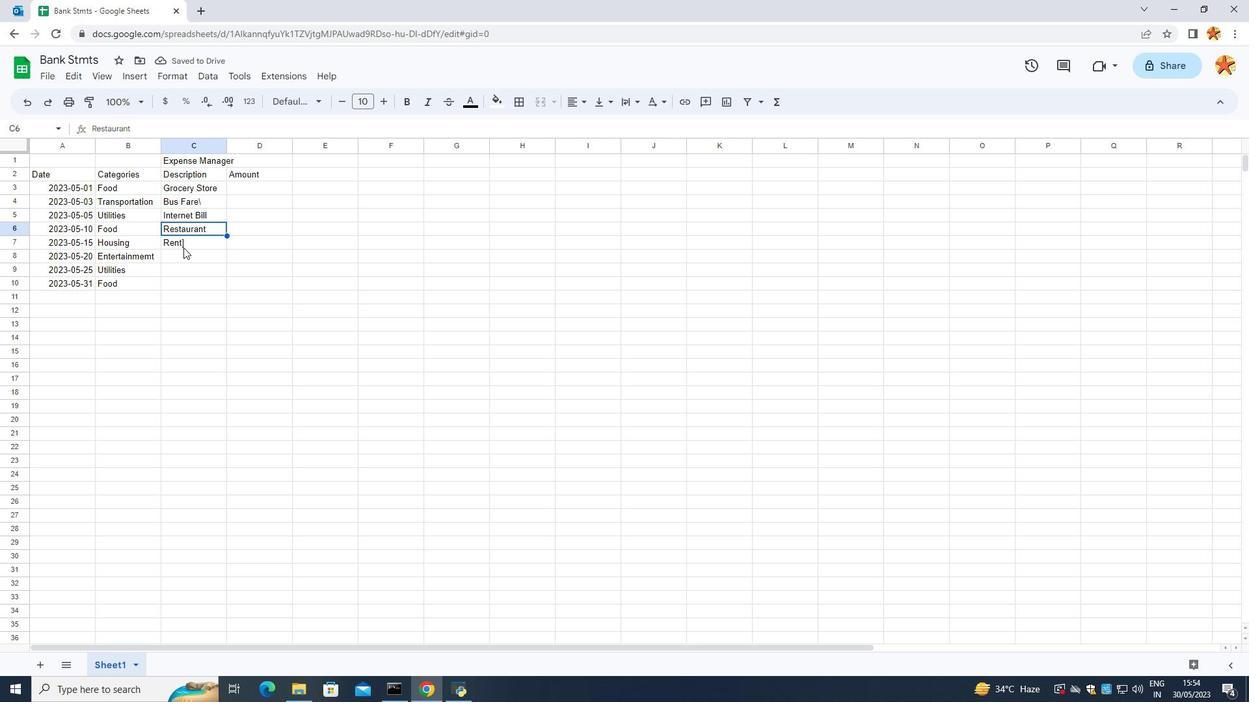 
Action: Mouse moved to (186, 249)
Screenshot: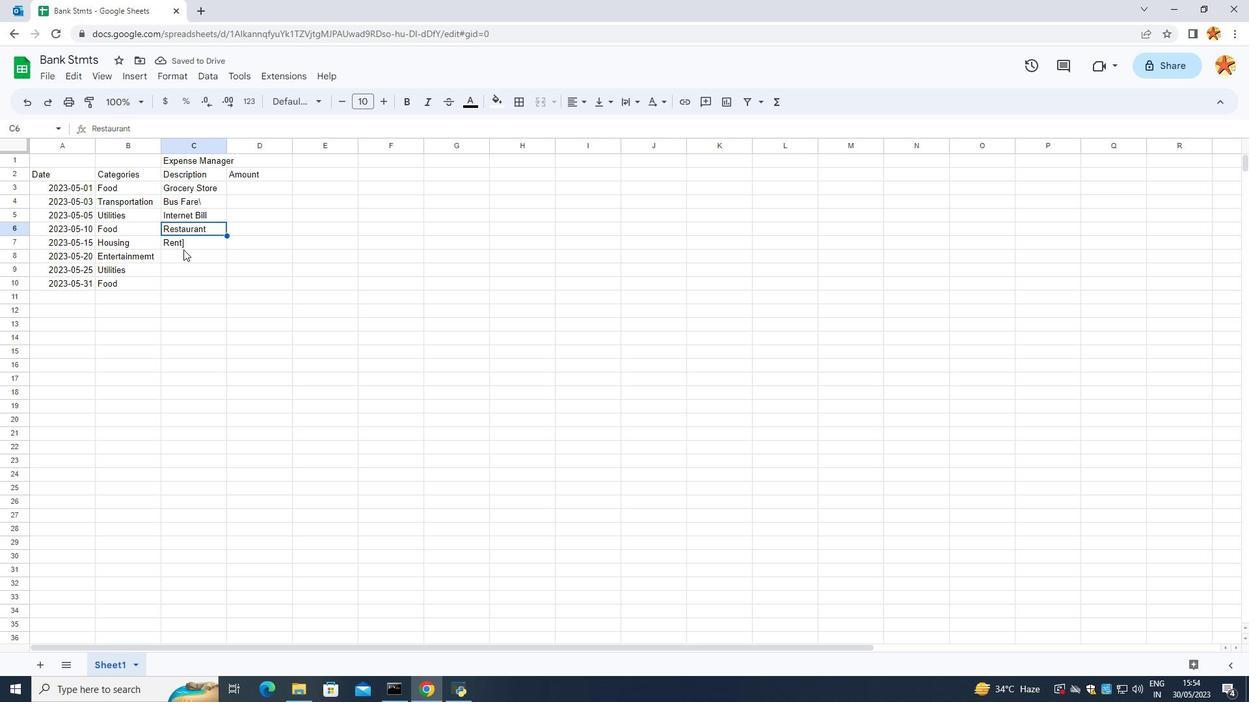 
Action: Mouse pressed left at (186, 249)
Screenshot: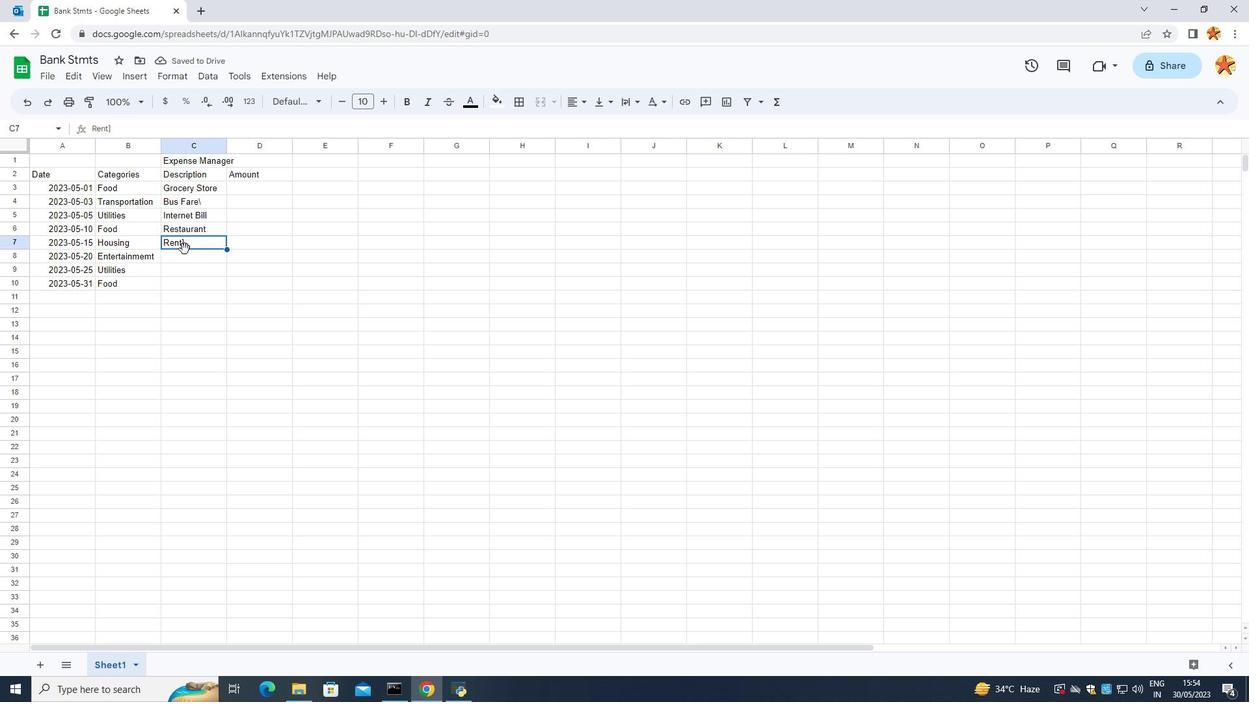 
Action: Mouse moved to (190, 247)
Screenshot: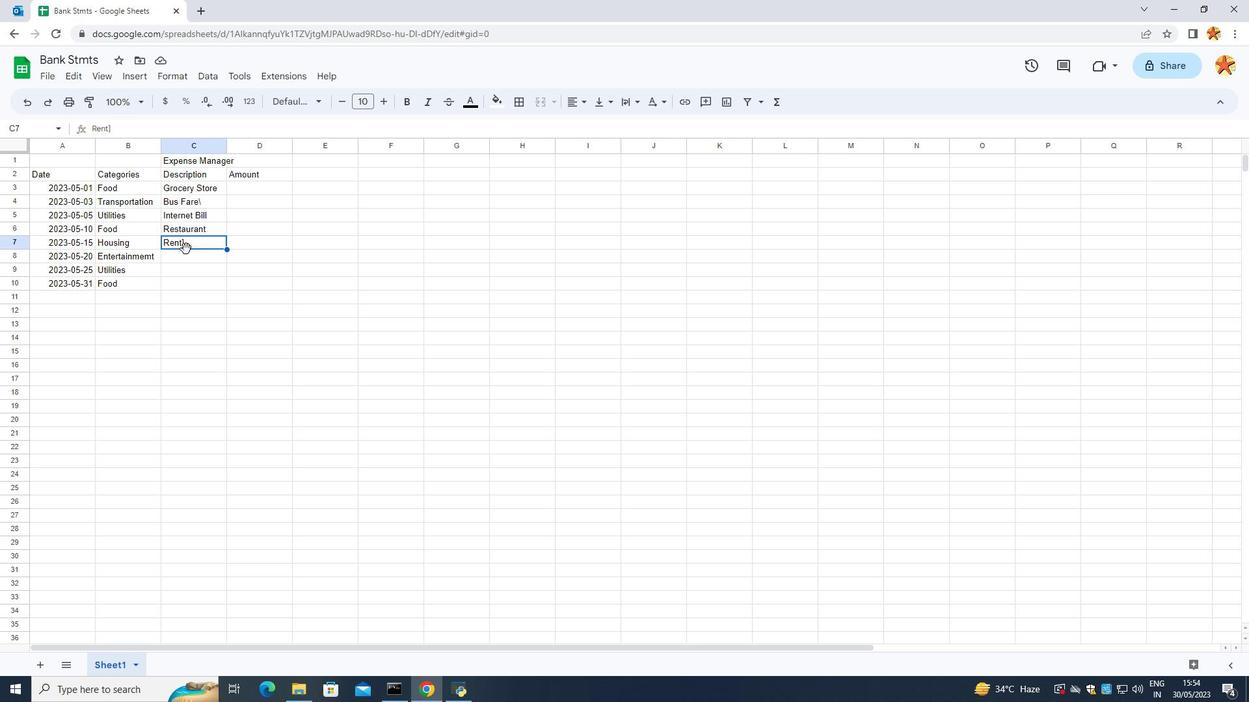 
Action: Mouse pressed left at (190, 247)
Screenshot: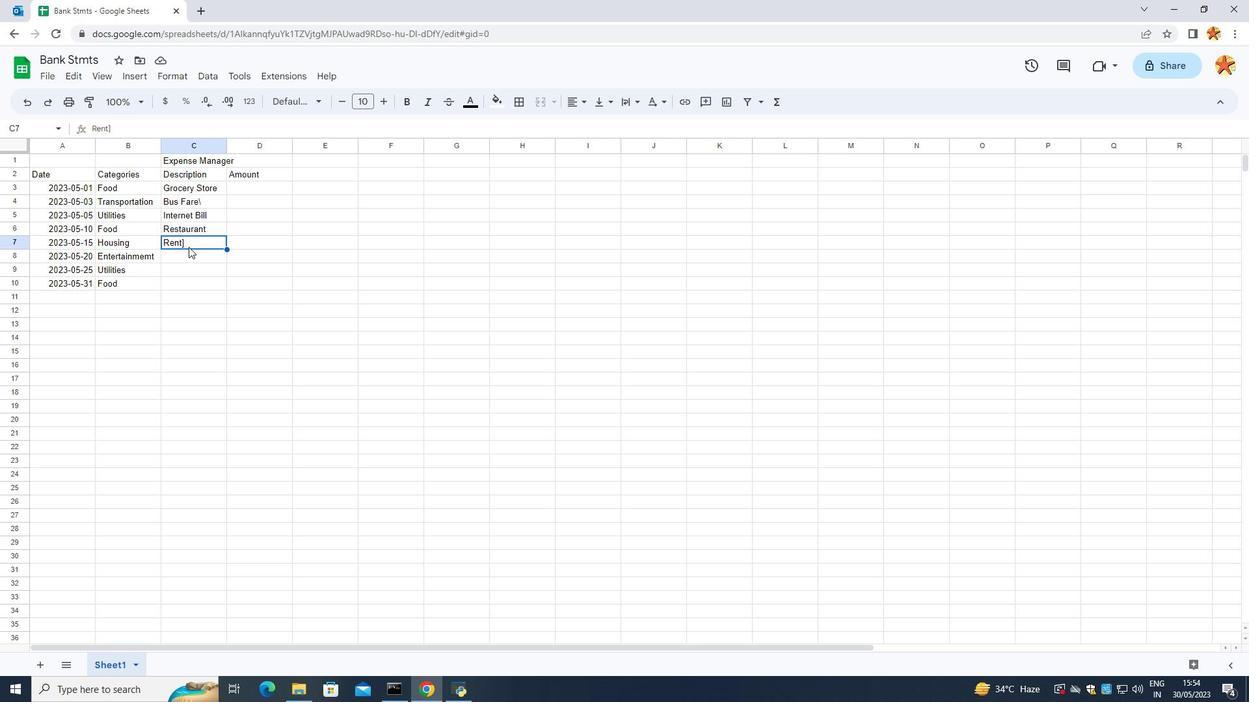 
Action: Mouse pressed left at (190, 247)
Screenshot: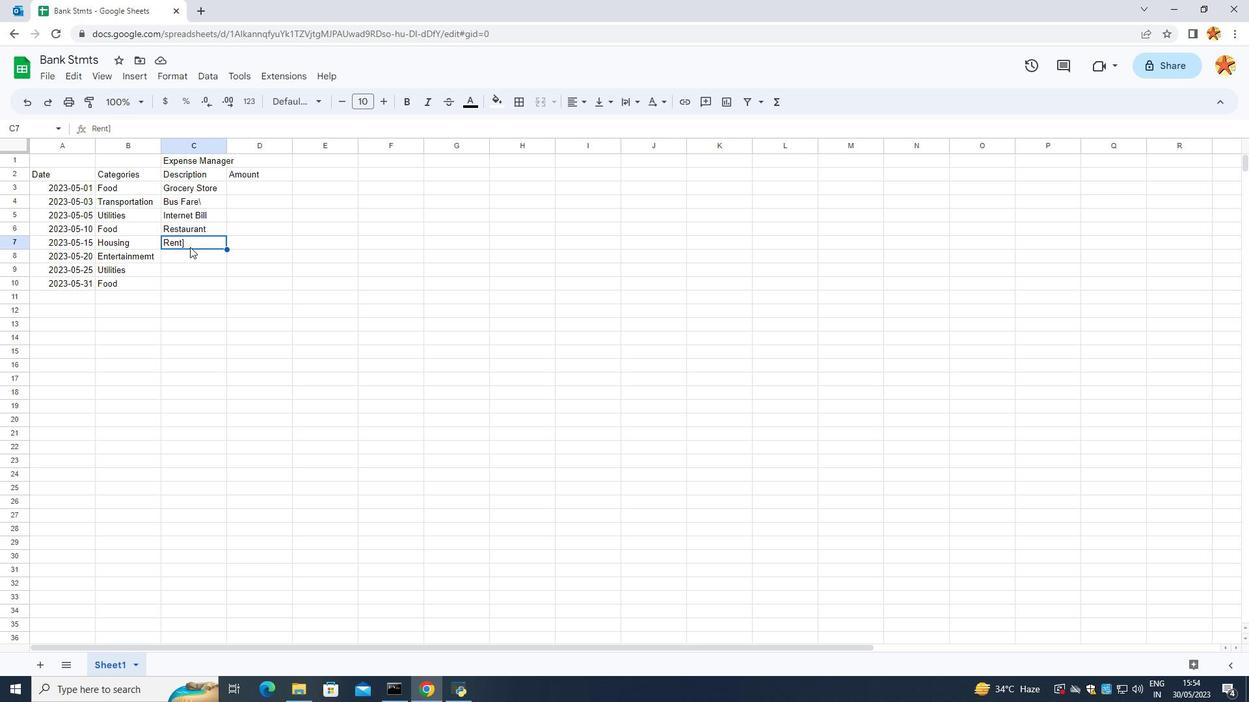 
Action: Mouse moved to (190, 245)
Screenshot: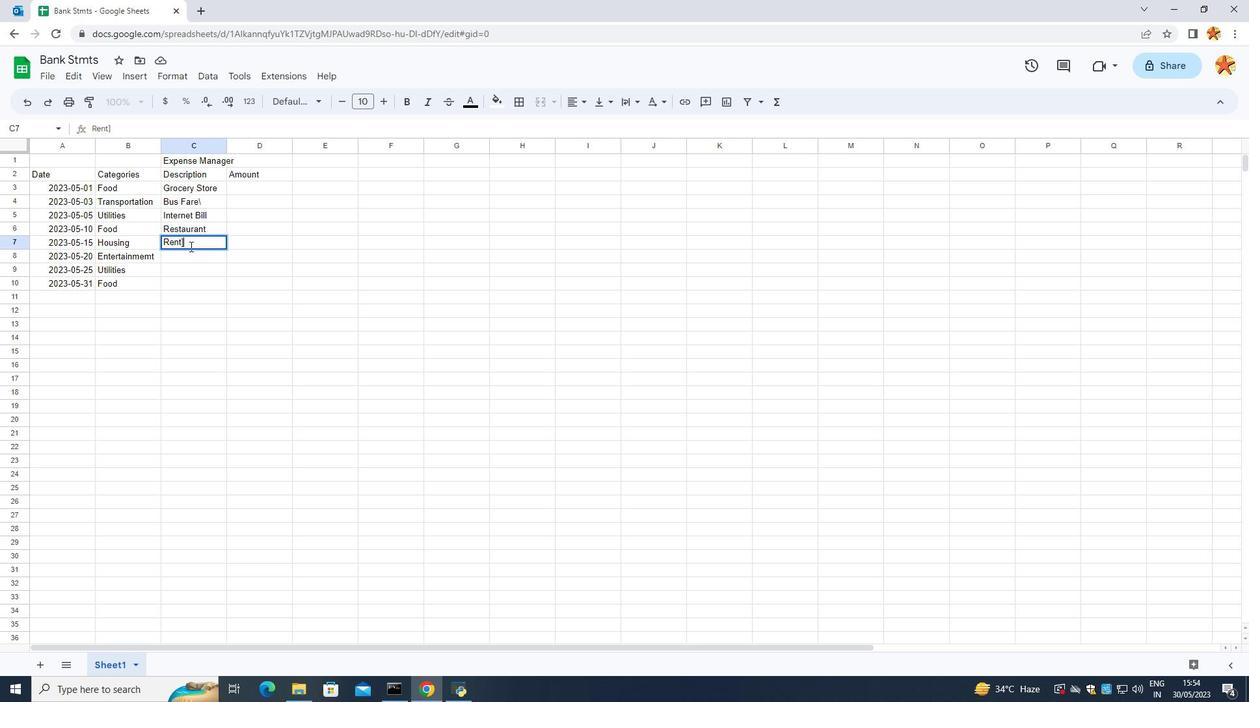 
Action: Mouse pressed left at (190, 245)
Screenshot: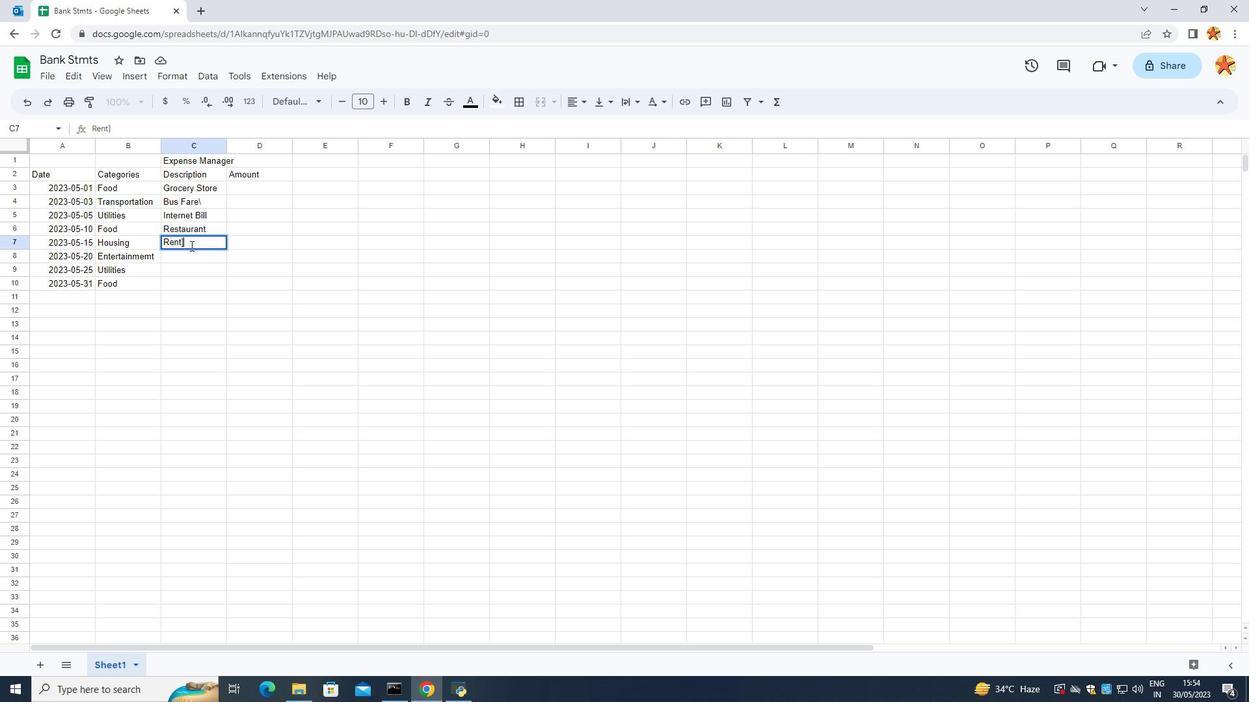 
Action: Key pressed <Key.backspace>
Screenshot: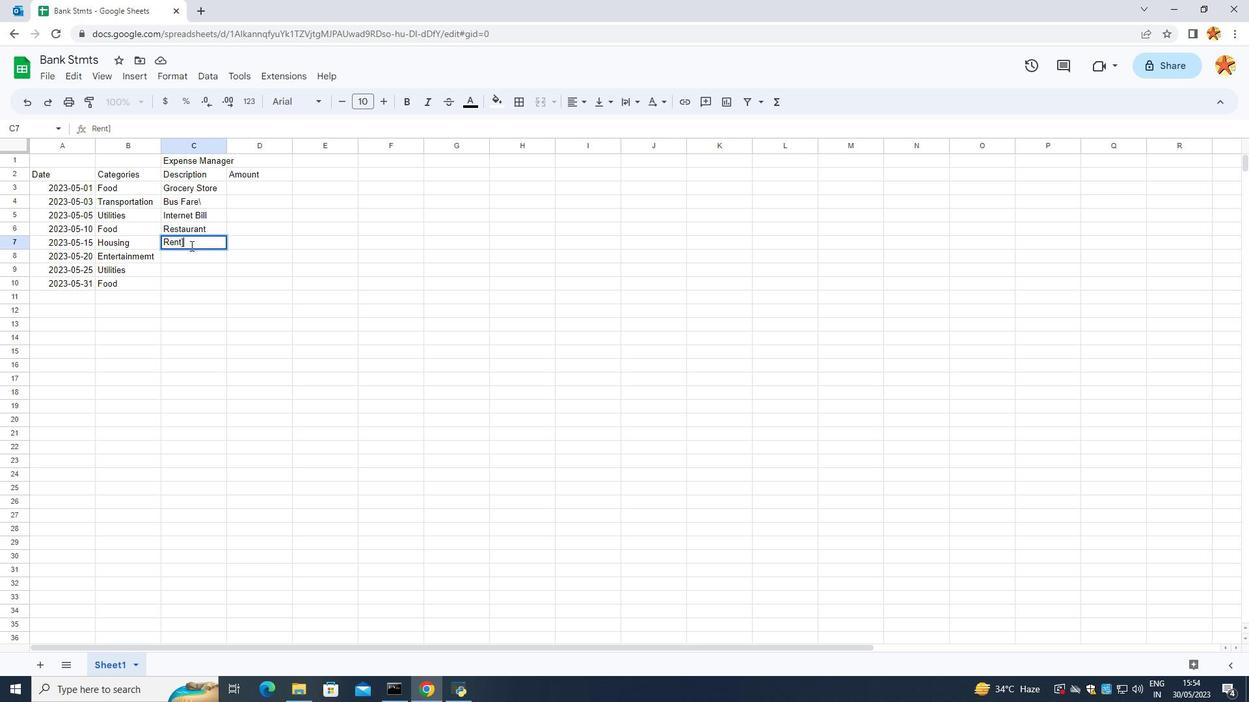 
Action: Mouse moved to (169, 264)
Screenshot: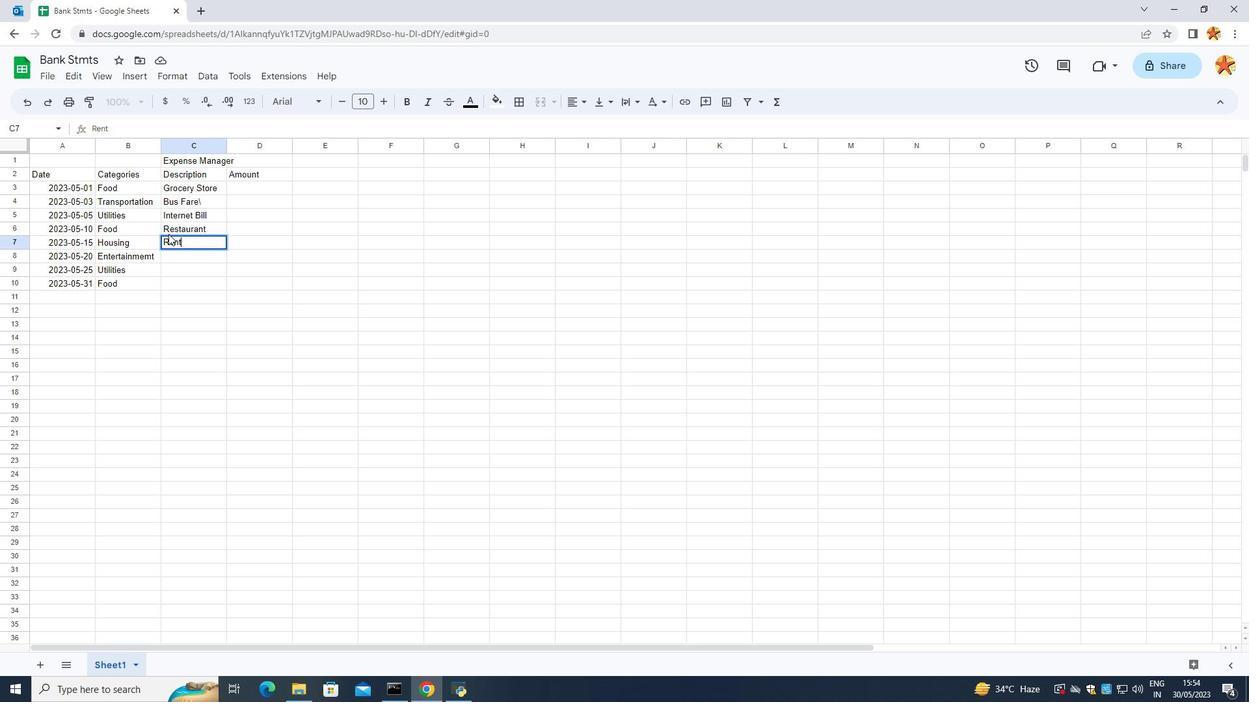 
Action: Mouse pressed left at (169, 264)
Screenshot: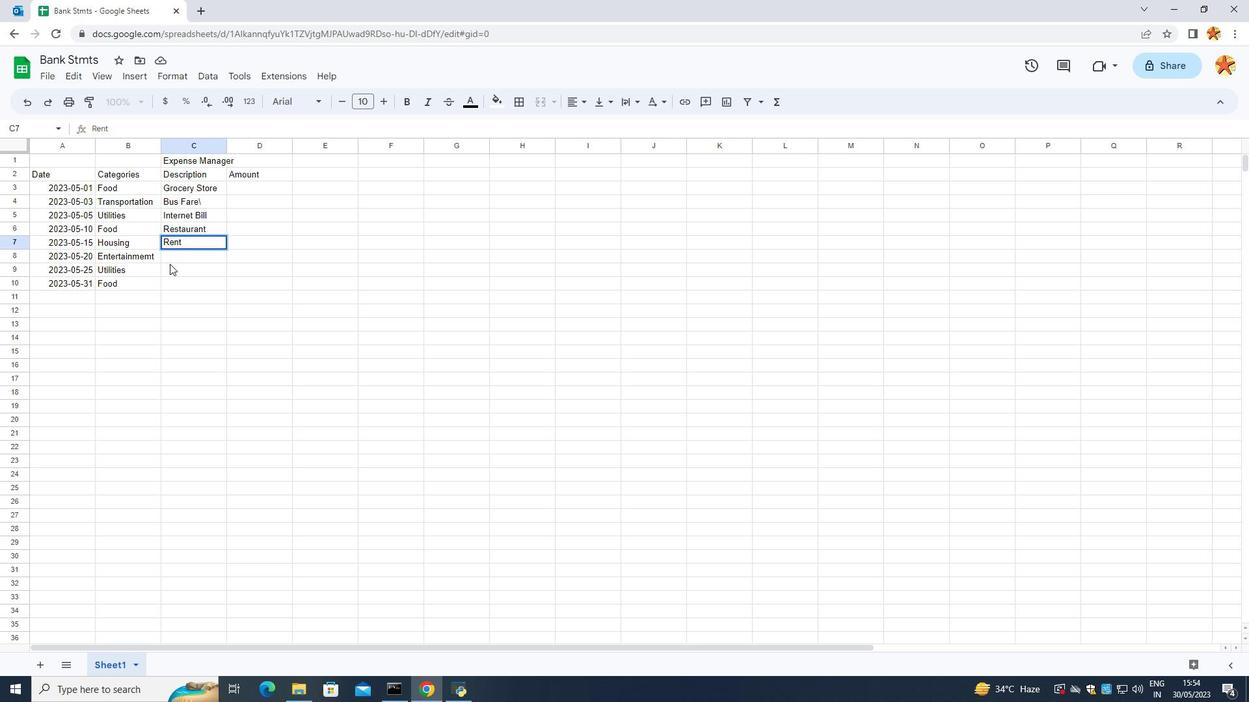 
Action: Mouse moved to (177, 258)
Screenshot: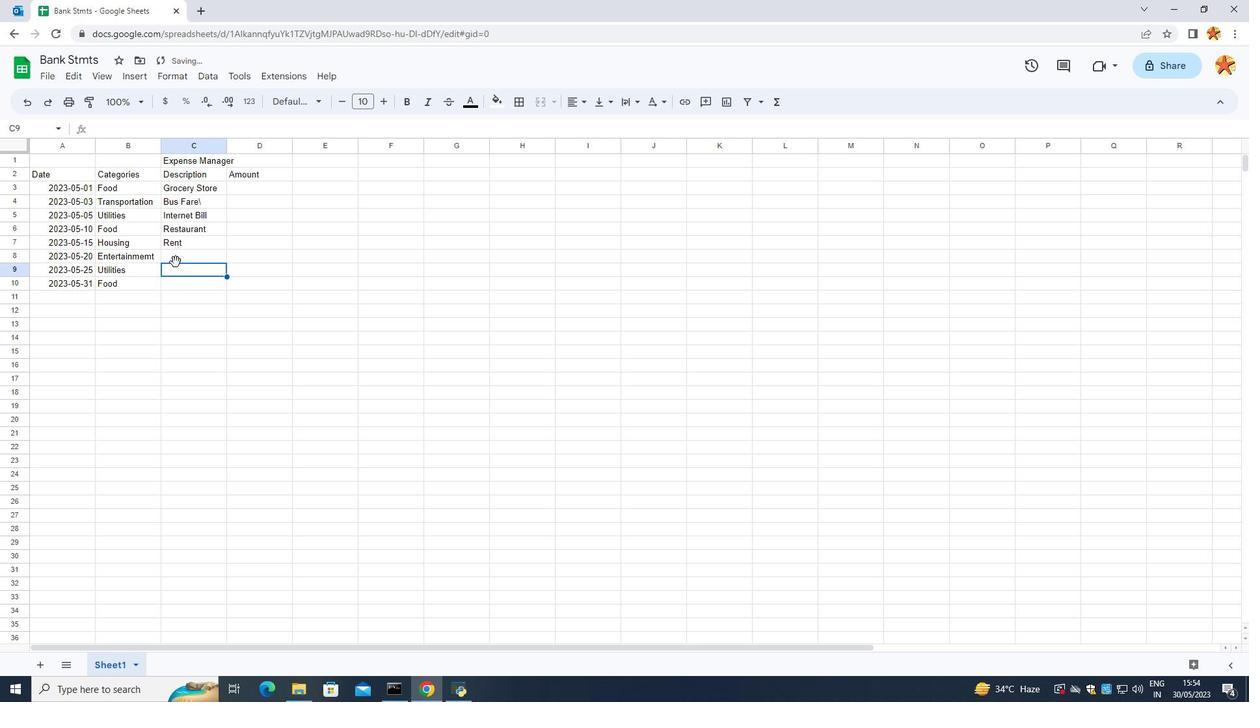 
Action: Mouse pressed left at (177, 258)
Screenshot: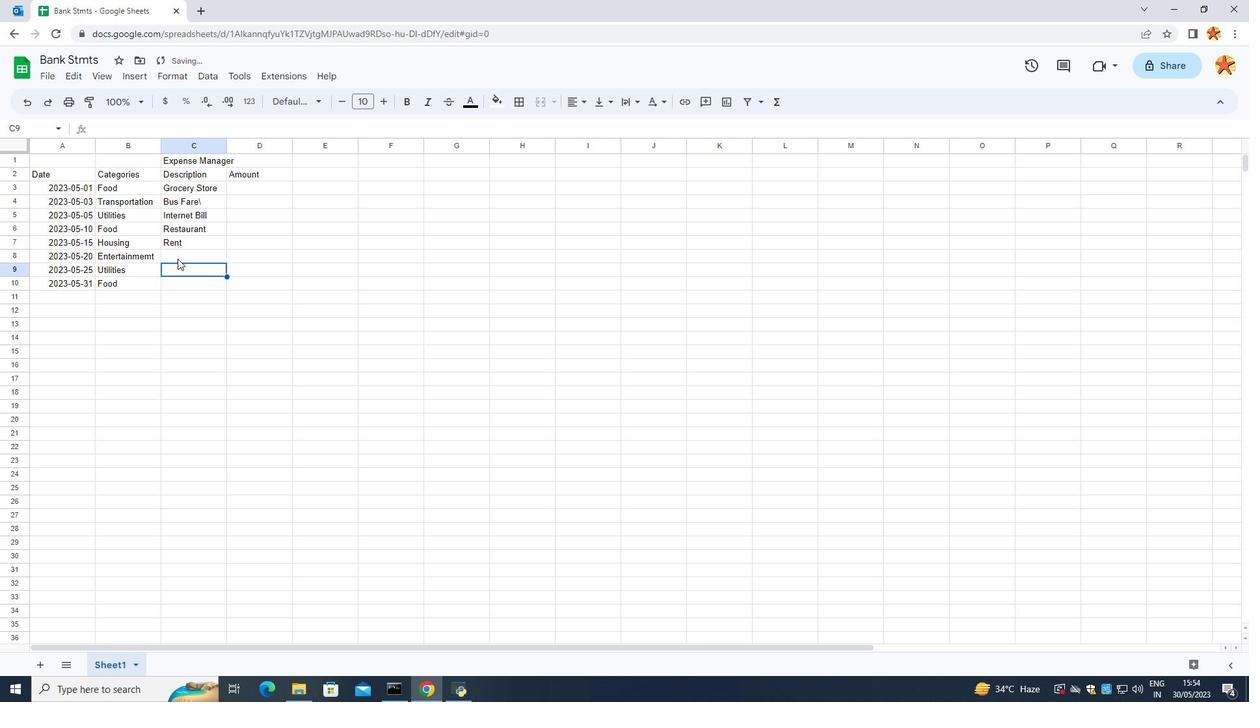 
Action: Mouse moved to (177, 256)
Screenshot: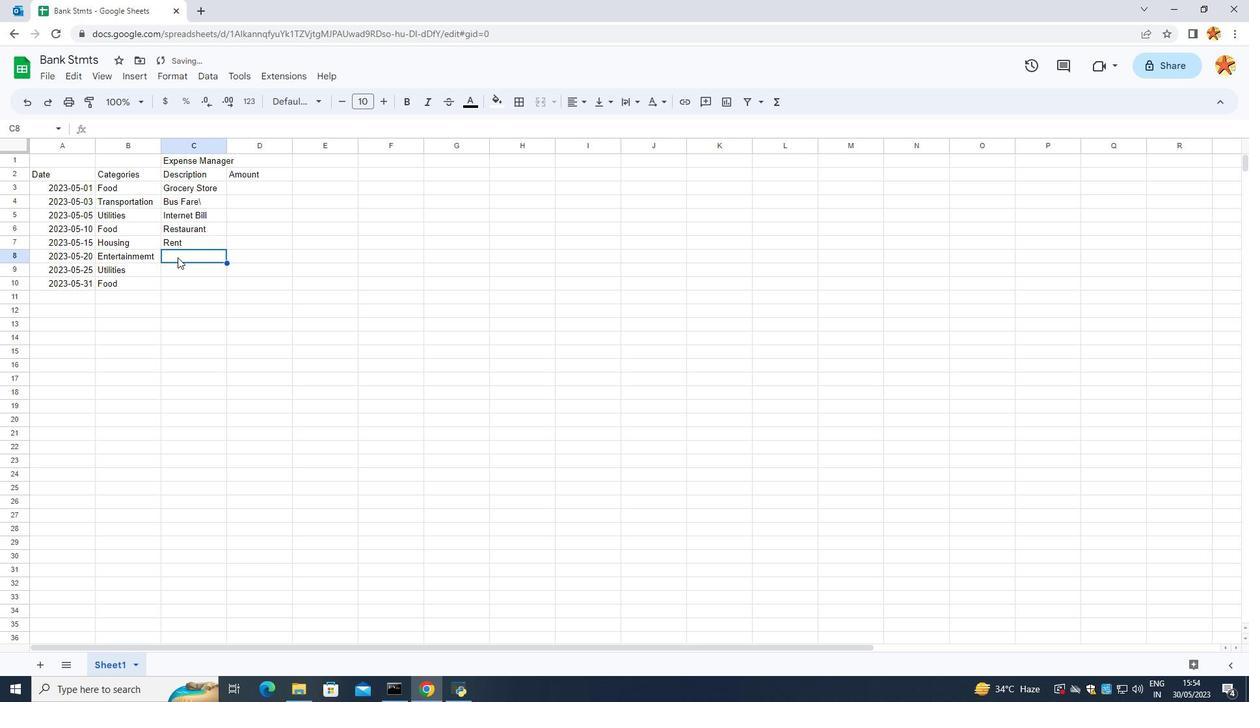 
Action: Mouse pressed left at (177, 256)
Screenshot: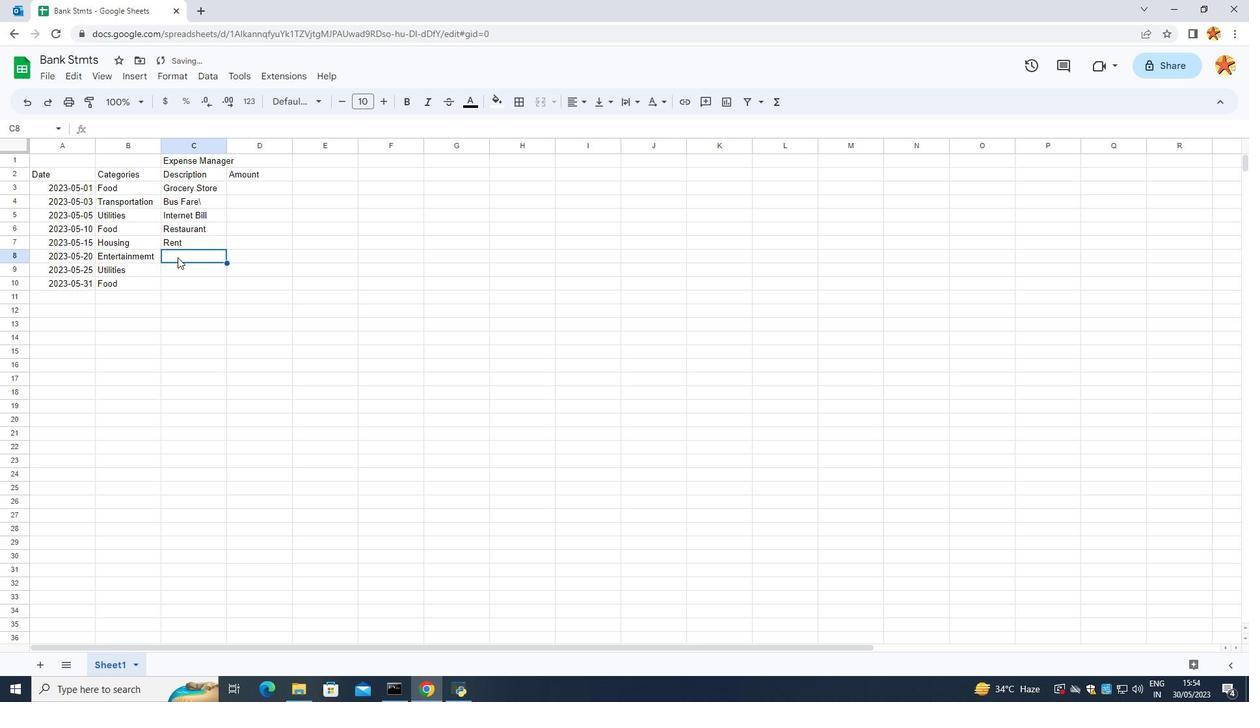 
Action: Mouse pressed left at (177, 256)
Screenshot: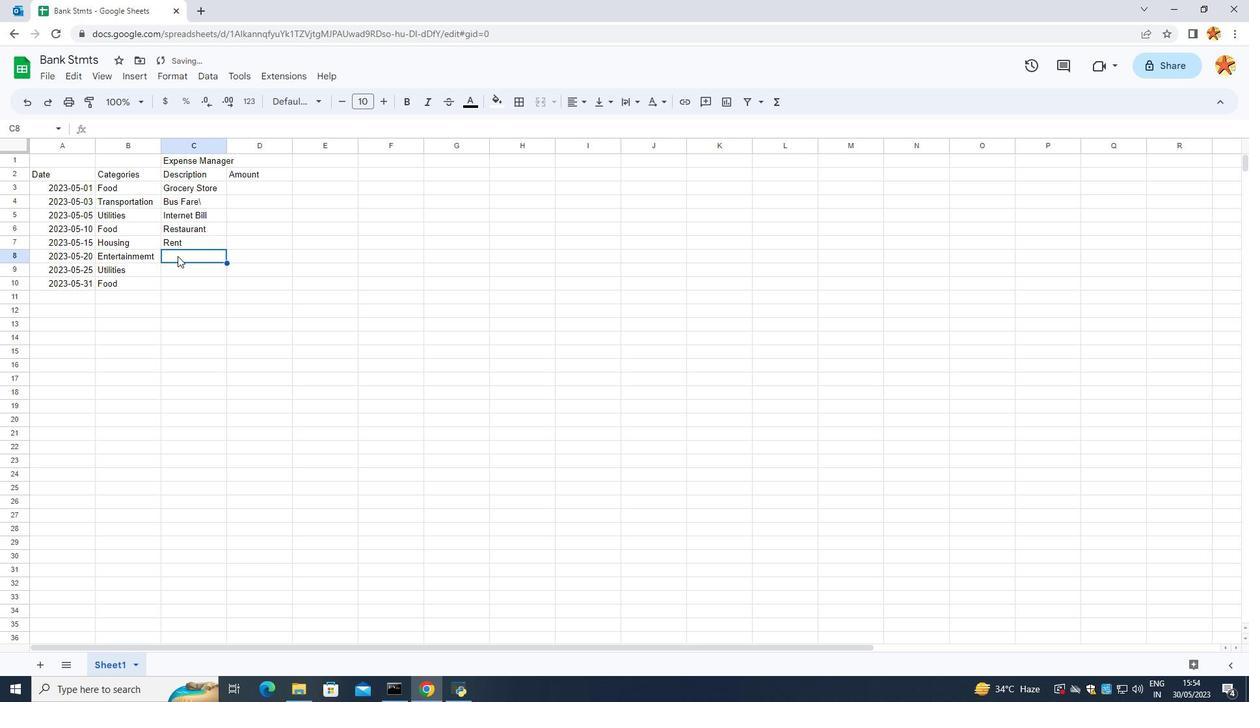 
Action: Mouse pressed left at (177, 256)
Screenshot: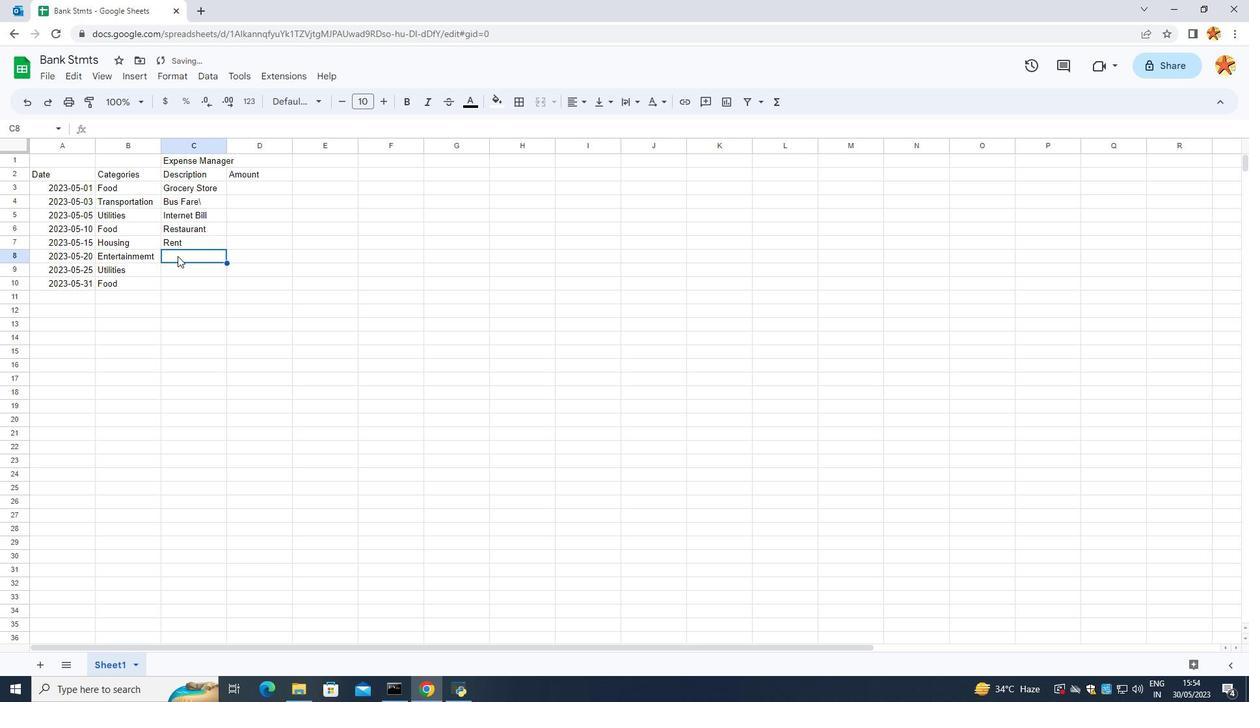 
Action: Mouse moved to (198, 317)
Screenshot: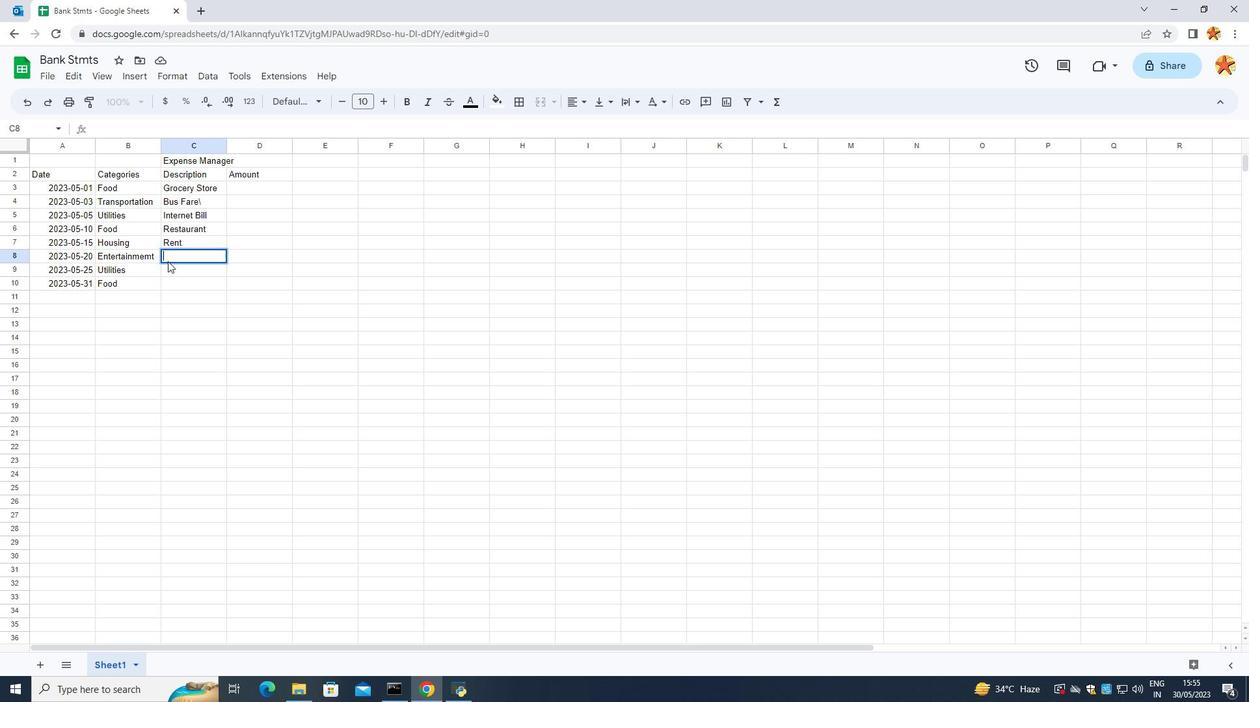 
Action: Key pressed <Key.caps_lock><Key.caps_lock>m<Key.caps_lock>OVIE<Key.space><Key.caps_lock>t<Key.caps_lock>ICJKE<Key.backspace><Key.backspace><Key.backspace><Key.backspace><Key.backspace><Key.backspace><Key.backspace><Key.backspace><Key.backspace><Key.backspace><Key.backspace><Key.backspace><Key.backspace><Key.backspace><Key.backspace><Key.backspace><Key.backspace>M<Key.caps_lock>ovie<Key.space><Key.caps_lock>T<Key.caps_lock>ickets'
Screenshot: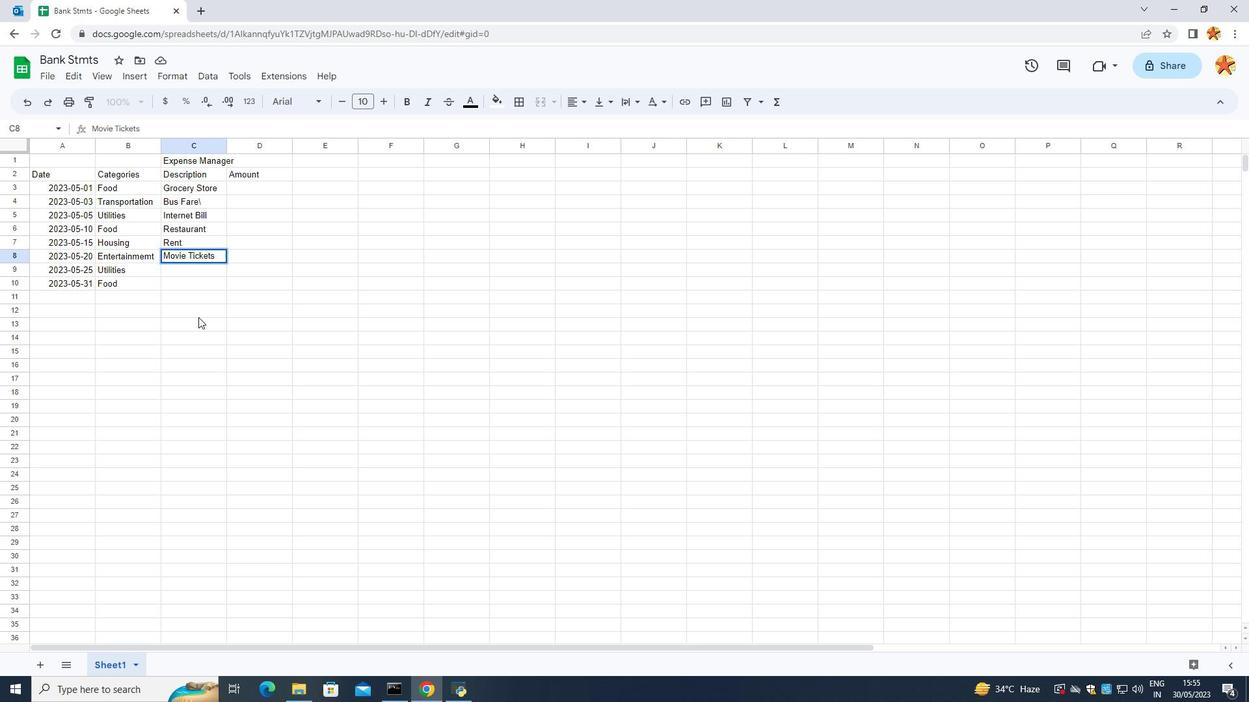 
Action: Mouse moved to (201, 317)
Screenshot: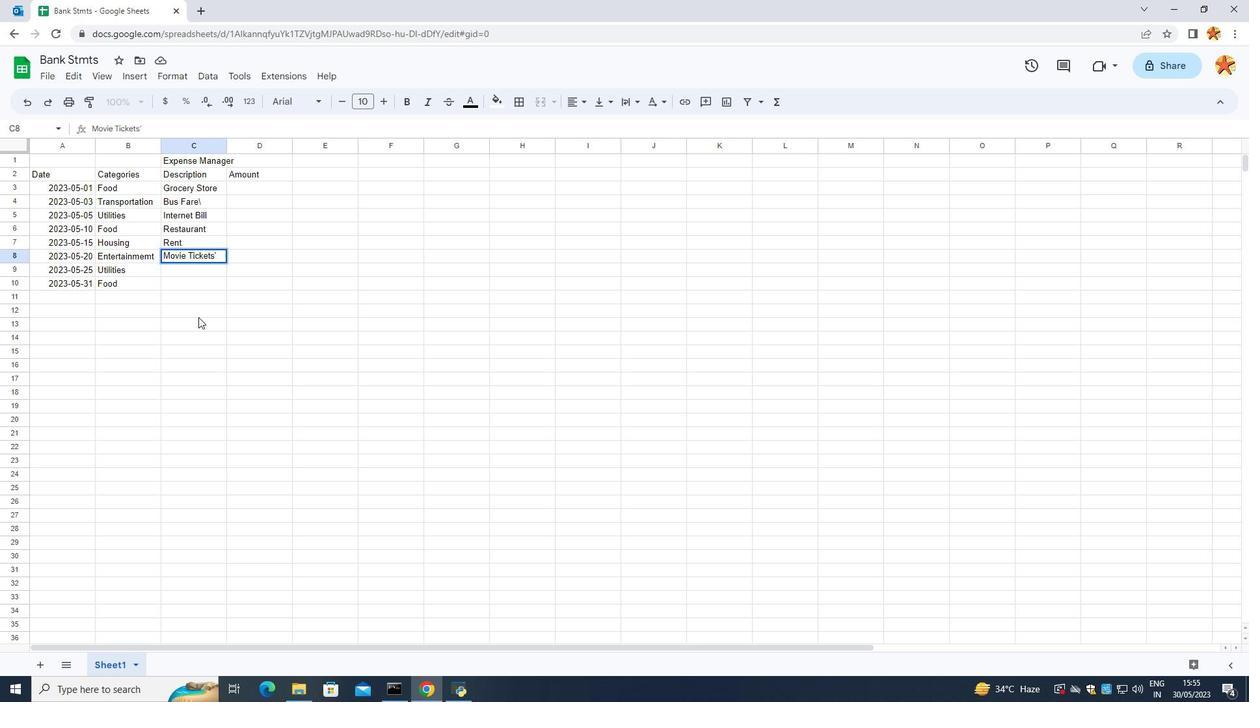 
Action: Mouse scrolled (201, 318) with delta (0, 0)
Screenshot: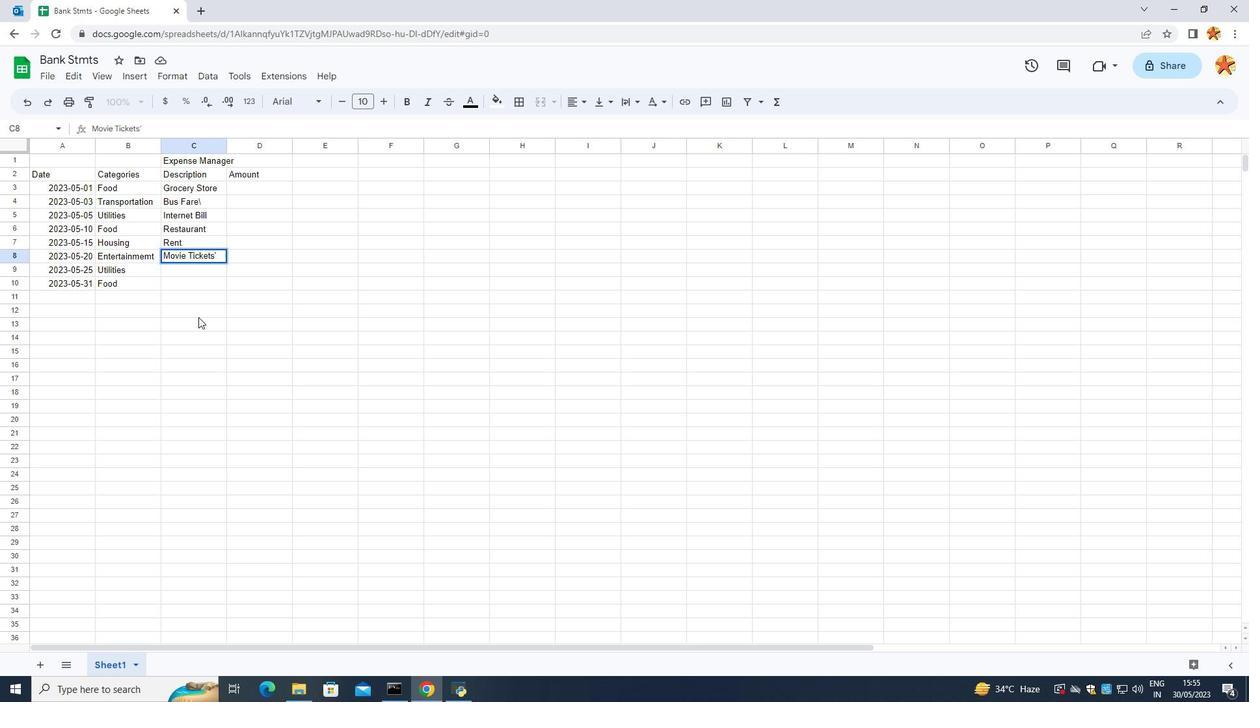 
Action: Mouse moved to (202, 314)
Screenshot: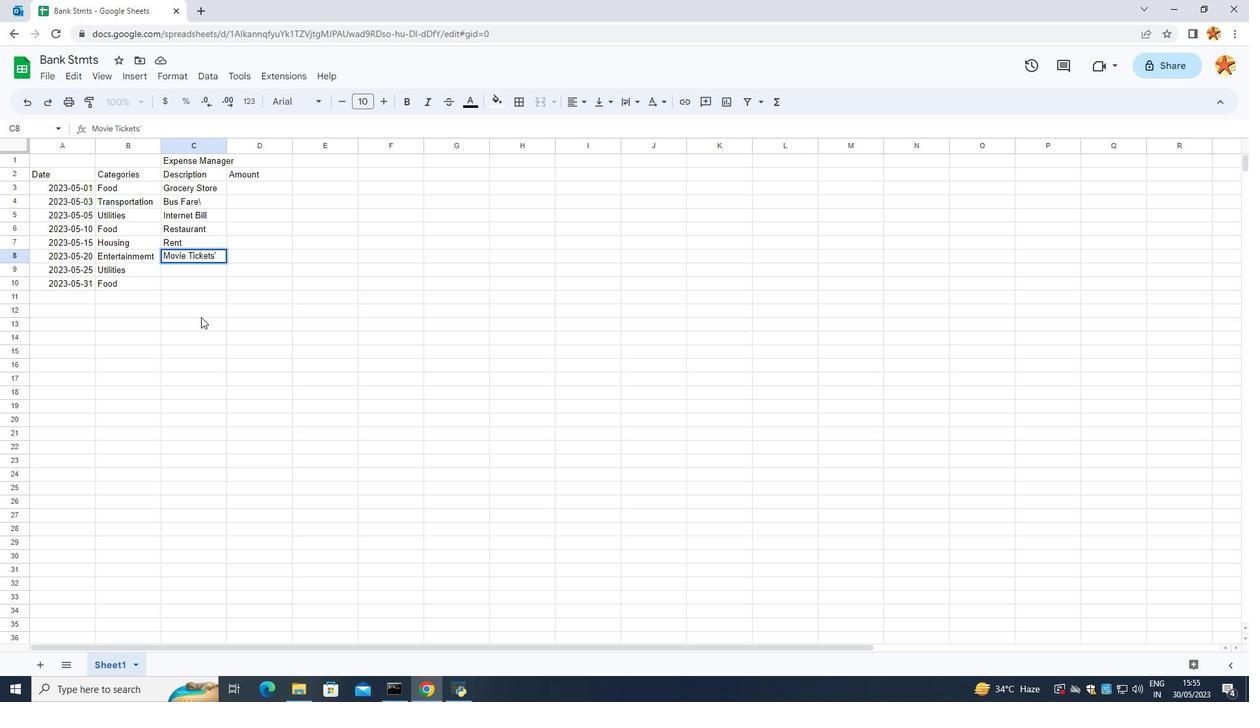 
Action: Key pressed <Key.backspace><Key.enter><Key.caps_lock>E<Key.caps_lock>;<Key.backspace>lexctricity<Key.space><Key.caps_lock>BN<Key.caps_lock>oll<Key.backspace><Key.backspace><Key.backspace><Key.backspace><Key.backspace><Key.caps_lock>V<Key.caps_lock>ill<Key.enter>
Screenshot: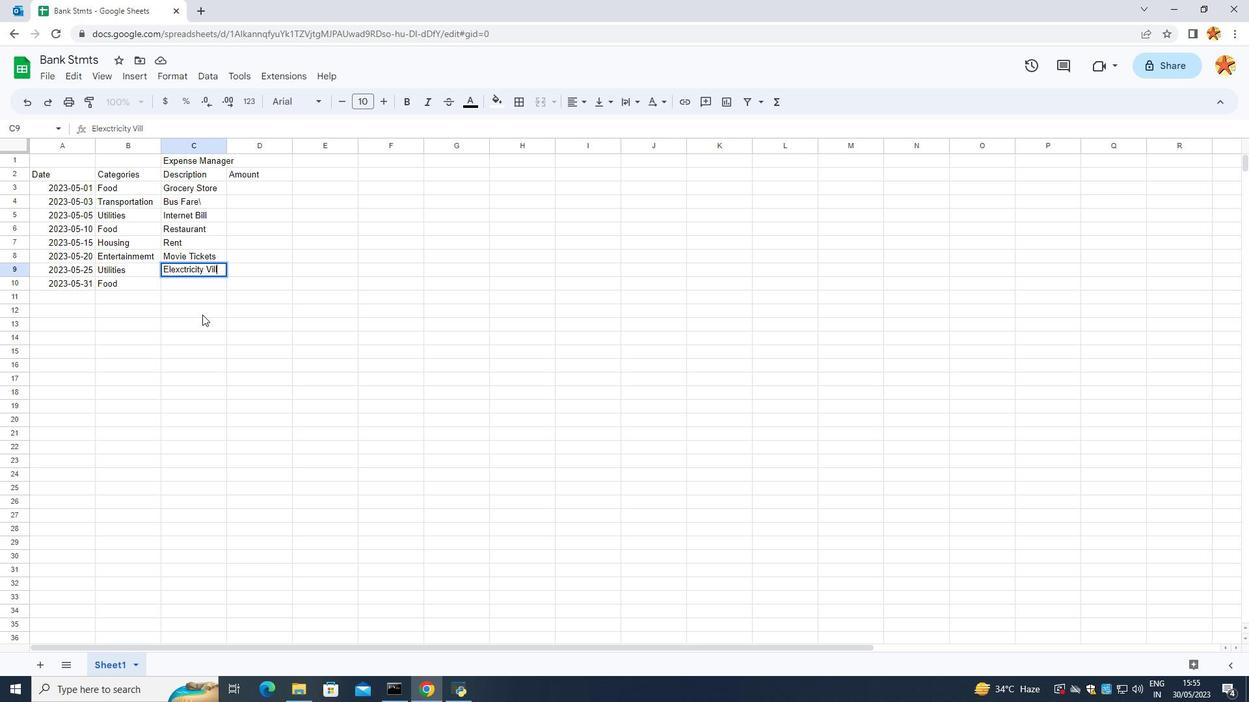 
Action: Mouse moved to (212, 274)
Screenshot: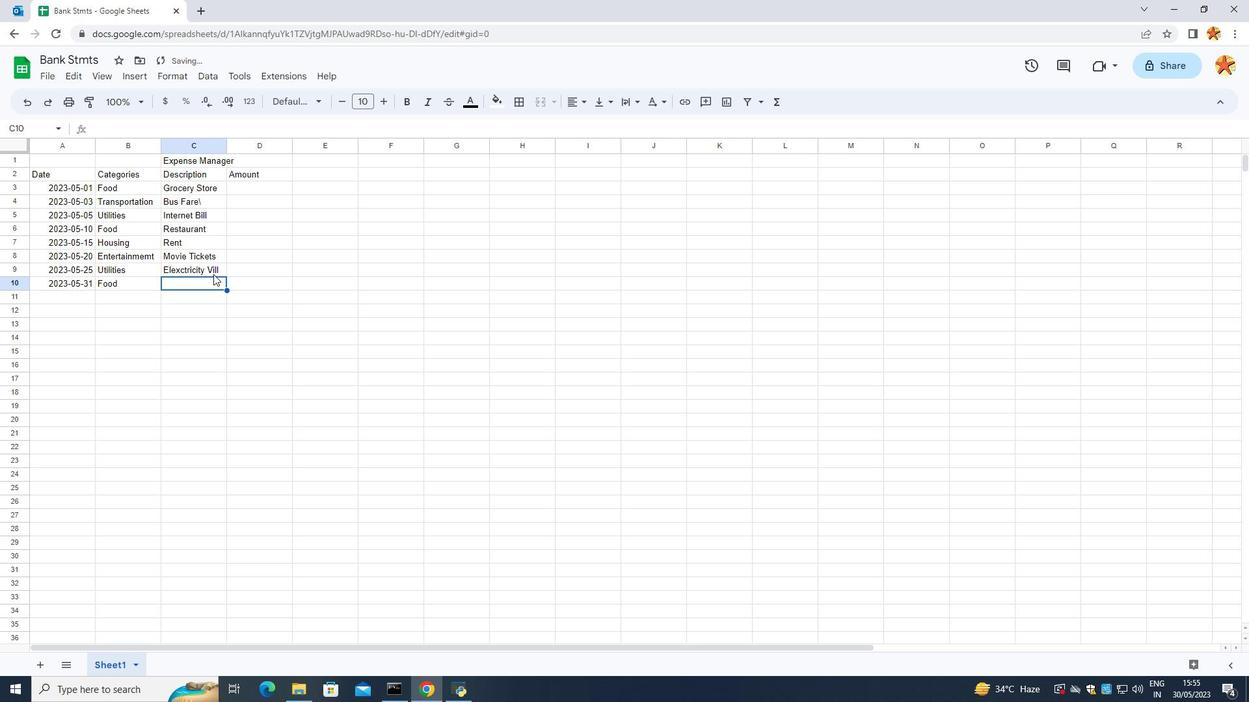 
Action: Mouse pressed left at (212, 274)
Screenshot: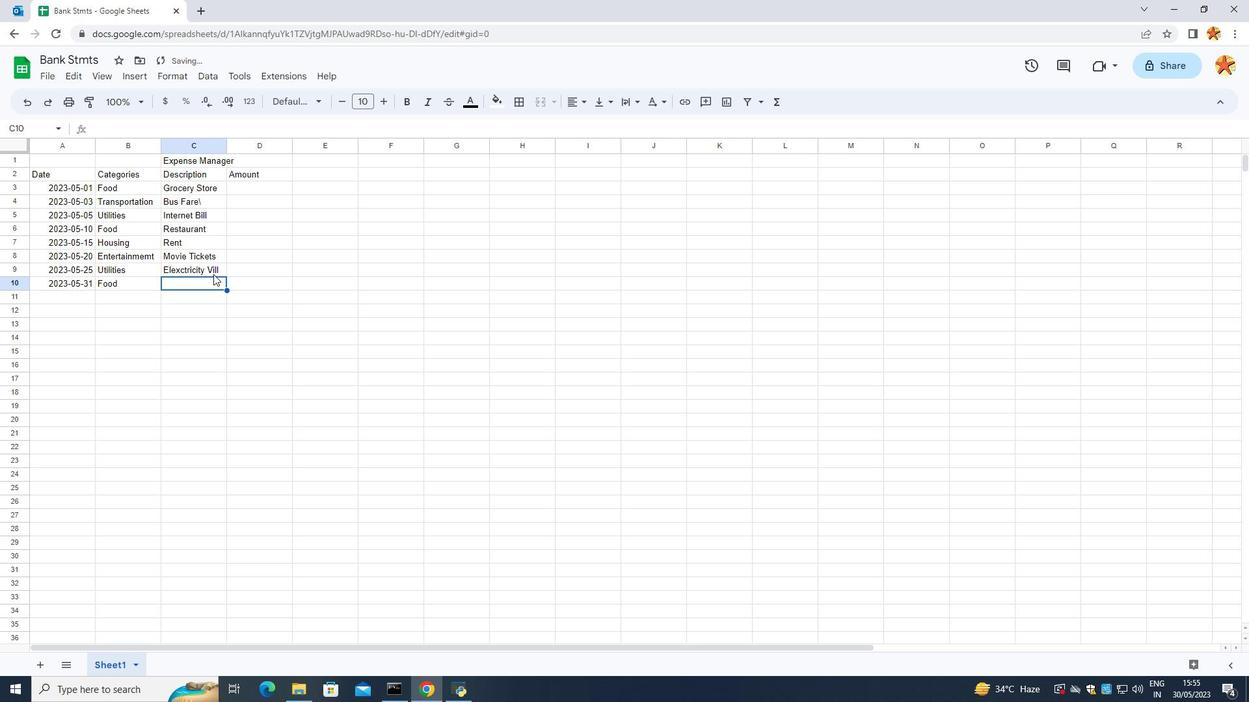 
Action: Mouse moved to (201, 267)
Screenshot: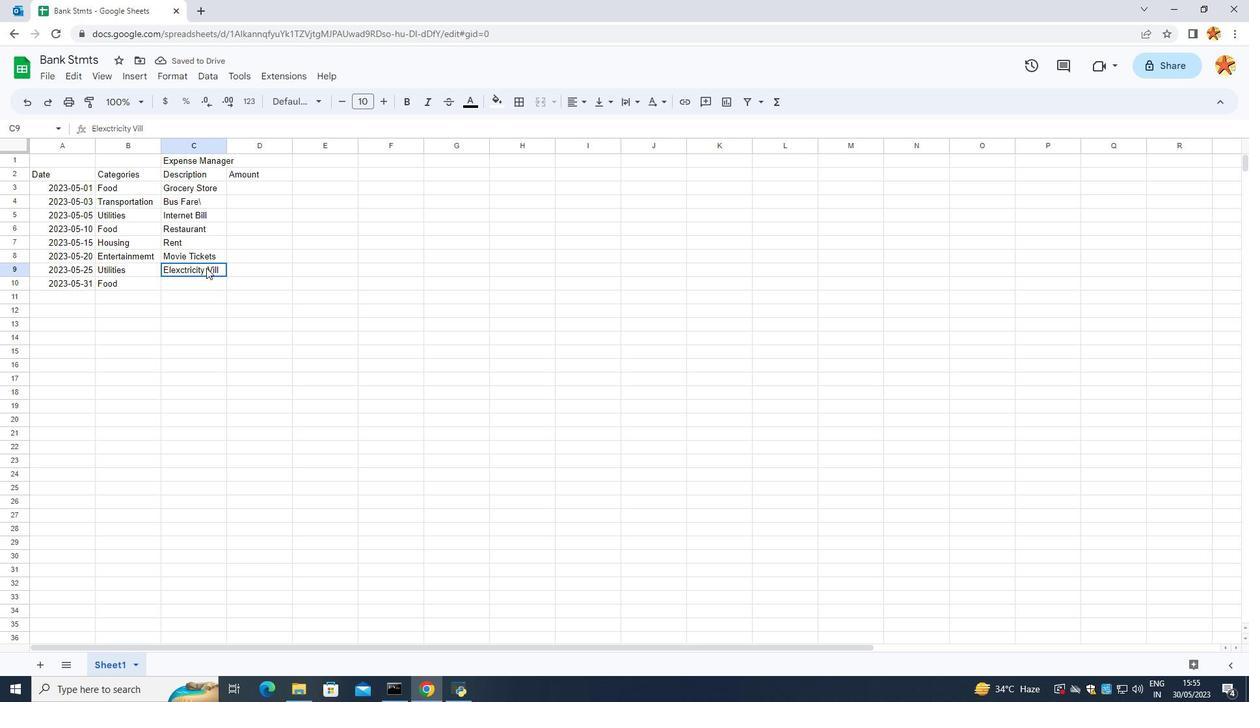 
Action: Mouse pressed left at (201, 267)
Screenshot: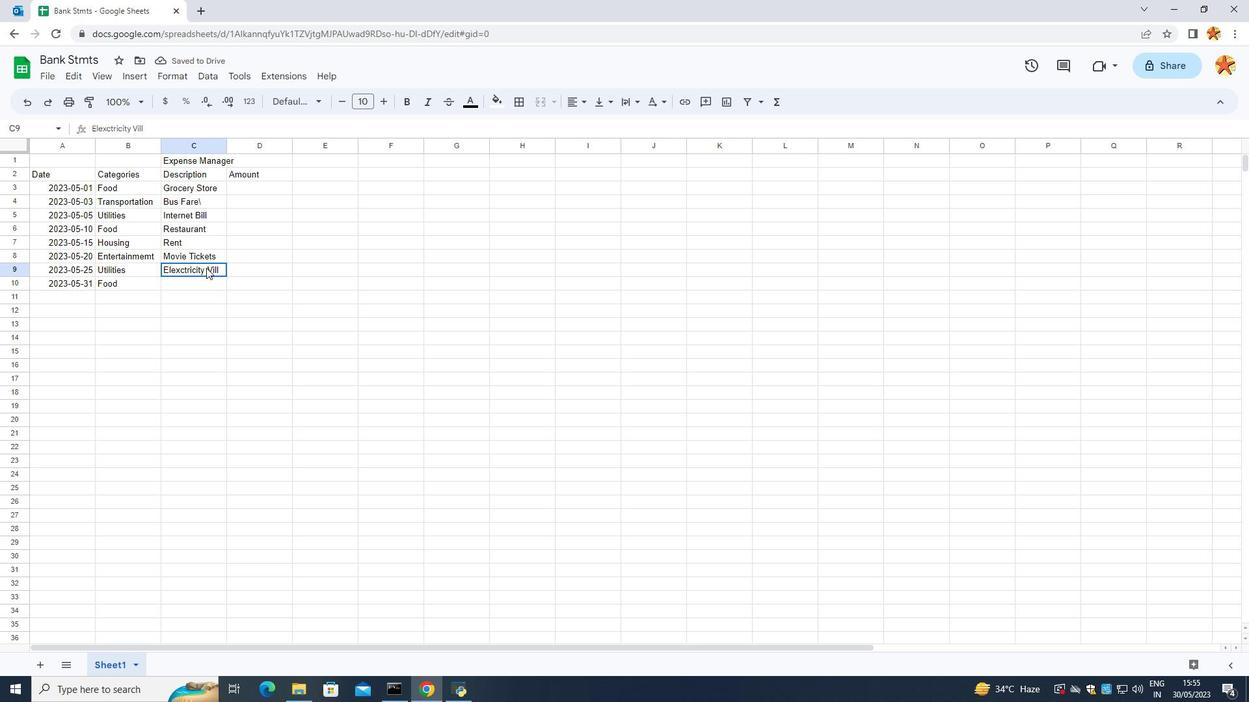 
Action: Mouse pressed left at (201, 267)
Screenshot: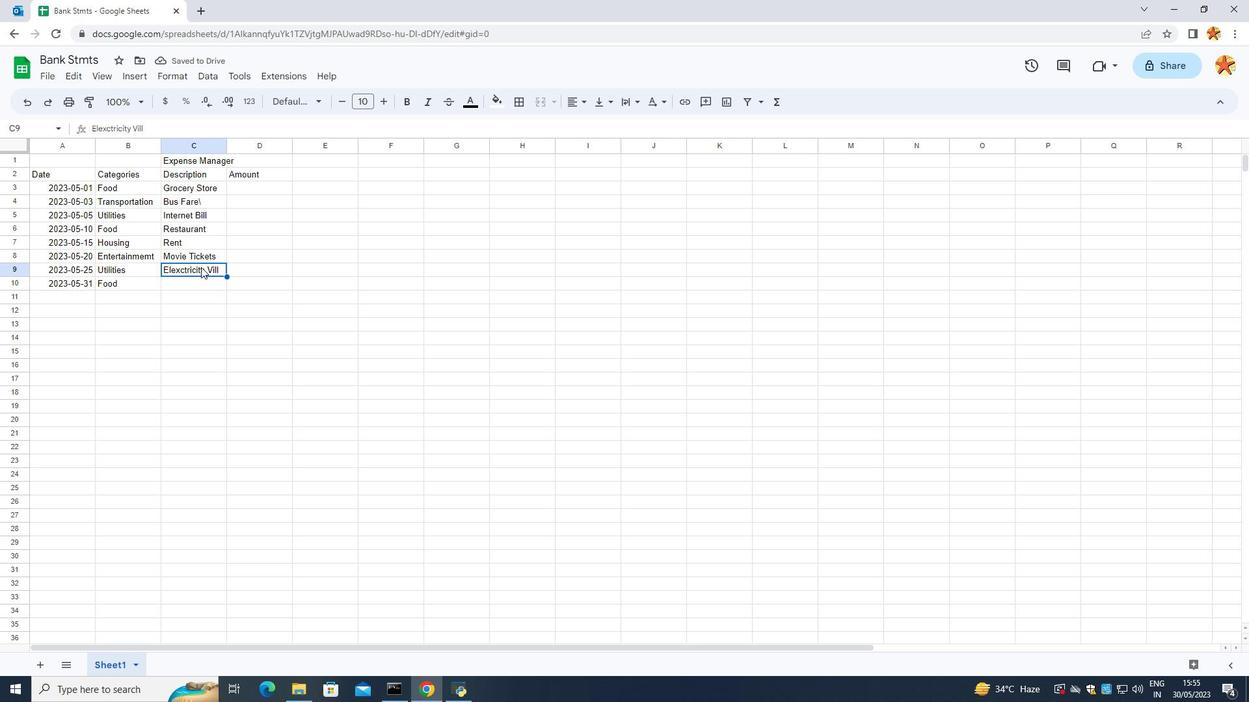 
Action: Mouse moved to (222, 269)
Screenshot: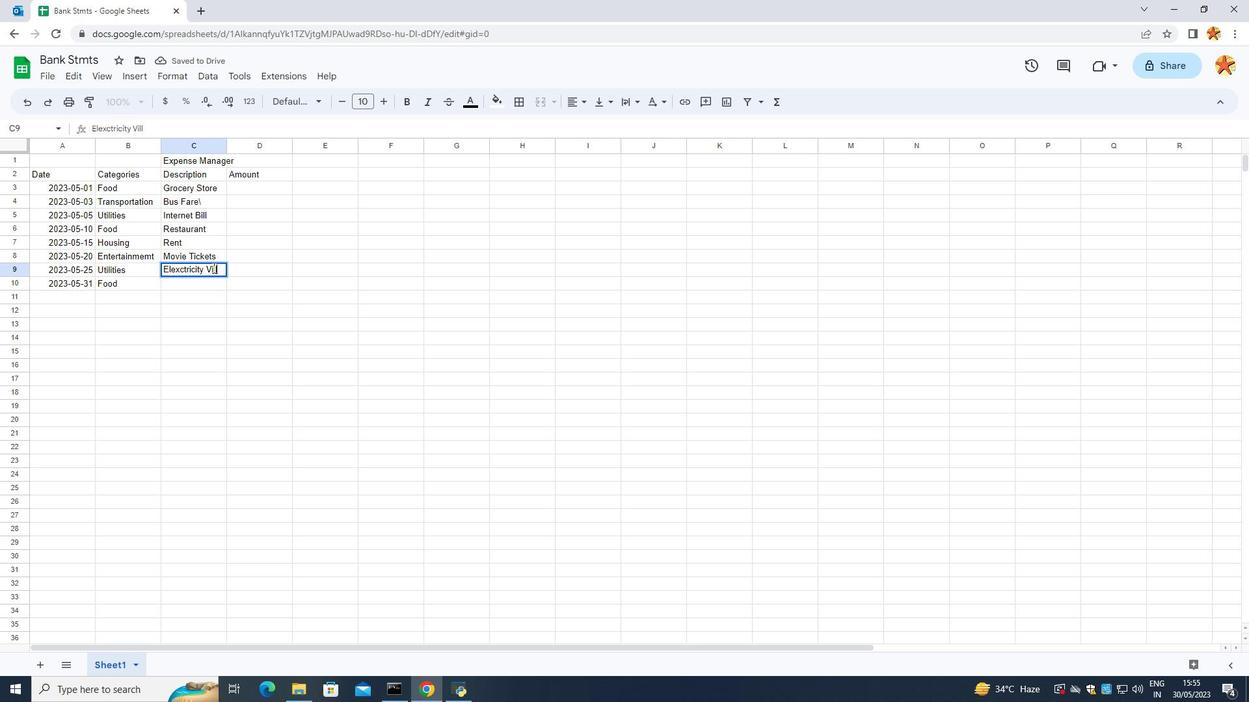 
Action: Mouse pressed left at (222, 269)
Screenshot: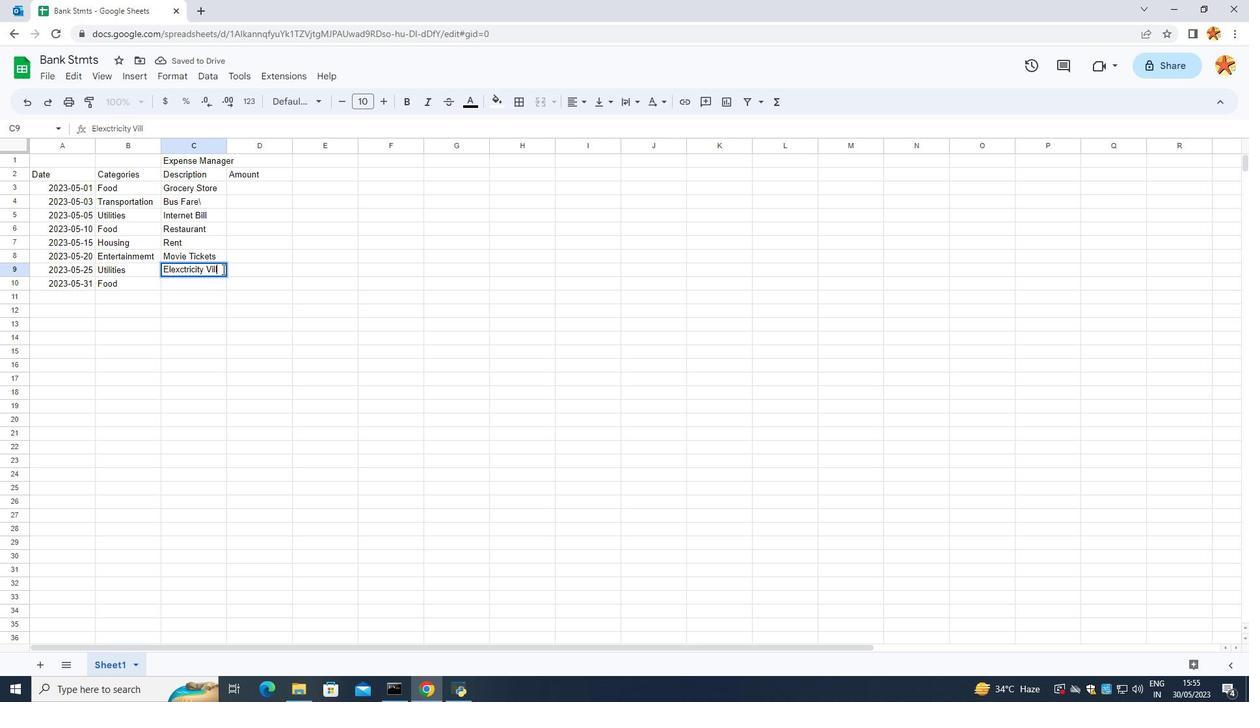 
Action: Mouse moved to (160, 252)
Screenshot: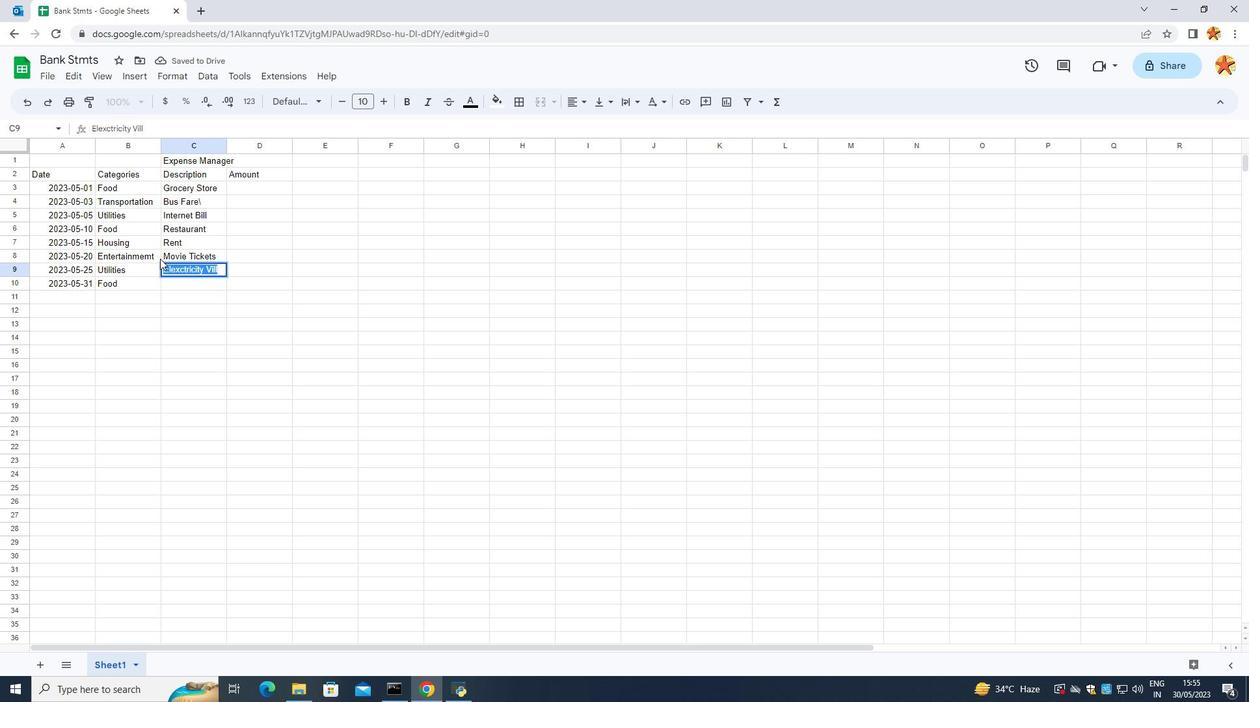 
Action: Key pressed <Key.caps_lock>E<Key.caps_lock>lectricity<Key.space><Key.caps_lock>B<Key.caps_lock>ill<Key.enter><Key.caps_lock>G<Key.caps_lock>rocery<Key.space><Key.caps_lock>S<Key.caps_lock>tore
Screenshot: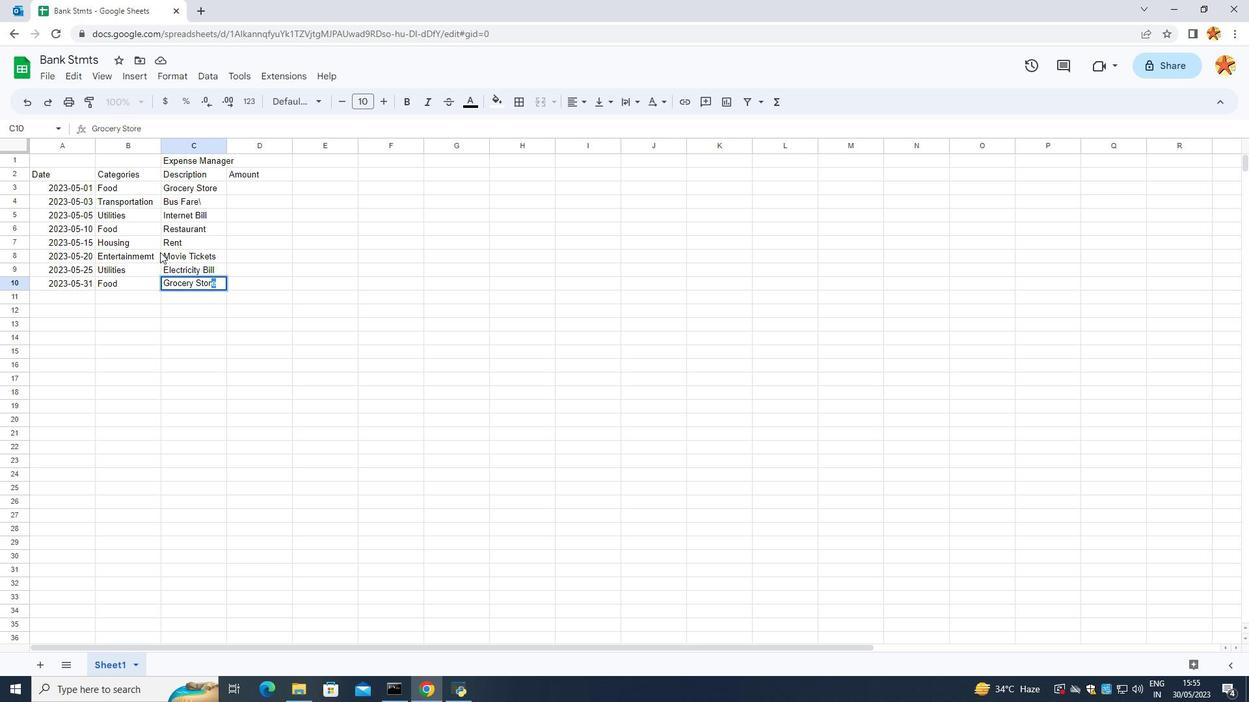 
Action: Mouse moved to (481, 244)
Screenshot: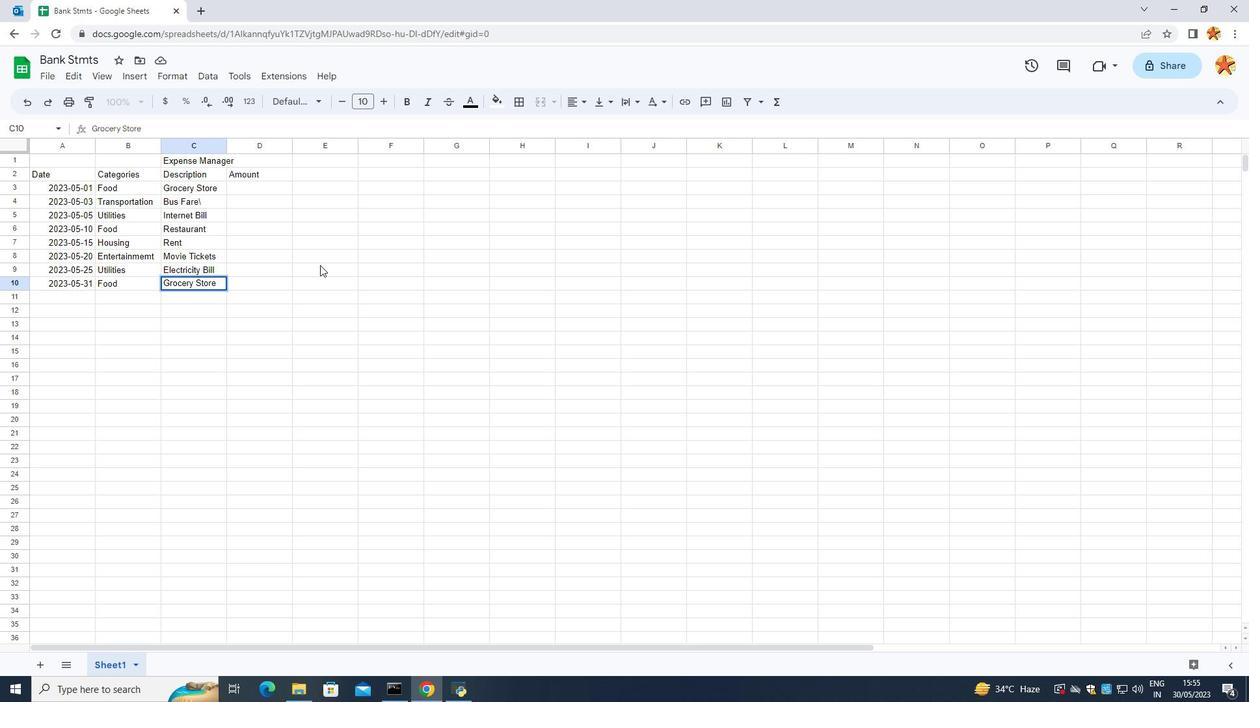 
Action: Mouse pressed left at (481, 244)
Screenshot: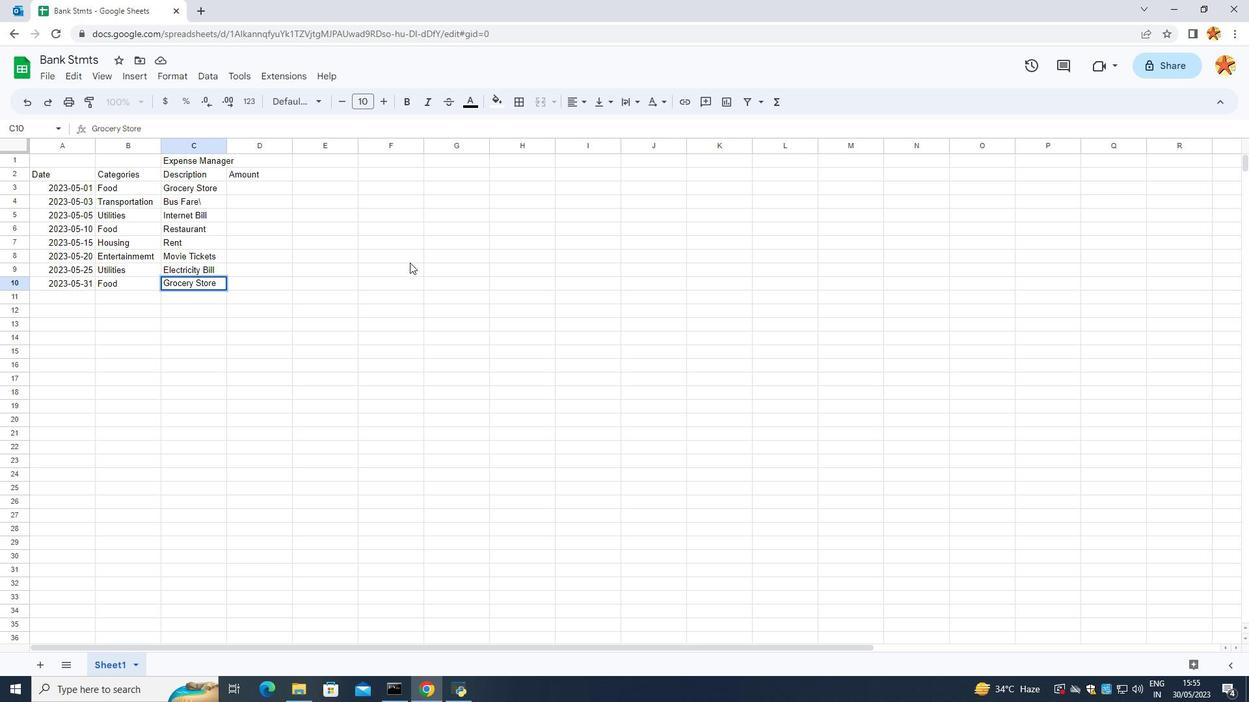 
Action: Mouse moved to (269, 185)
Screenshot: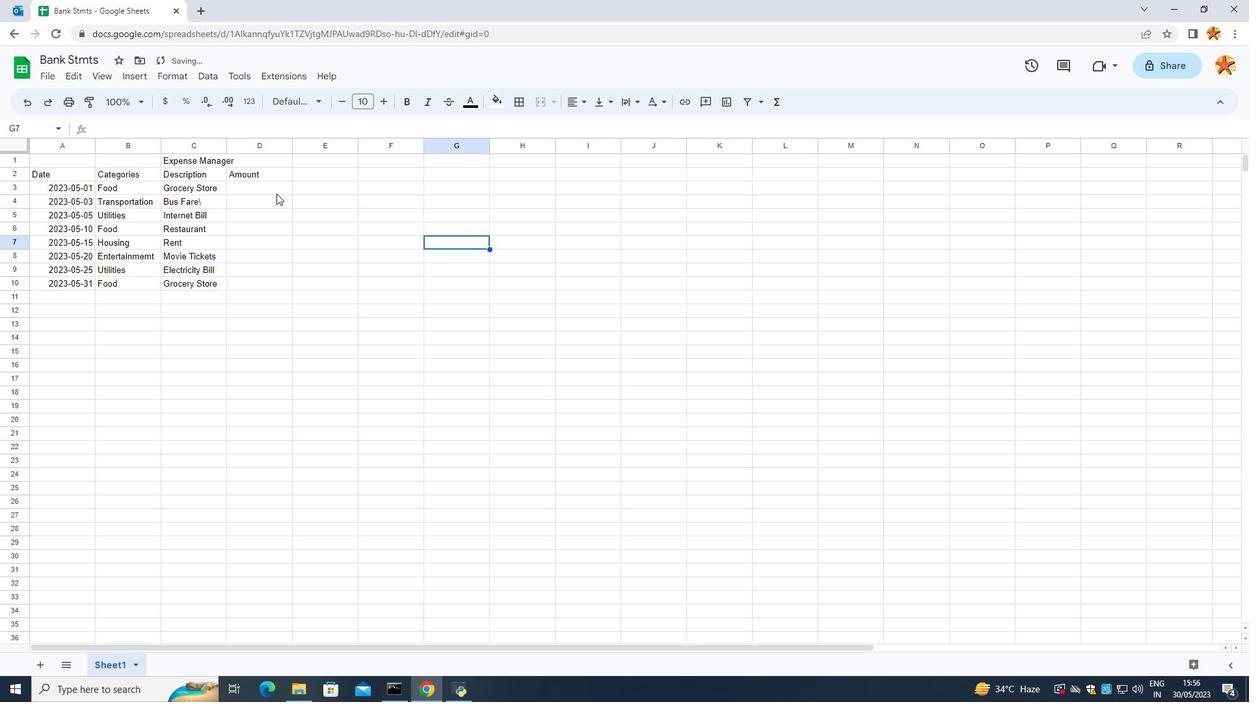 
Action: Mouse pressed left at (269, 185)
Screenshot: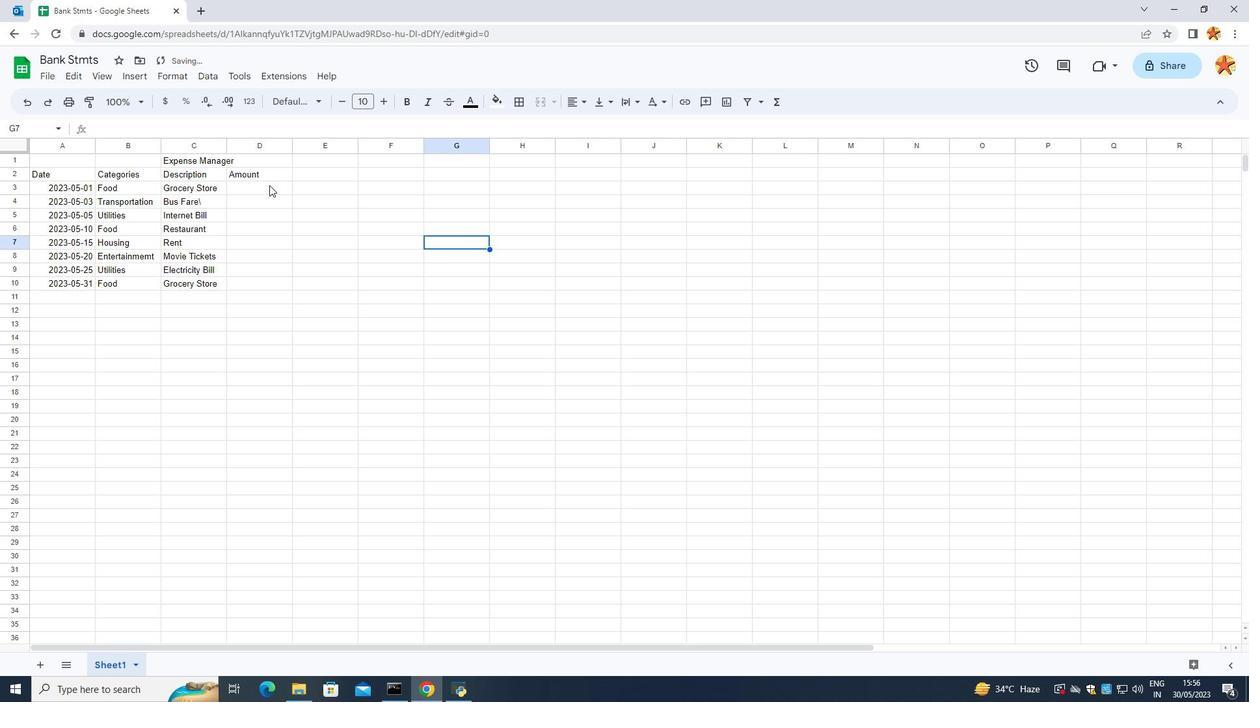
Action: Mouse pressed left at (269, 185)
Screenshot: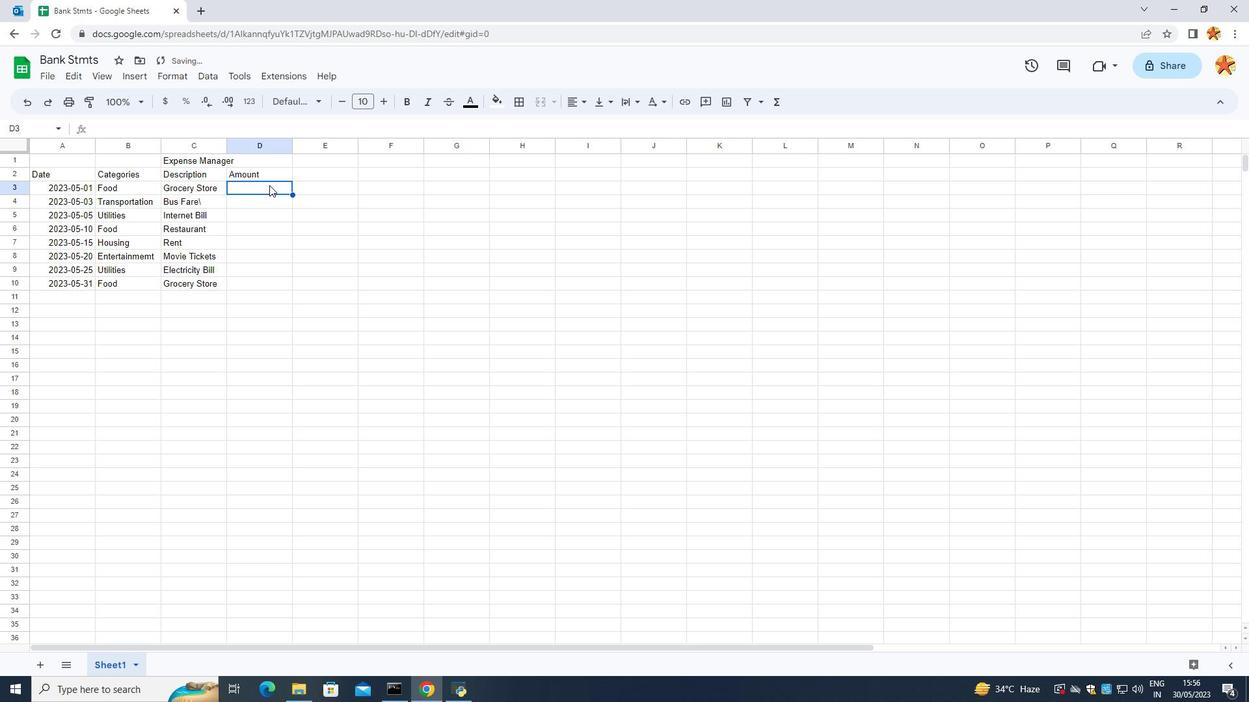 
Action: Mouse moved to (258, 201)
Screenshot: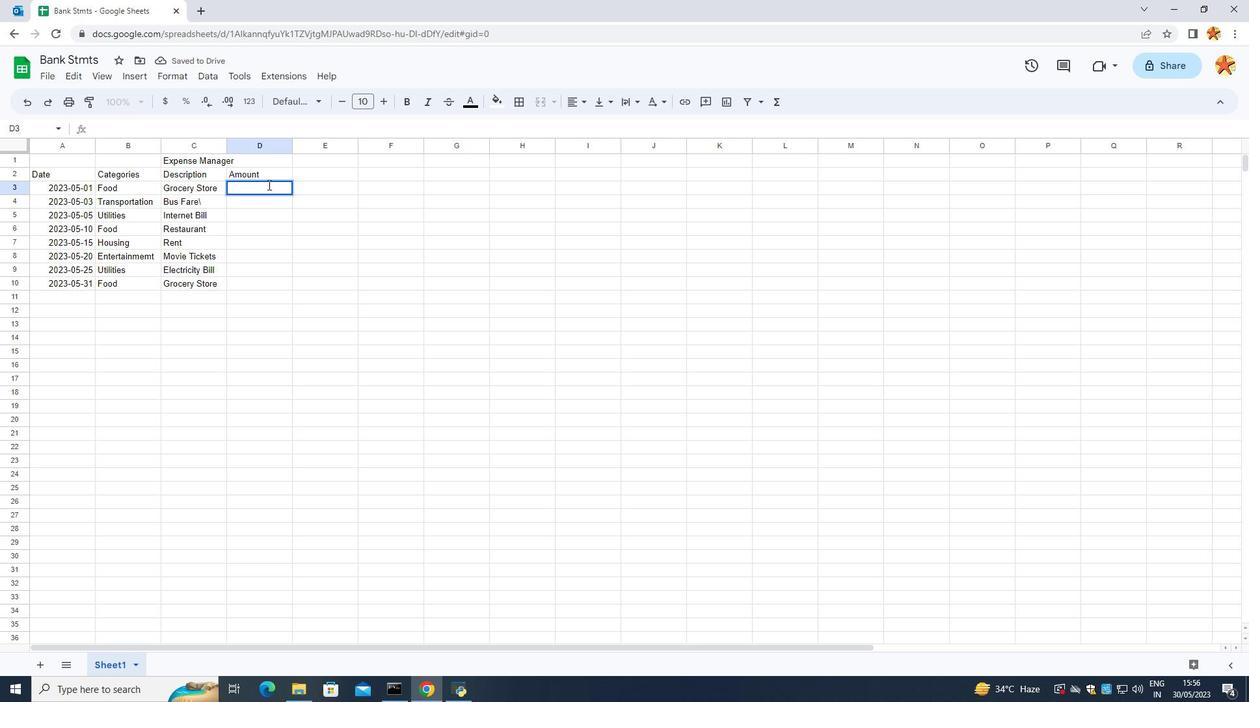
Action: Key pressed <Key.shift_r><Key.shift_r><Key.shift_r><Key.shift_r><Key.shift_r><Key.shift_r><Key.shift_r><Key.shift_r><Key.shift_r><Key.shift_r>$50<Key.enter><Key.shift_r>$5<Key.enter><Key.shift_r><Key.shift_r><Key.shift_r><Key.shift_r><Key.shift_r><Key.shift_r><Key.shift_r><Key.shift_r>%<Key.backspace><Key.shift_r>$60<Key.enter><Key.shift_r>%<Key.backspace><Key.shift_r>$30<Key.enter><Key.shift_r>$800<Key.enter><Key.shift_r><Key.shift_r><Key.shift_r><Key.shift_r><Key.shift_r><Key.shift_r><Key.shift_r><Key.shift_r><Key.shift_r><Key.shift_r><Key.shift_r><Key.shift_r><Key.shift_r><Key.shift_r><Key.shift_r><Key.shift_r><Key.shift_r><Key.shift_r><Key.shift_r><Key.shift_r>$20<Key.enter><Key.shift_r><Key.shift_r><Key.shift_r><Key.shift_r><Key.shift_r><Key.shift_r><Key.shift_r><Key.shift_r><Key.shift_r><Key.shift_r><Key.shift_r><Key.shift_r><Key.shift_r><Key.shift_r><Key.shift_r><Key.shift_r><Key.shift_r><Key.shift_r><Key.shift_r><Key.shift_r><Key.shift_r><Key.shift_r><Key.shift_r>$70<Key.enter><Key.shift_r><Key.shift_r><Key.shift_r><Key.shift_r><Key.shift_r><Key.shift_r><Key.shift_r><Key.shift_r><Key.shift_r><Key.shift_r><Key.shift_r><Key.shift_r><Key.shift_r><Key.shift_r><Key.shift_r><Key.shift_r><Key.shift_r><Key.shift_r><Key.shift_r>$40<Key.enter>
Screenshot: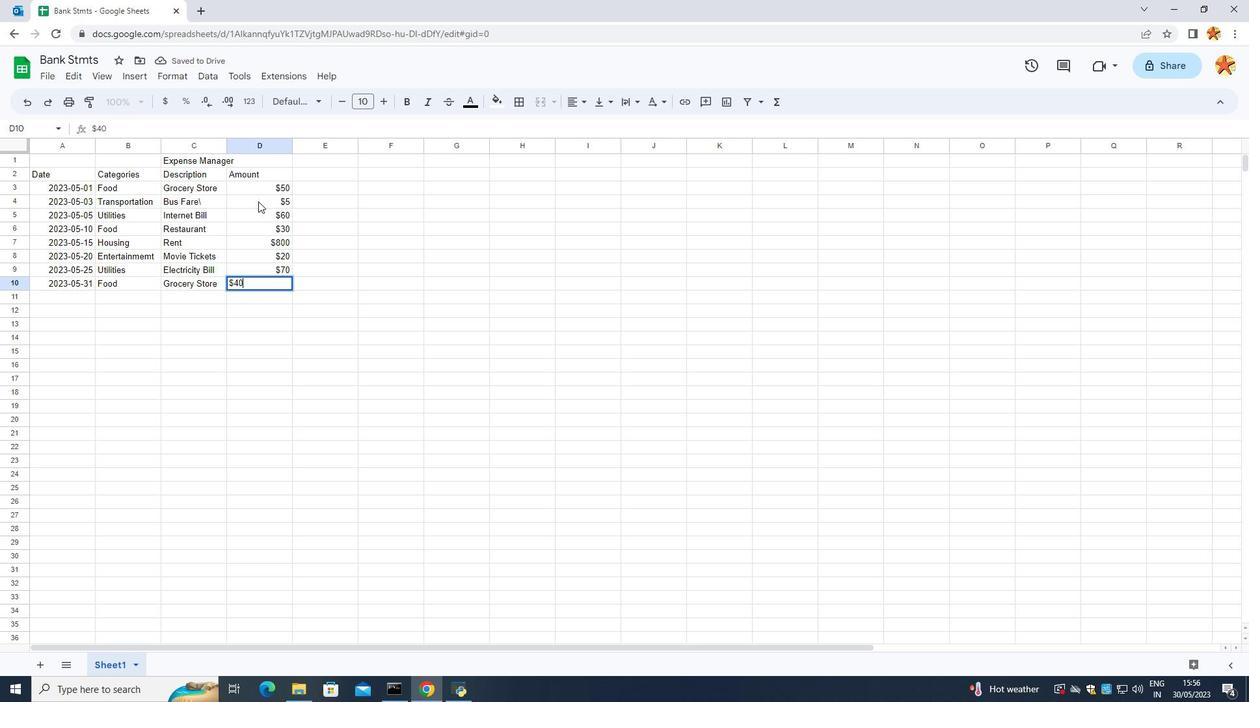 
Action: Mouse moved to (428, 178)
Screenshot: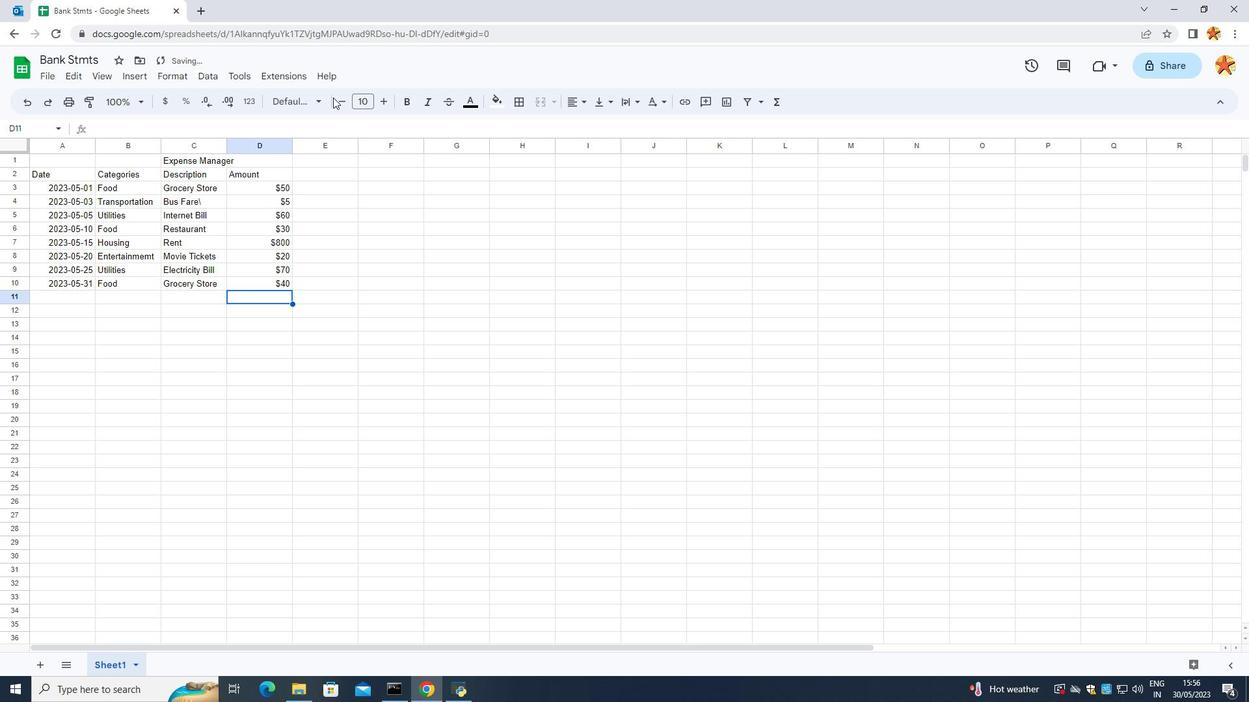 
Action: Mouse pressed left at (428, 178)
Screenshot: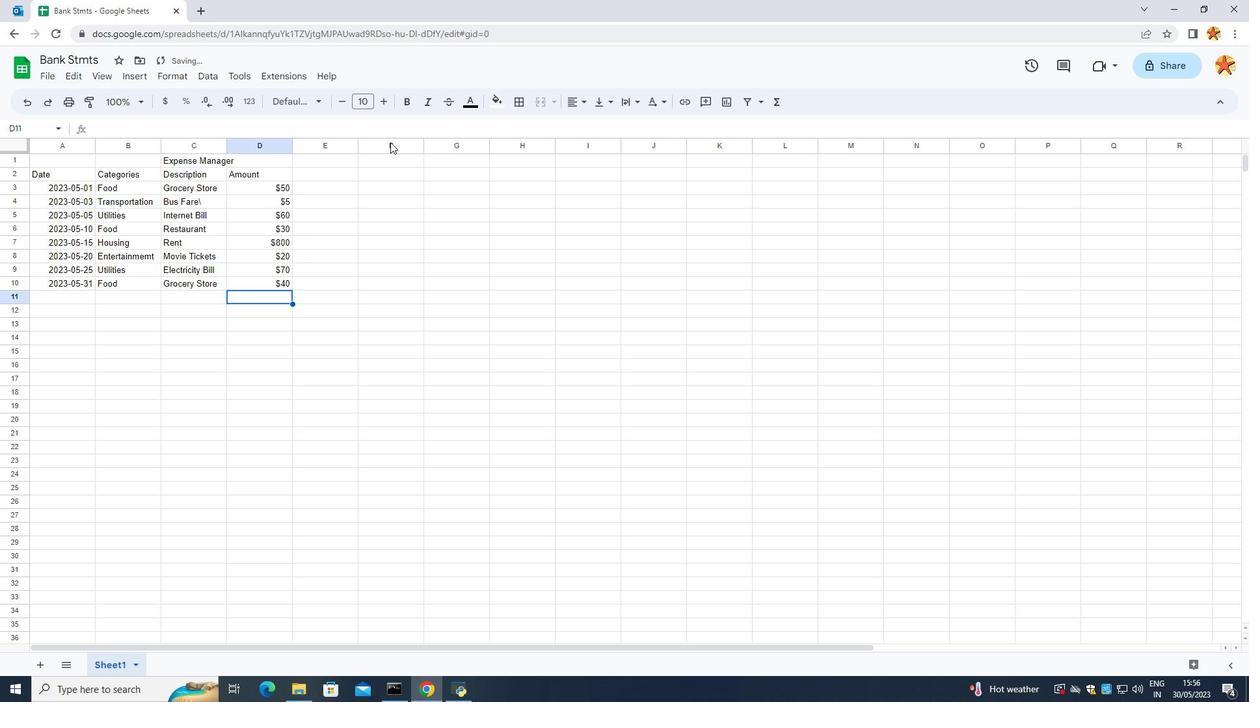 
Action: Mouse moved to (230, 376)
Screenshot: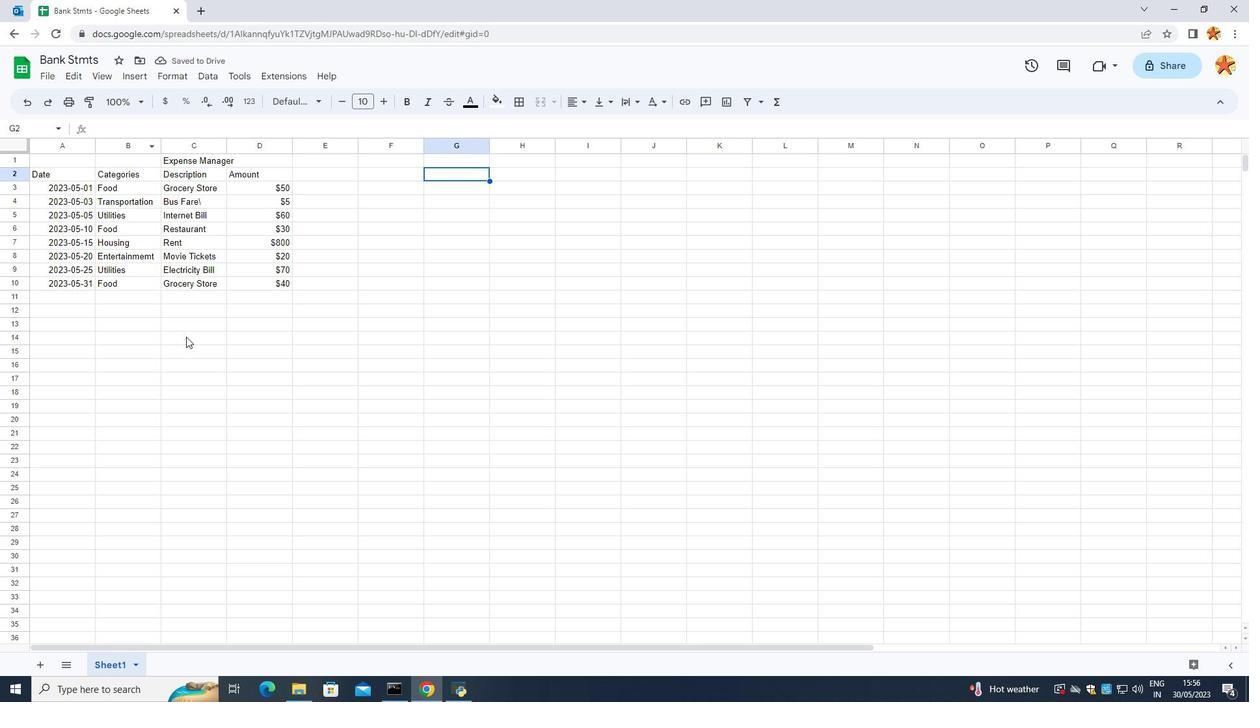 
Action: Mouse pressed left at (230, 376)
Screenshot: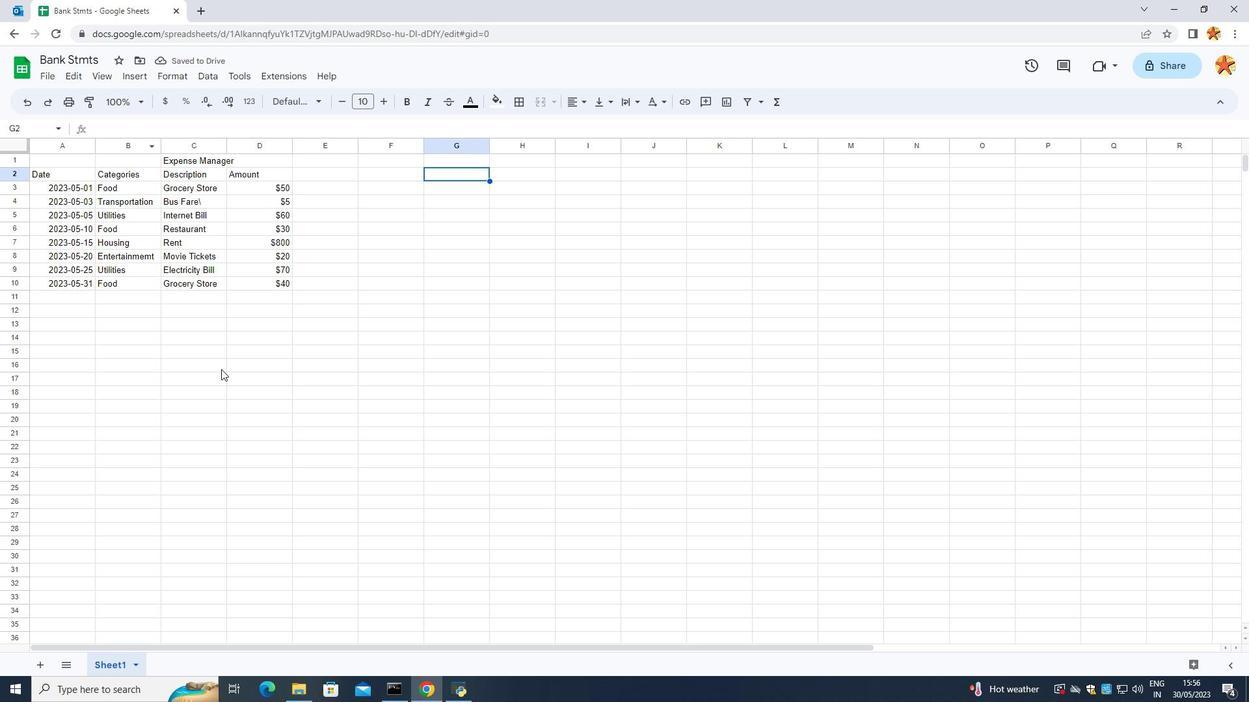 
Action: Mouse moved to (287, 368)
Screenshot: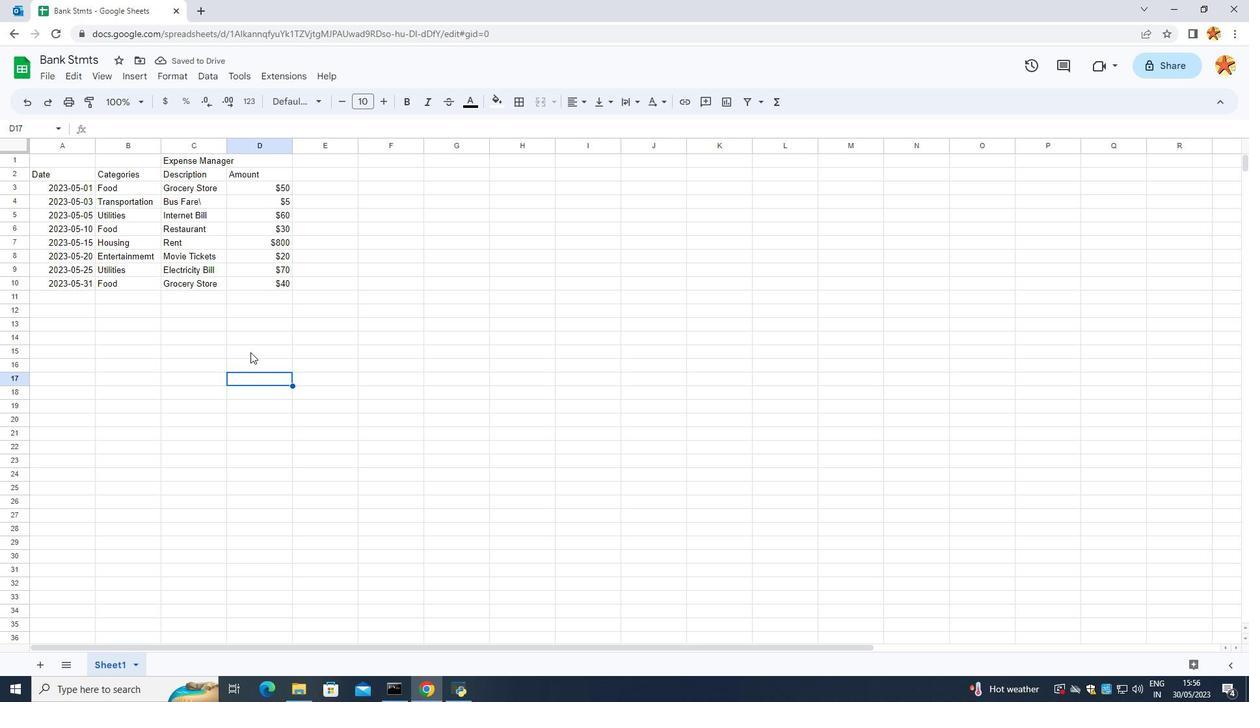 
